 Task: Research Airbnb options in Lempäälä, Finland from 9th December, 2023 to 16th December, 2023 for 2 adults, 1 child.2 bedrooms having 2 beds and 1 bathroom. Property type can be flat. Look for 4 properties as per requirement.
Action: Mouse moved to (430, 69)
Screenshot: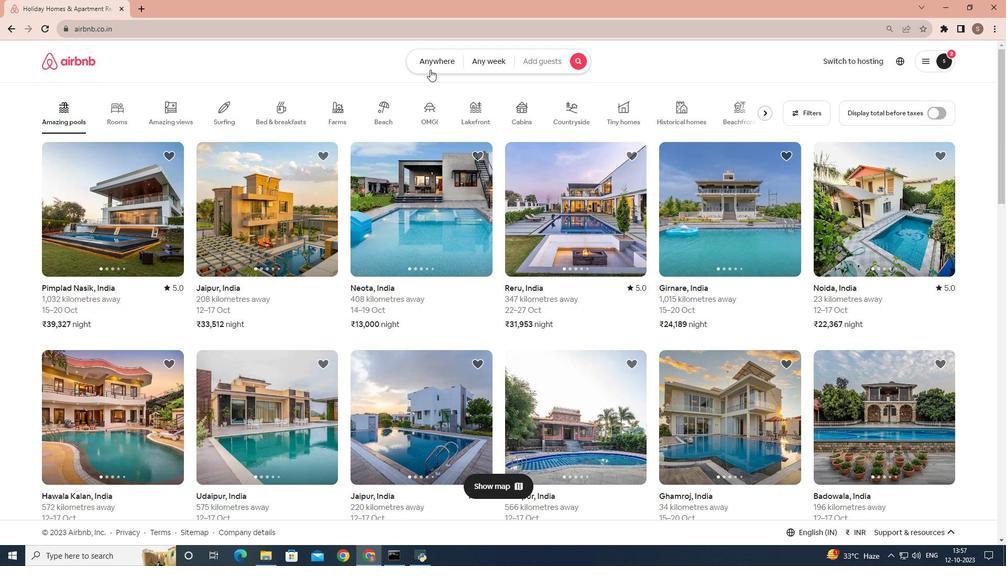 
Action: Mouse pressed left at (430, 69)
Screenshot: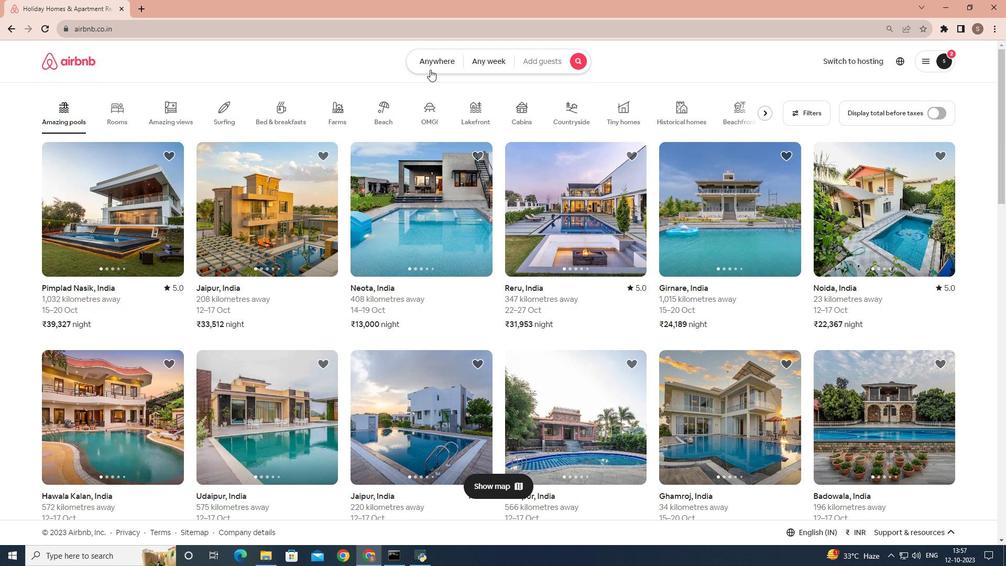 
Action: Mouse moved to (373, 100)
Screenshot: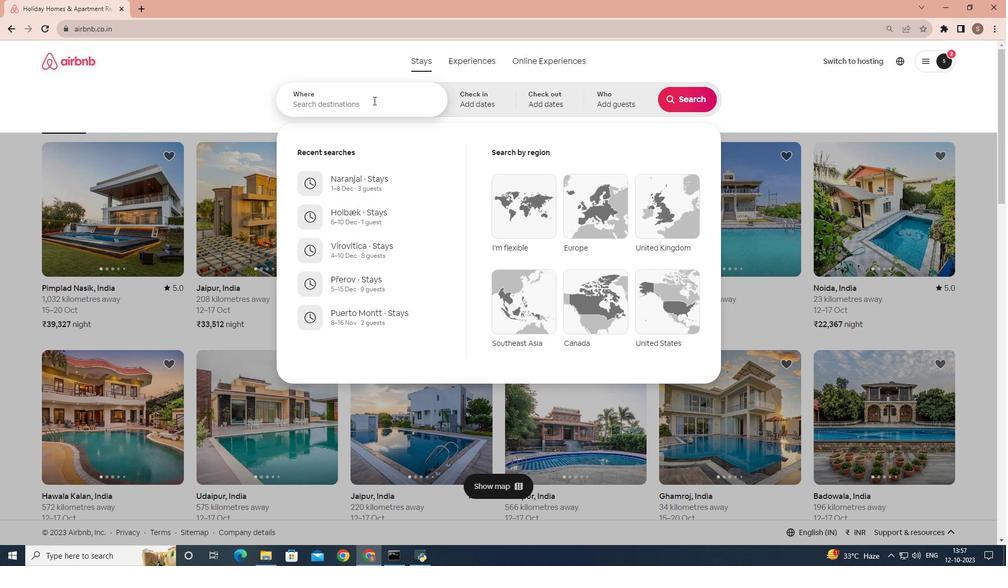 
Action: Mouse pressed left at (373, 100)
Screenshot: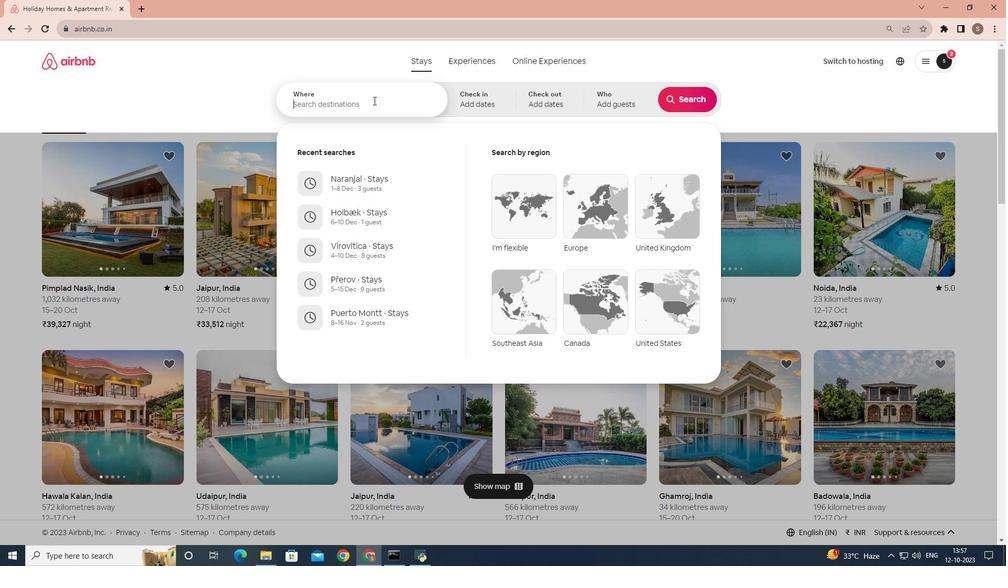 
Action: Key pressed <Key.shift>Lempaala,<Key.space><Key.shift>Finland
Screenshot: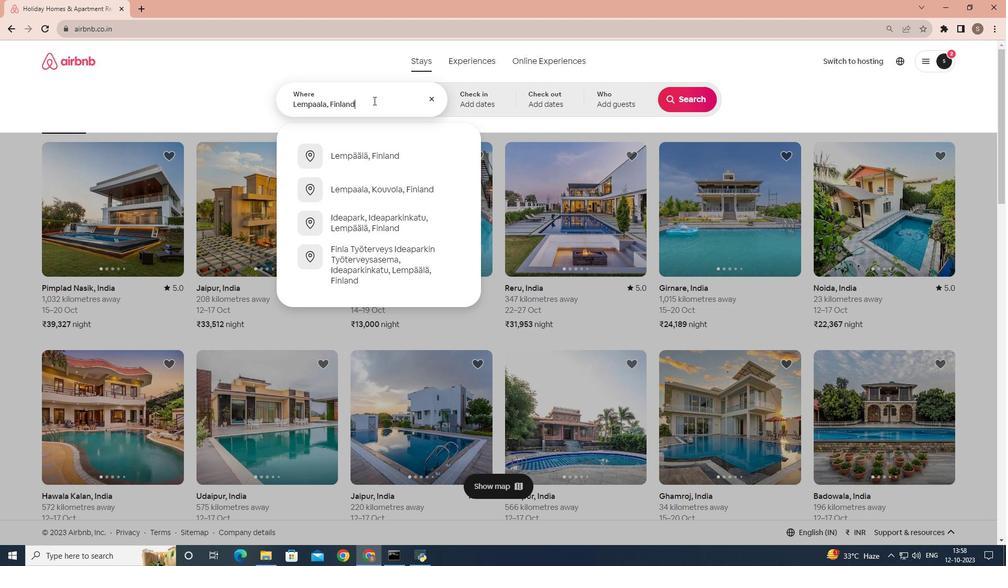 
Action: Mouse moved to (374, 149)
Screenshot: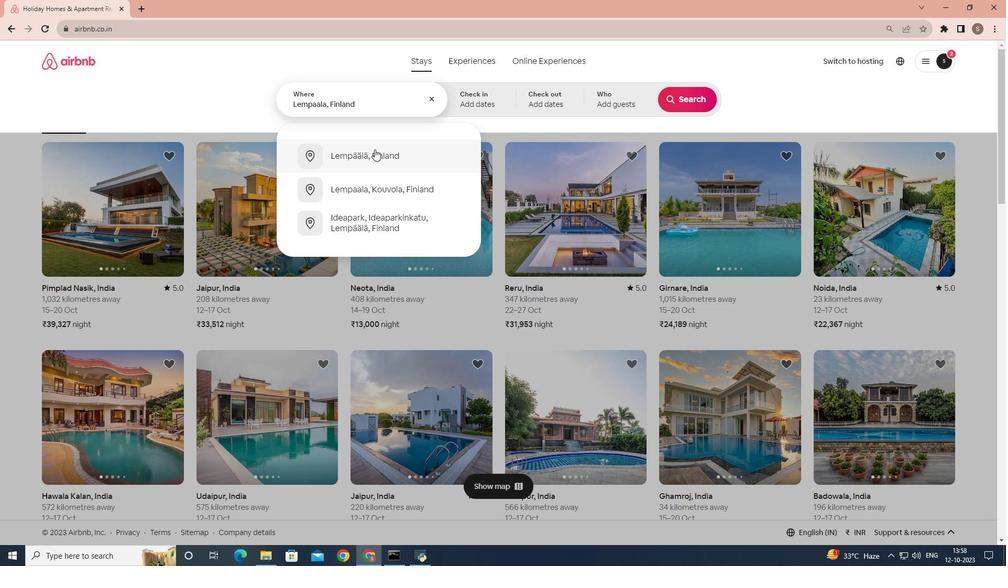 
Action: Mouse pressed left at (374, 149)
Screenshot: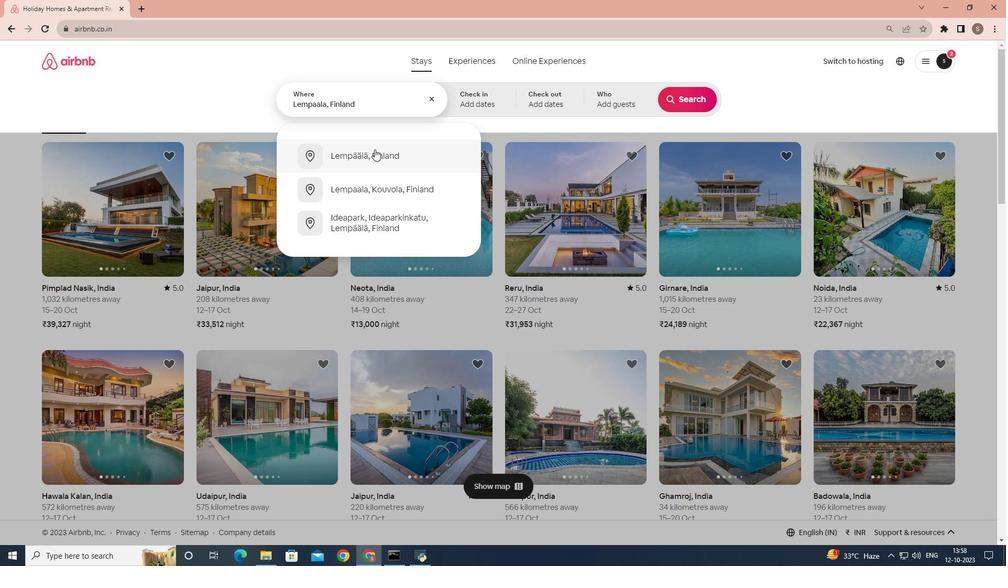 
Action: Mouse moved to (685, 186)
Screenshot: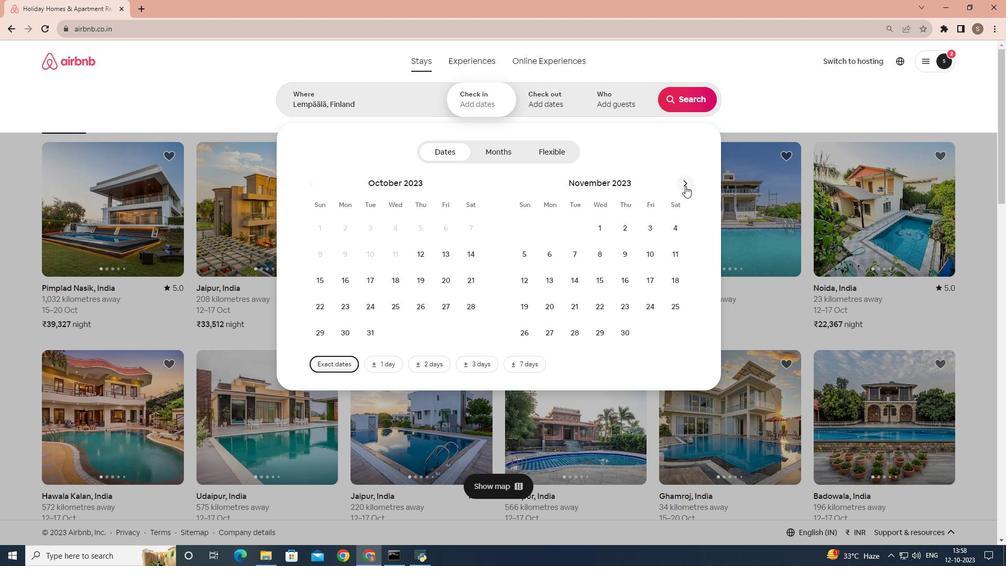 
Action: Mouse pressed left at (685, 186)
Screenshot: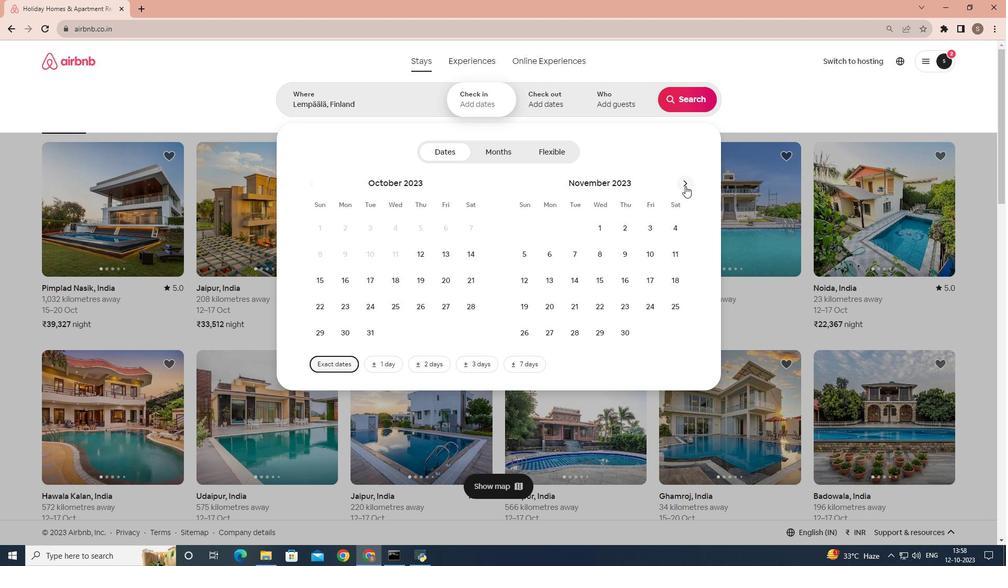 
Action: Mouse moved to (671, 256)
Screenshot: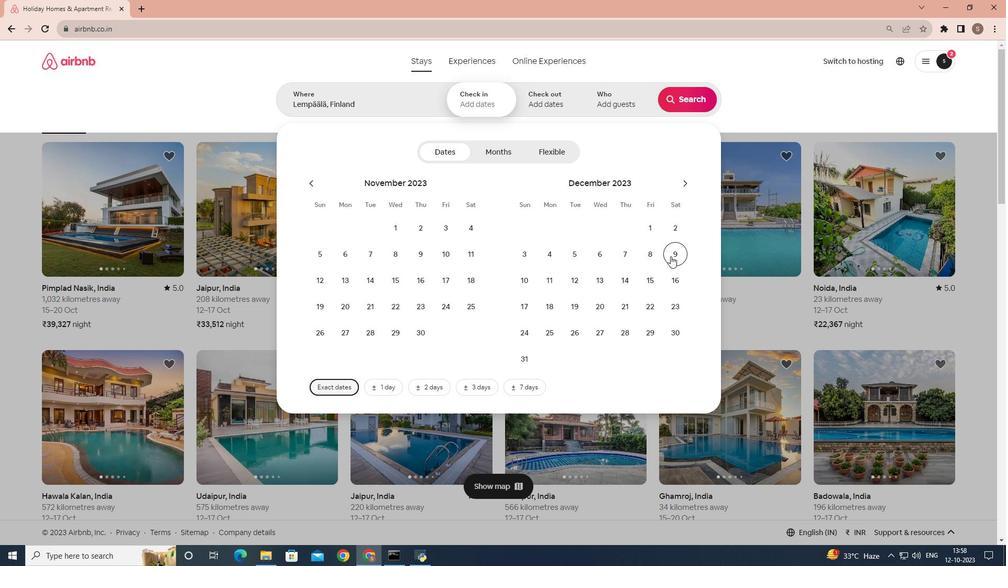 
Action: Mouse pressed left at (671, 256)
Screenshot: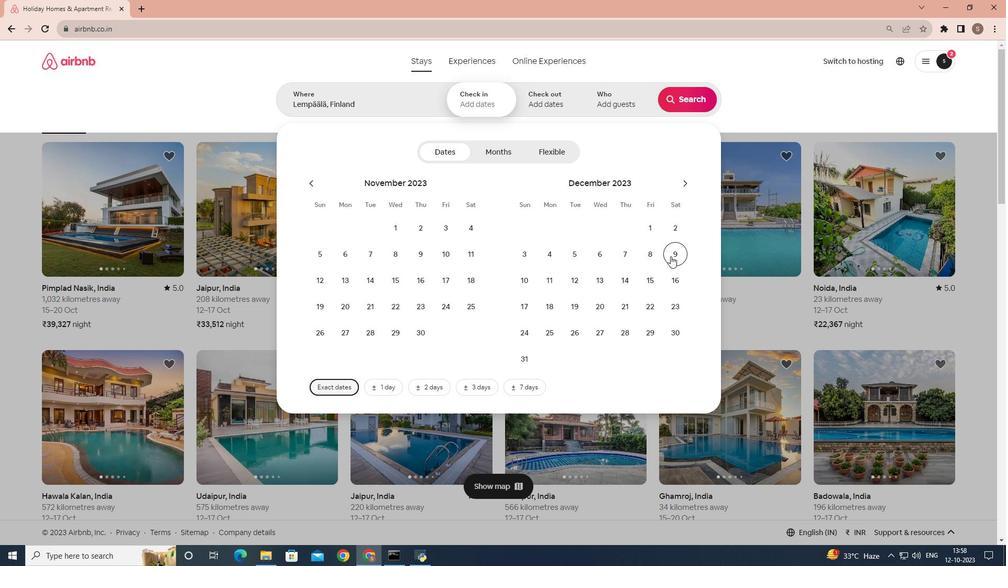 
Action: Mouse moved to (672, 281)
Screenshot: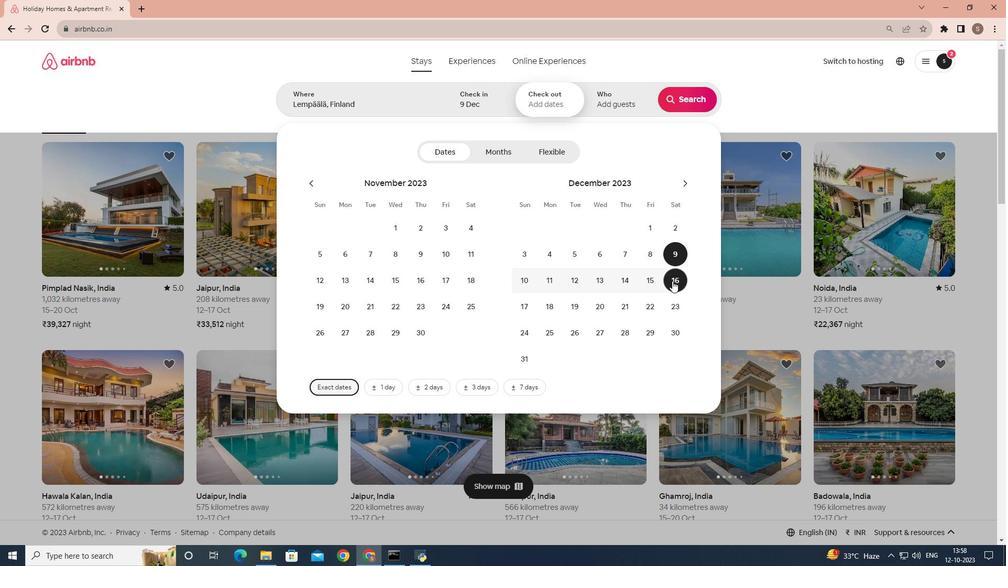 
Action: Mouse pressed left at (672, 281)
Screenshot: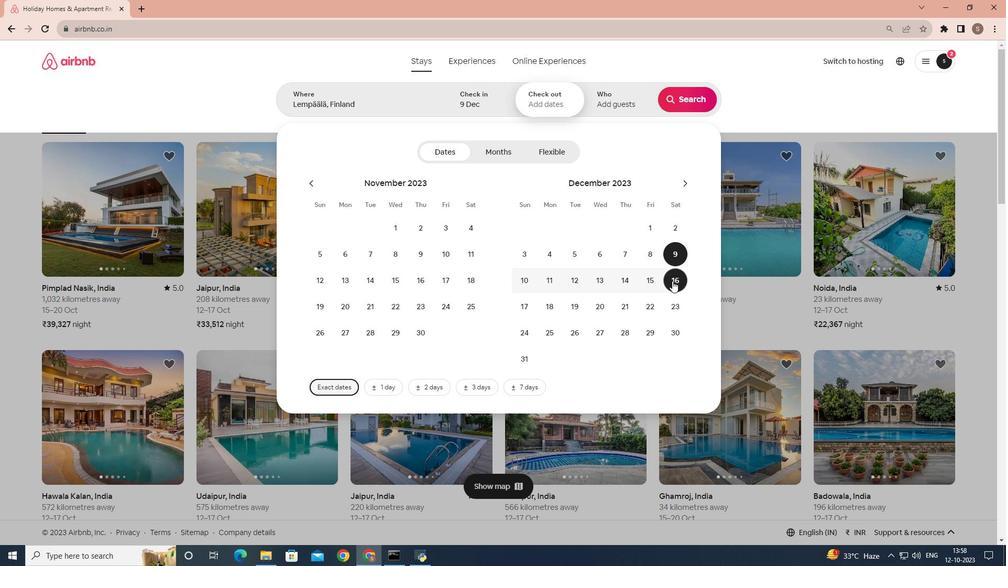 
Action: Mouse moved to (607, 95)
Screenshot: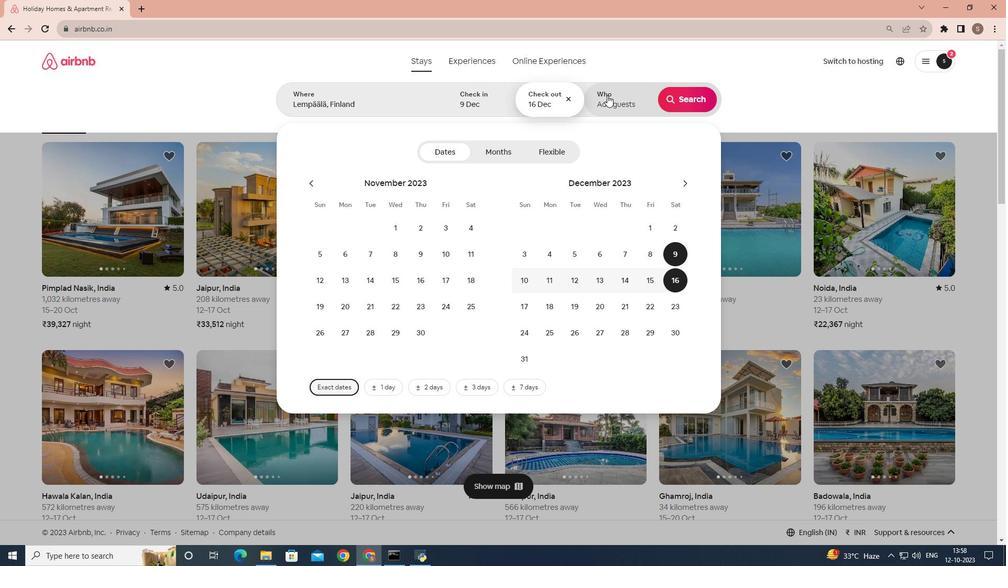 
Action: Mouse pressed left at (607, 95)
Screenshot: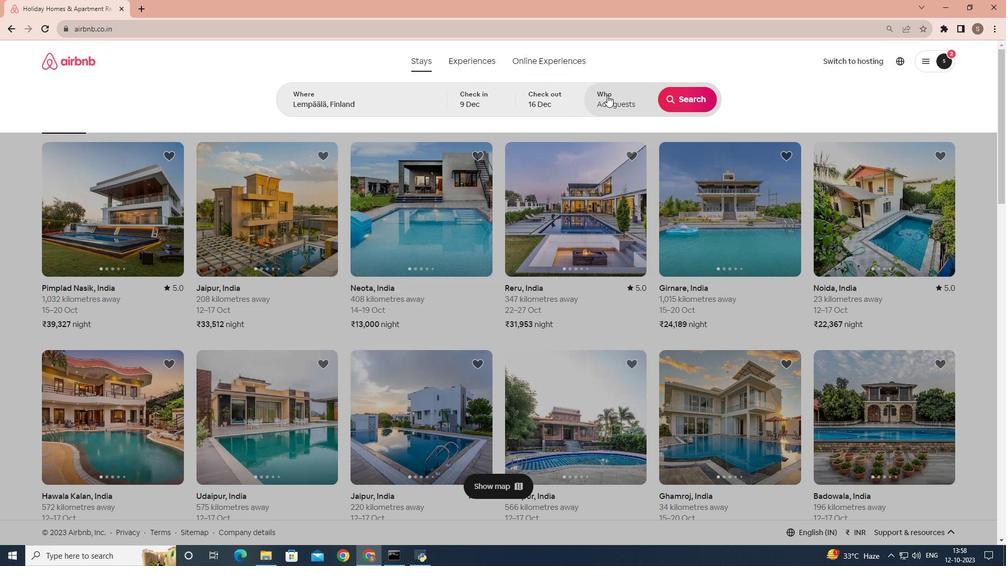 
Action: Mouse moved to (686, 149)
Screenshot: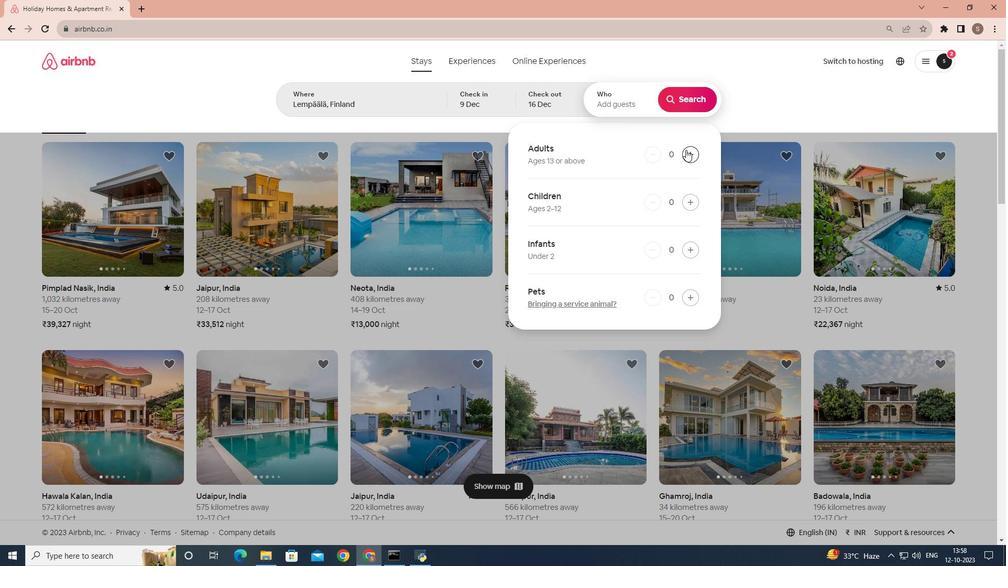 
Action: Mouse pressed left at (686, 149)
Screenshot: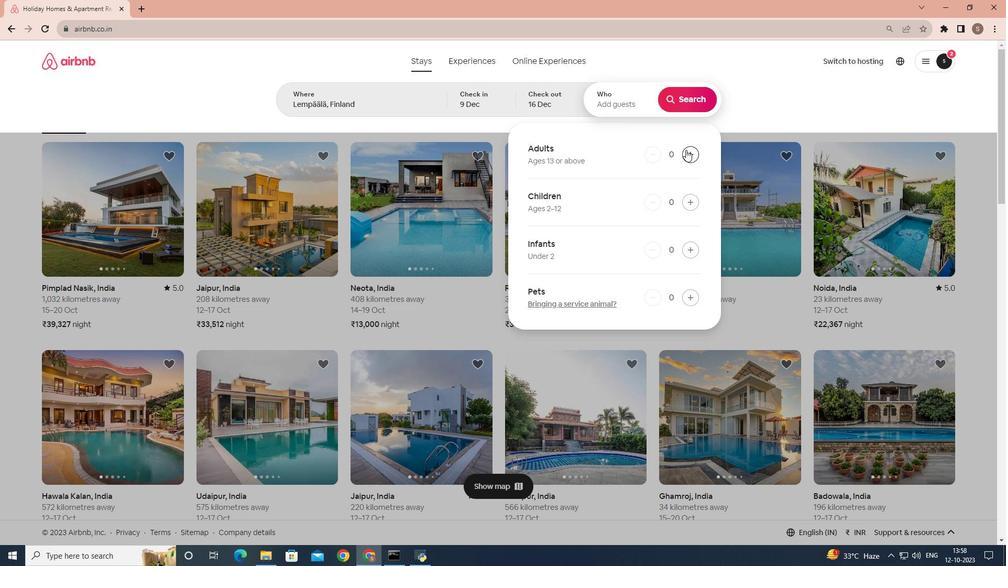 
Action: Mouse moved to (687, 149)
Screenshot: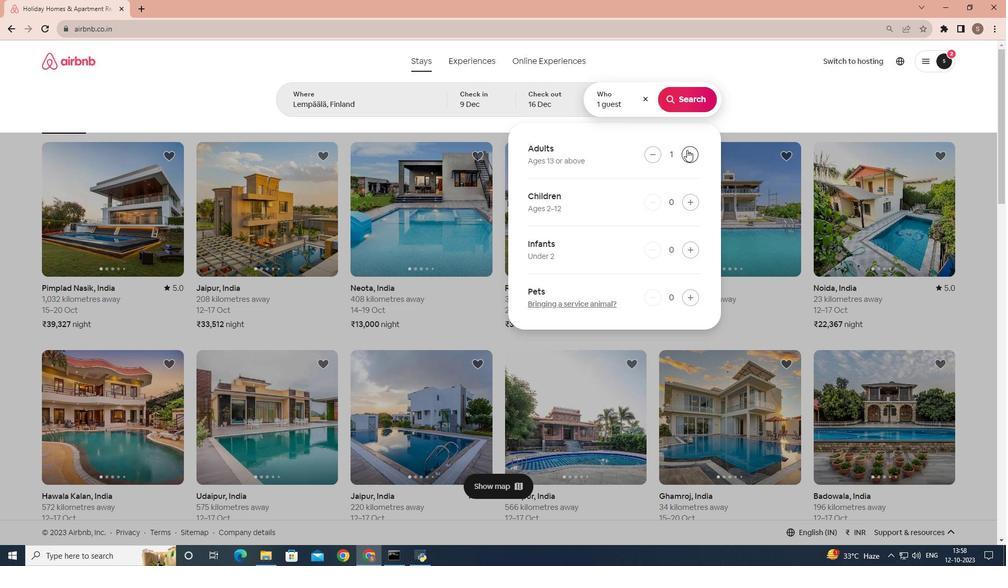 
Action: Mouse pressed left at (687, 149)
Screenshot: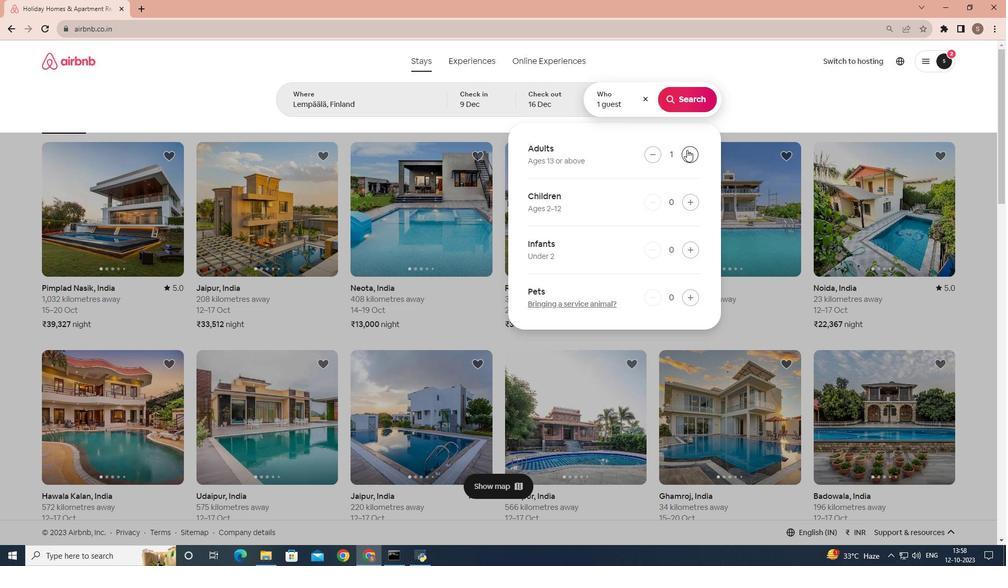 
Action: Mouse moved to (691, 202)
Screenshot: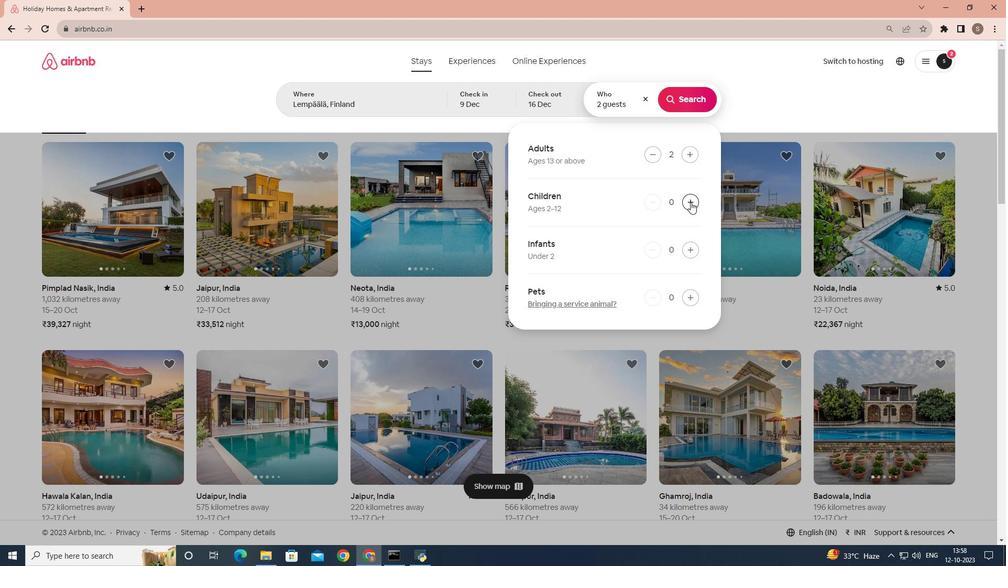 
Action: Mouse pressed left at (691, 202)
Screenshot: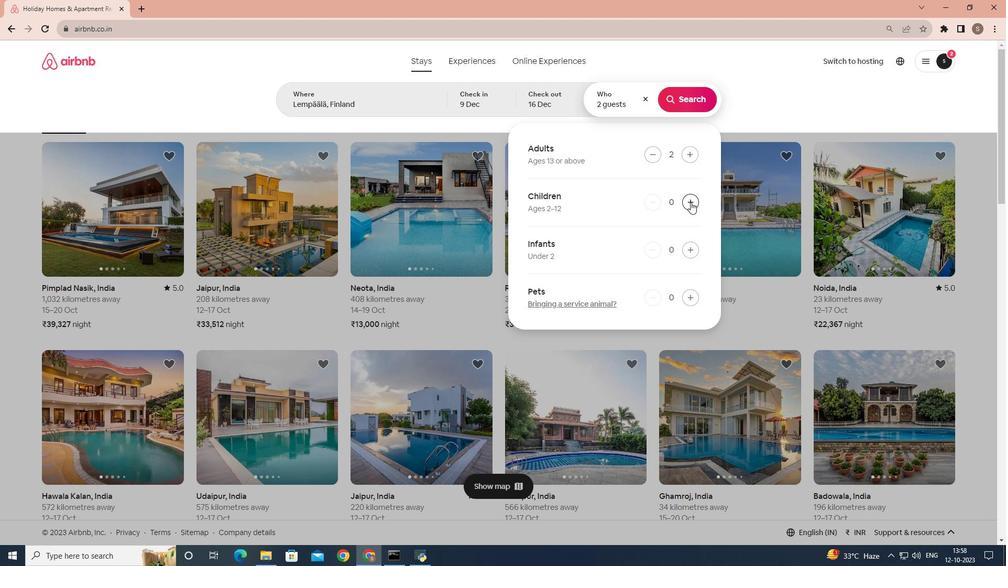
Action: Mouse moved to (688, 102)
Screenshot: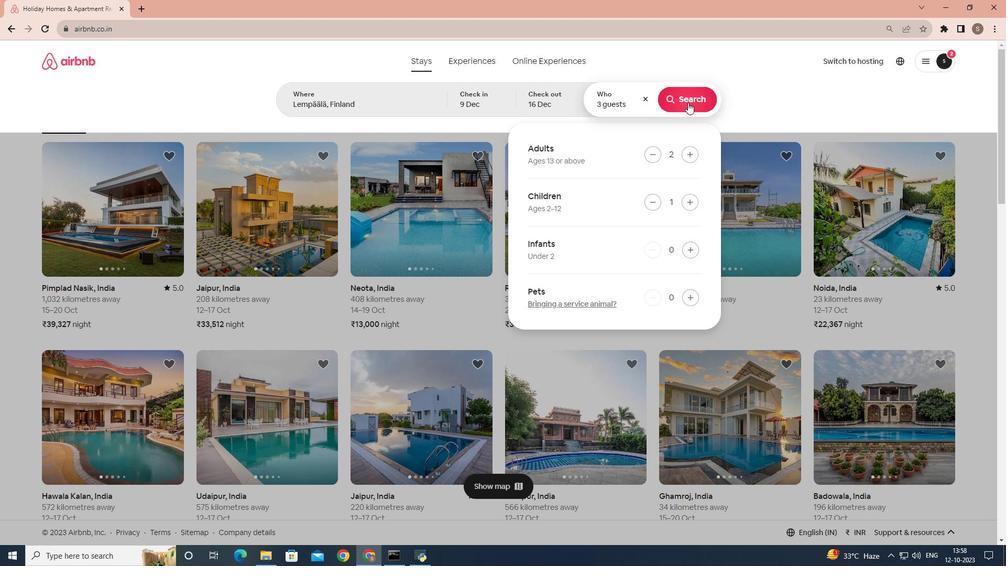 
Action: Mouse pressed left at (688, 102)
Screenshot: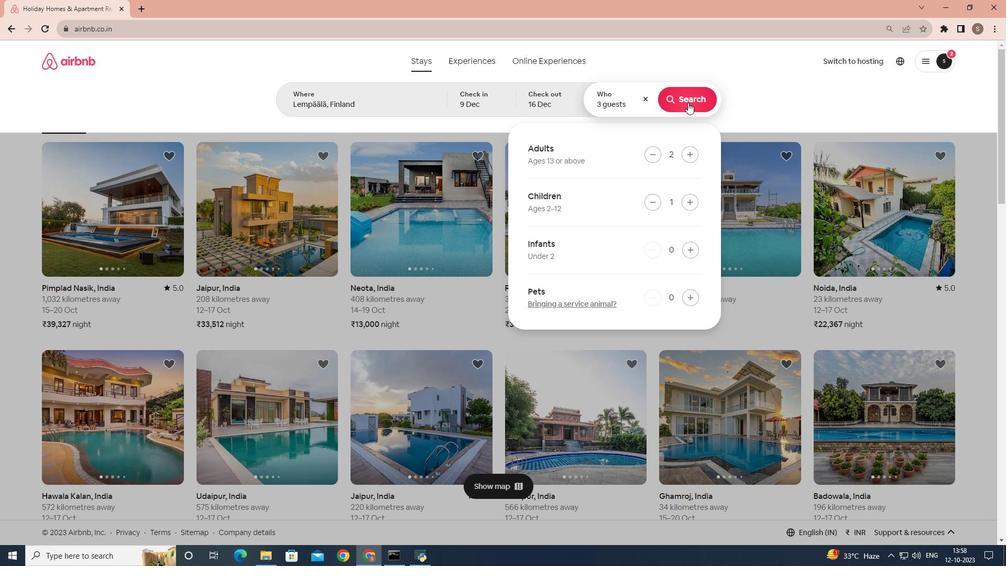 
Action: Mouse moved to (825, 102)
Screenshot: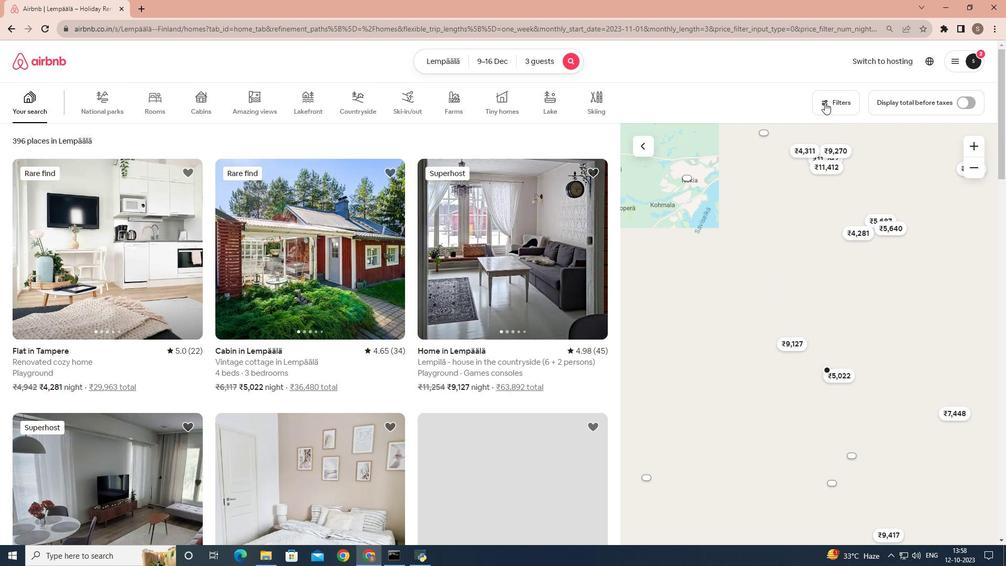 
Action: Mouse pressed left at (825, 102)
Screenshot: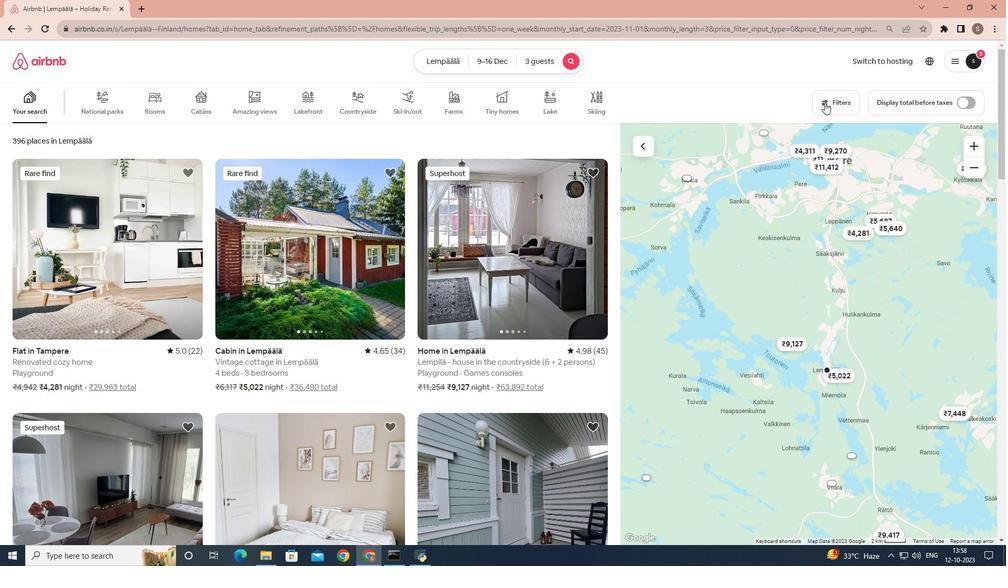
Action: Mouse moved to (559, 349)
Screenshot: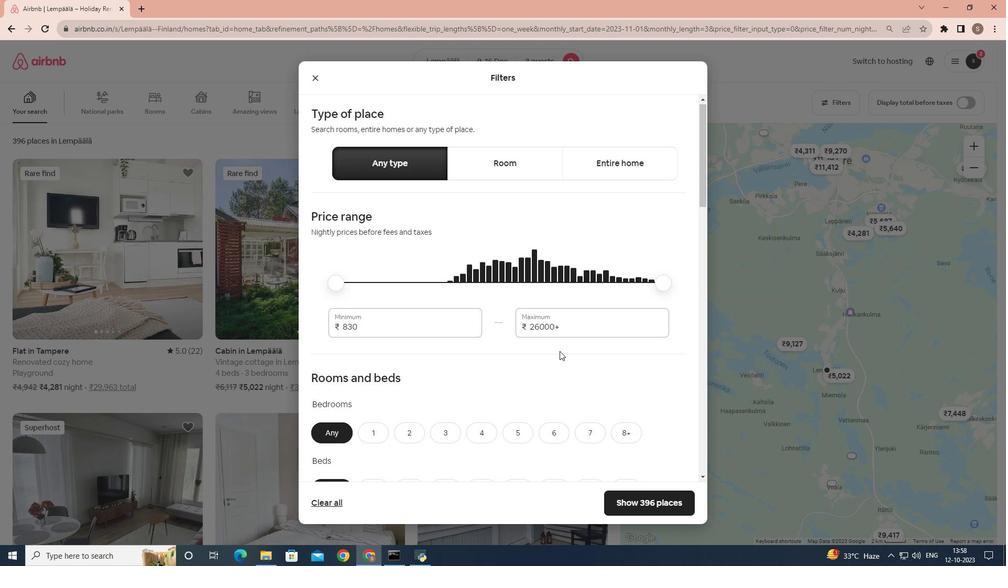 
Action: Mouse scrolled (559, 348) with delta (0, 0)
Screenshot: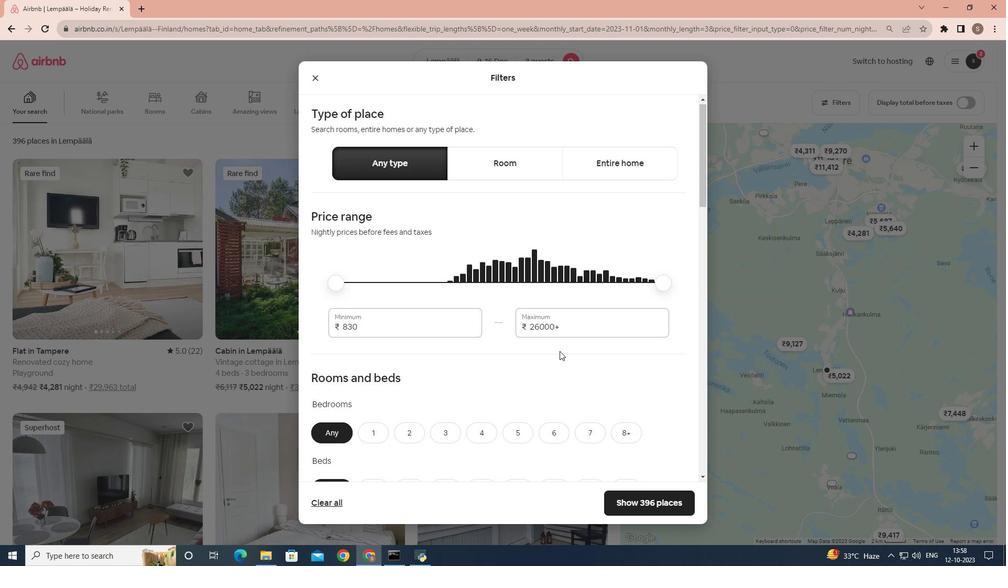 
Action: Mouse moved to (439, 368)
Screenshot: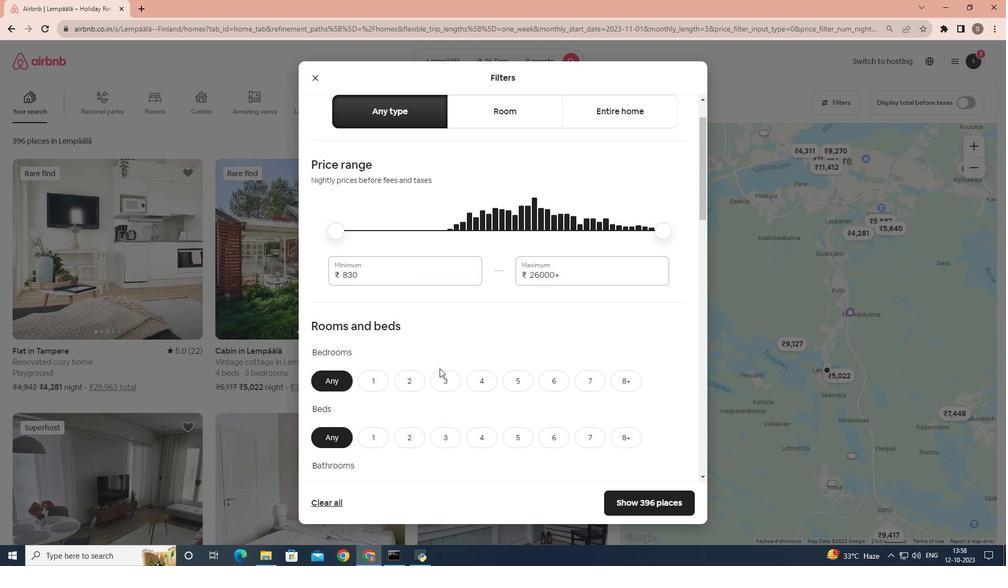 
Action: Mouse scrolled (439, 368) with delta (0, 0)
Screenshot: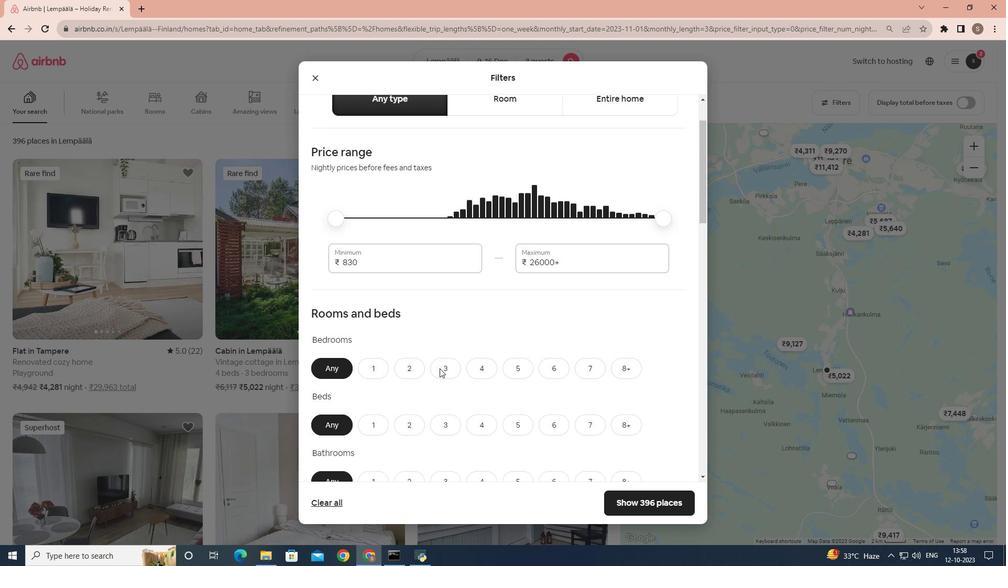 
Action: Mouse moved to (410, 330)
Screenshot: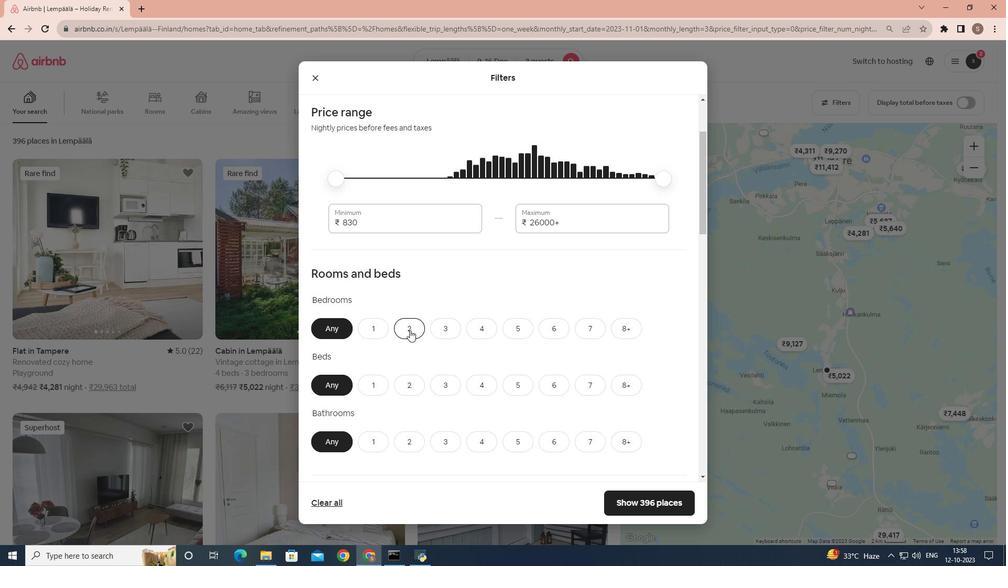 
Action: Mouse pressed left at (410, 330)
Screenshot: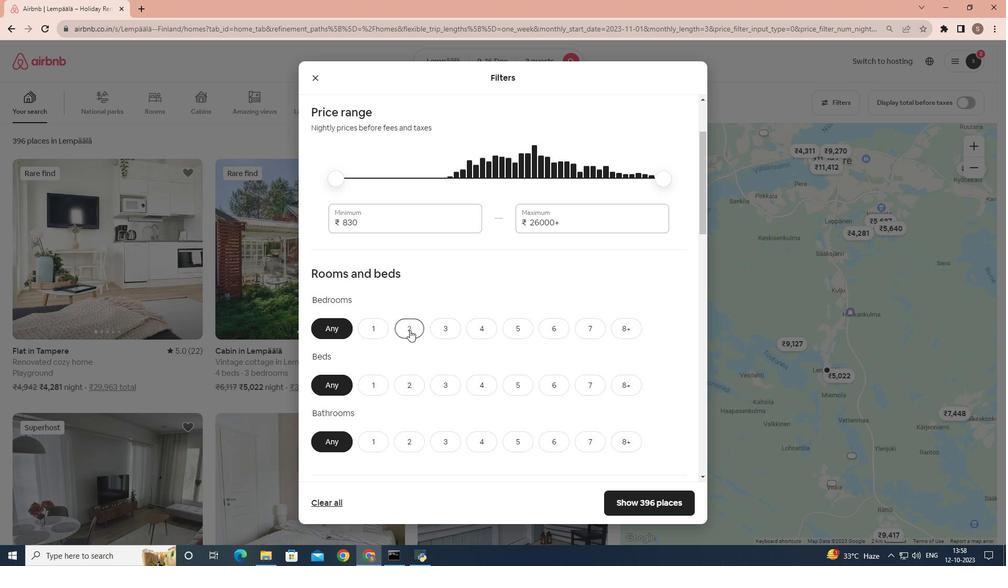 
Action: Mouse moved to (413, 389)
Screenshot: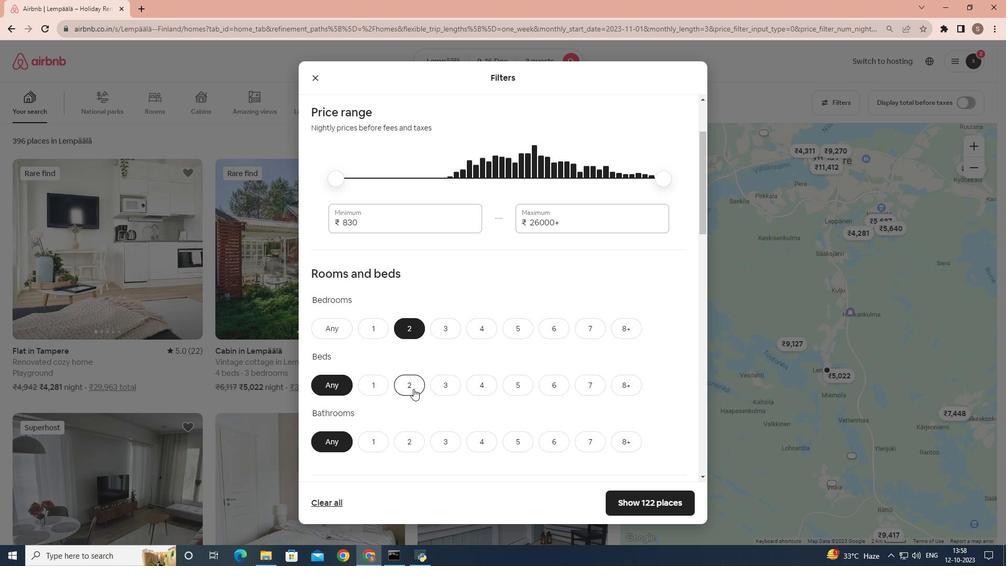 
Action: Mouse pressed left at (413, 389)
Screenshot: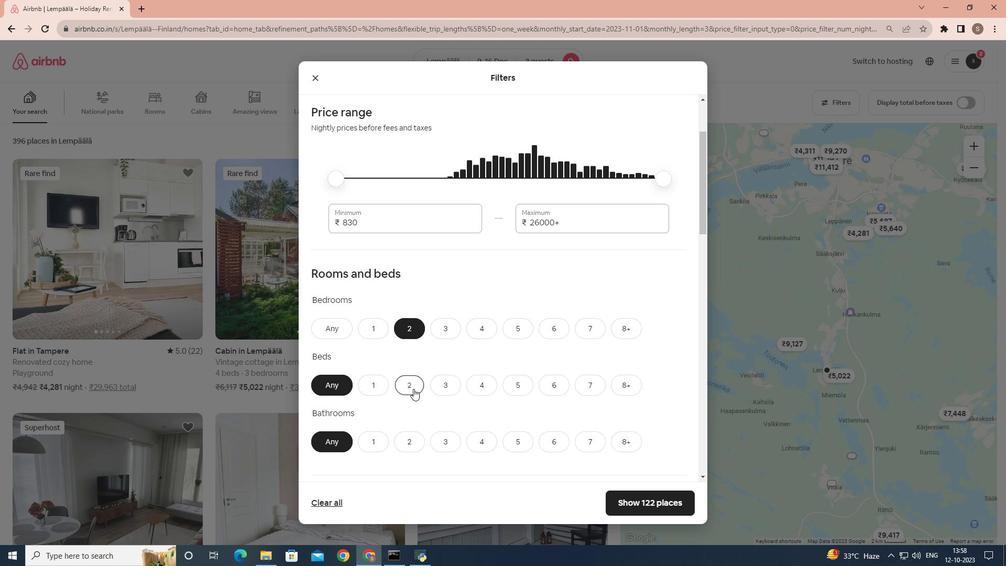 
Action: Mouse moved to (376, 439)
Screenshot: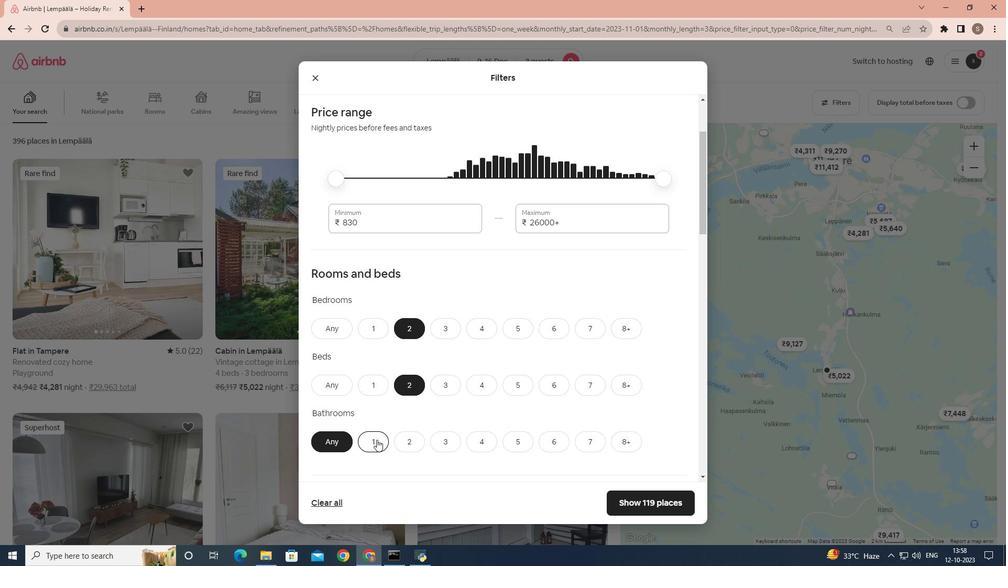 
Action: Mouse pressed left at (376, 439)
Screenshot: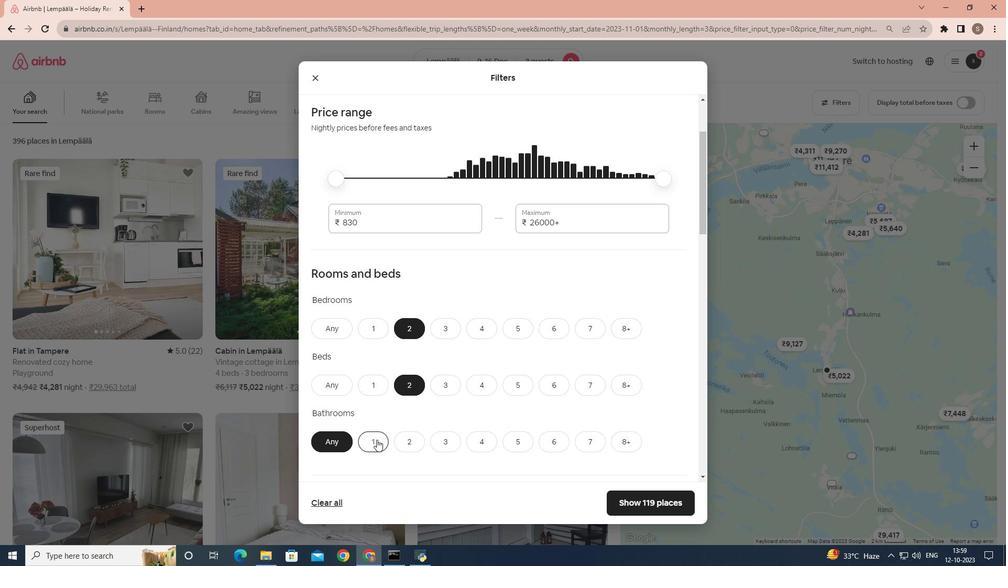 
Action: Mouse moved to (500, 411)
Screenshot: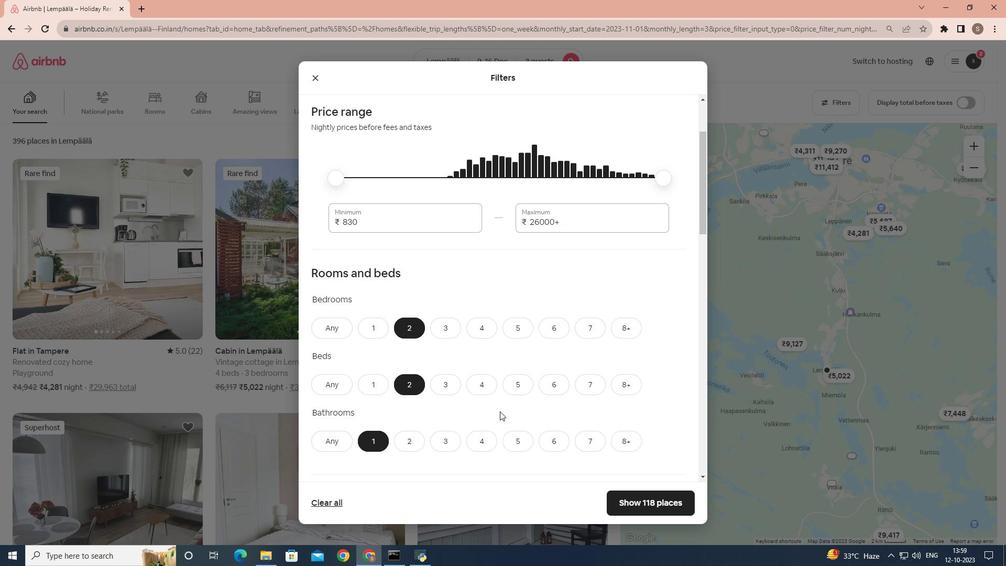 
Action: Mouse scrolled (500, 411) with delta (0, 0)
Screenshot: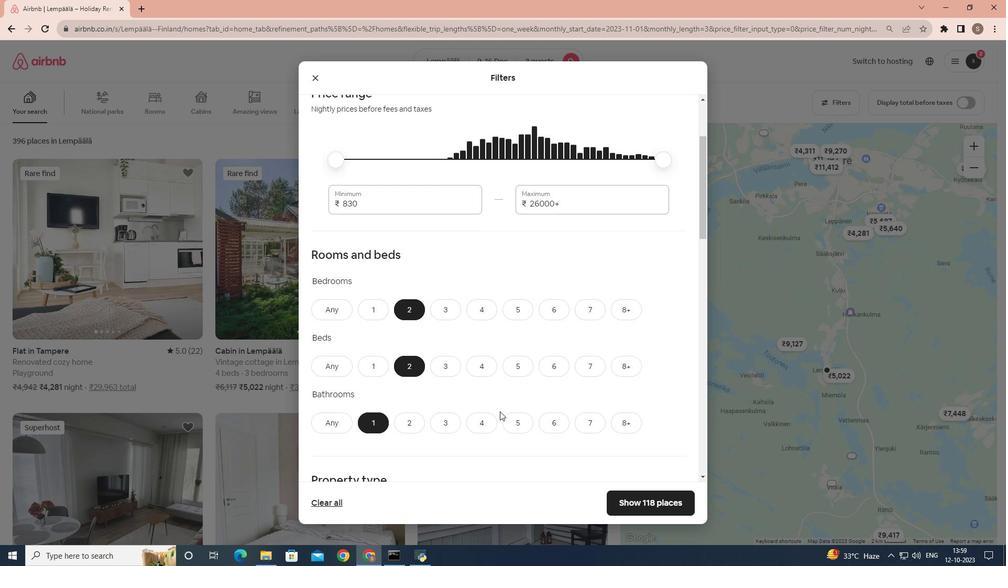 
Action: Mouse moved to (484, 446)
Screenshot: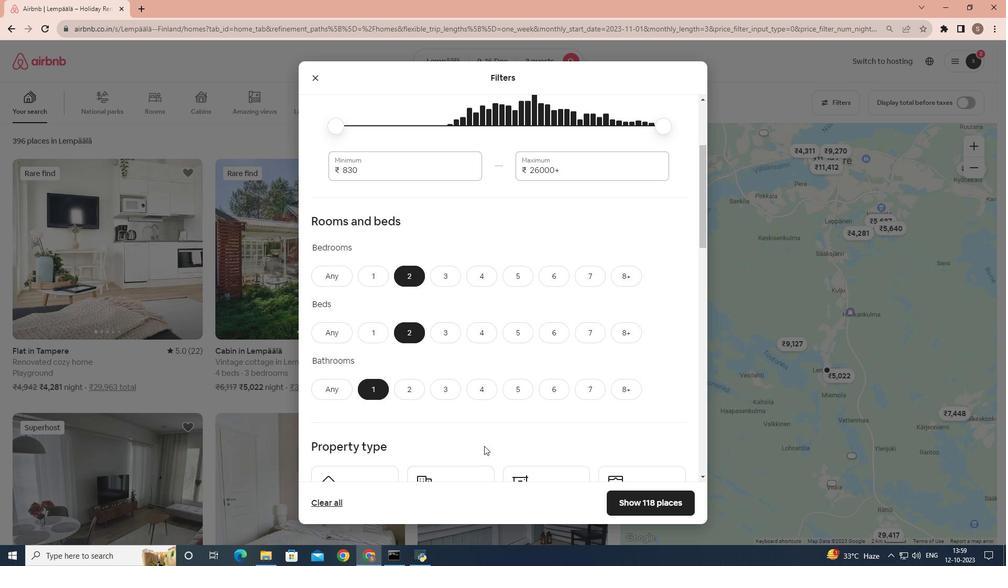 
Action: Mouse scrolled (484, 445) with delta (0, 0)
Screenshot: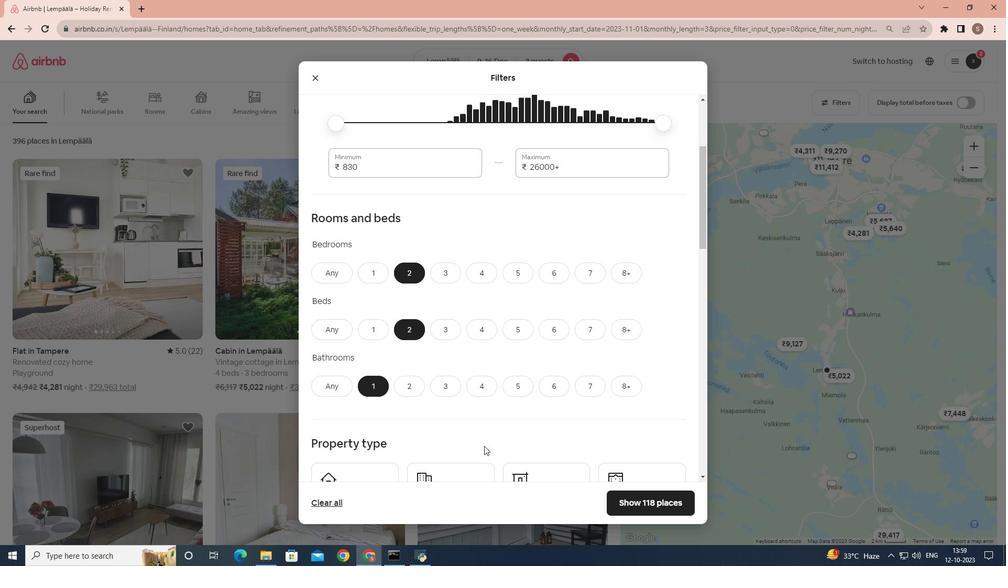 
Action: Mouse scrolled (484, 445) with delta (0, 0)
Screenshot: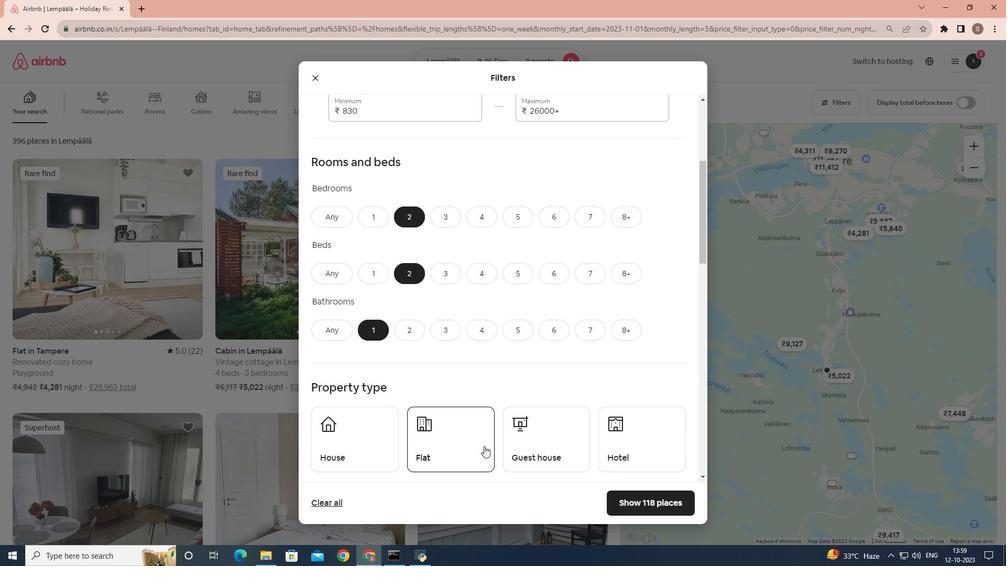 
Action: Mouse scrolled (484, 445) with delta (0, 0)
Screenshot: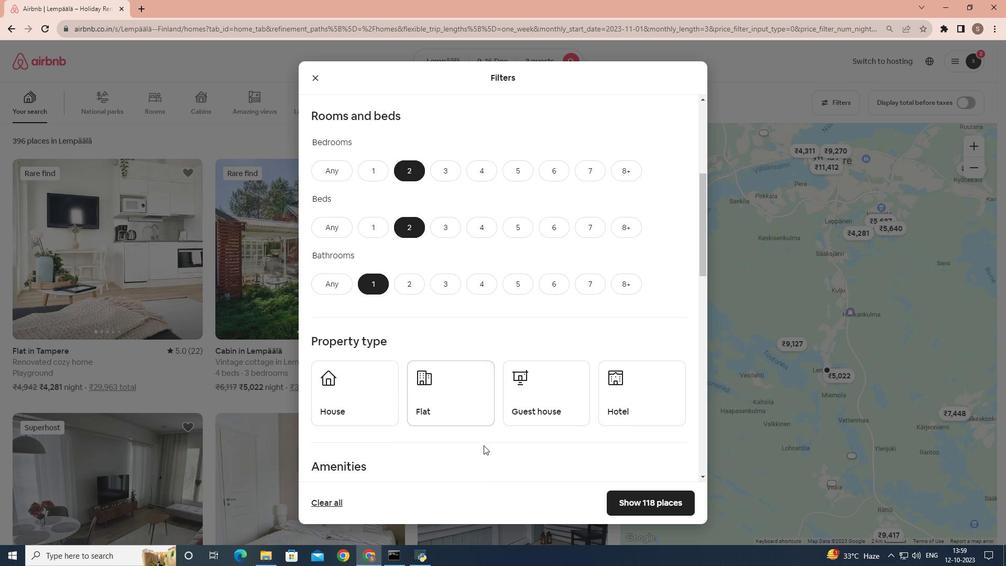 
Action: Mouse moved to (437, 356)
Screenshot: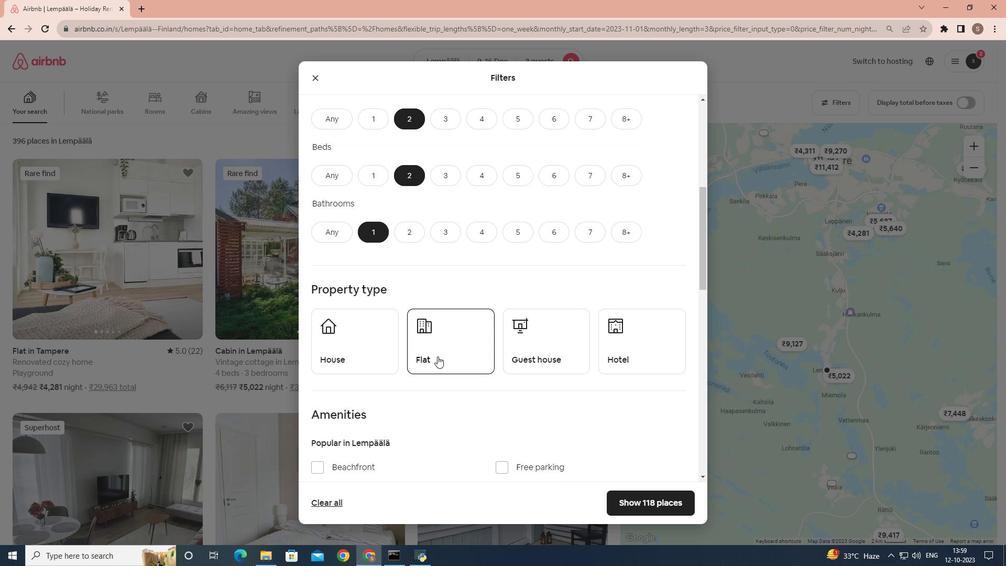 
Action: Mouse pressed left at (437, 356)
Screenshot: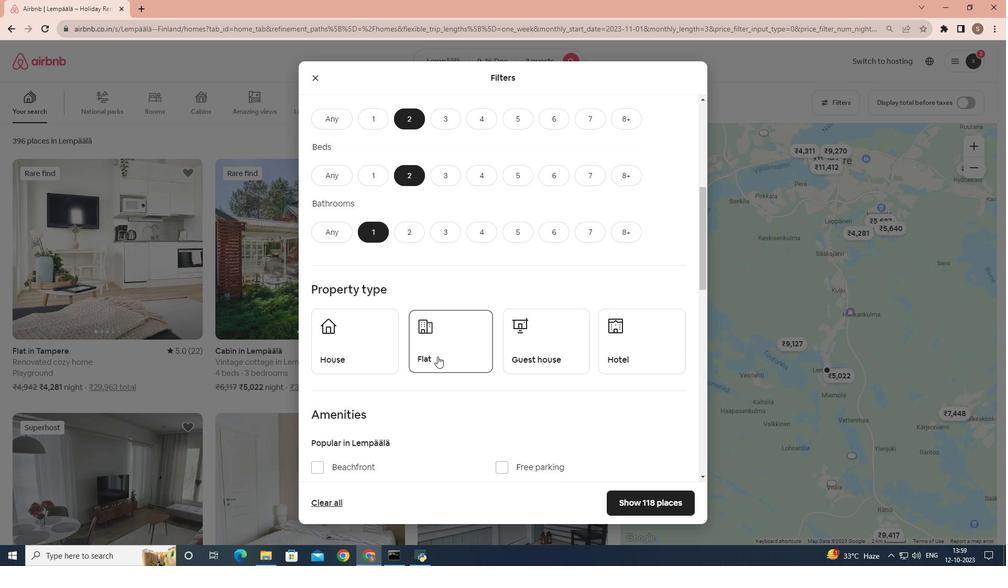
Action: Mouse moved to (497, 386)
Screenshot: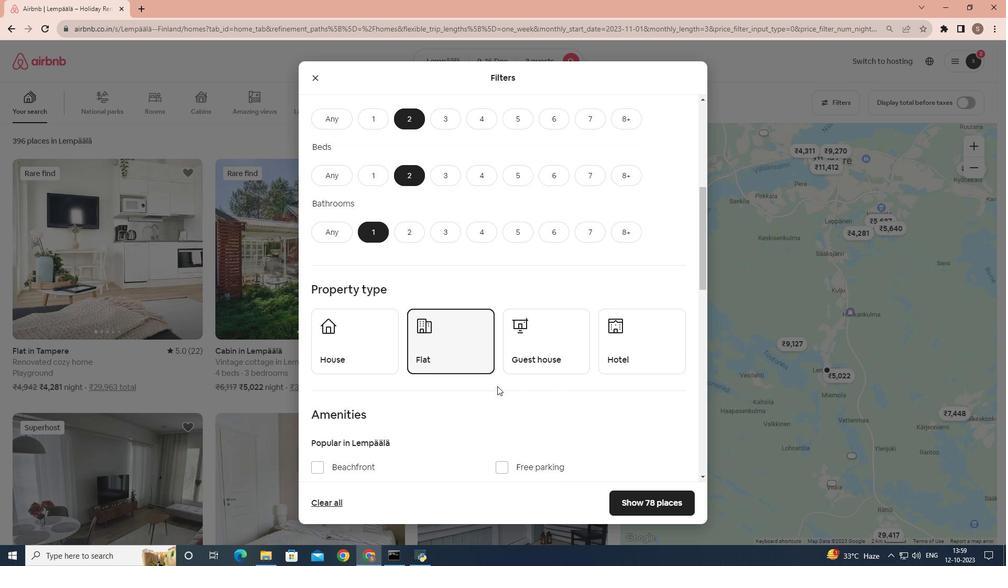 
Action: Mouse scrolled (497, 385) with delta (0, 0)
Screenshot: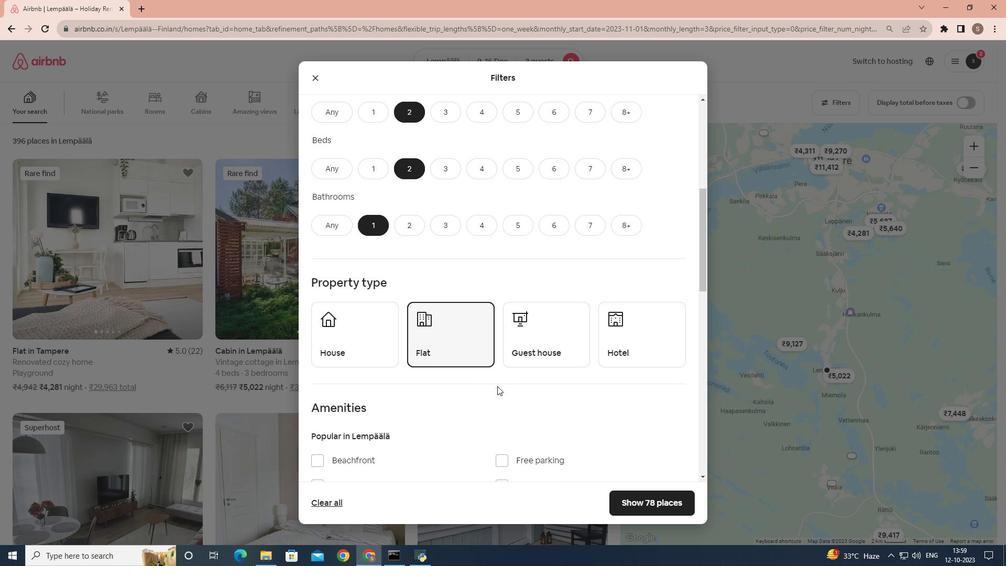 
Action: Mouse moved to (639, 510)
Screenshot: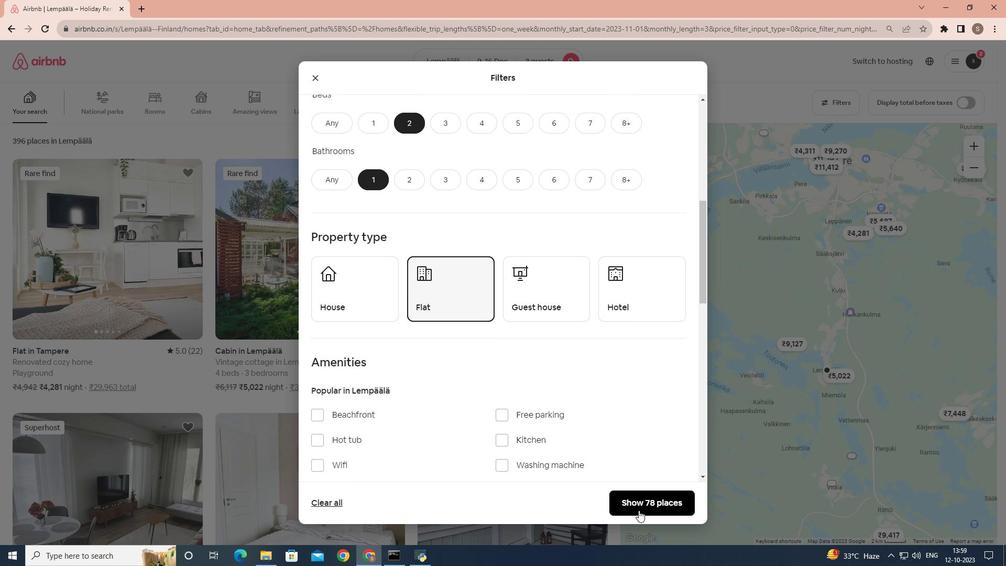 
Action: Mouse pressed left at (639, 510)
Screenshot: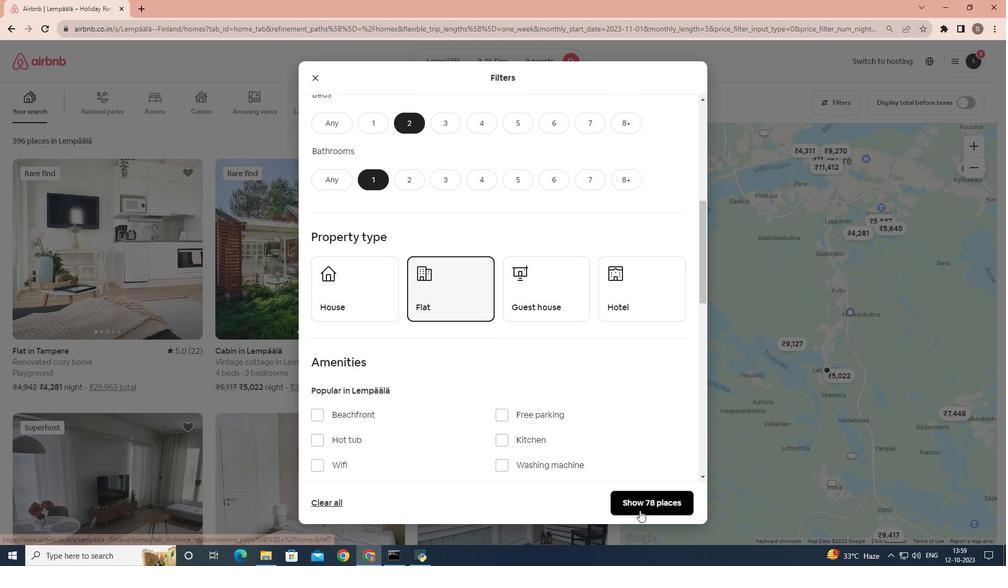 
Action: Mouse moved to (640, 510)
Screenshot: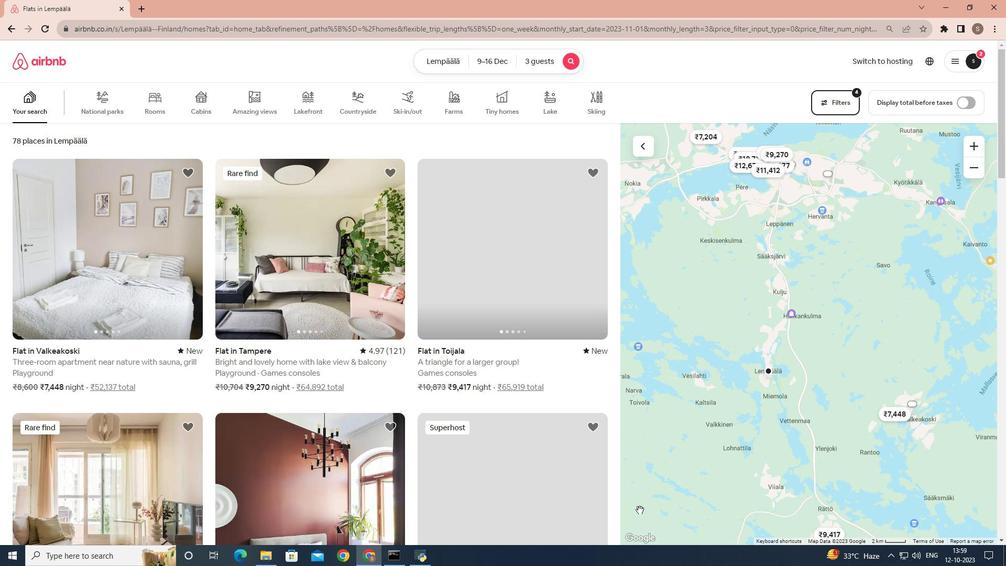 
Action: Mouse scrolled (640, 509) with delta (0, 0)
Screenshot: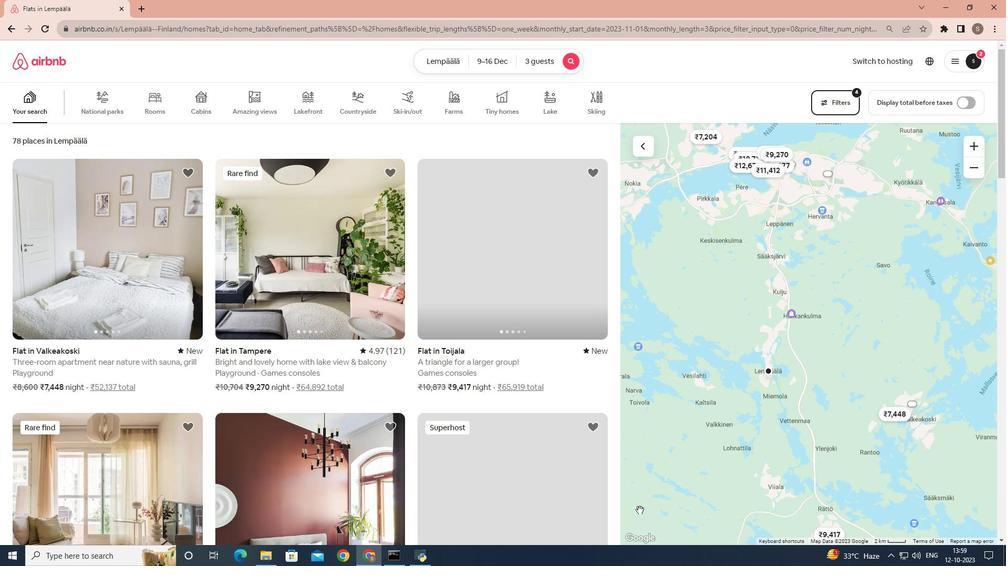 
Action: Mouse moved to (138, 257)
Screenshot: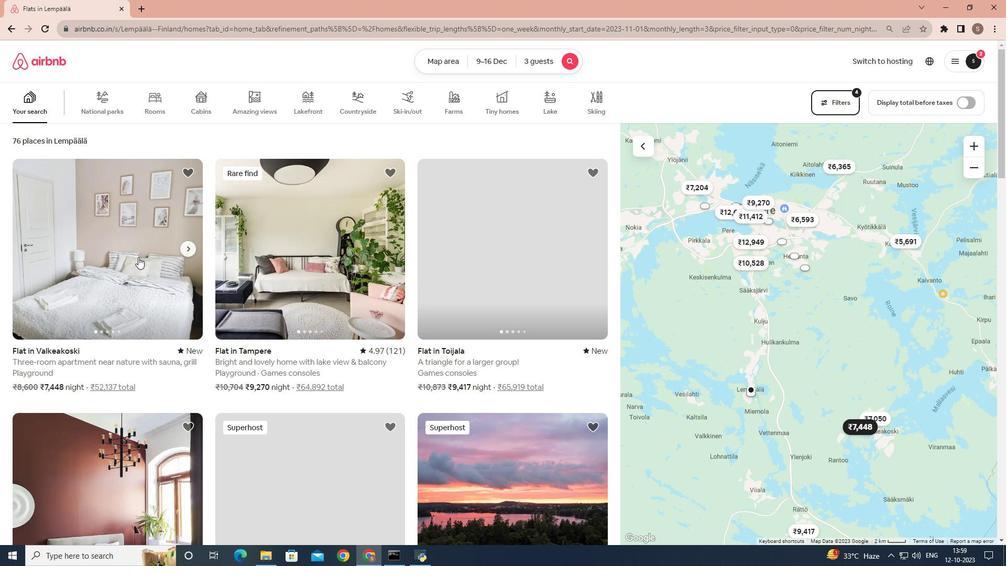 
Action: Mouse pressed left at (138, 257)
Screenshot: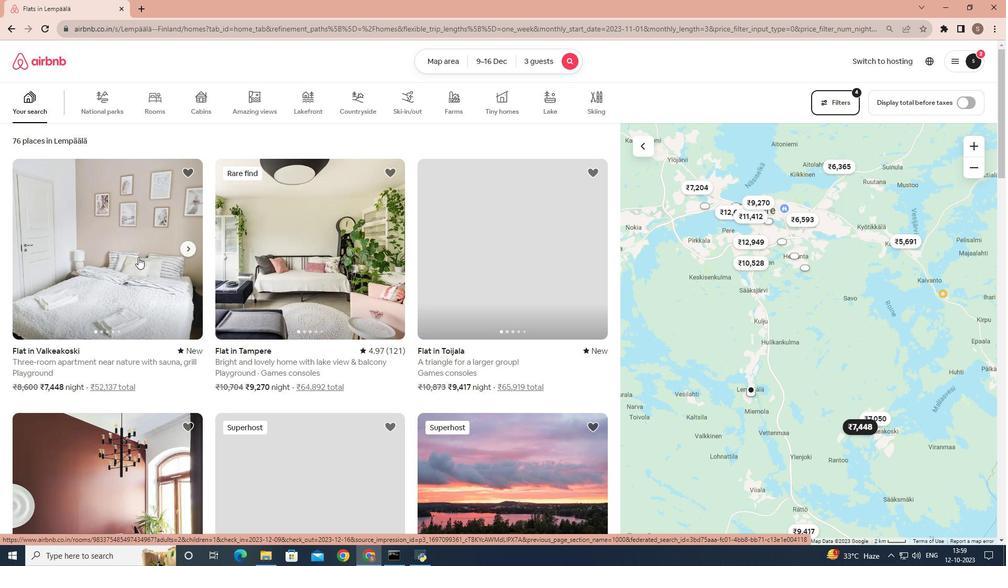 
Action: Mouse moved to (742, 386)
Screenshot: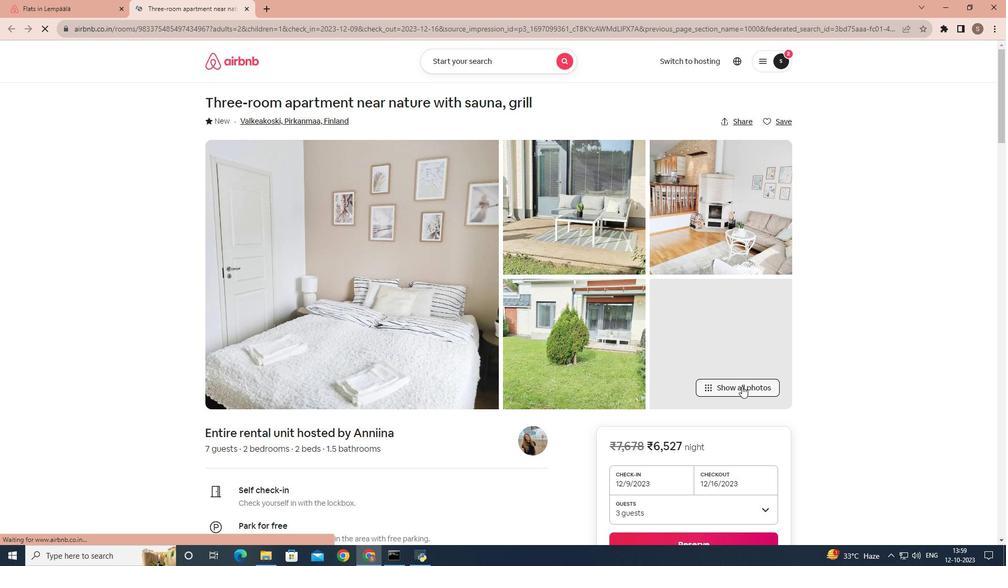 
Action: Mouse pressed left at (742, 386)
Screenshot: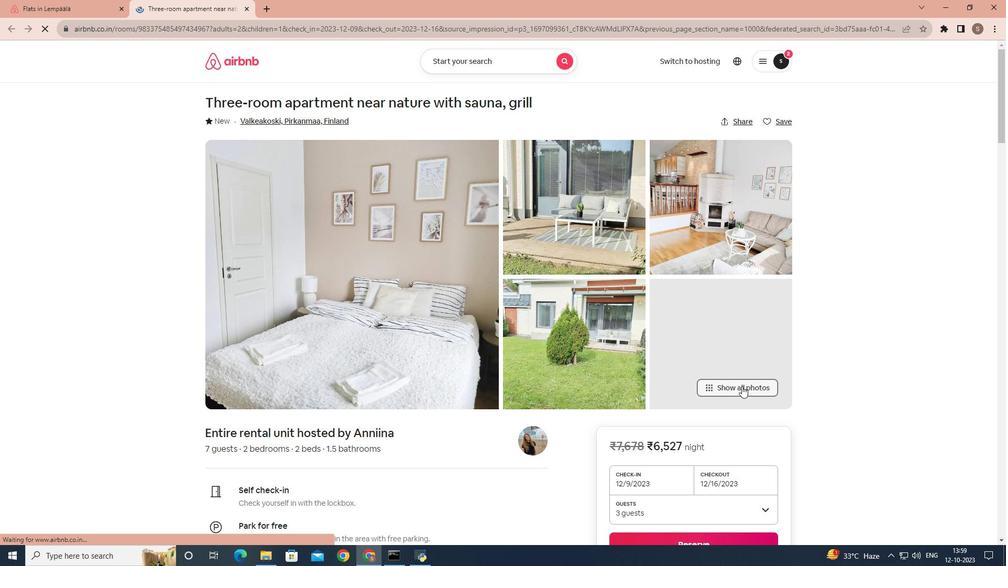 
Action: Mouse moved to (796, 378)
Screenshot: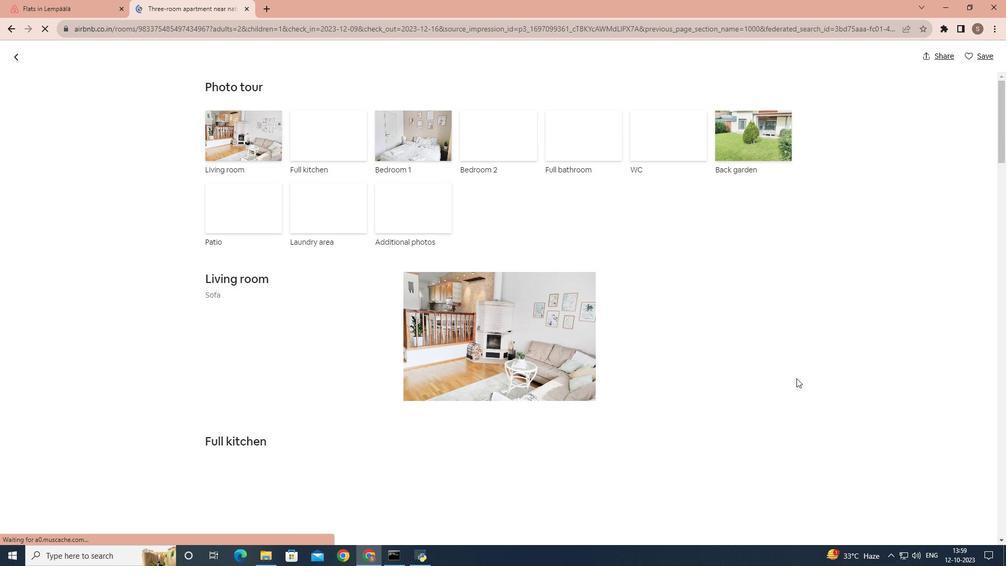 
Action: Mouse scrolled (796, 378) with delta (0, 0)
Screenshot: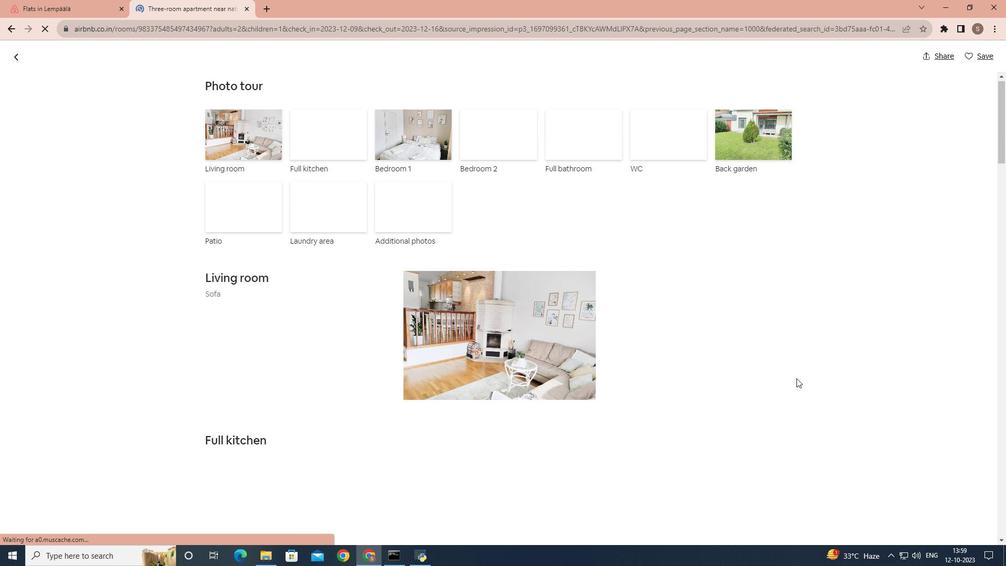 
Action: Mouse scrolled (796, 378) with delta (0, 0)
Screenshot: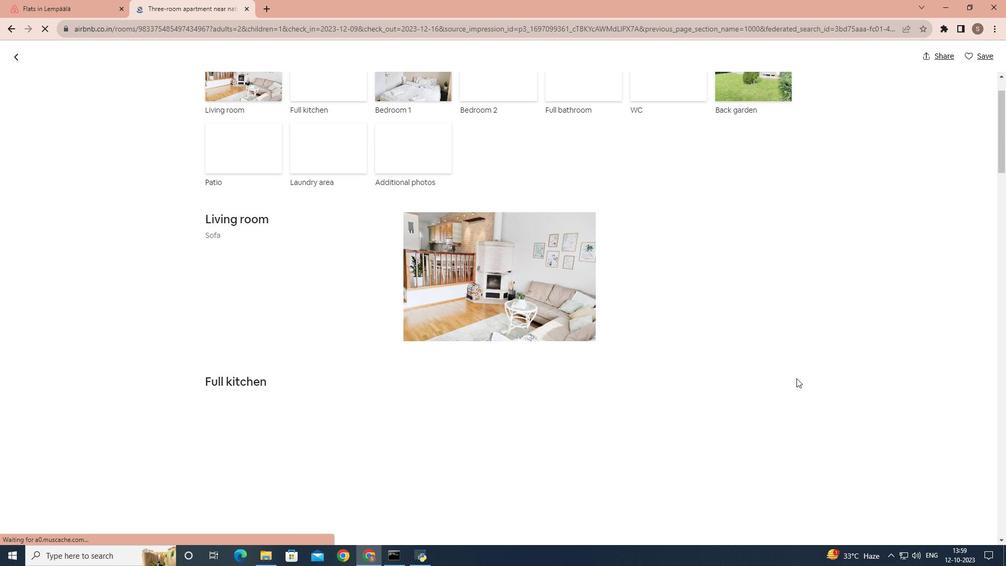 
Action: Mouse scrolled (796, 378) with delta (0, 0)
Screenshot: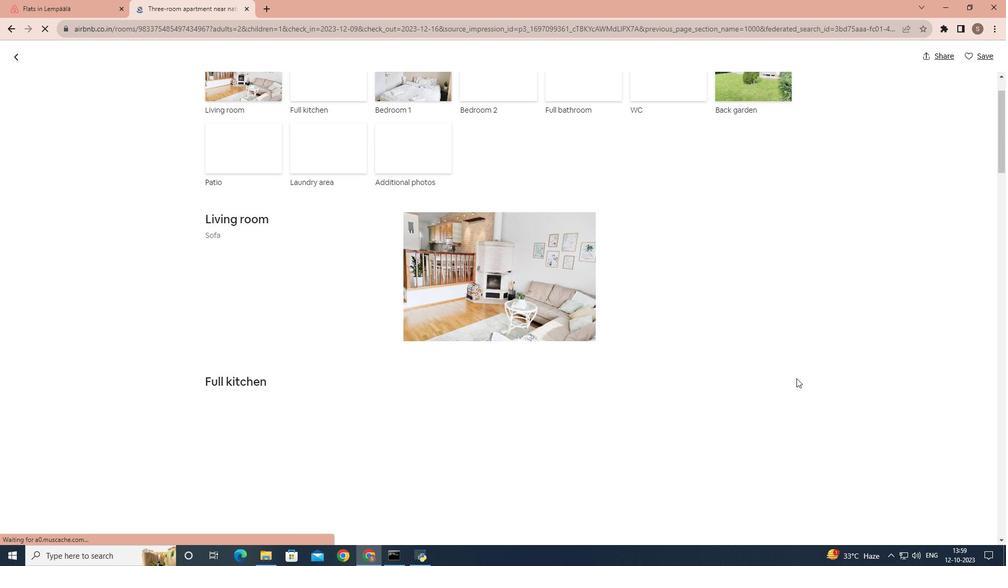 
Action: Mouse scrolled (796, 378) with delta (0, 0)
Screenshot: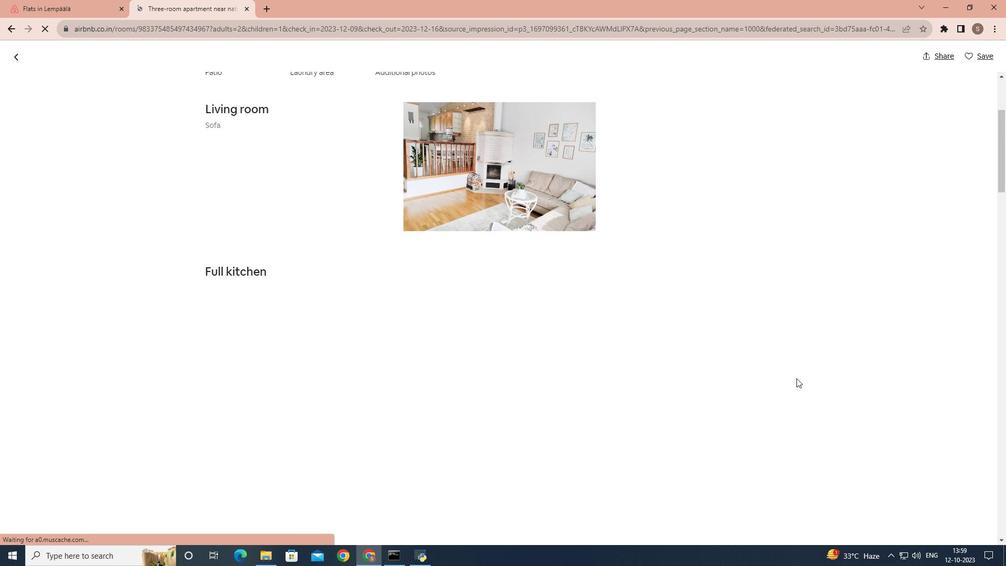 
Action: Mouse scrolled (796, 378) with delta (0, 0)
Screenshot: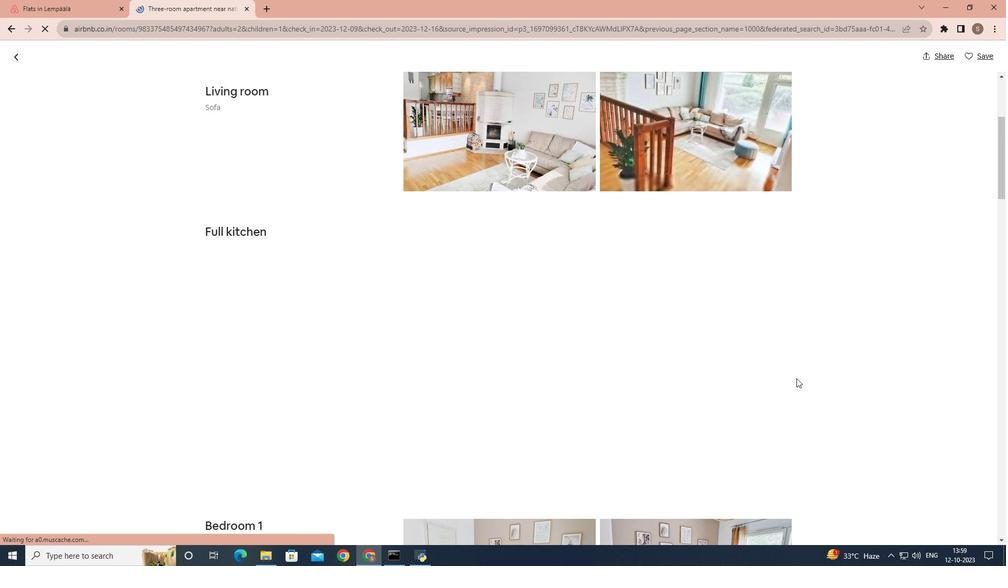 
Action: Mouse scrolled (796, 378) with delta (0, 0)
Screenshot: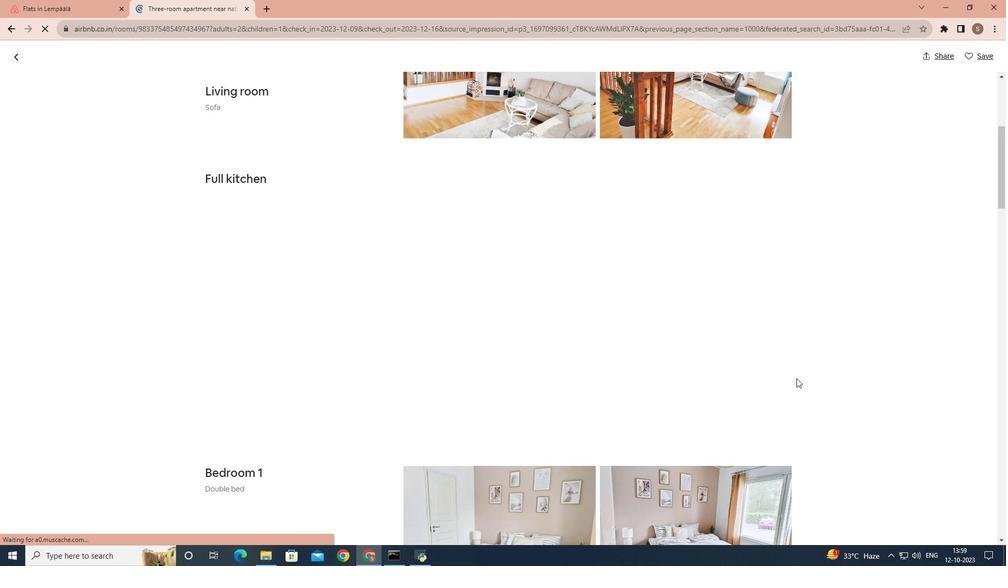 
Action: Mouse scrolled (796, 378) with delta (0, 0)
Screenshot: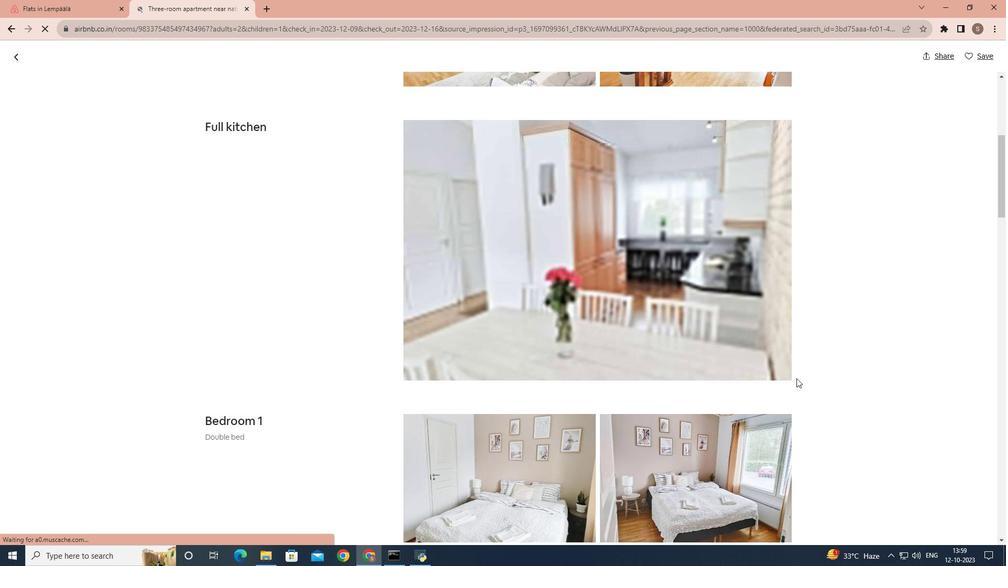 
Action: Mouse scrolled (796, 378) with delta (0, 0)
Screenshot: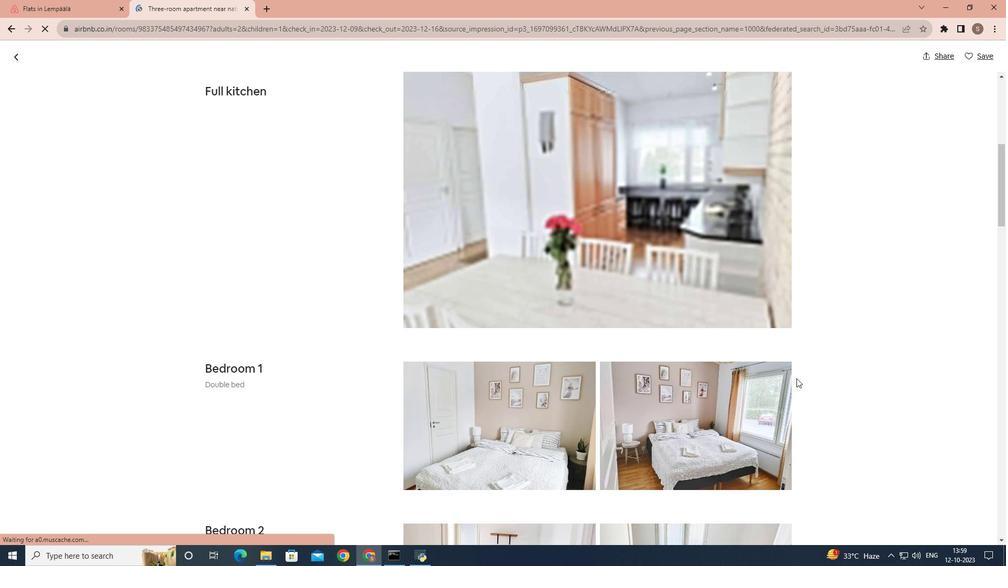 
Action: Mouse scrolled (796, 378) with delta (0, 0)
Screenshot: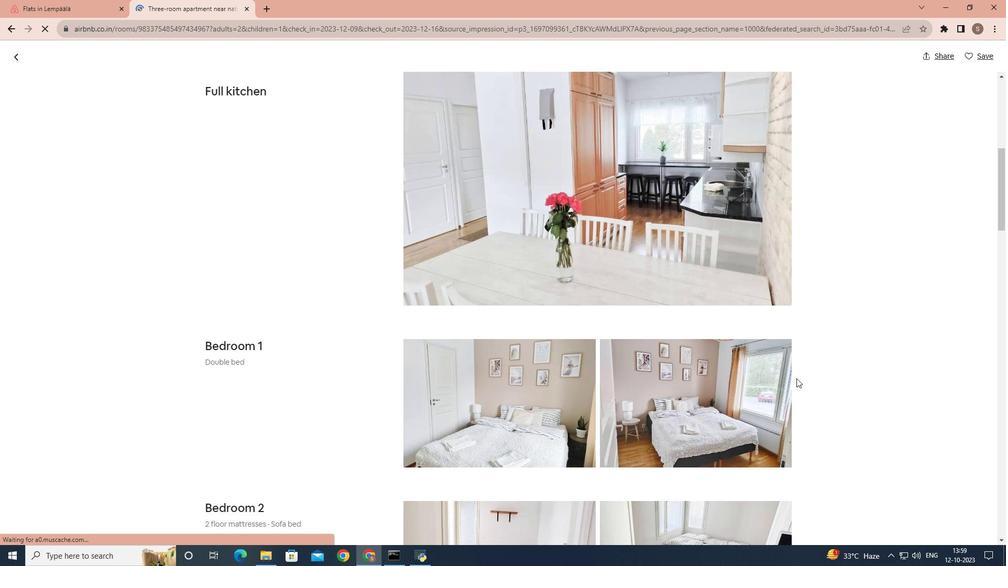 
Action: Mouse scrolled (796, 378) with delta (0, 0)
Screenshot: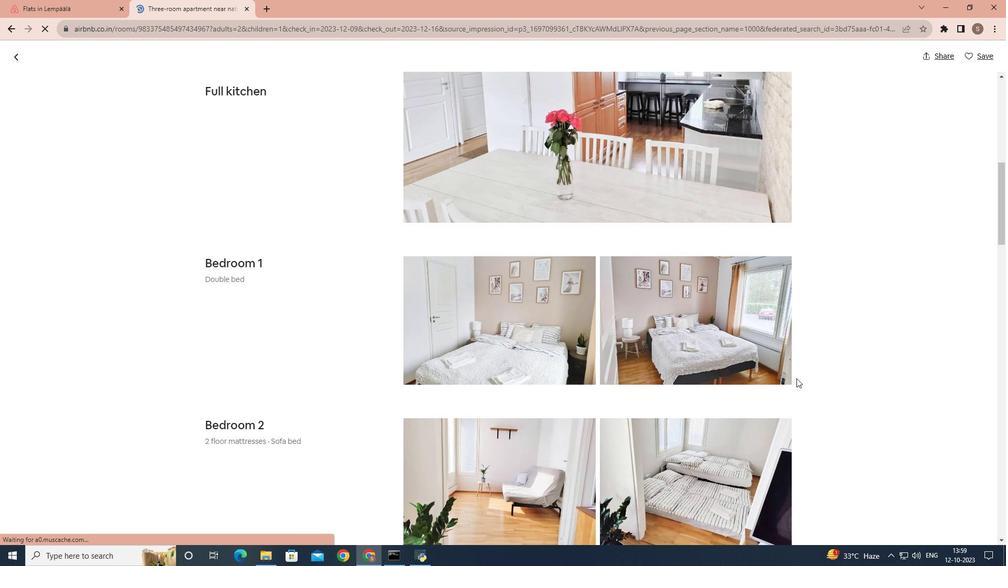 
Action: Mouse scrolled (796, 378) with delta (0, 0)
Screenshot: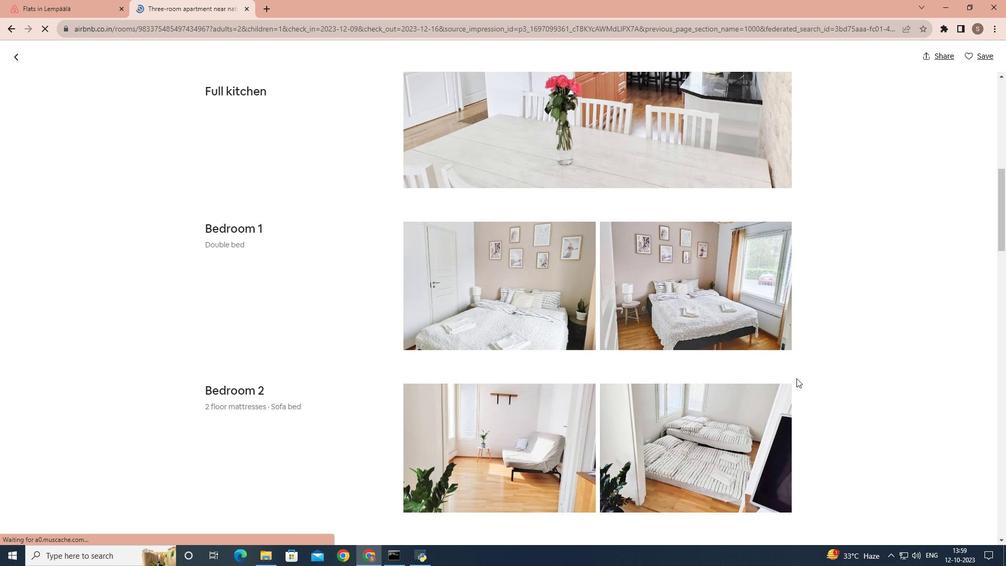 
Action: Mouse scrolled (796, 378) with delta (0, 0)
Screenshot: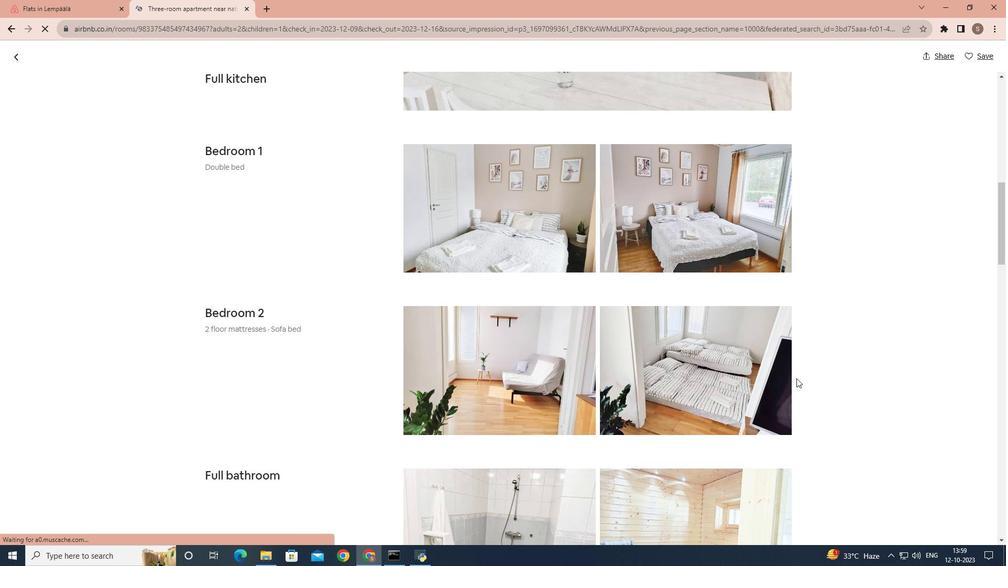 
Action: Mouse scrolled (796, 378) with delta (0, 0)
Screenshot: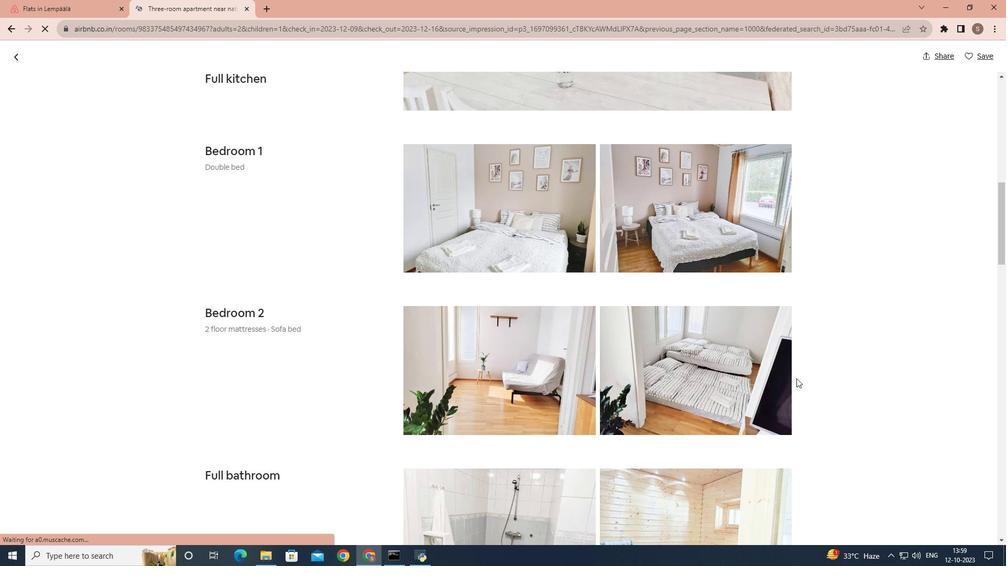 
Action: Mouse scrolled (796, 378) with delta (0, 0)
Screenshot: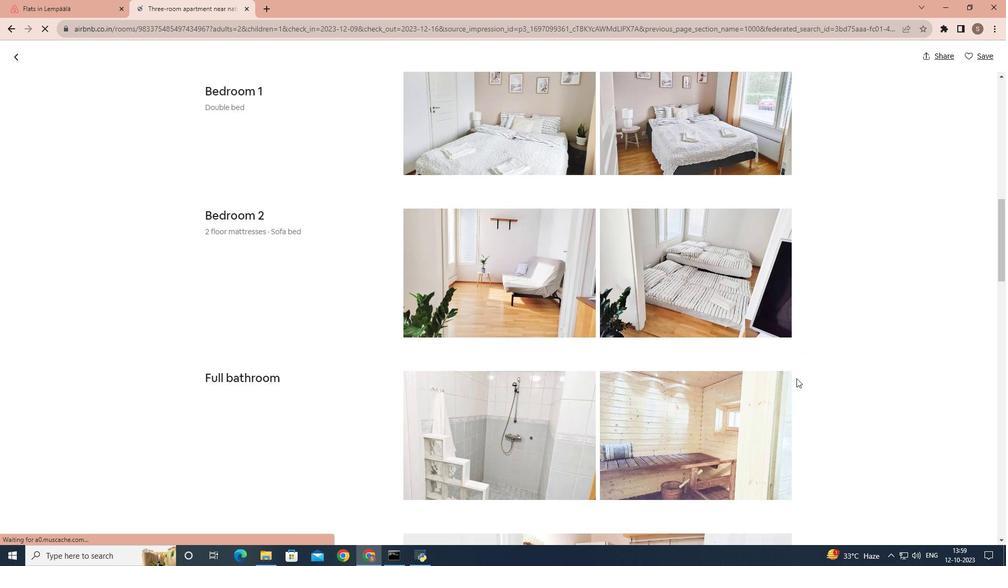 
Action: Mouse scrolled (796, 378) with delta (0, 0)
Screenshot: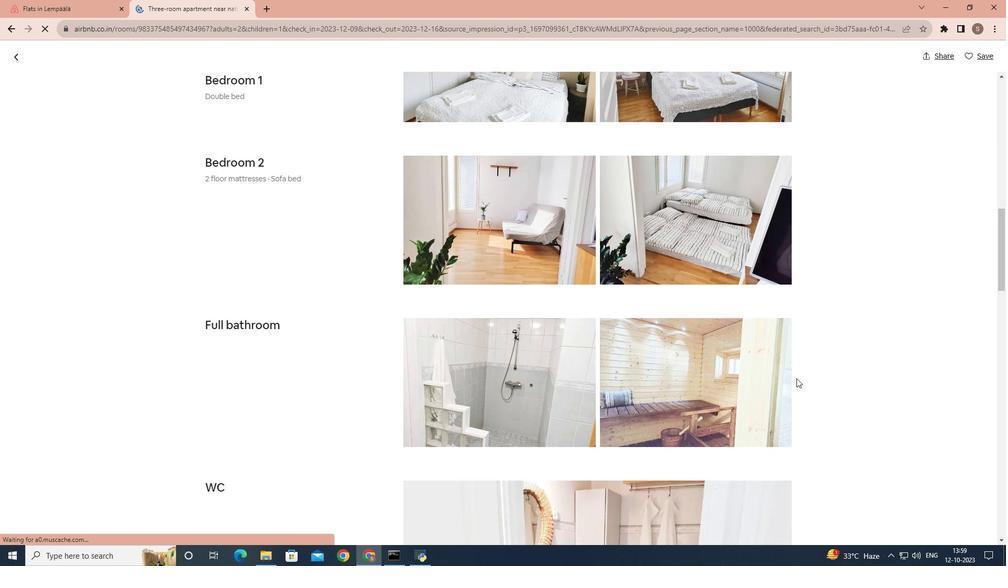 
Action: Mouse scrolled (796, 378) with delta (0, 0)
Screenshot: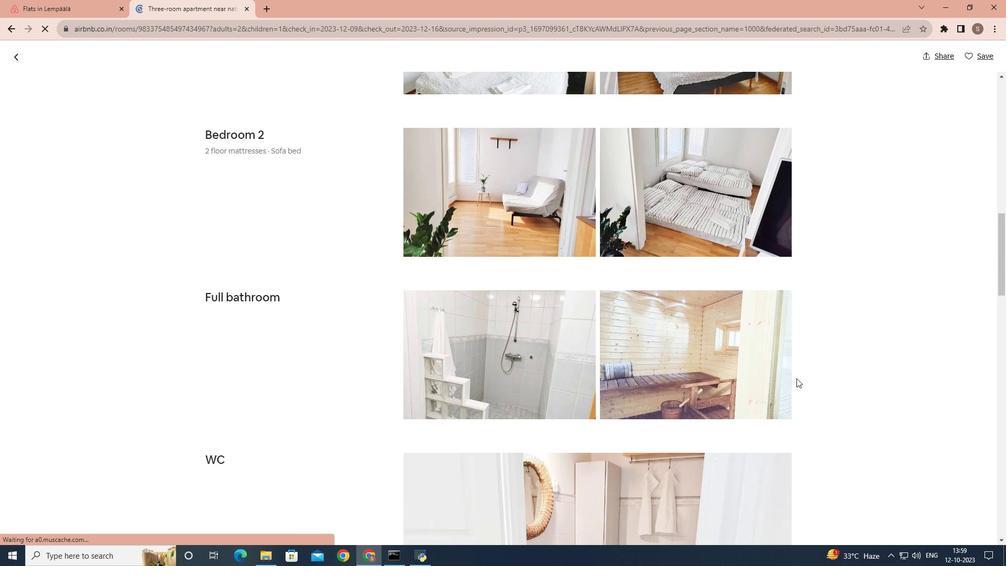 
Action: Mouse scrolled (796, 378) with delta (0, 0)
Screenshot: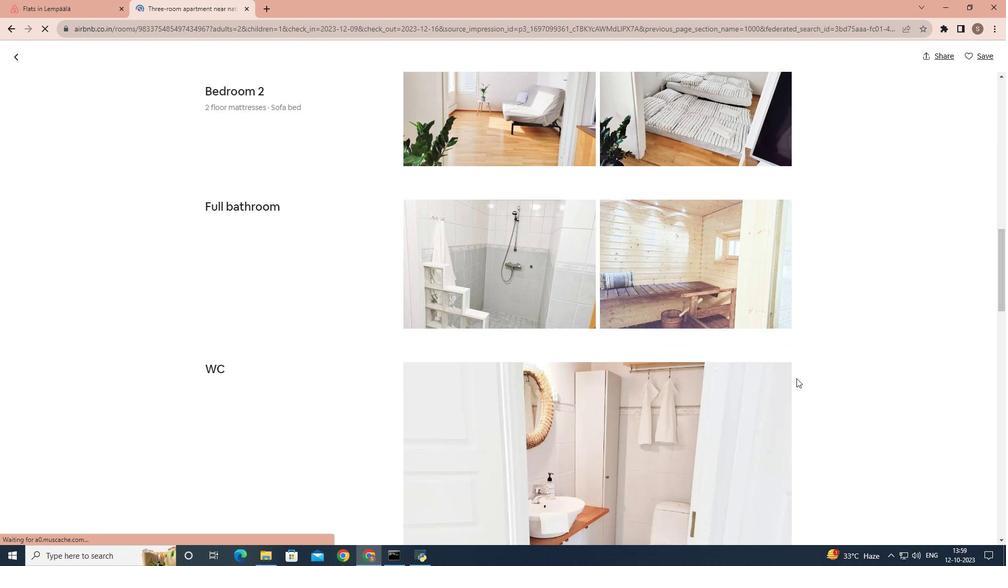 
Action: Mouse scrolled (796, 378) with delta (0, 0)
Screenshot: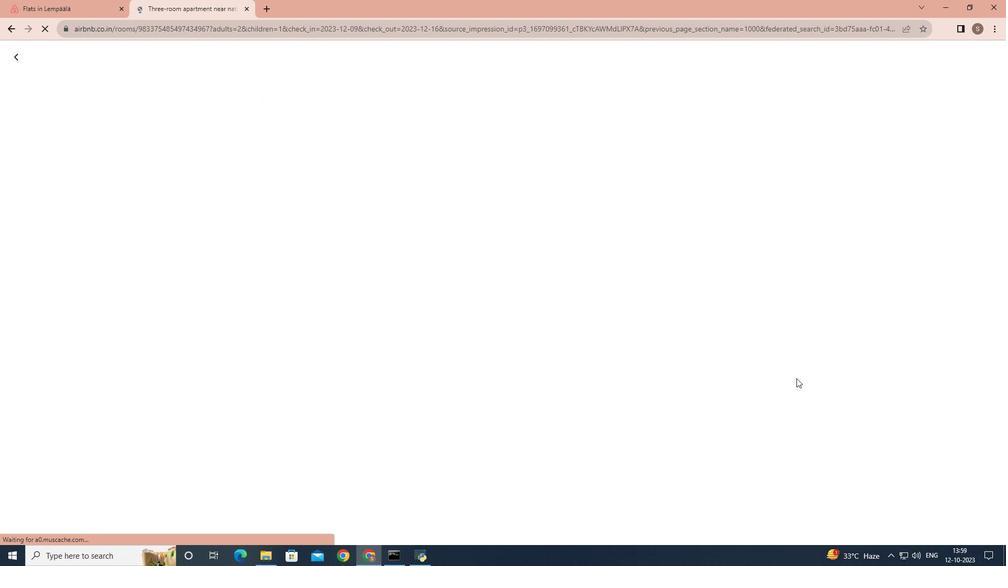 
Action: Mouse scrolled (796, 378) with delta (0, 0)
Screenshot: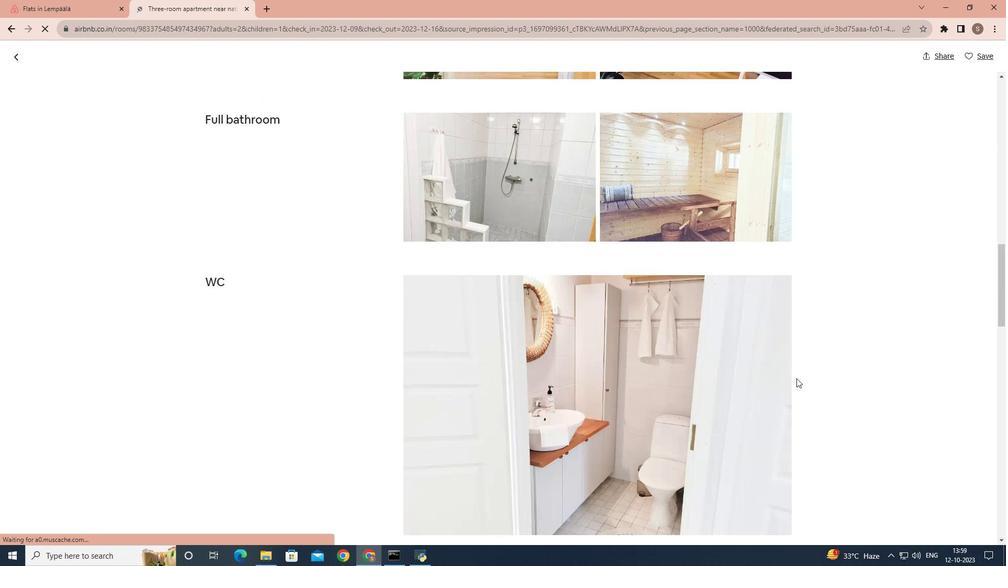 
Action: Mouse scrolled (796, 378) with delta (0, 0)
Screenshot: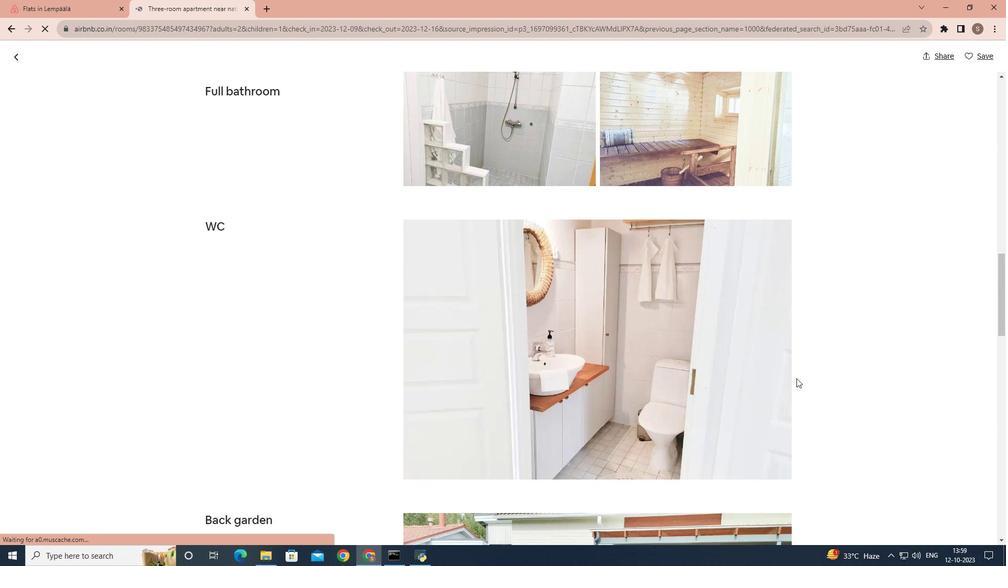 
Action: Mouse scrolled (796, 378) with delta (0, 0)
Screenshot: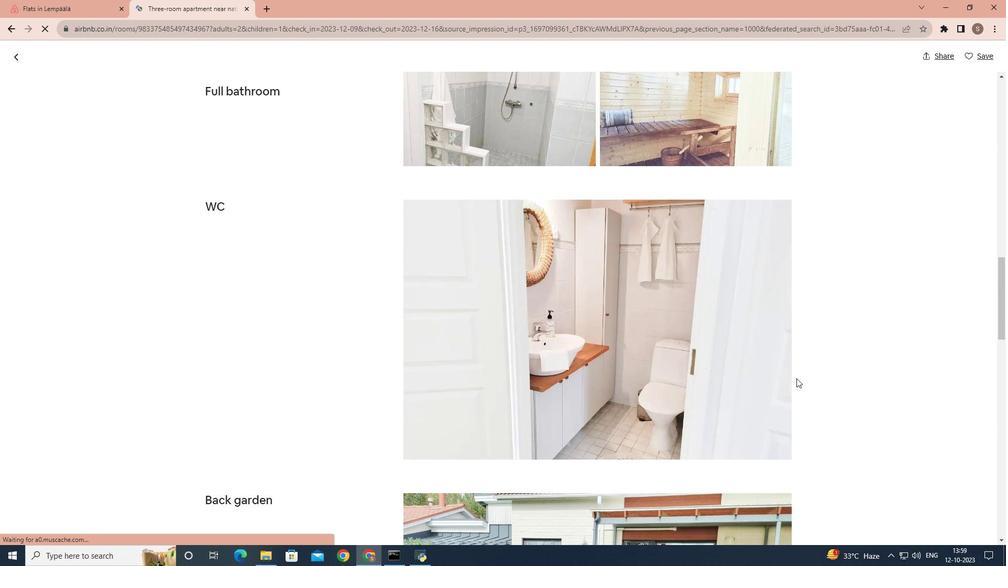 
Action: Mouse scrolled (796, 378) with delta (0, 0)
Screenshot: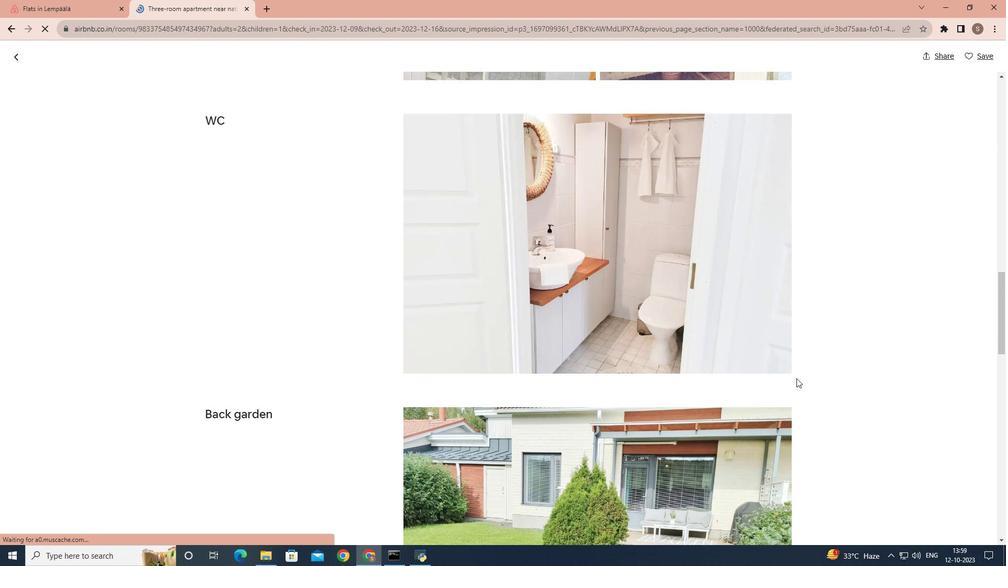 
Action: Mouse scrolled (796, 378) with delta (0, 0)
Screenshot: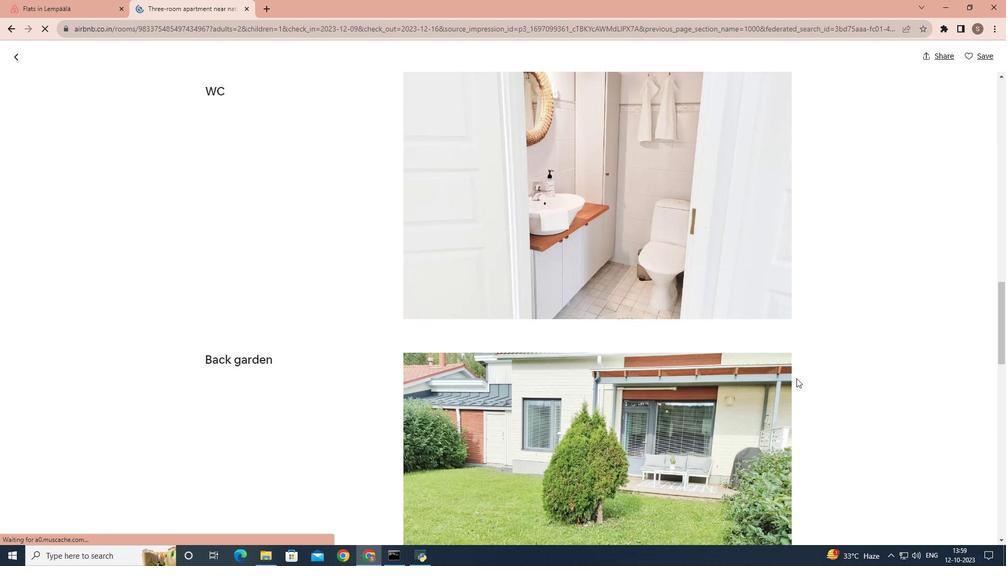 
Action: Mouse scrolled (796, 378) with delta (0, 0)
Screenshot: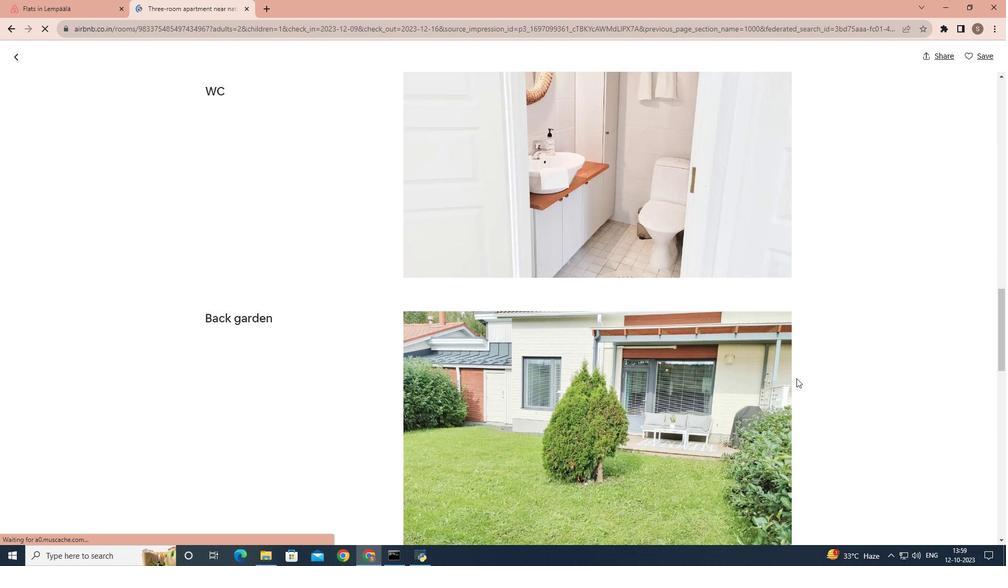 
Action: Mouse scrolled (796, 378) with delta (0, 0)
Screenshot: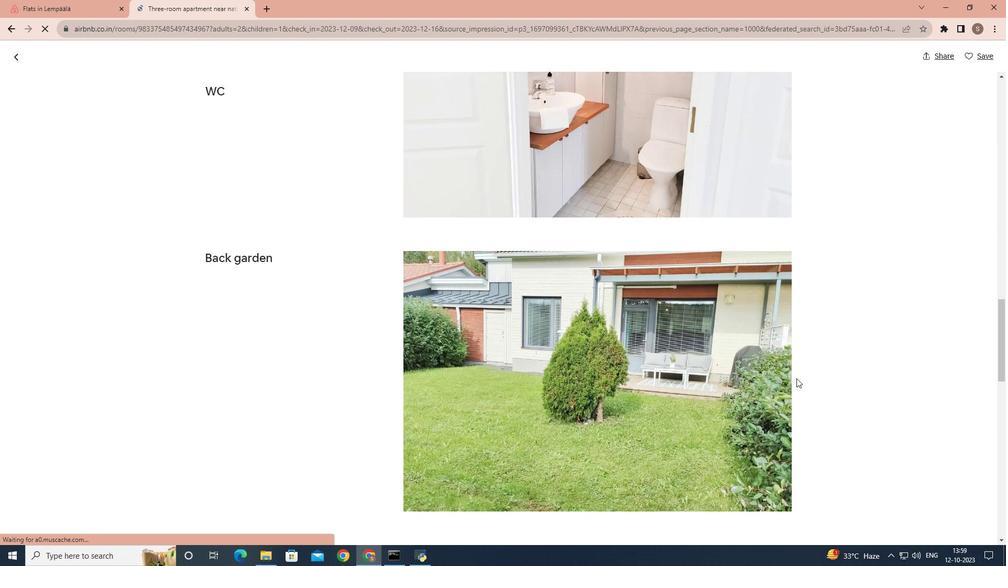 
Action: Mouse scrolled (796, 378) with delta (0, 0)
Screenshot: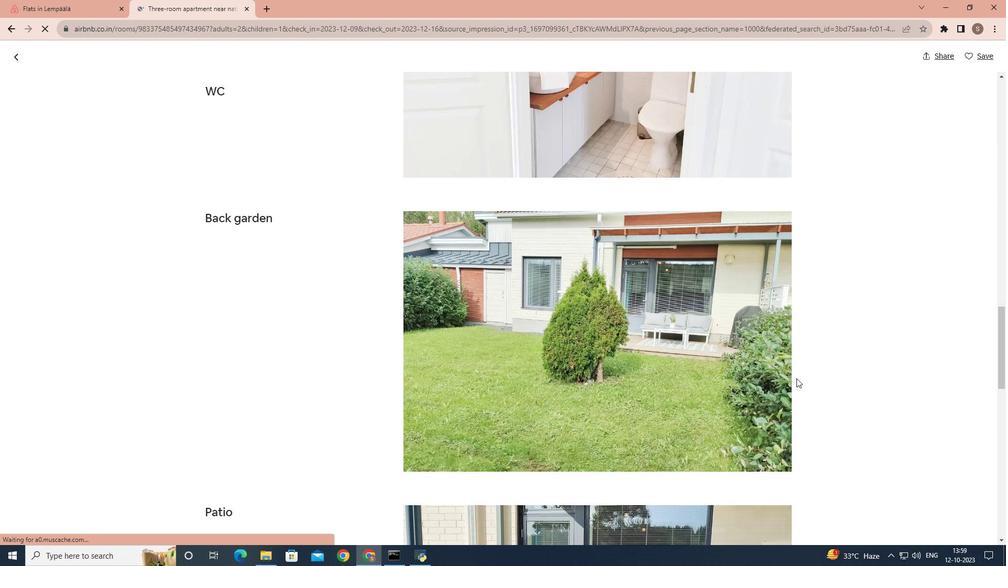 
Action: Mouse scrolled (796, 378) with delta (0, 0)
Screenshot: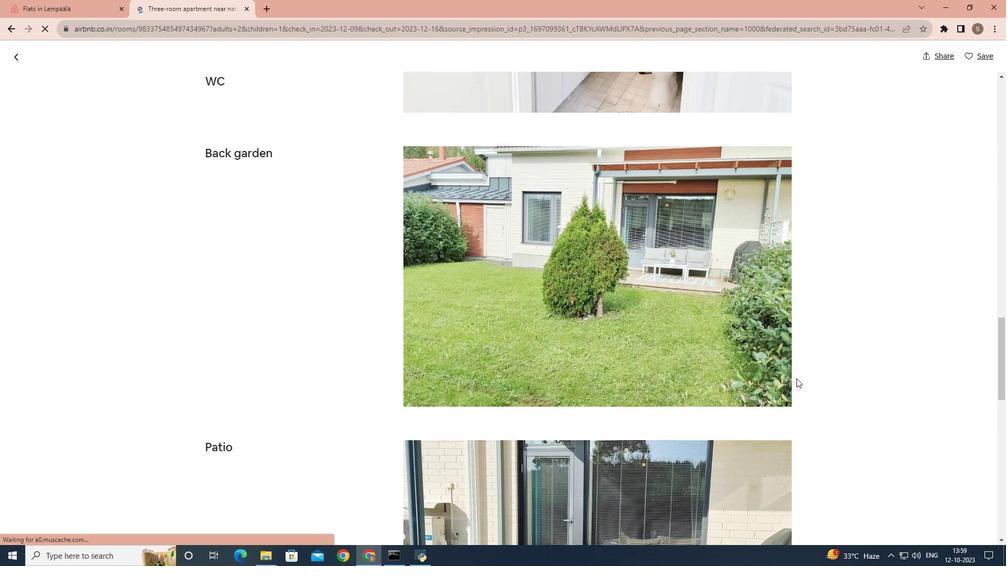 
Action: Mouse scrolled (796, 378) with delta (0, 0)
Screenshot: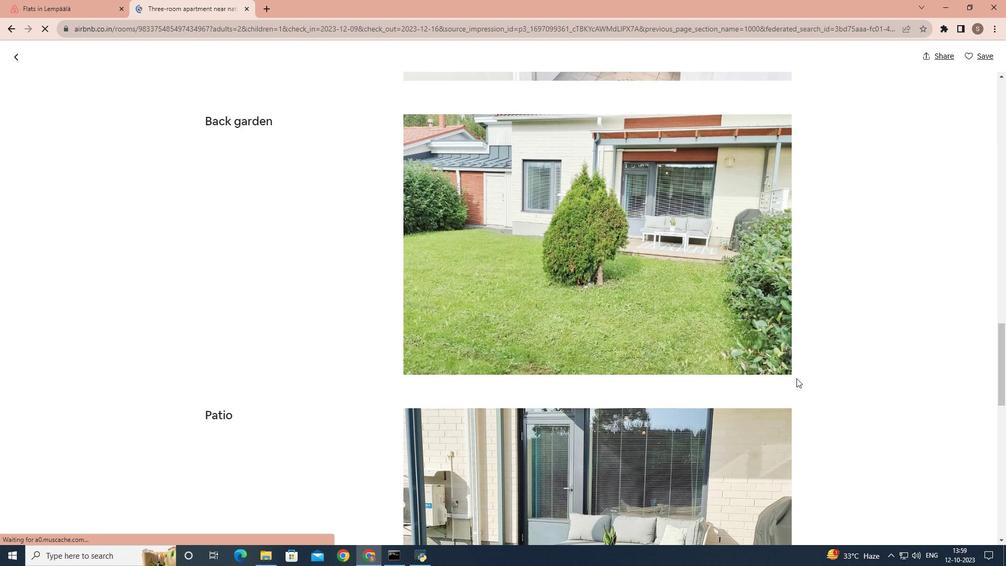 
Action: Mouse scrolled (796, 378) with delta (0, 0)
Screenshot: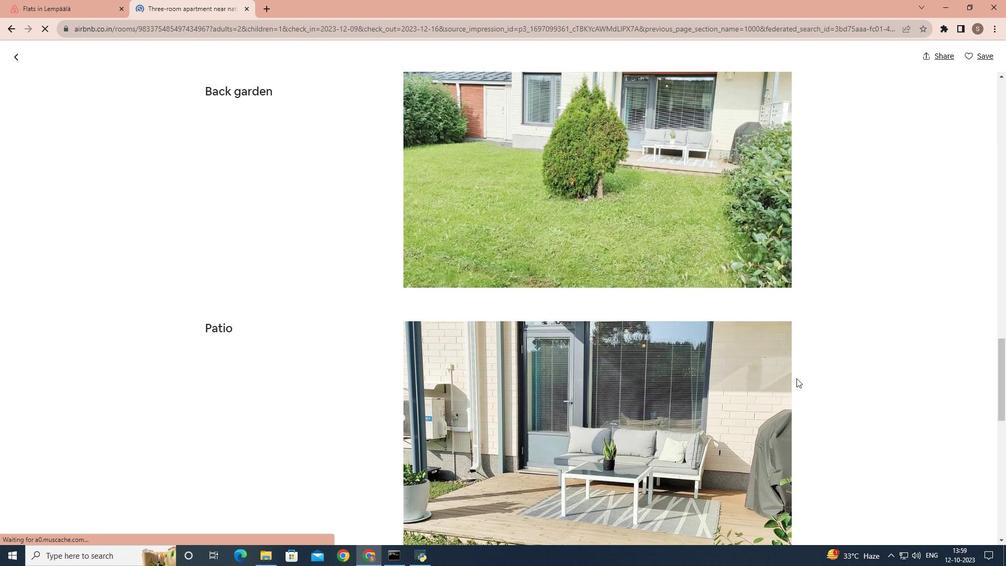 
Action: Mouse scrolled (796, 378) with delta (0, 0)
Screenshot: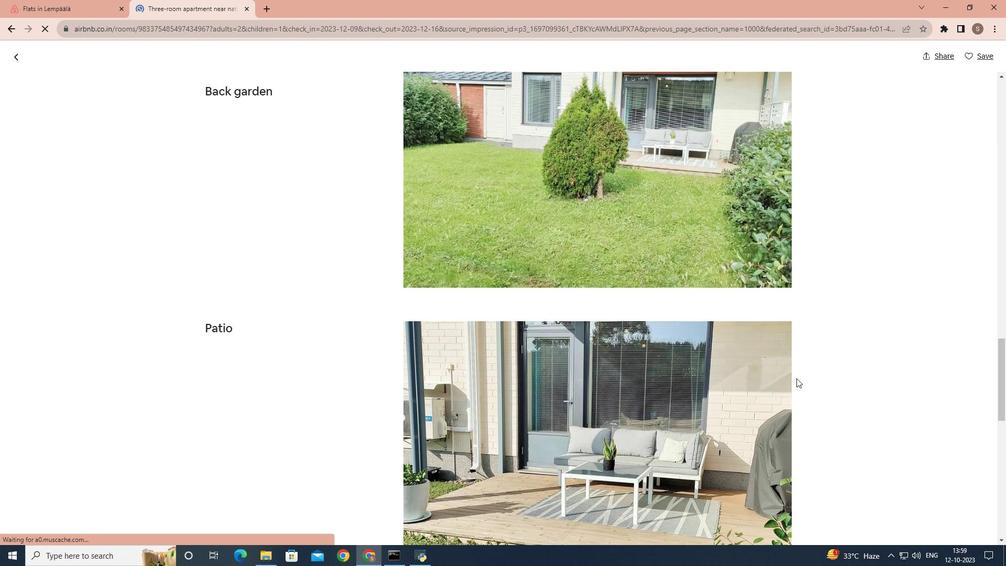 
Action: Mouse scrolled (796, 378) with delta (0, 0)
Screenshot: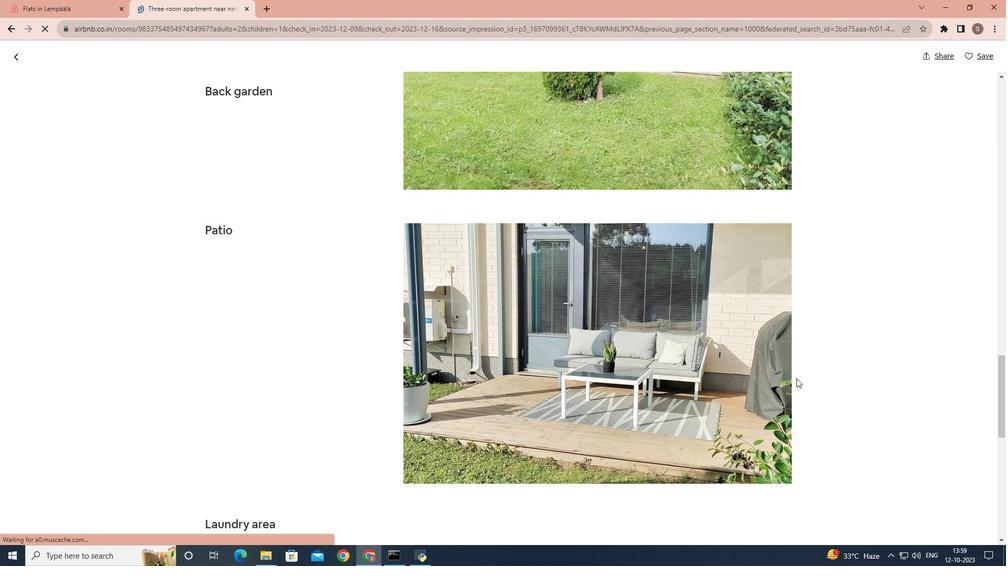 
Action: Mouse scrolled (796, 378) with delta (0, 0)
Screenshot: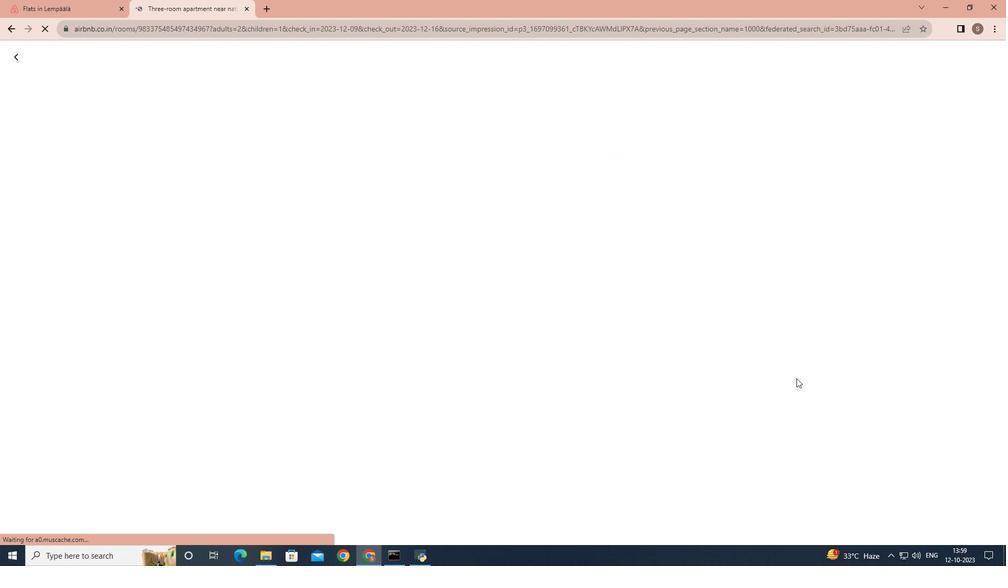 
Action: Mouse scrolled (796, 378) with delta (0, 0)
Screenshot: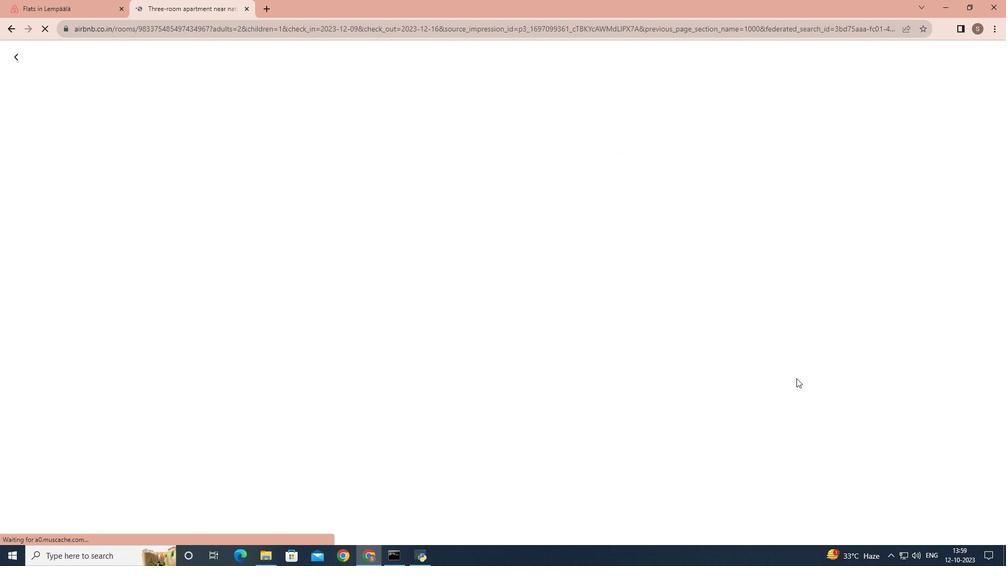 
Action: Mouse scrolled (796, 378) with delta (0, 0)
Screenshot: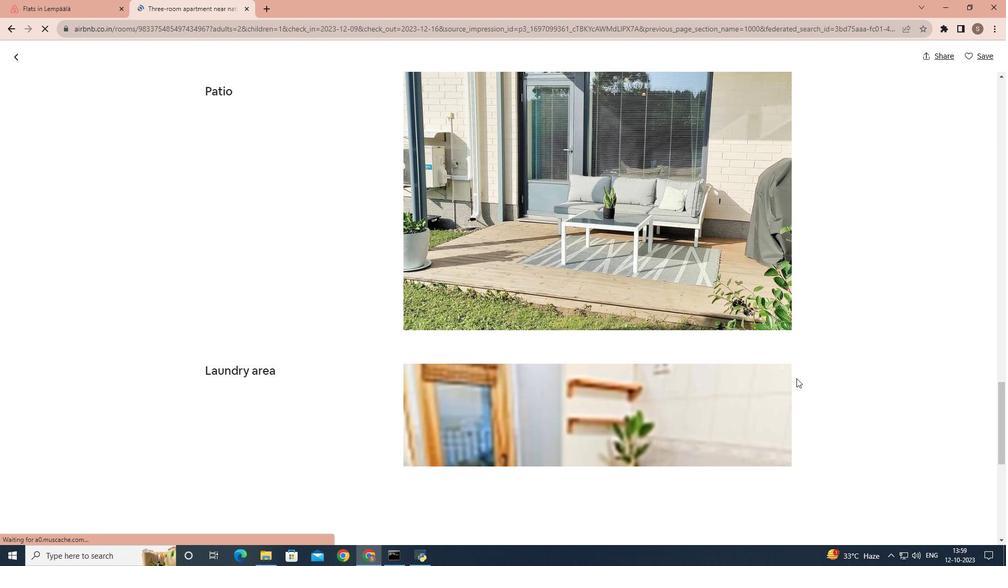 
Action: Mouse scrolled (796, 378) with delta (0, 0)
Screenshot: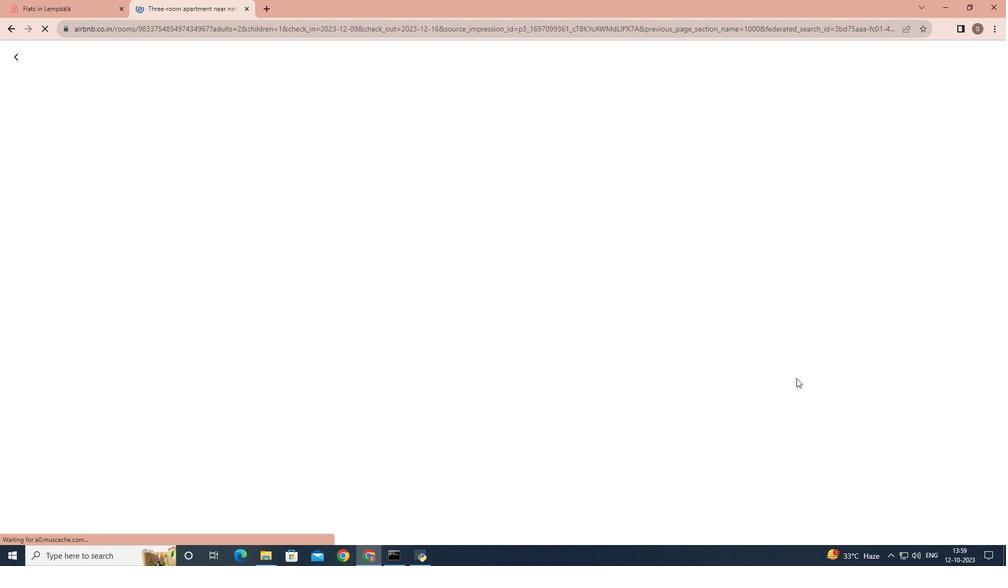 
Action: Mouse scrolled (796, 378) with delta (0, 0)
Screenshot: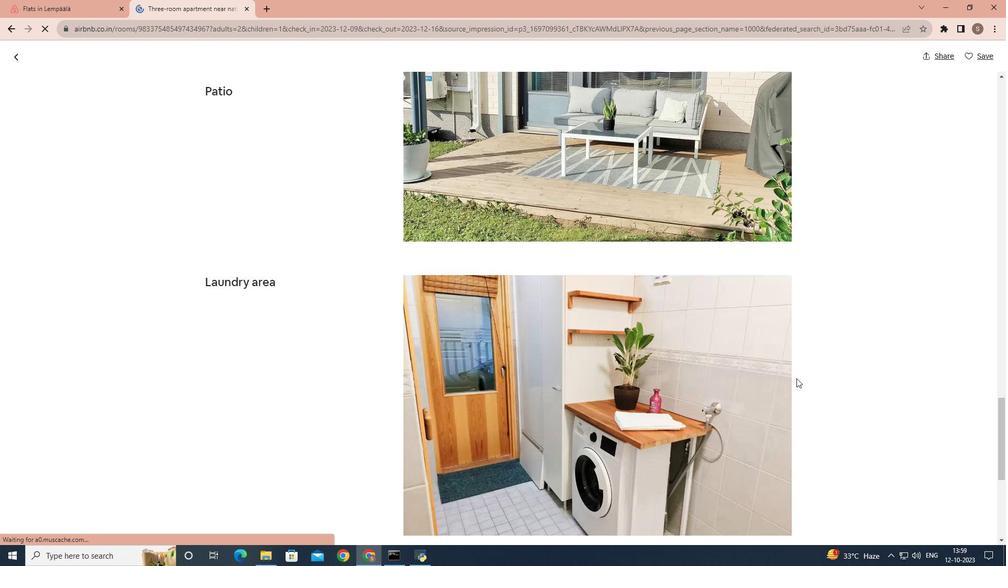 
Action: Mouse scrolled (796, 378) with delta (0, 0)
Screenshot: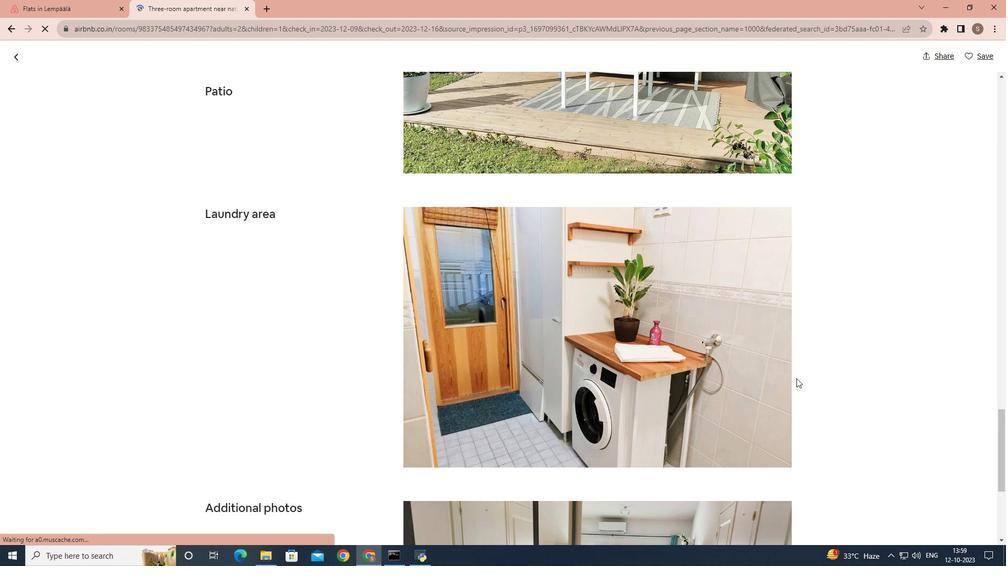 
Action: Mouse scrolled (796, 378) with delta (0, 0)
Screenshot: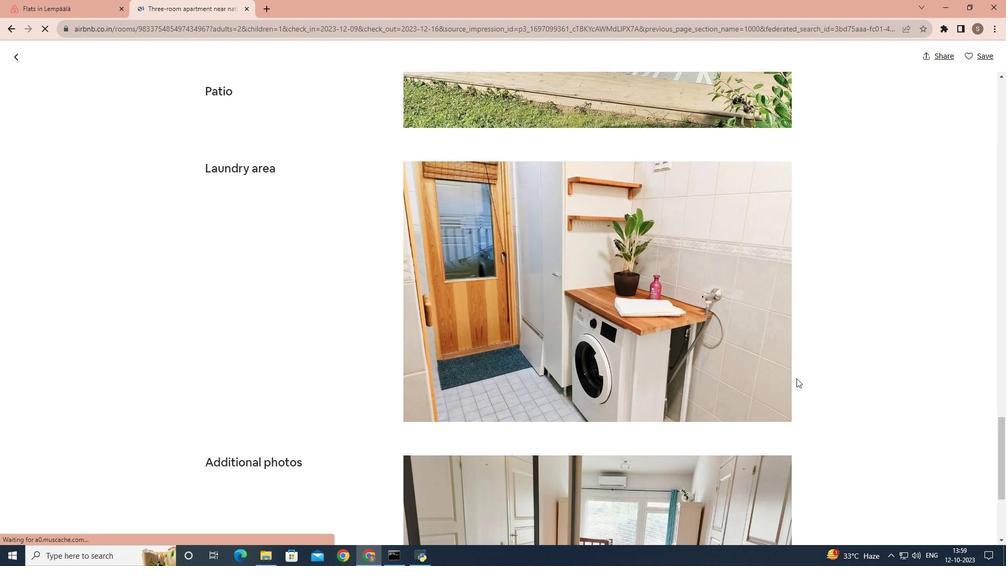 
Action: Mouse scrolled (796, 378) with delta (0, 0)
Screenshot: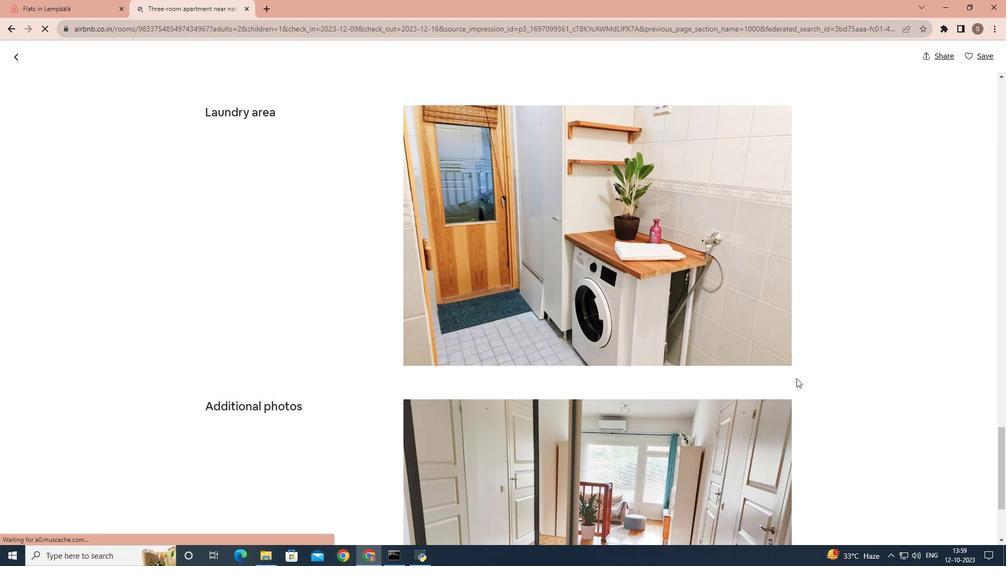 
Action: Mouse scrolled (796, 378) with delta (0, 0)
Screenshot: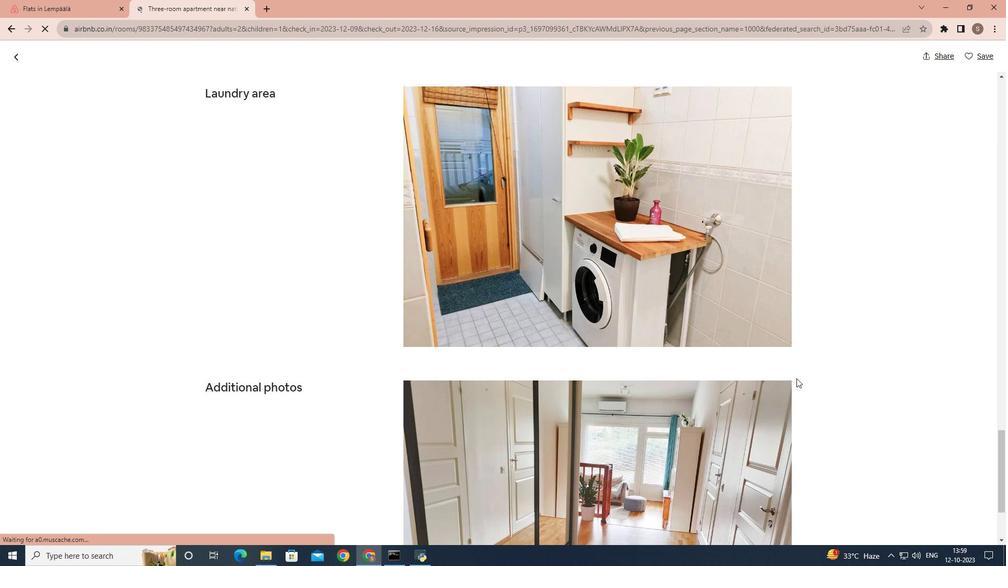 
Action: Mouse scrolled (796, 378) with delta (0, 0)
Screenshot: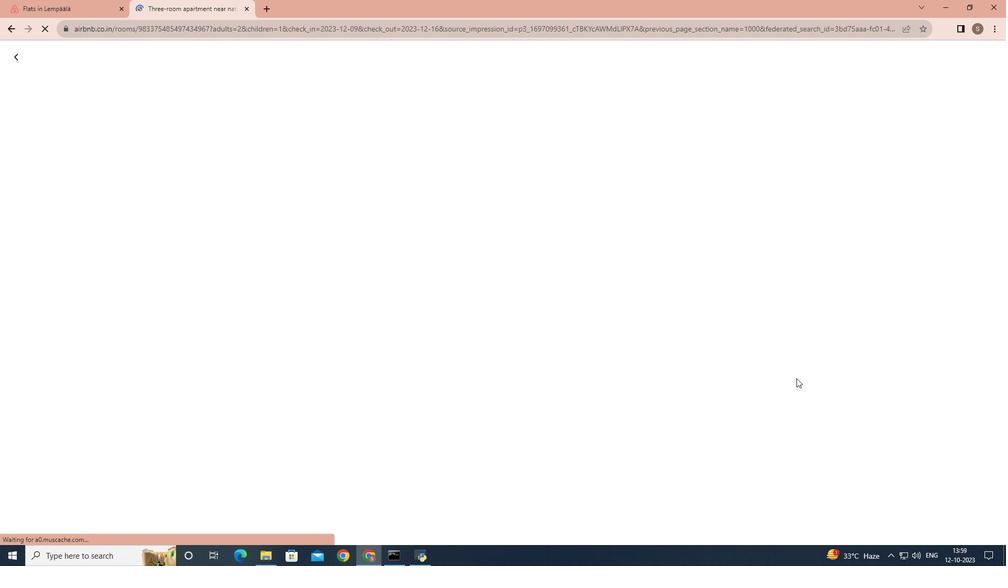 
Action: Mouse scrolled (796, 378) with delta (0, 0)
Screenshot: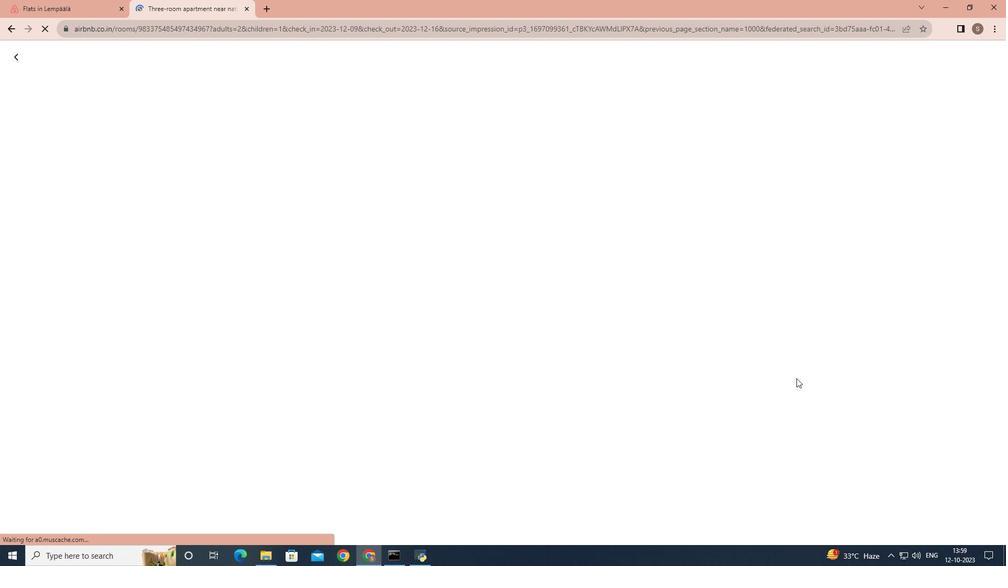
Action: Mouse scrolled (796, 378) with delta (0, 0)
Screenshot: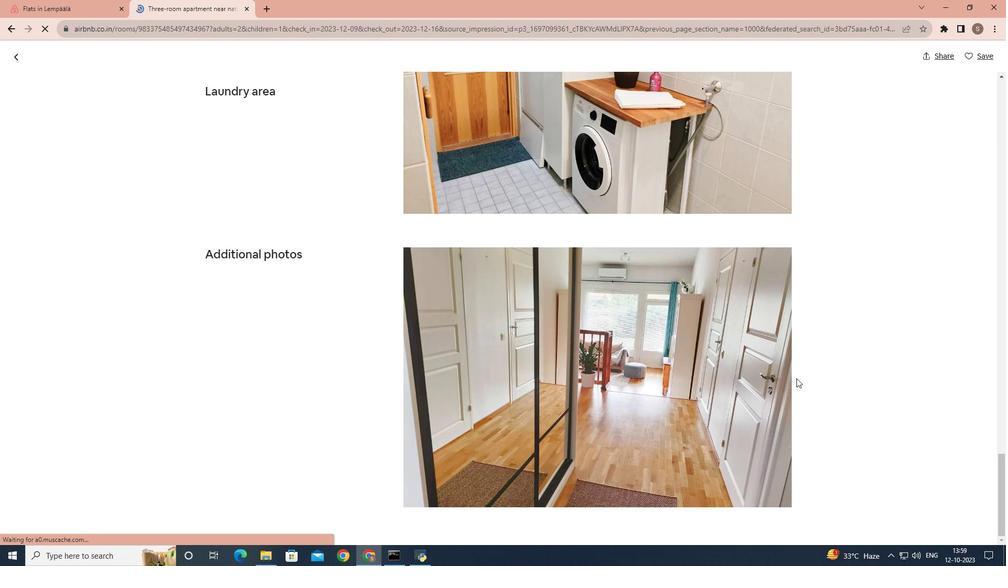 
Action: Mouse scrolled (796, 378) with delta (0, 0)
Screenshot: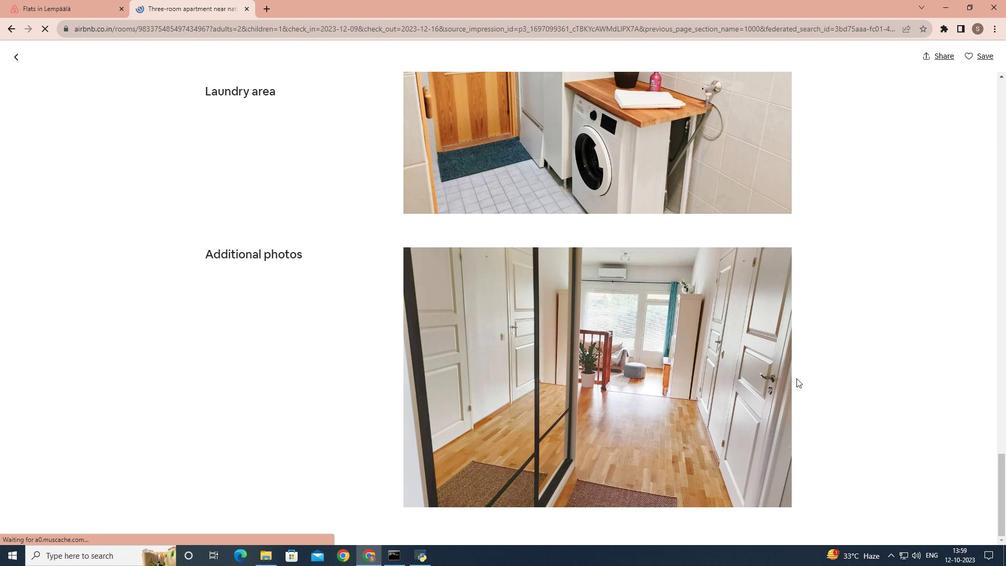 
Action: Mouse scrolled (796, 378) with delta (0, 0)
Screenshot: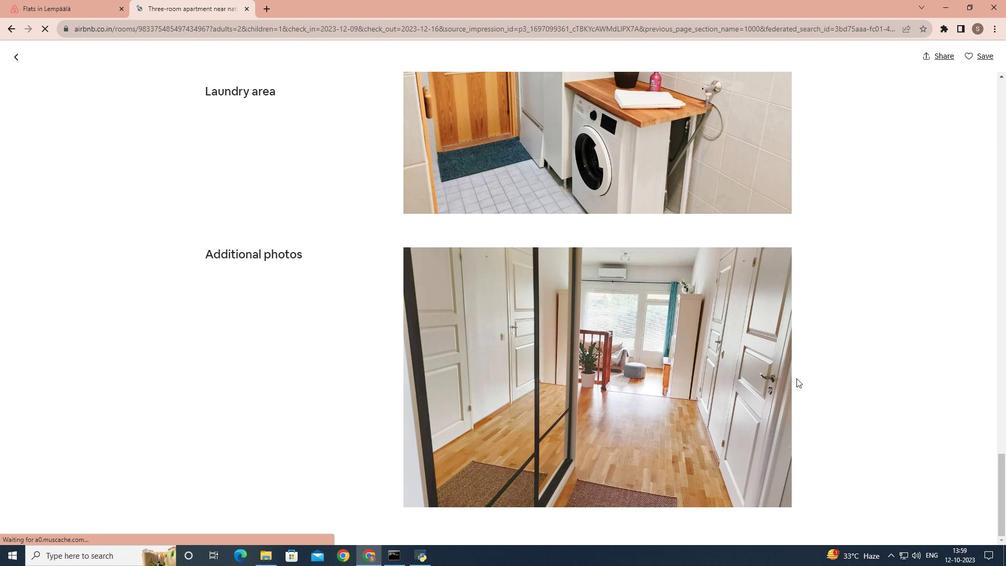 
Action: Mouse scrolled (796, 378) with delta (0, 0)
Screenshot: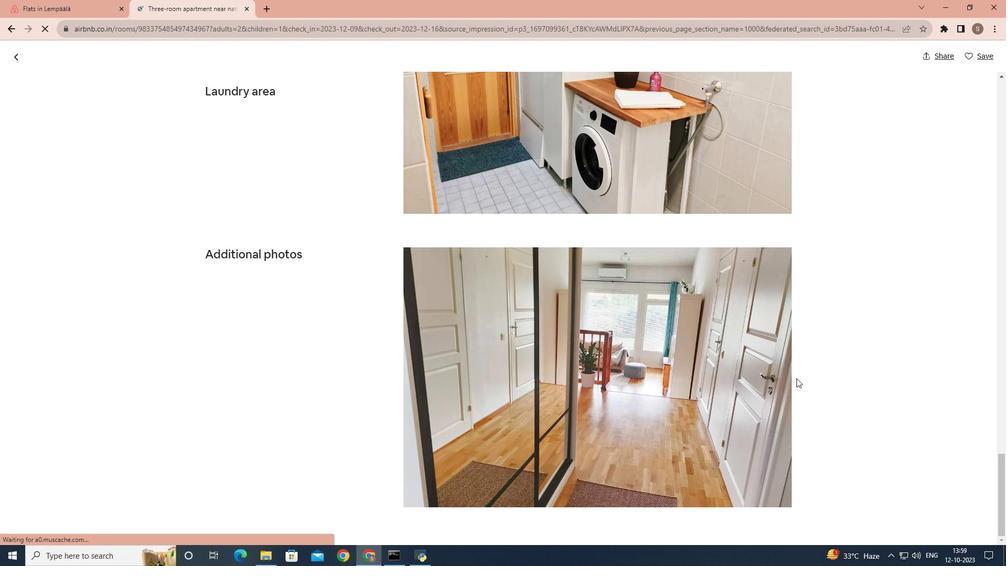 
Action: Mouse scrolled (796, 378) with delta (0, 0)
Screenshot: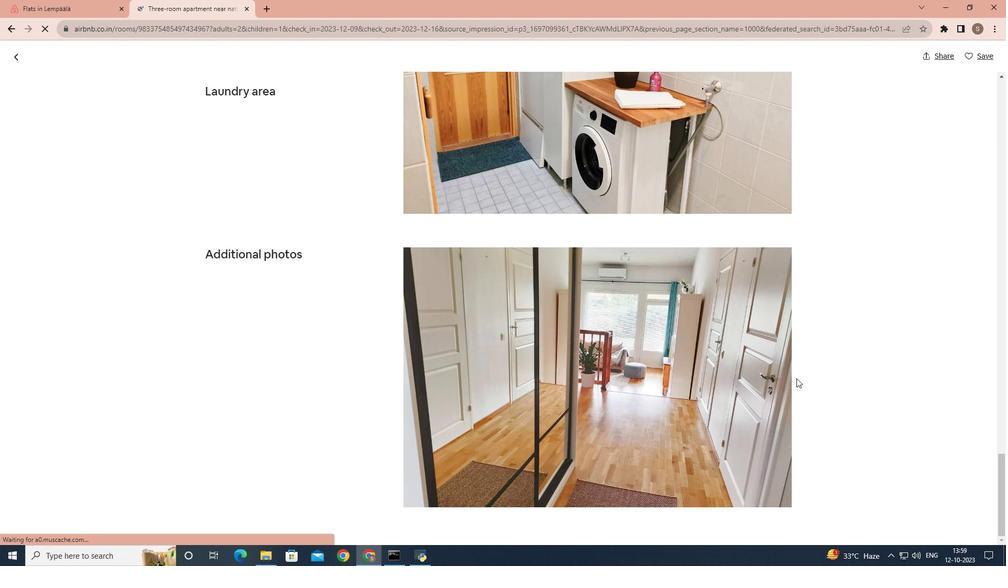 
Action: Mouse scrolled (796, 378) with delta (0, 0)
Screenshot: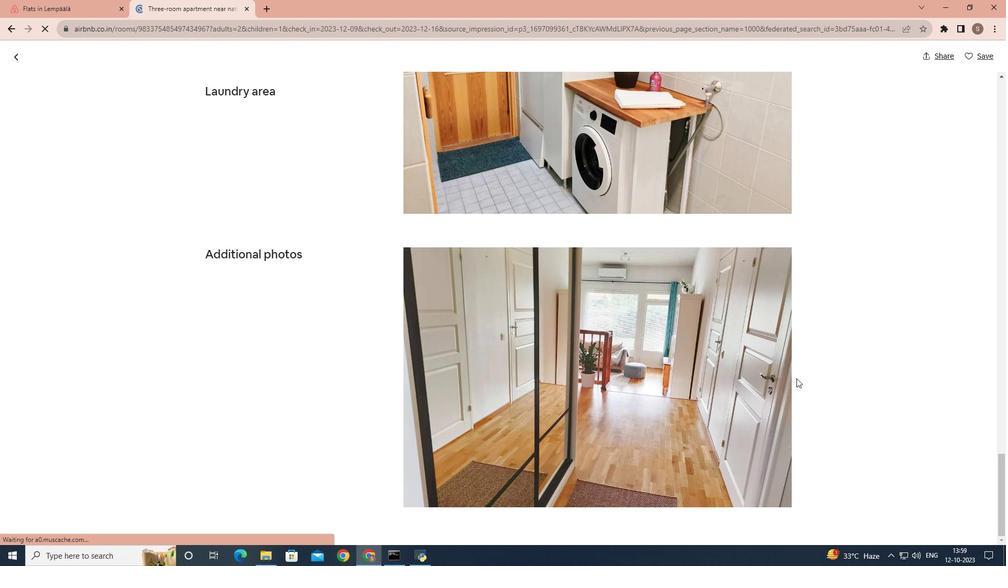 
Action: Mouse scrolled (796, 378) with delta (0, 0)
Screenshot: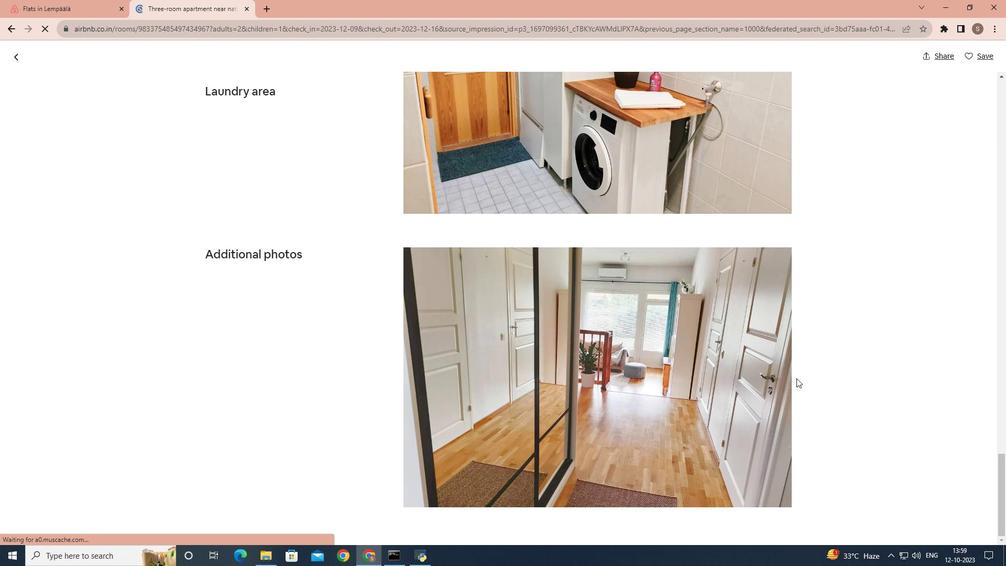 
Action: Mouse moved to (16, 50)
Screenshot: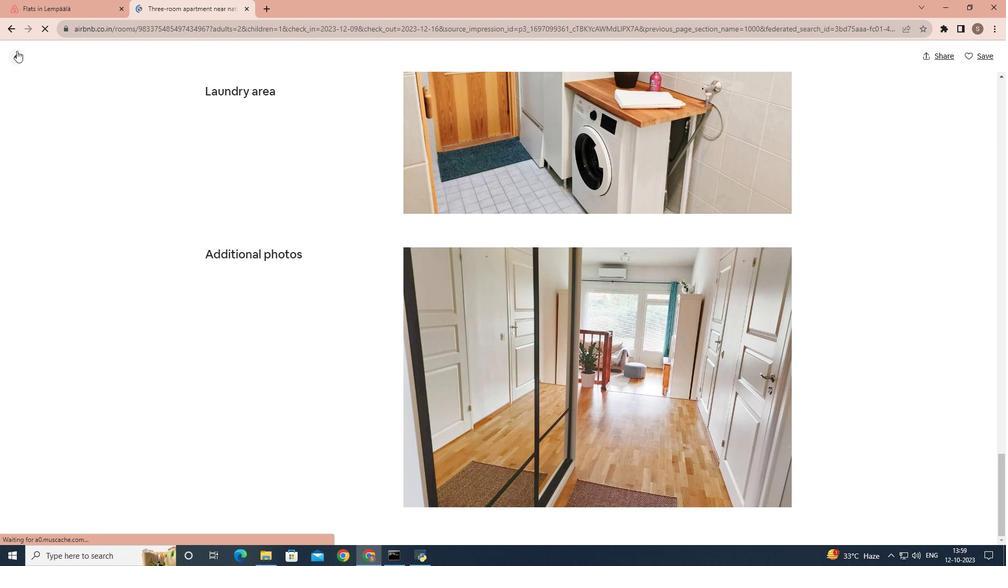 
Action: Mouse pressed left at (16, 50)
Screenshot: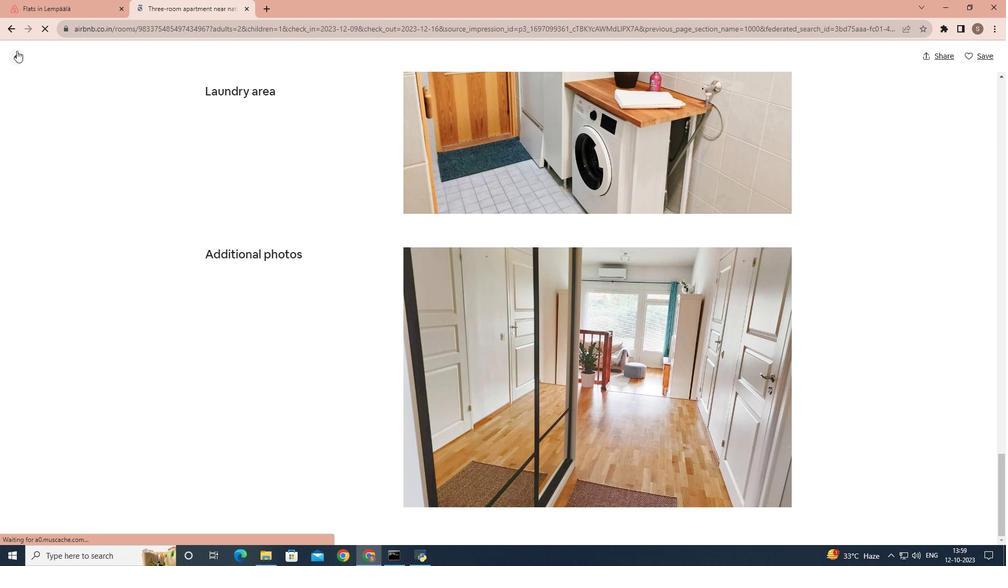 
Action: Mouse moved to (451, 270)
Screenshot: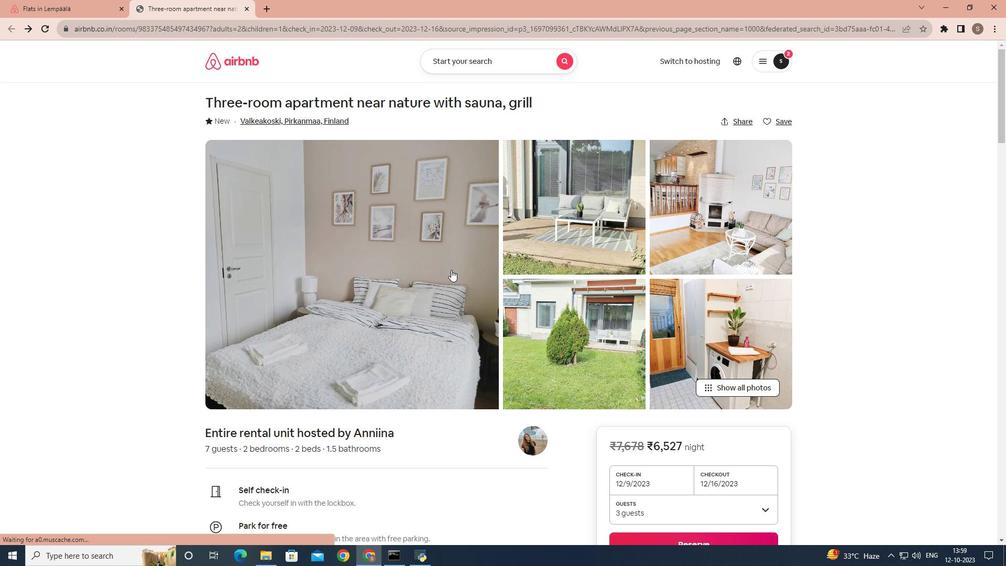 
Action: Mouse scrolled (451, 269) with delta (0, 0)
Screenshot: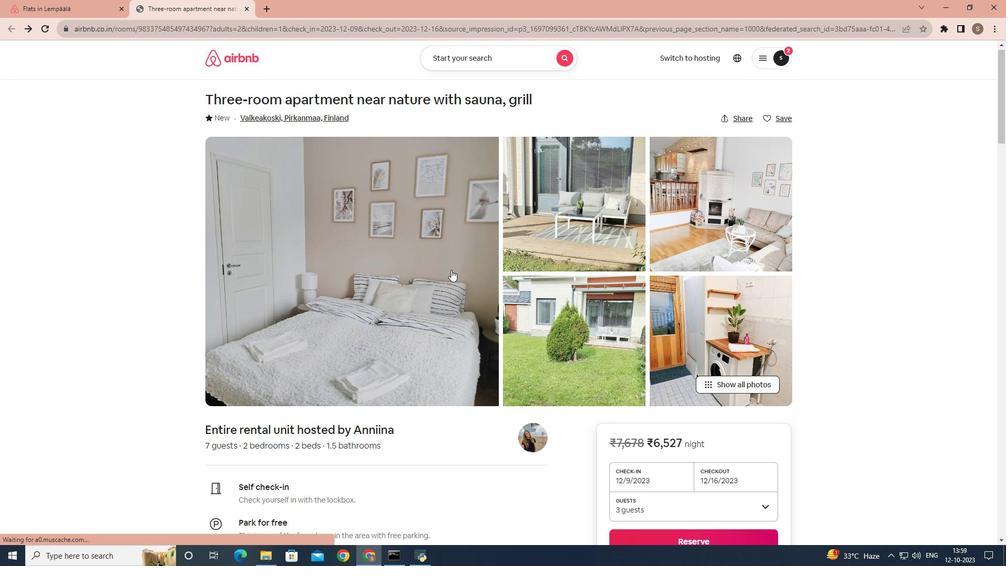 
Action: Mouse scrolled (451, 269) with delta (0, 0)
Screenshot: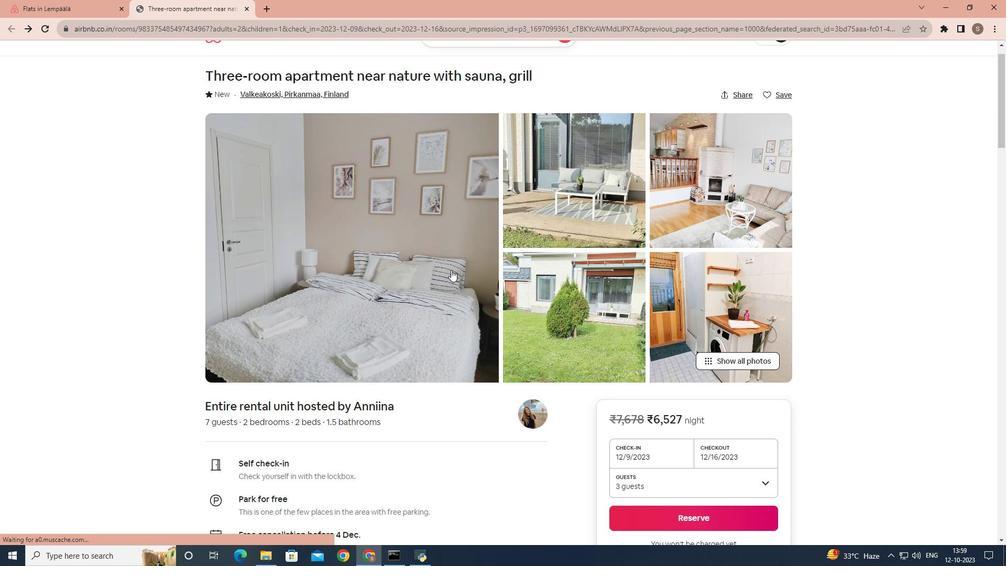 
Action: Mouse scrolled (451, 269) with delta (0, 0)
Screenshot: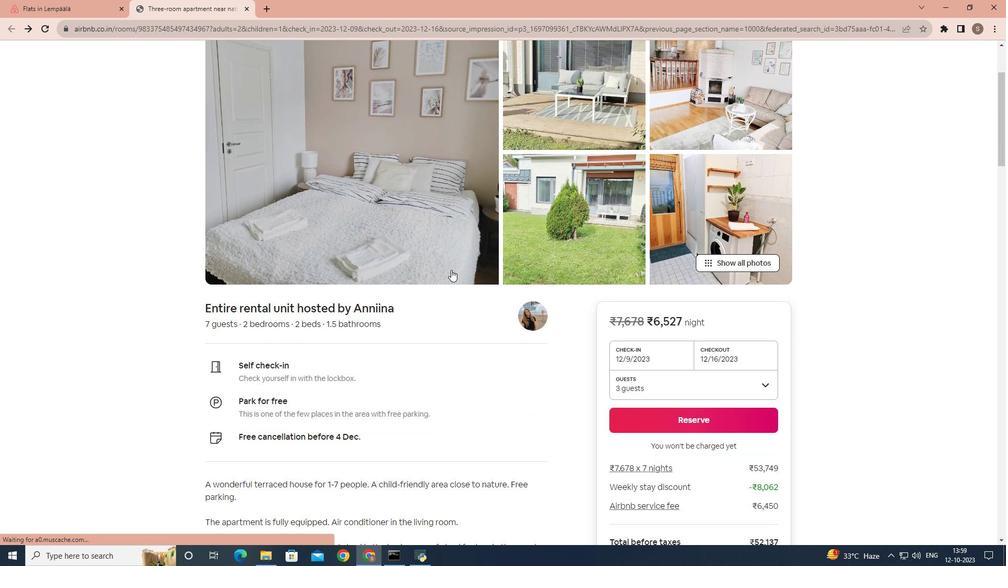 
Action: Mouse scrolled (451, 269) with delta (0, 0)
Screenshot: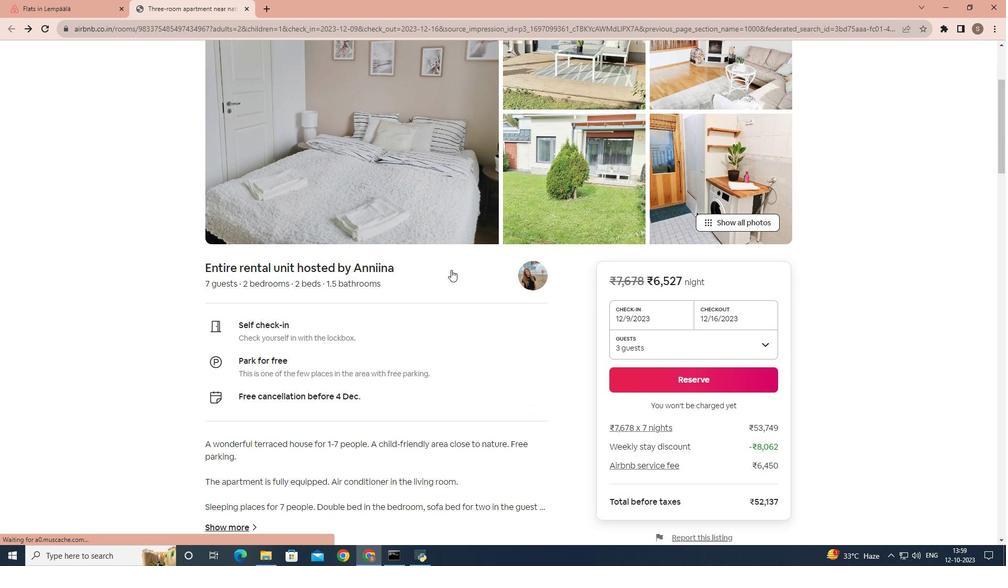 
Action: Mouse scrolled (451, 269) with delta (0, 0)
Screenshot: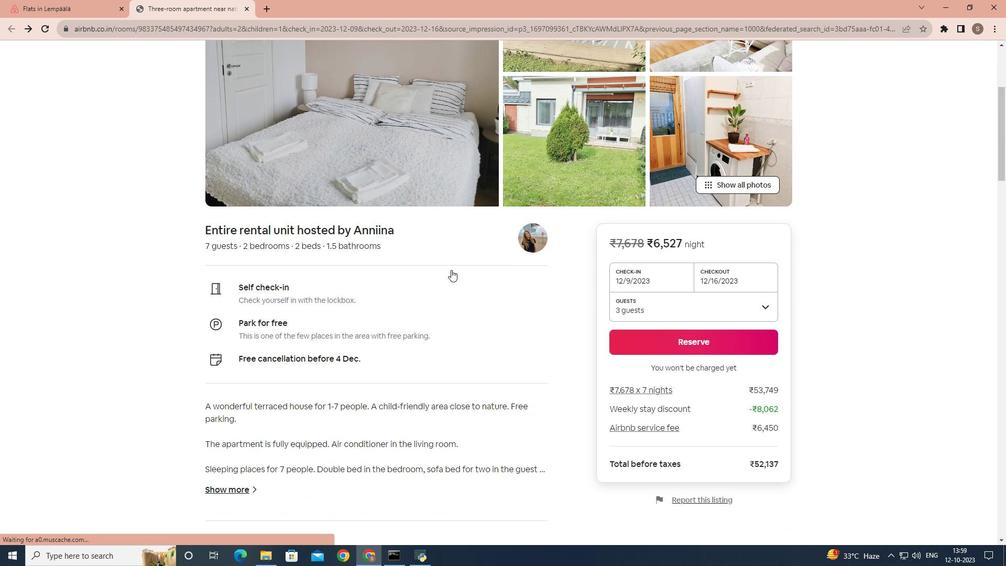 
Action: Mouse scrolled (451, 269) with delta (0, 0)
Screenshot: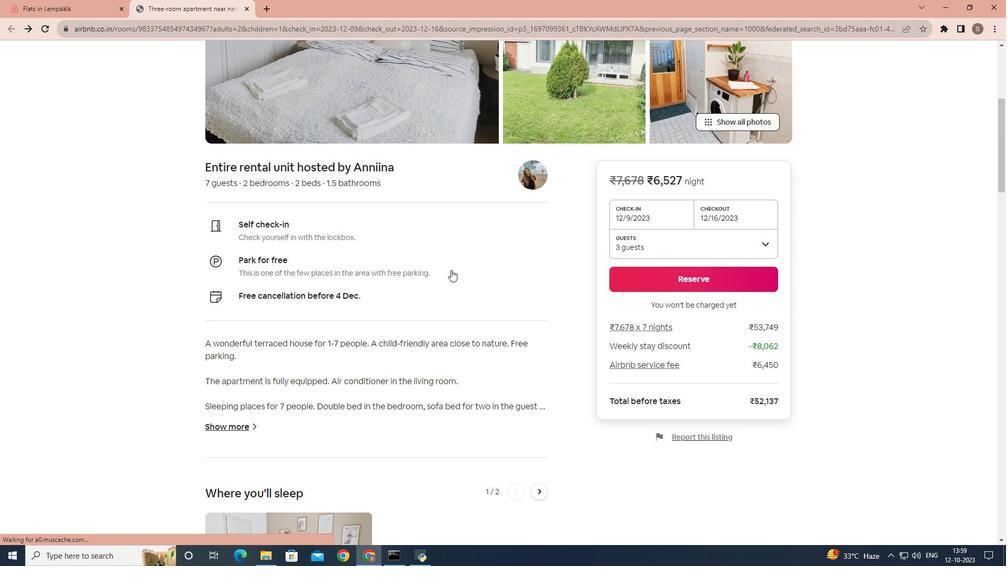 
Action: Mouse scrolled (451, 269) with delta (0, 0)
Screenshot: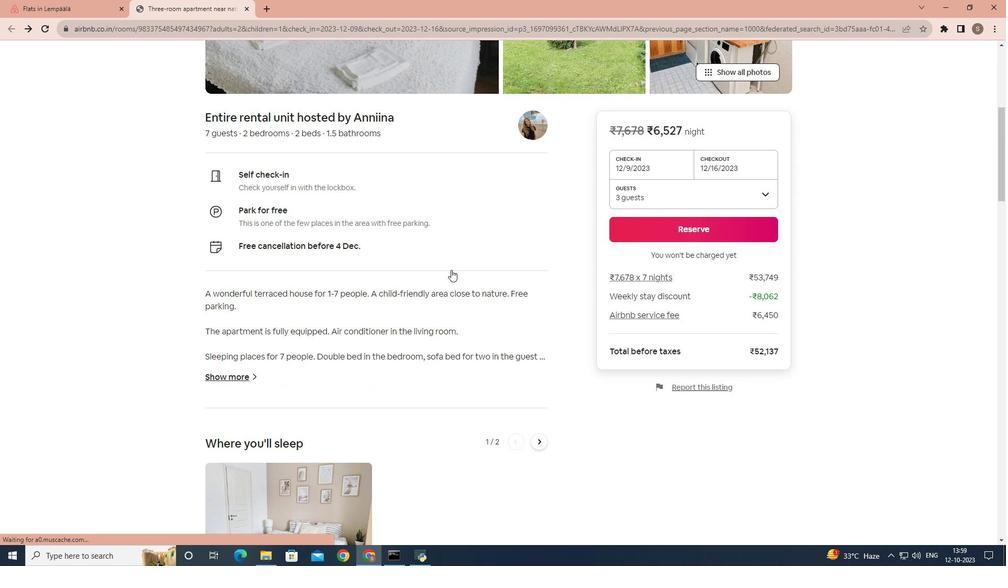 
Action: Mouse scrolled (451, 269) with delta (0, 0)
Screenshot: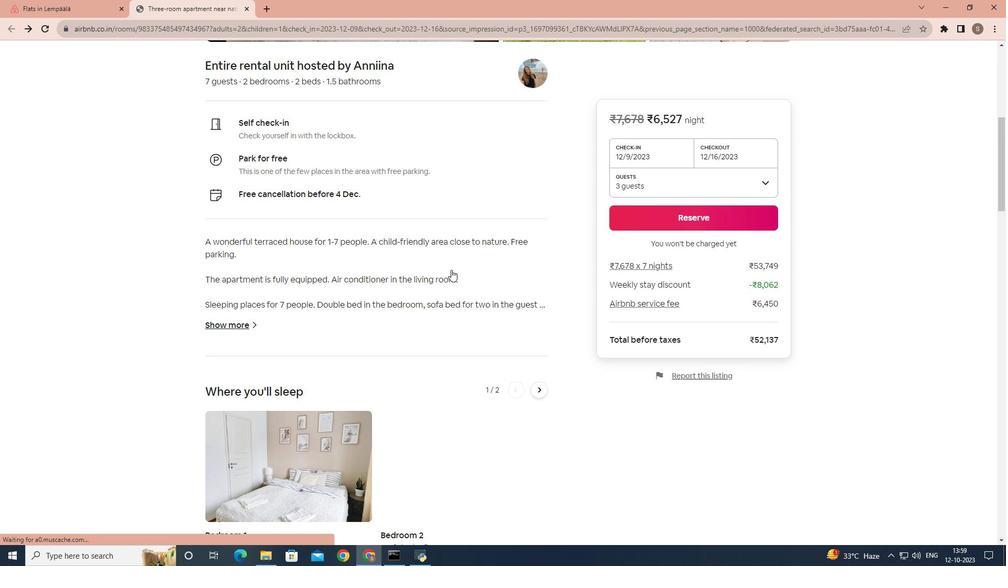 
Action: Mouse moved to (225, 274)
Screenshot: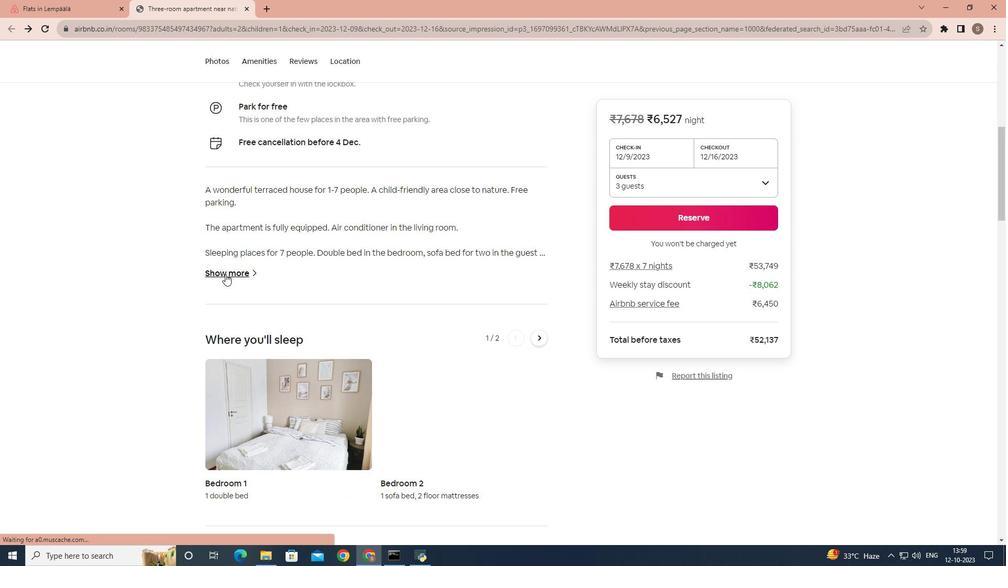 
Action: Mouse pressed left at (225, 274)
Screenshot: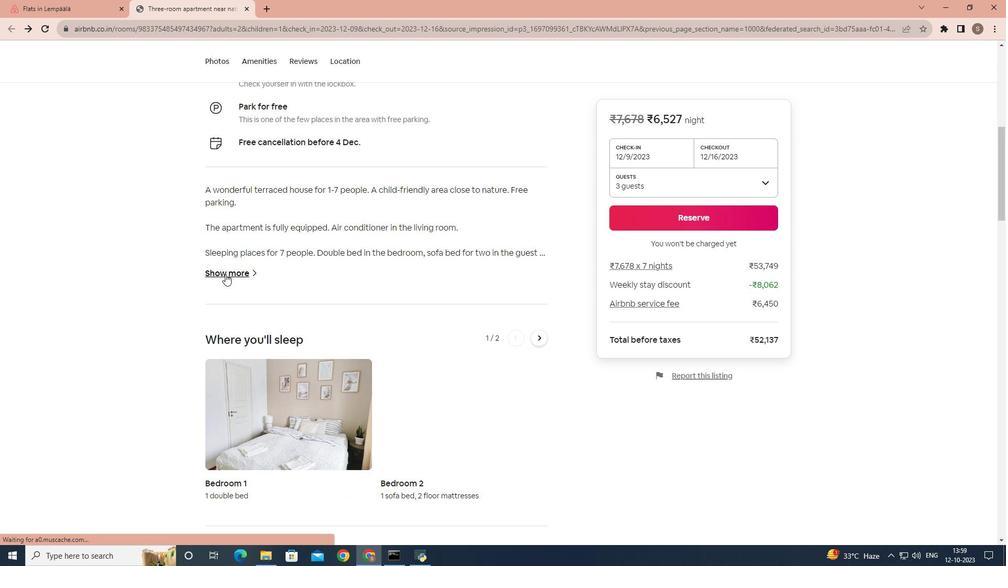 
Action: Mouse moved to (366, 274)
Screenshot: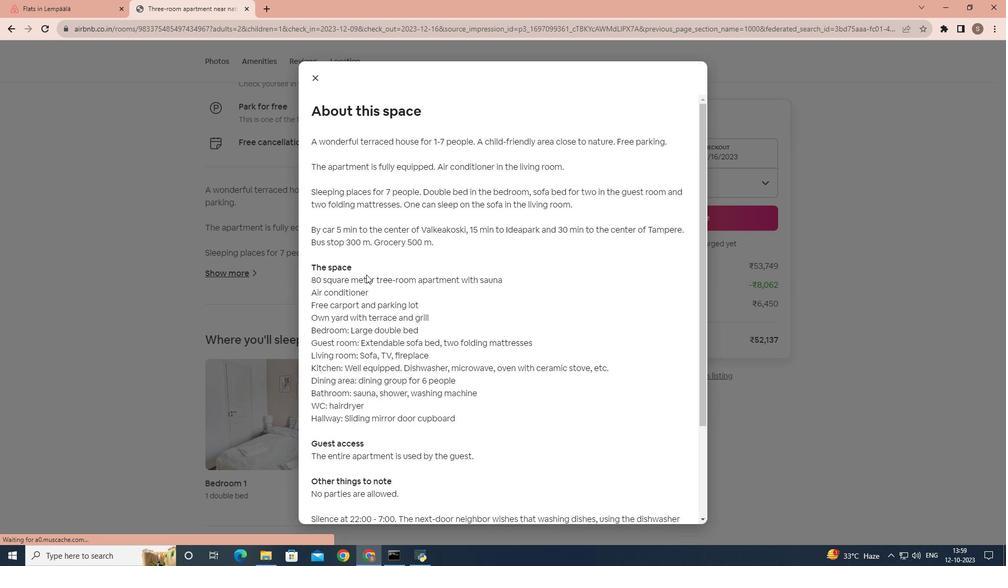 
Action: Mouse scrolled (366, 274) with delta (0, 0)
Screenshot: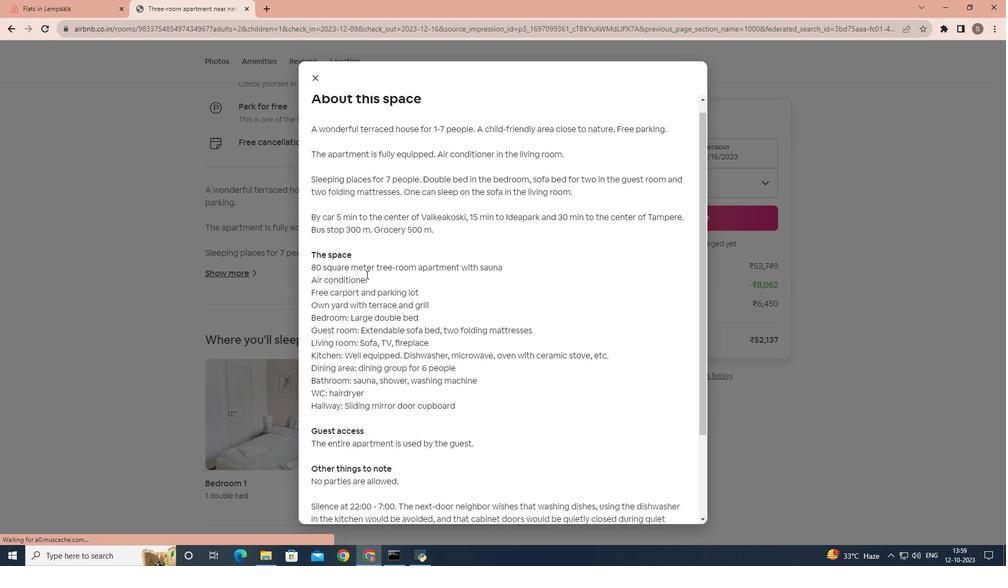 
Action: Mouse scrolled (366, 274) with delta (0, 0)
Screenshot: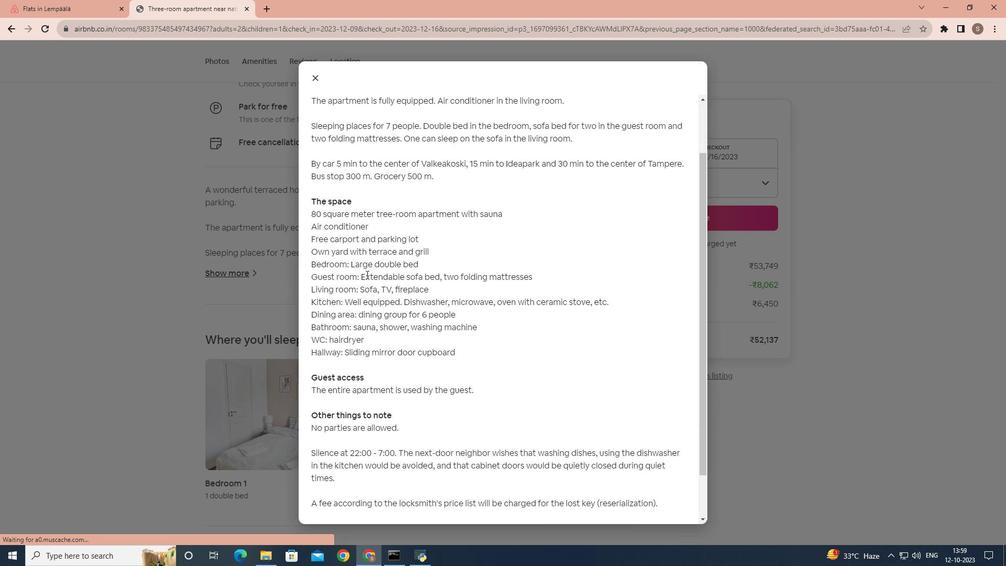 
Action: Mouse scrolled (366, 274) with delta (0, 0)
Screenshot: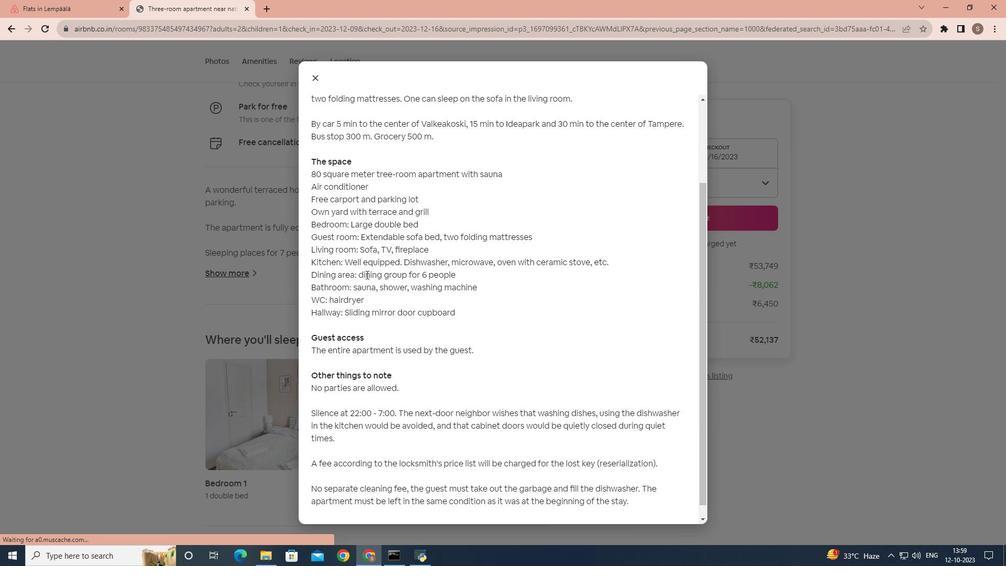 
Action: Mouse scrolled (366, 274) with delta (0, 0)
Screenshot: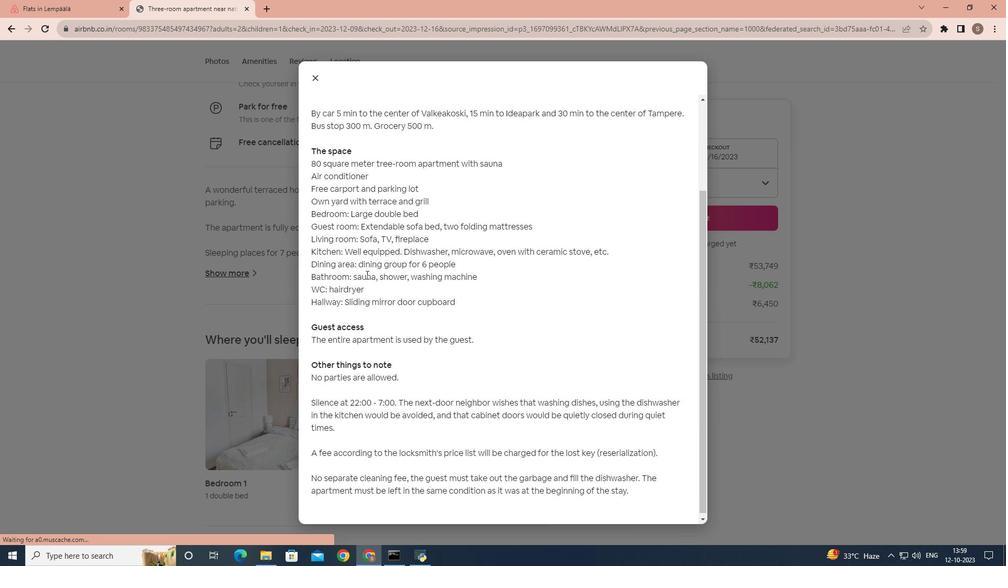 
Action: Mouse scrolled (366, 274) with delta (0, 0)
Screenshot: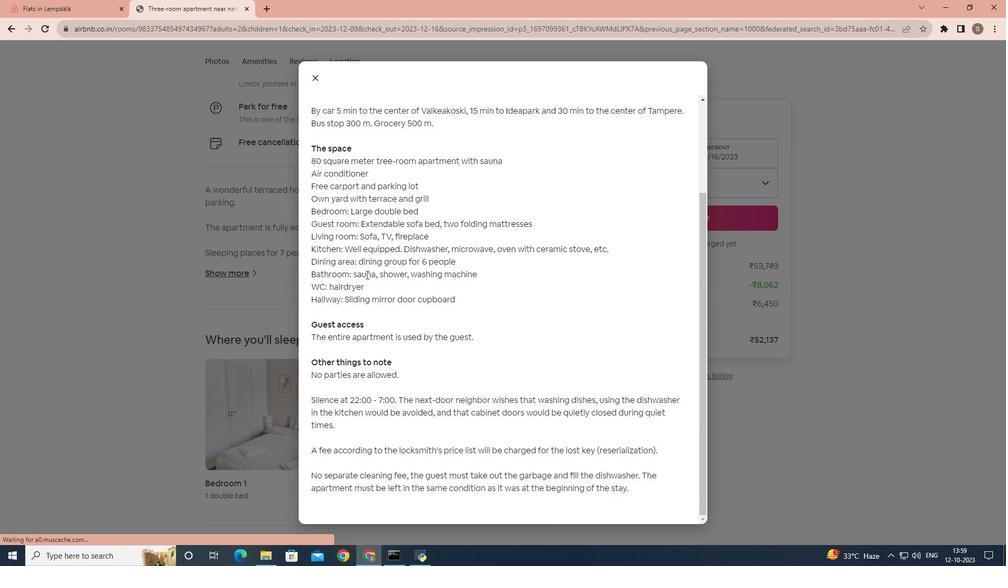 
Action: Mouse scrolled (366, 274) with delta (0, 0)
Screenshot: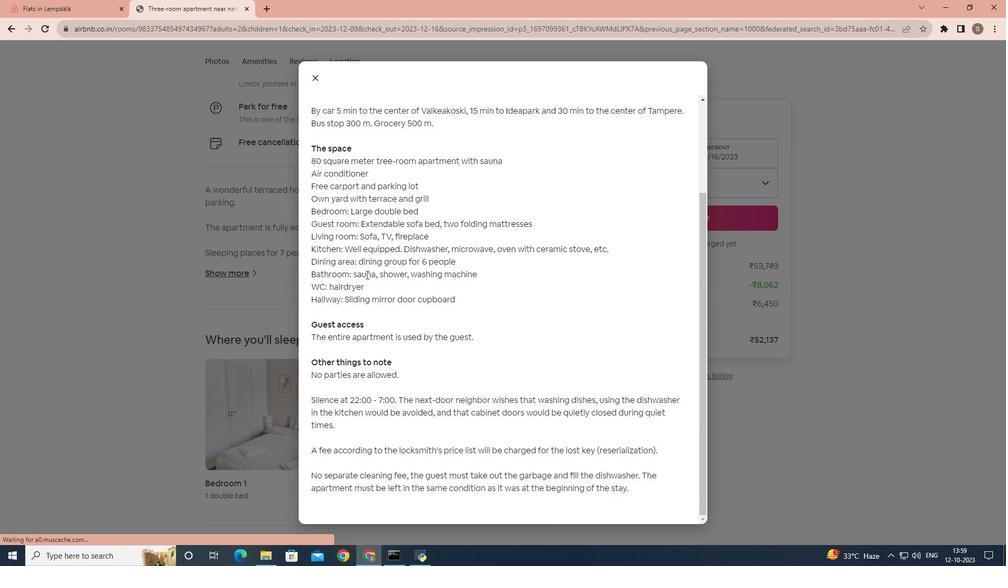 
Action: Mouse moved to (314, 78)
Screenshot: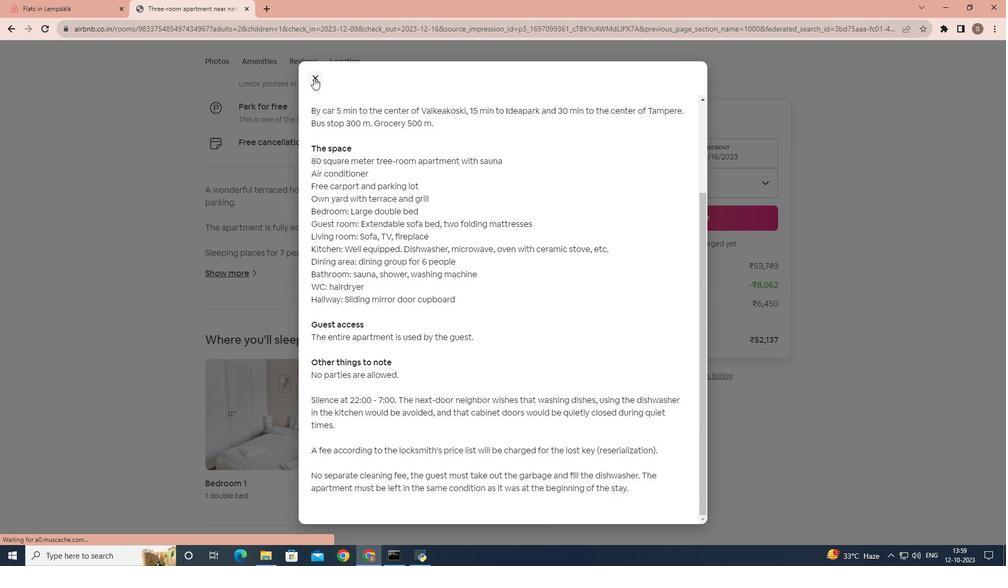
Action: Mouse pressed left at (314, 78)
Screenshot: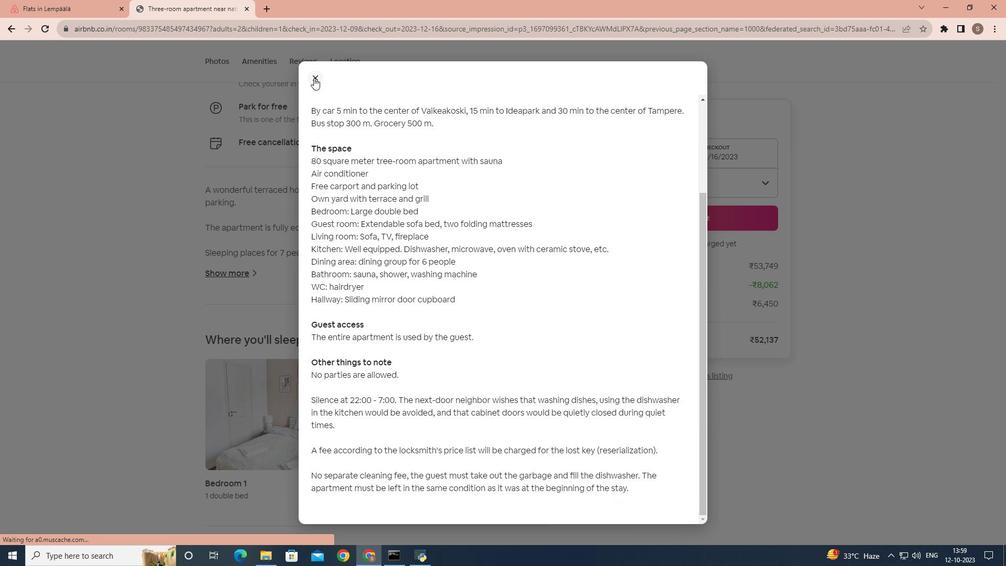 
Action: Mouse moved to (334, 241)
Screenshot: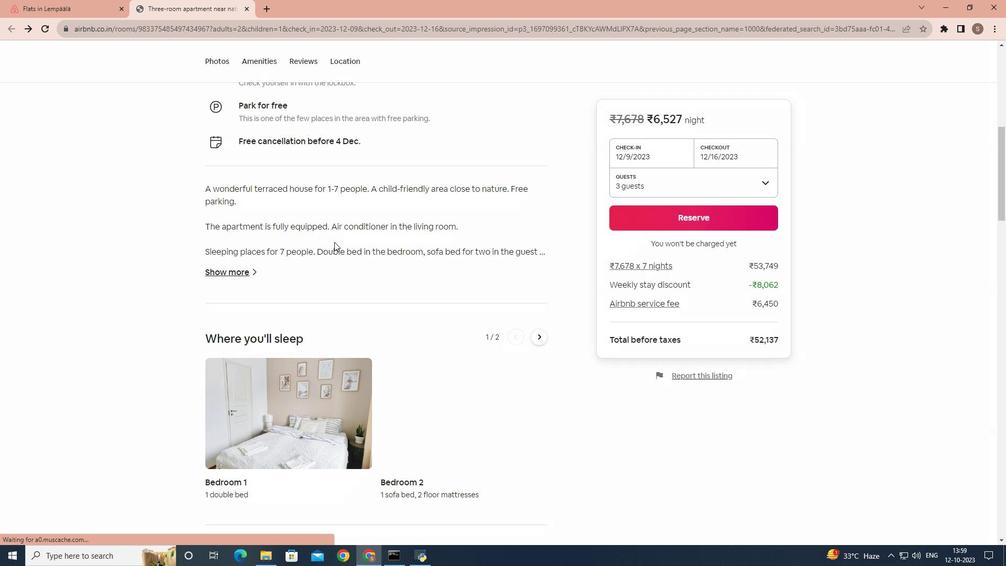 
Action: Mouse scrolled (334, 240) with delta (0, 0)
Screenshot: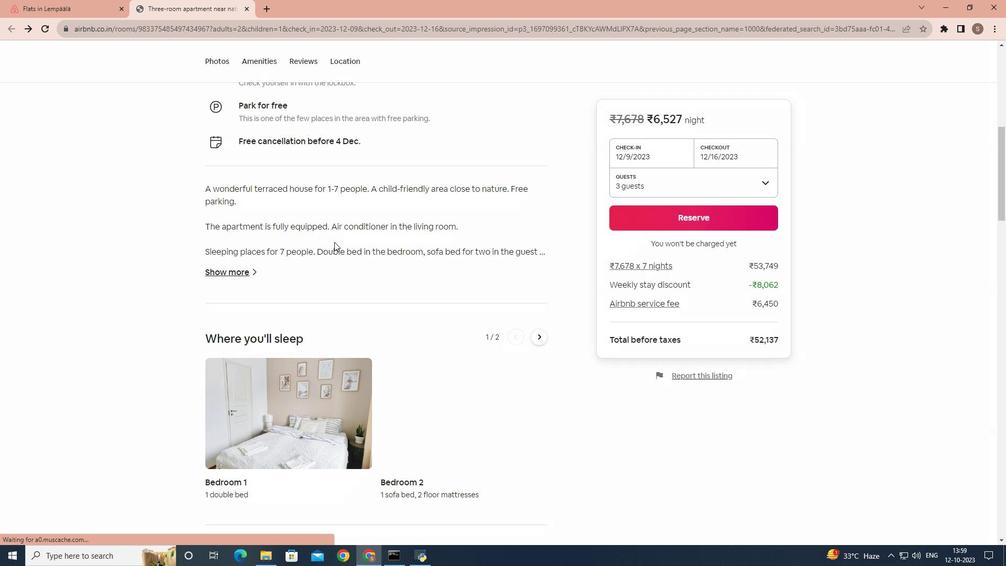 
Action: Mouse moved to (334, 241)
Screenshot: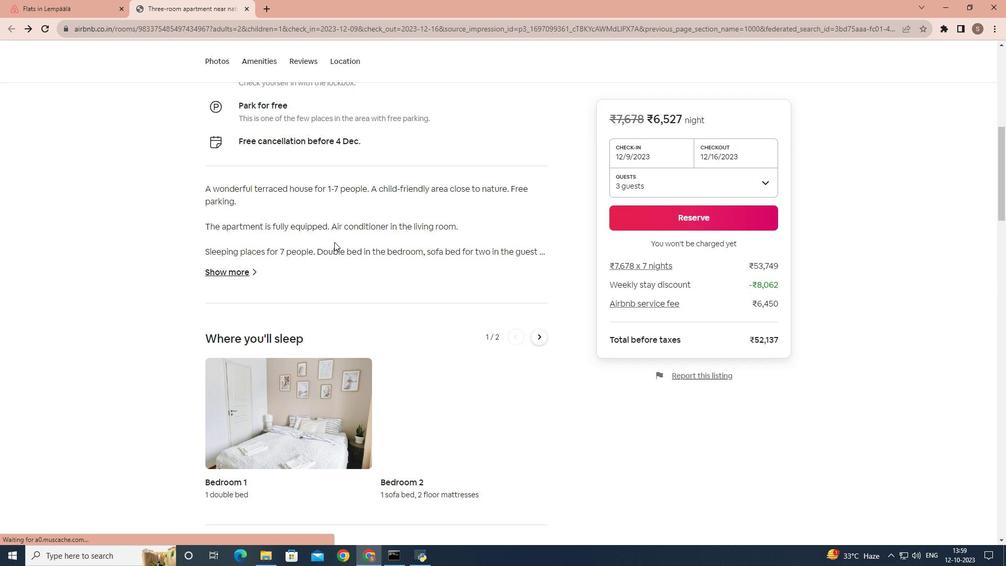 
Action: Mouse scrolled (334, 241) with delta (0, 0)
Screenshot: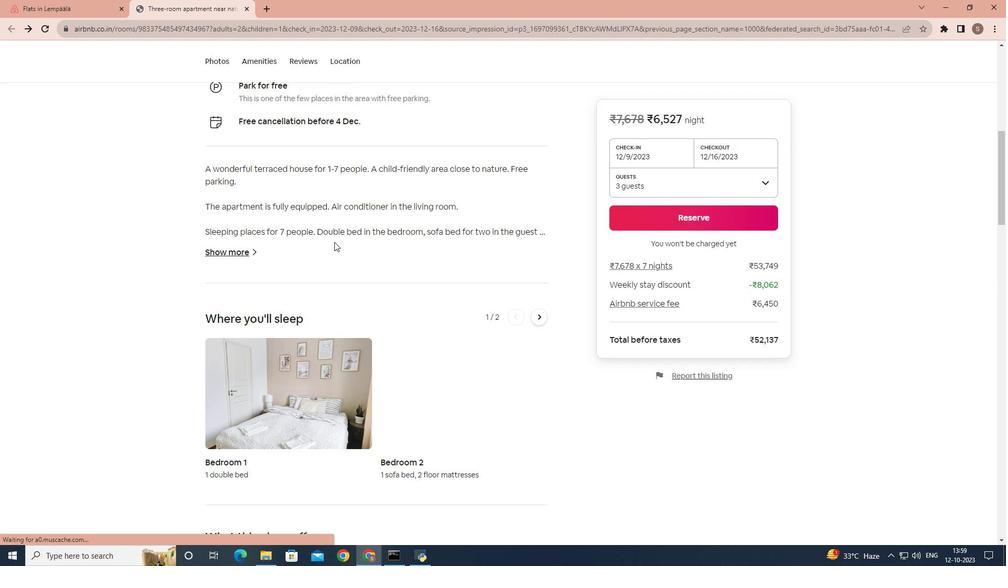 
Action: Mouse moved to (334, 242)
Screenshot: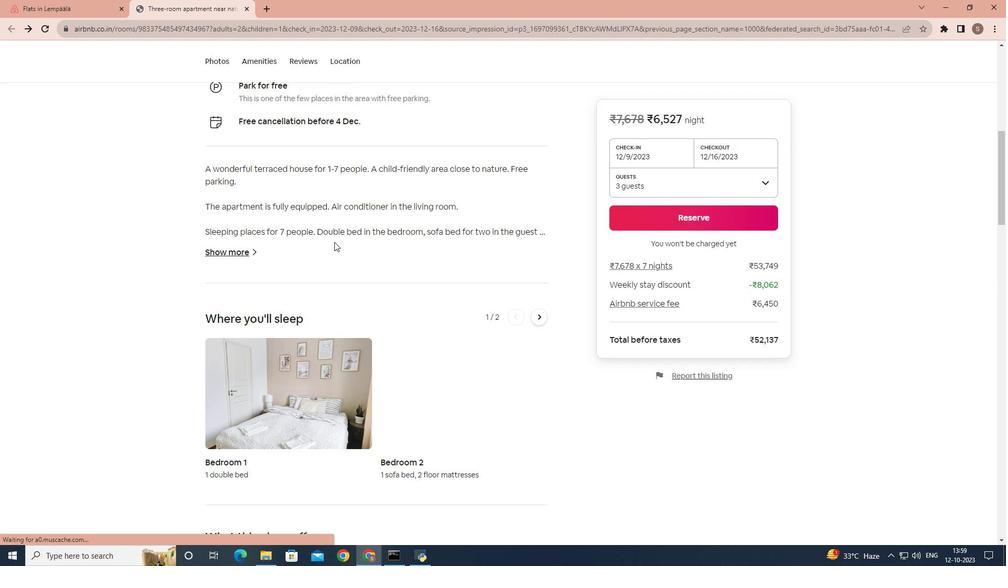 
Action: Mouse scrolled (334, 241) with delta (0, 0)
Screenshot: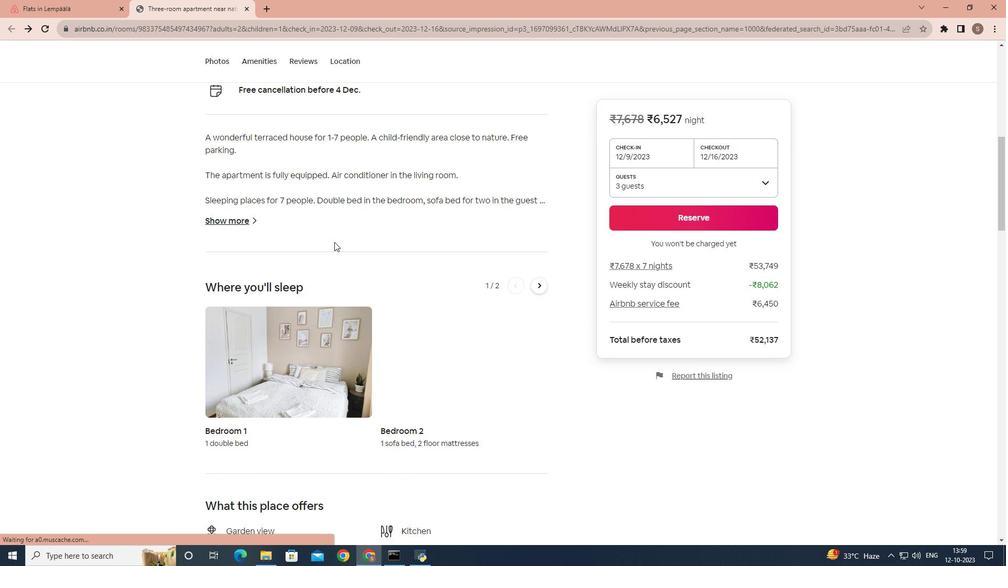 
Action: Mouse scrolled (334, 241) with delta (0, 0)
Screenshot: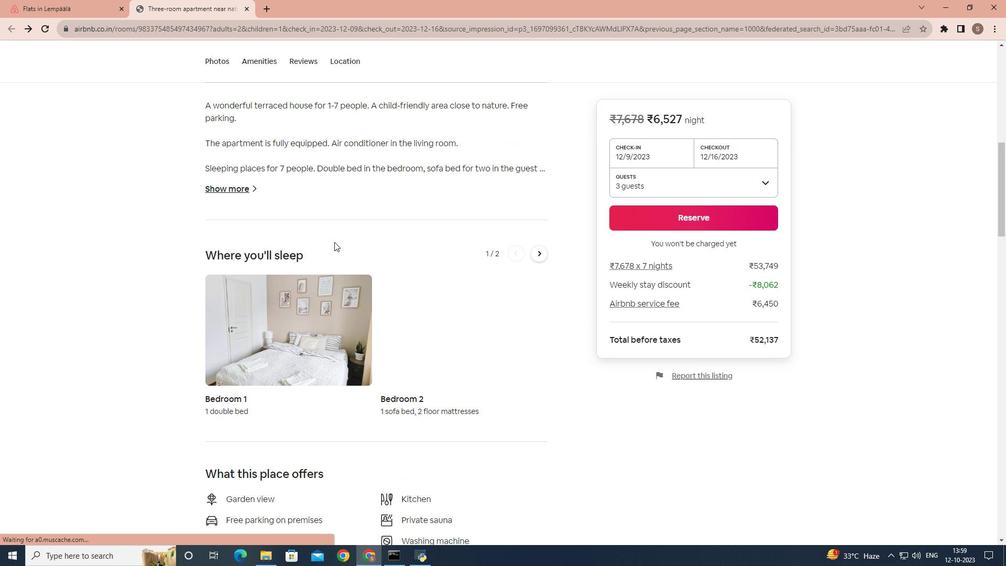 
Action: Mouse scrolled (334, 241) with delta (0, 0)
Screenshot: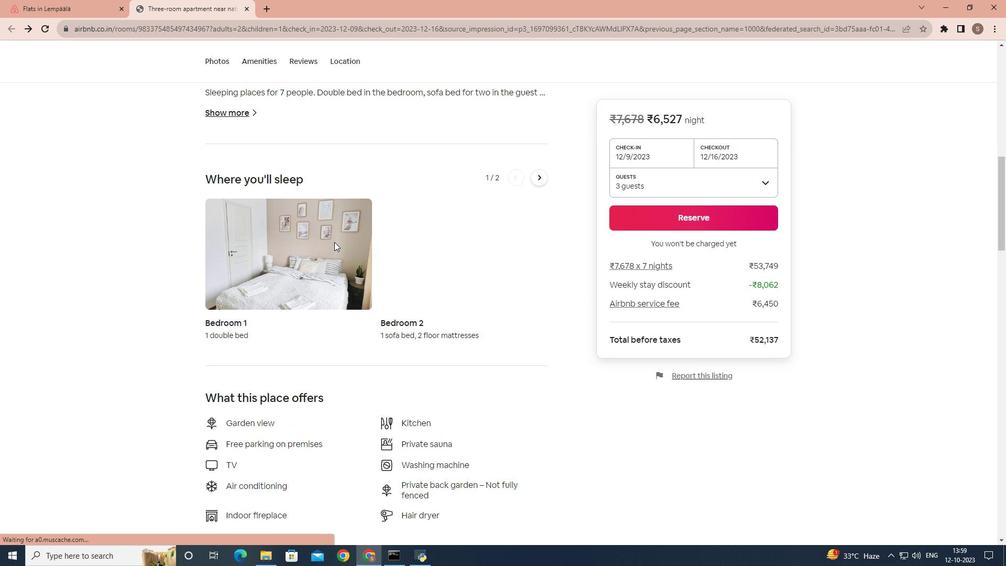 
Action: Mouse scrolled (334, 241) with delta (0, 0)
Screenshot: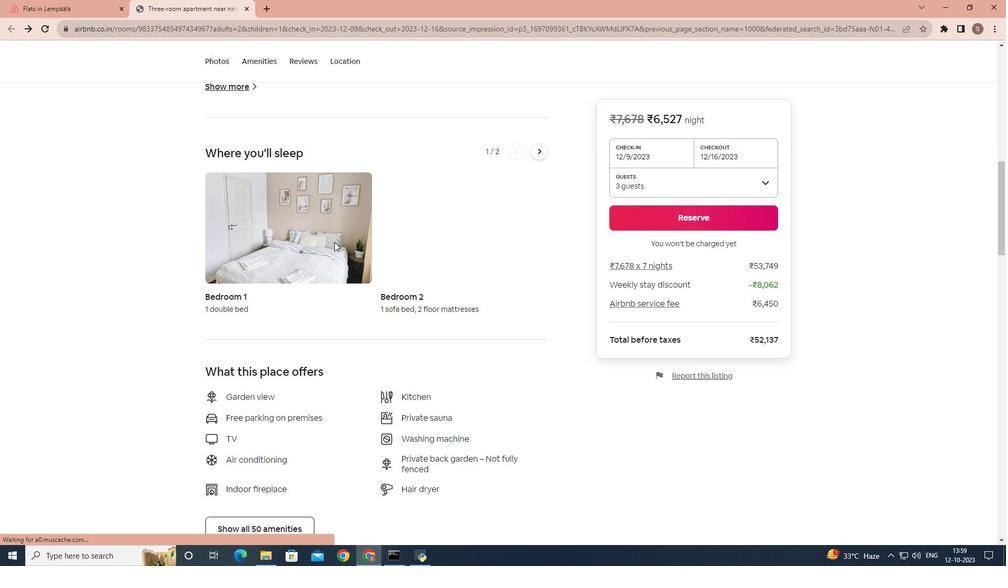 
Action: Mouse scrolled (334, 241) with delta (0, 0)
Screenshot: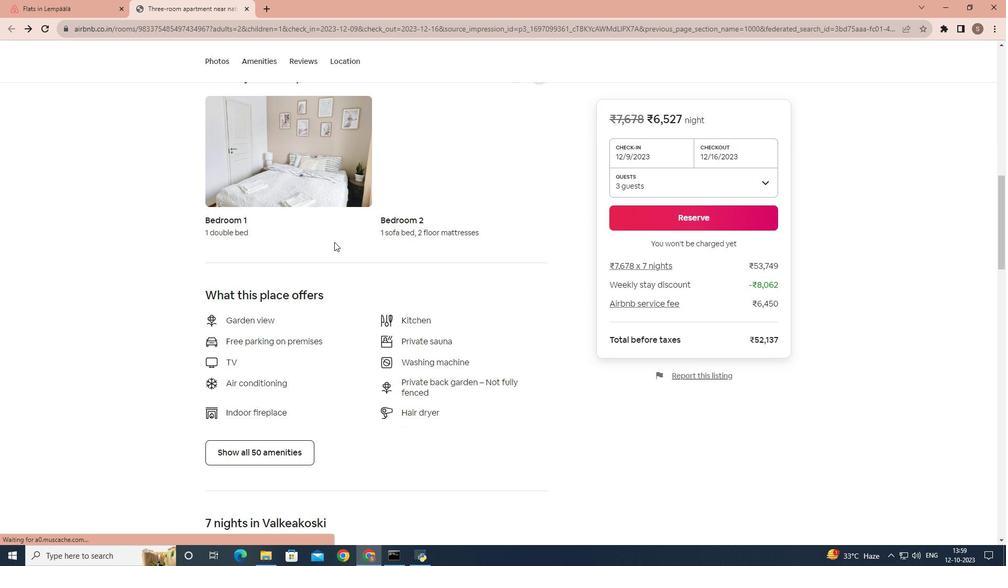 
Action: Mouse scrolled (334, 241) with delta (0, 0)
Screenshot: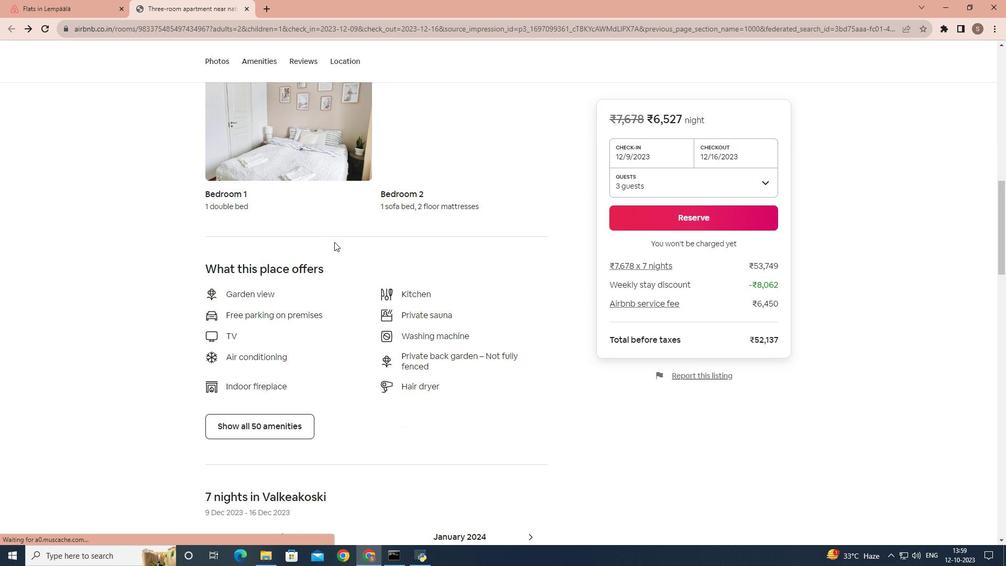 
Action: Mouse moved to (334, 247)
Screenshot: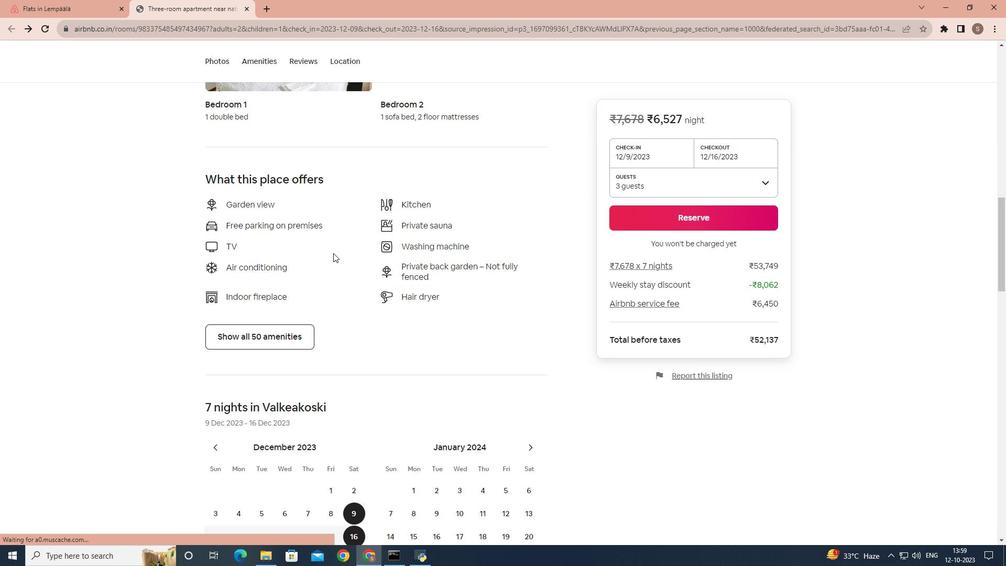 
Action: Mouse scrolled (334, 246) with delta (0, 0)
Screenshot: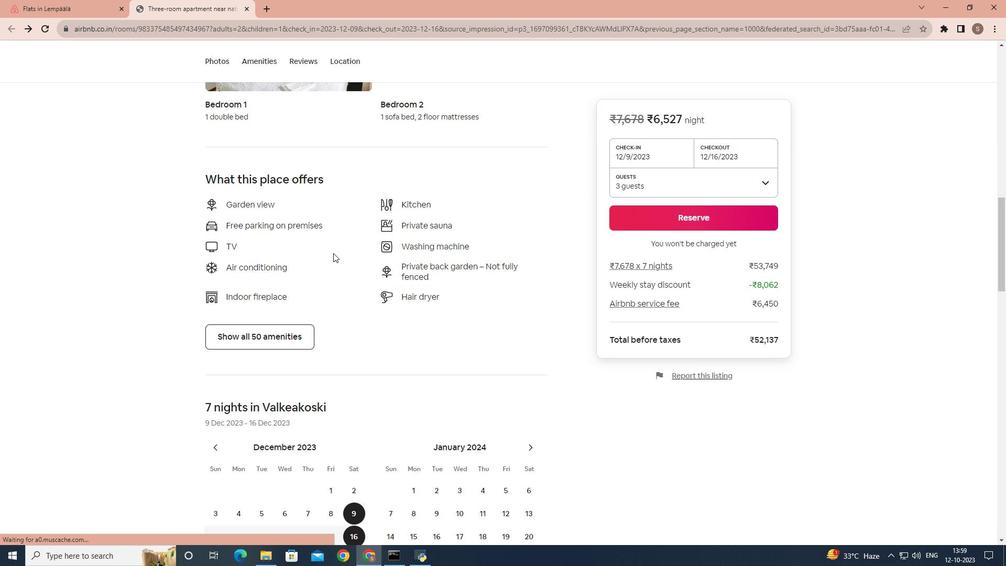 
Action: Mouse moved to (333, 253)
Screenshot: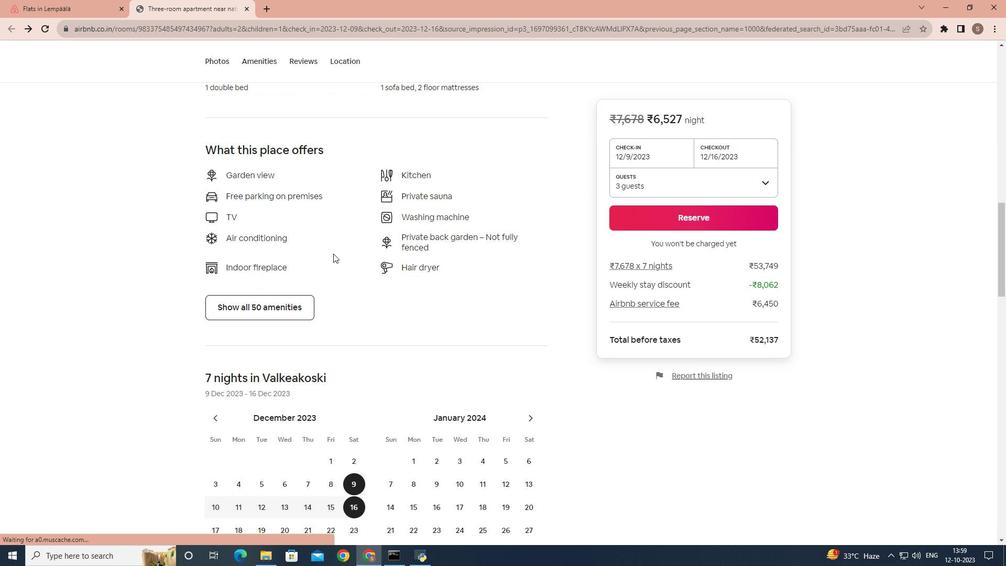 
Action: Mouse scrolled (333, 253) with delta (0, 0)
Screenshot: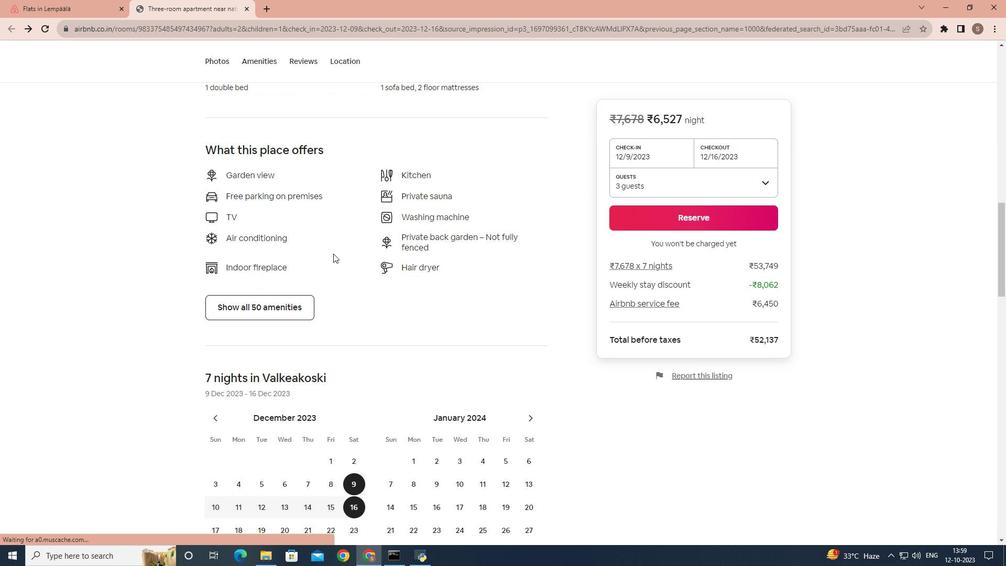
Action: Mouse moved to (296, 244)
Screenshot: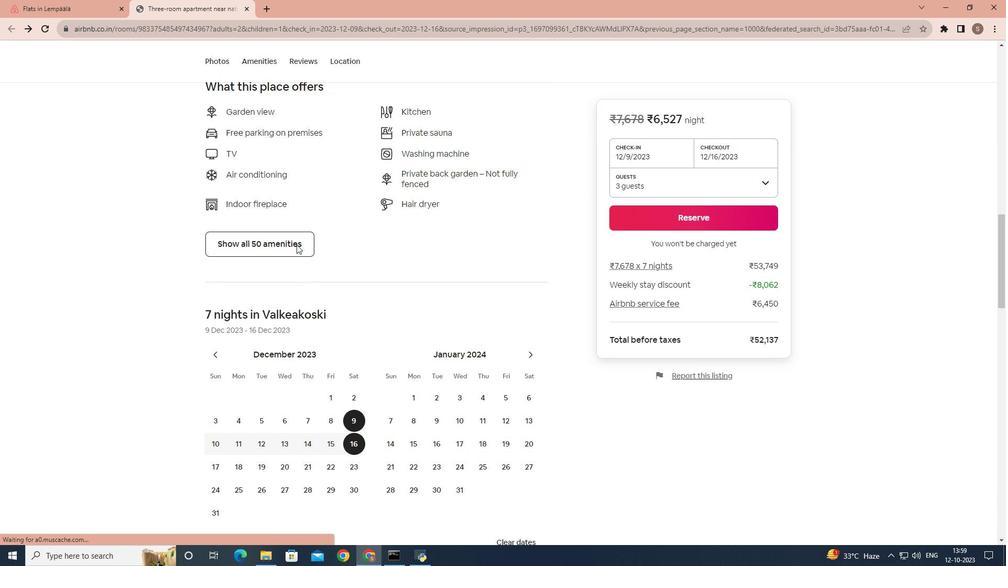 
Action: Mouse pressed left at (296, 244)
Screenshot: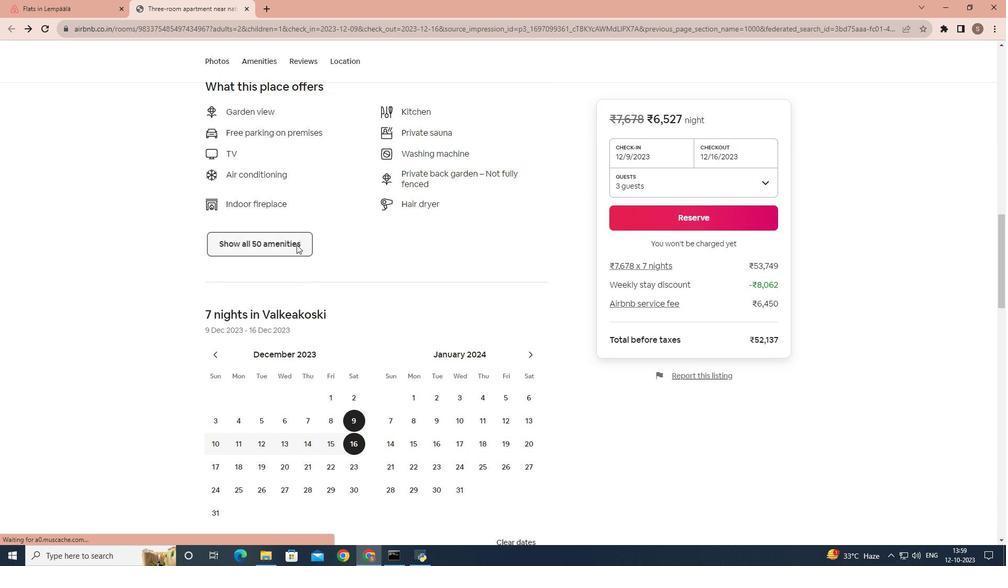 
Action: Mouse moved to (411, 253)
Screenshot: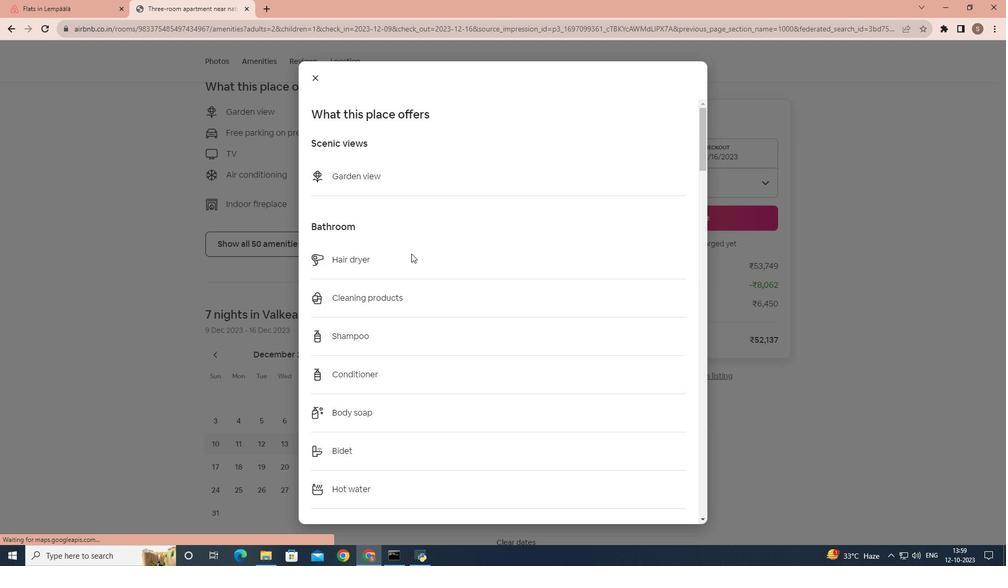 
Action: Mouse scrolled (411, 253) with delta (0, 0)
Screenshot: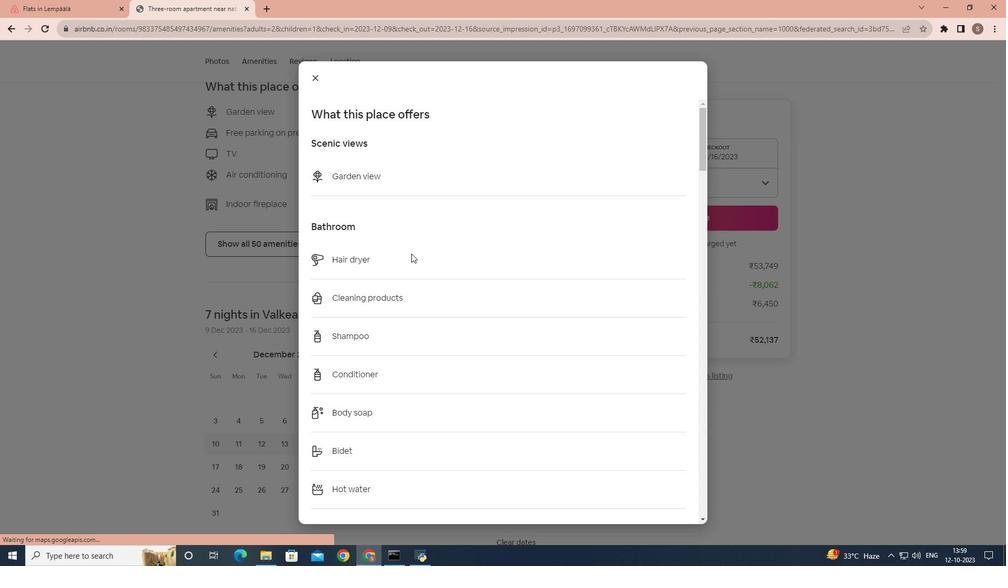 
Action: Mouse scrolled (411, 253) with delta (0, 0)
Screenshot: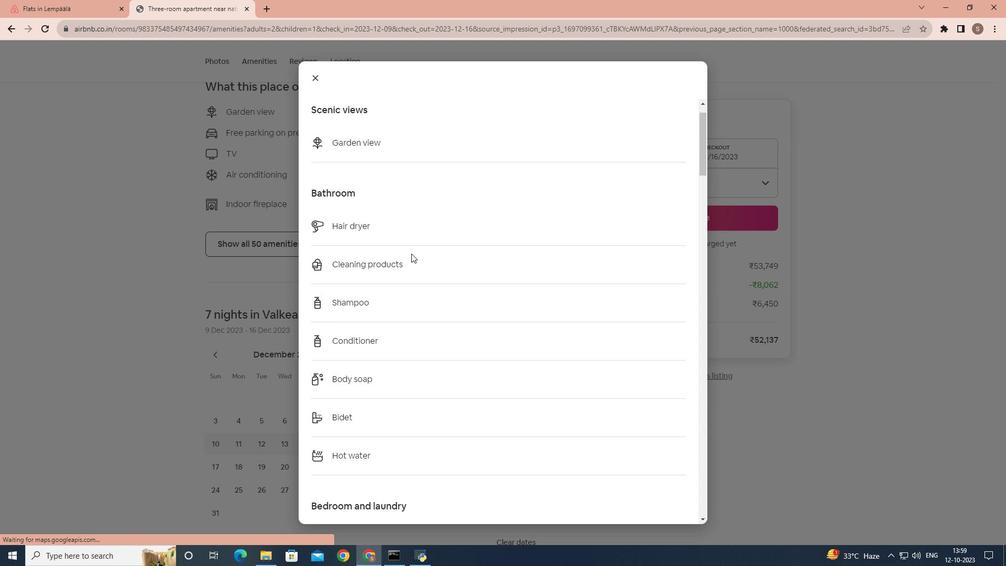 
Action: Mouse scrolled (411, 253) with delta (0, 0)
Screenshot: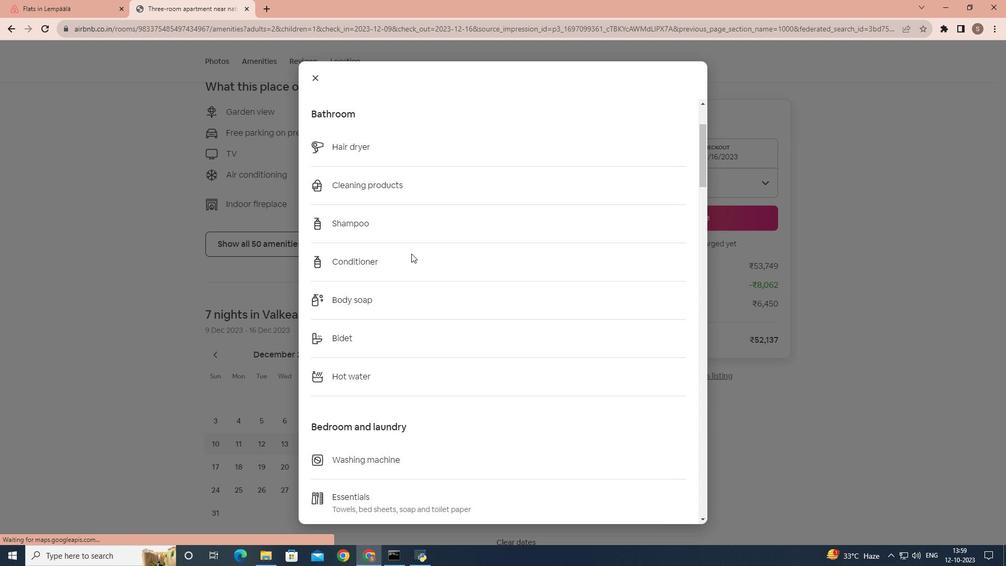 
Action: Mouse scrolled (411, 253) with delta (0, 0)
Screenshot: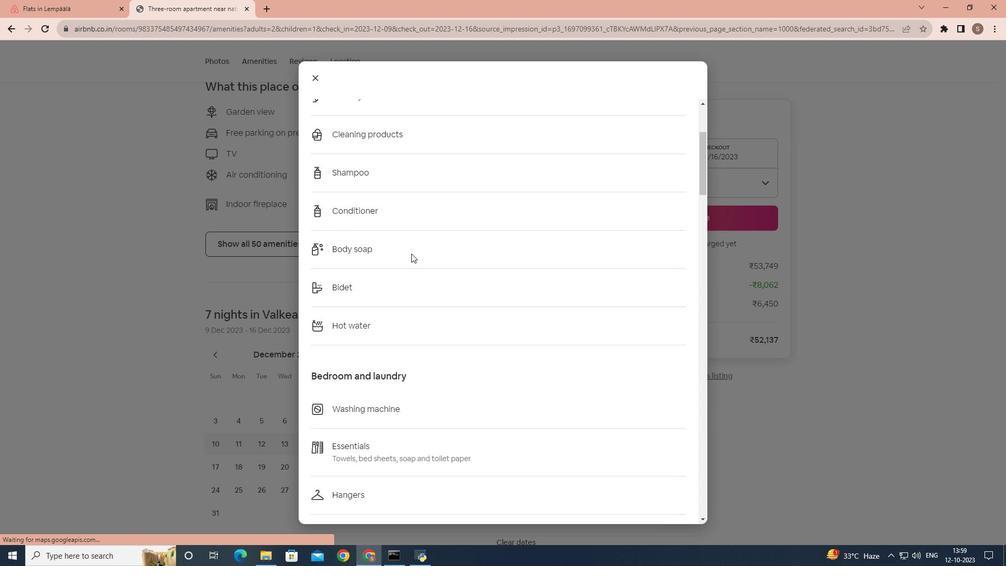
Action: Mouse scrolled (411, 253) with delta (0, 0)
Screenshot: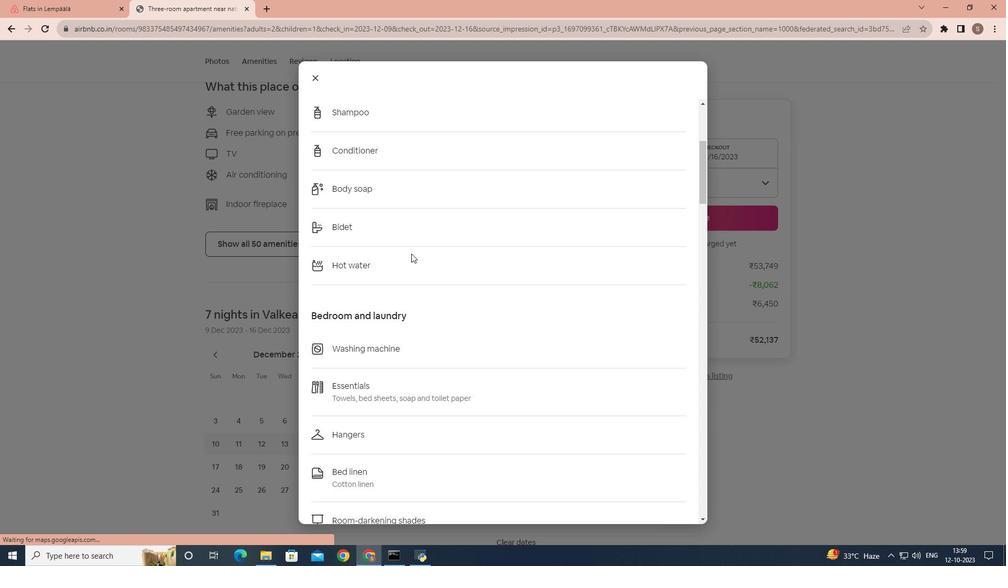 
Action: Mouse scrolled (411, 253) with delta (0, 0)
Screenshot: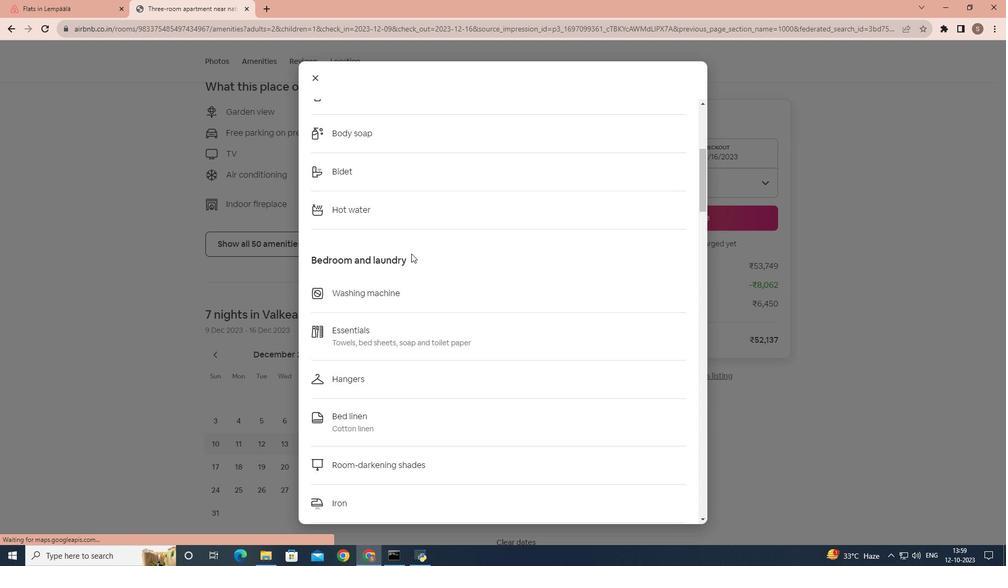 
Action: Mouse scrolled (411, 253) with delta (0, 0)
Screenshot: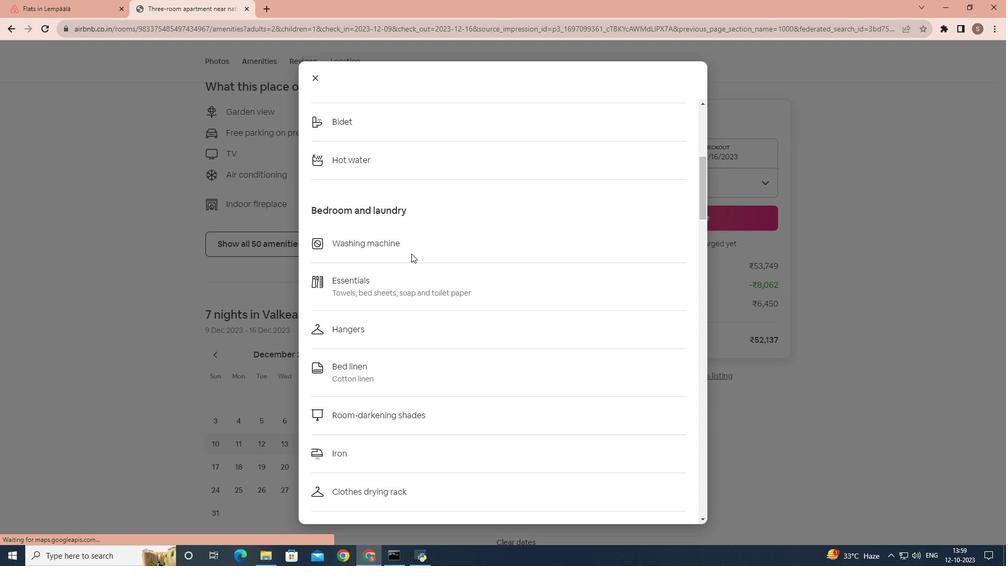 
Action: Mouse scrolled (411, 253) with delta (0, 0)
Screenshot: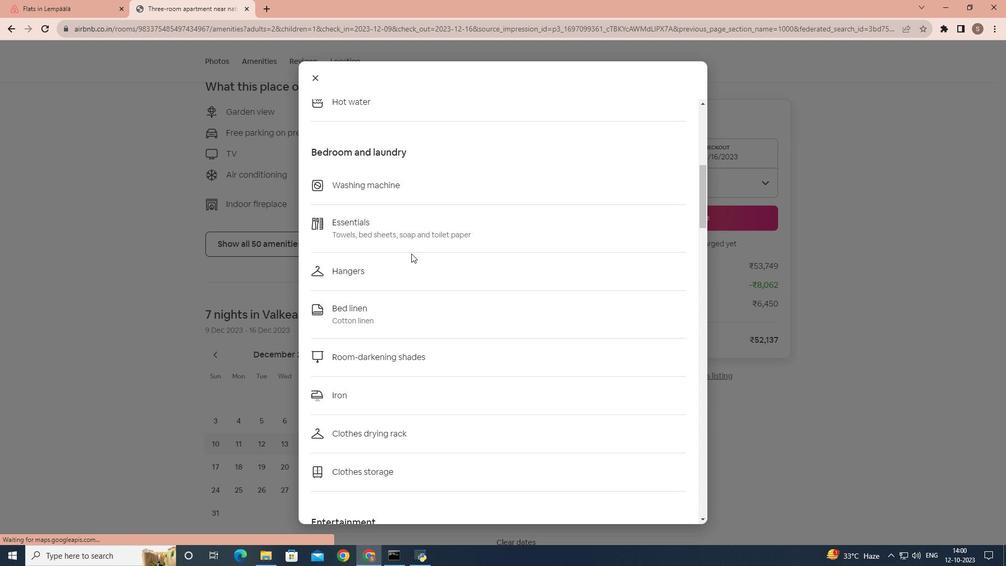 
Action: Mouse scrolled (411, 253) with delta (0, 0)
Screenshot: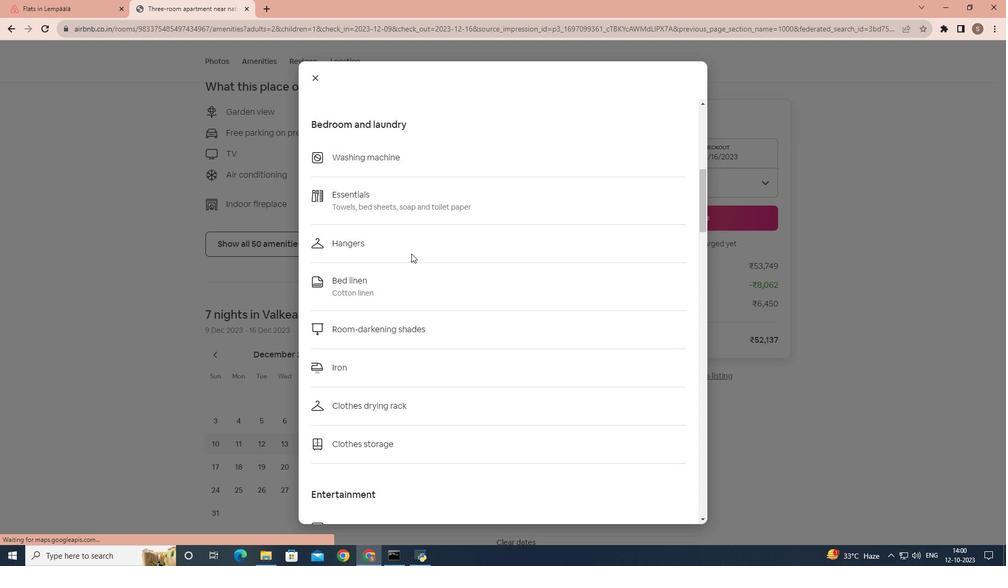 
Action: Mouse scrolled (411, 253) with delta (0, 0)
Screenshot: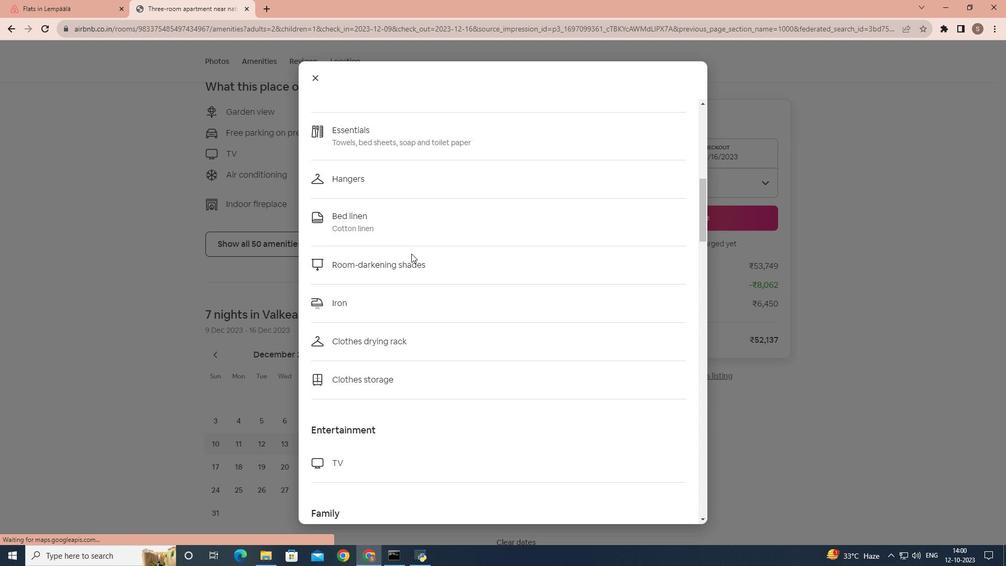 
Action: Mouse scrolled (411, 253) with delta (0, 0)
Screenshot: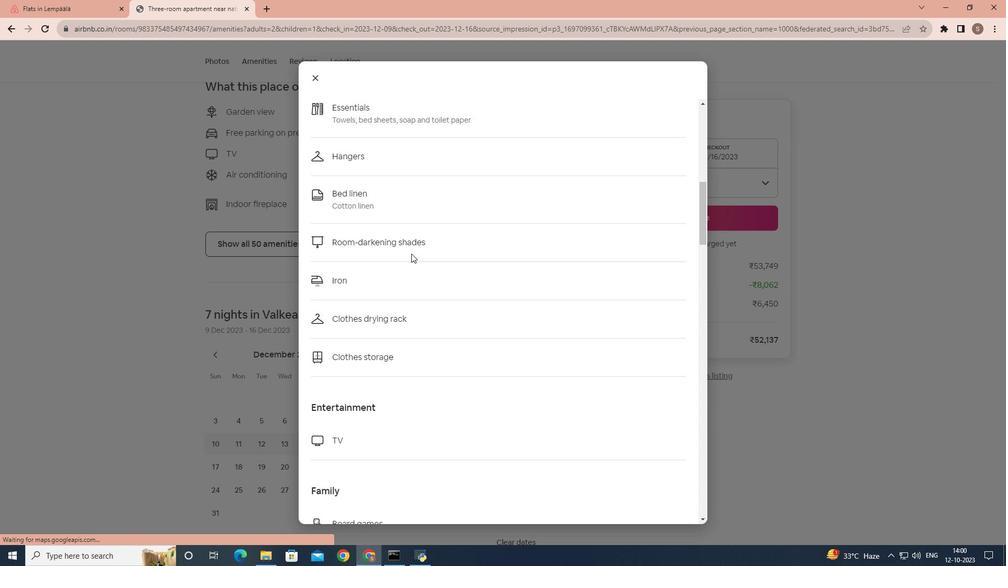 
Action: Mouse scrolled (411, 253) with delta (0, 0)
Screenshot: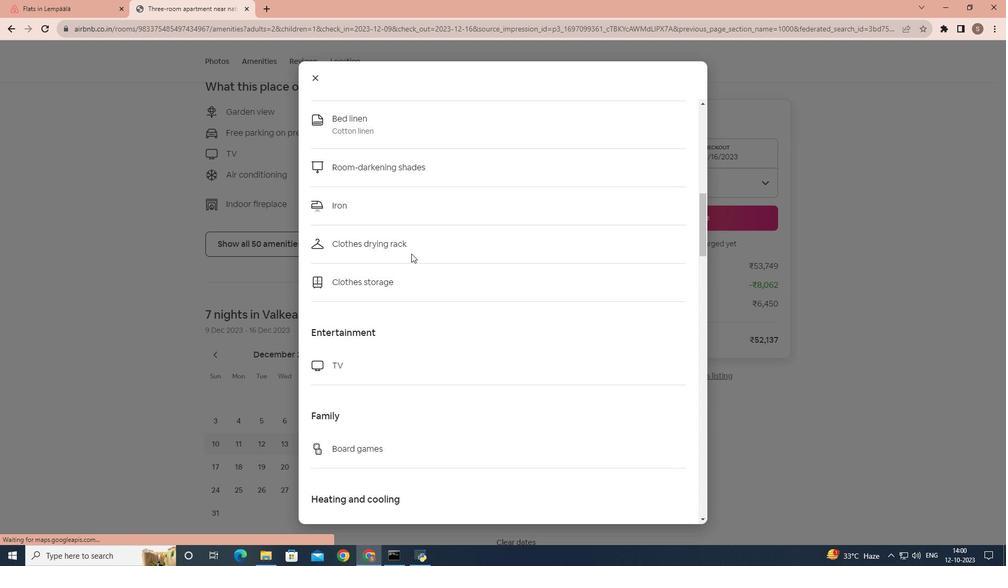 
Action: Mouse scrolled (411, 253) with delta (0, 0)
Screenshot: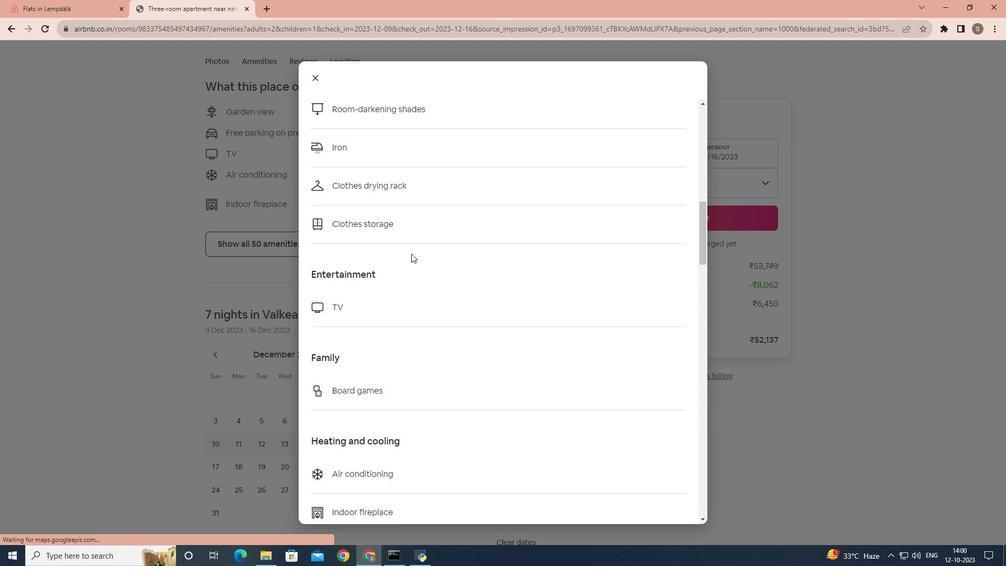 
Action: Mouse scrolled (411, 253) with delta (0, 0)
Screenshot: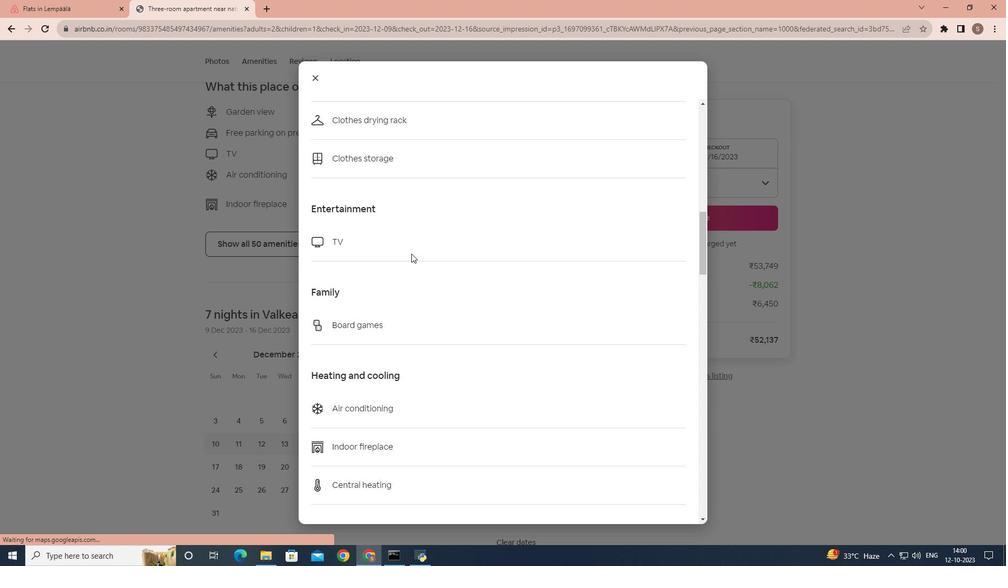 
Action: Mouse scrolled (411, 253) with delta (0, 0)
Screenshot: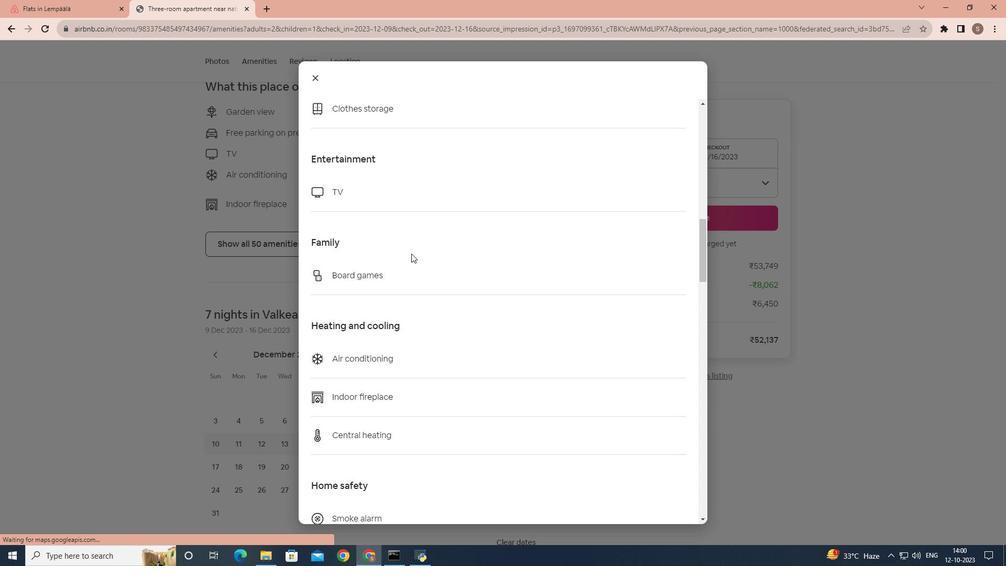 
Action: Mouse scrolled (411, 253) with delta (0, 0)
Screenshot: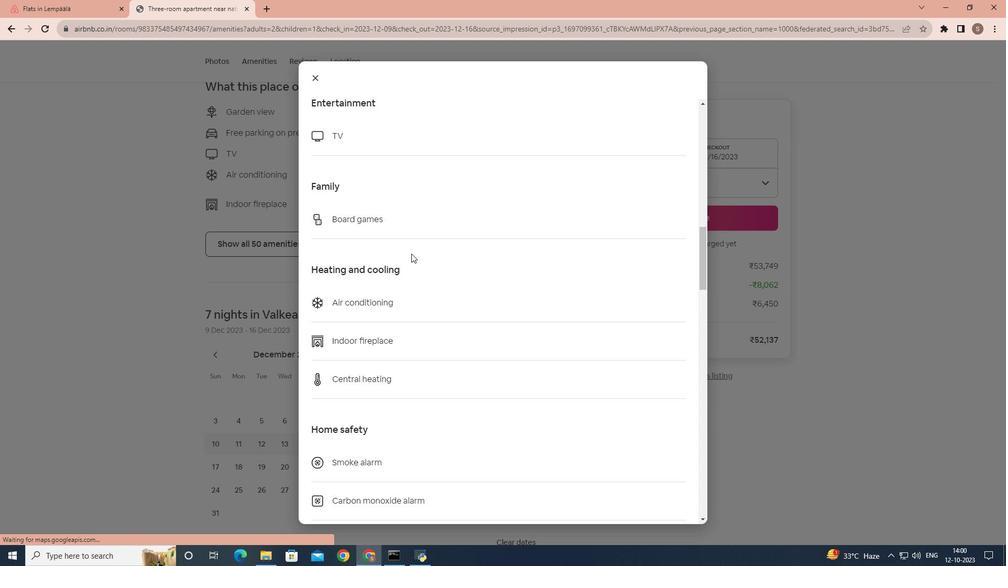 
Action: Mouse scrolled (411, 253) with delta (0, 0)
Screenshot: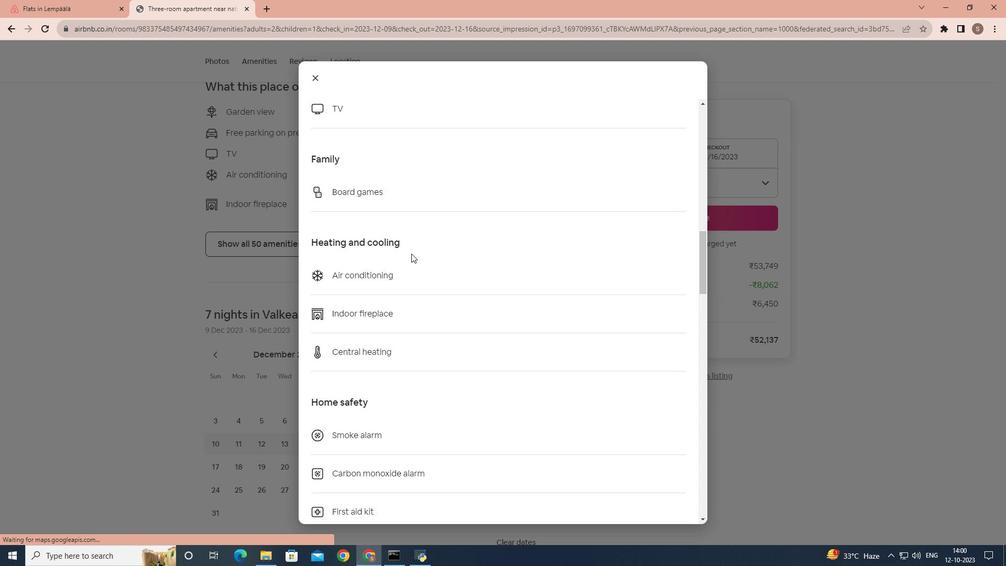 
Action: Mouse scrolled (411, 253) with delta (0, 0)
Screenshot: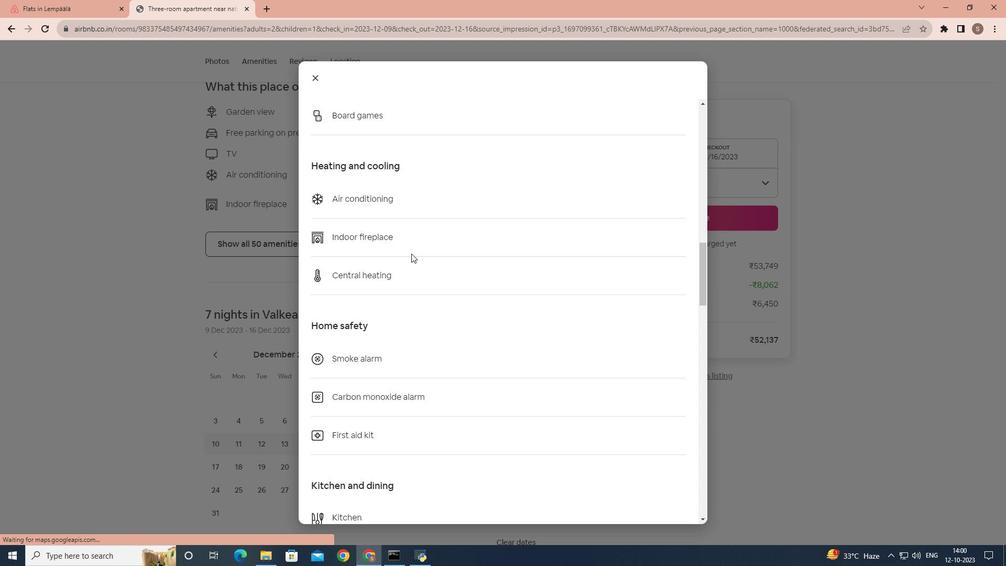 
Action: Mouse scrolled (411, 253) with delta (0, 0)
Screenshot: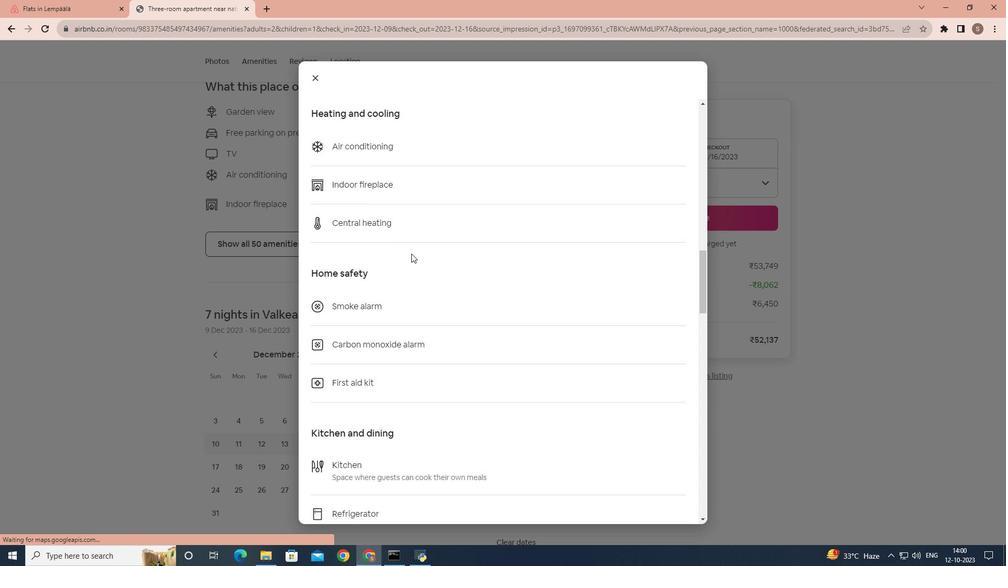 
Action: Mouse scrolled (411, 253) with delta (0, 0)
Screenshot: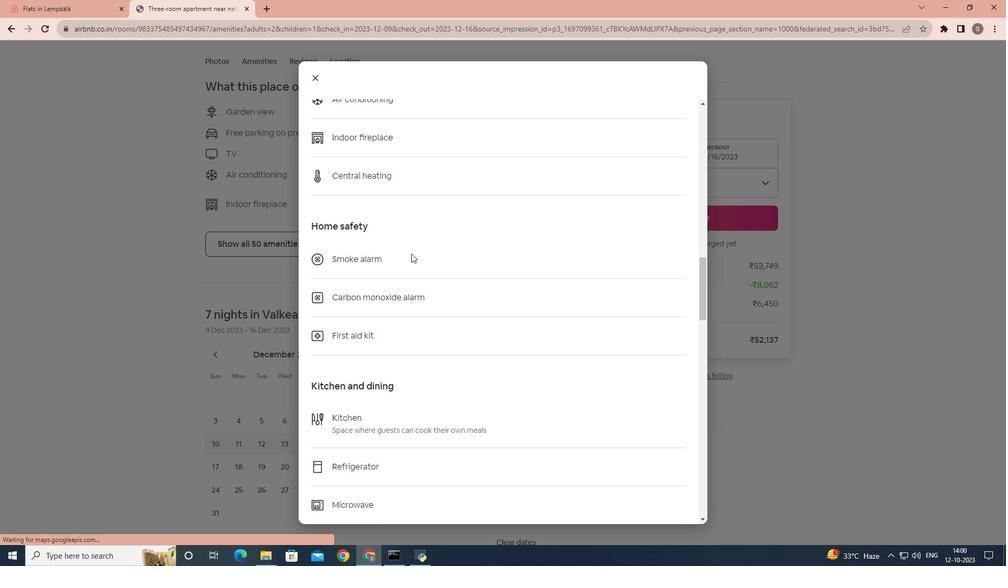 
Action: Mouse scrolled (411, 253) with delta (0, 0)
Screenshot: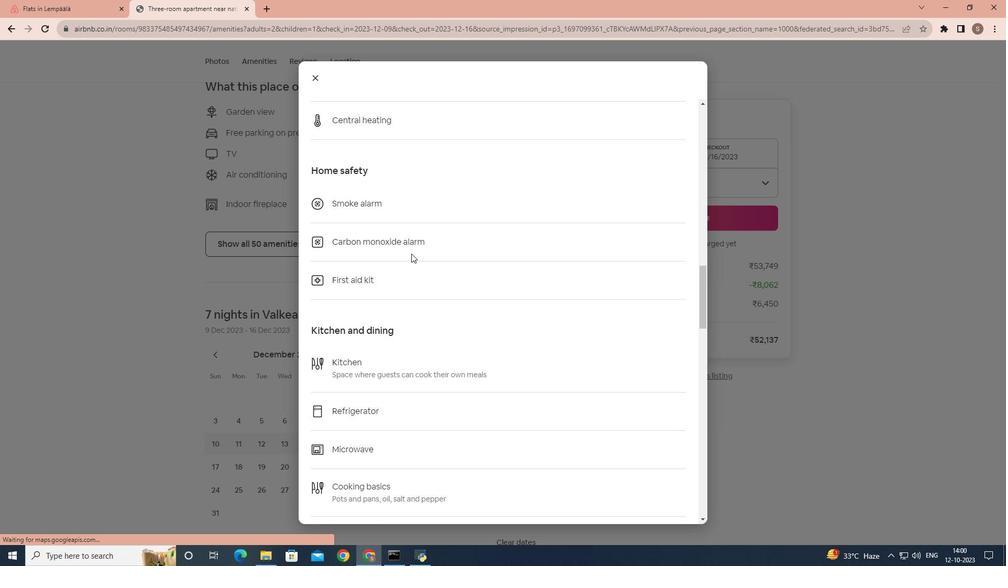 
Action: Mouse scrolled (411, 253) with delta (0, 0)
Screenshot: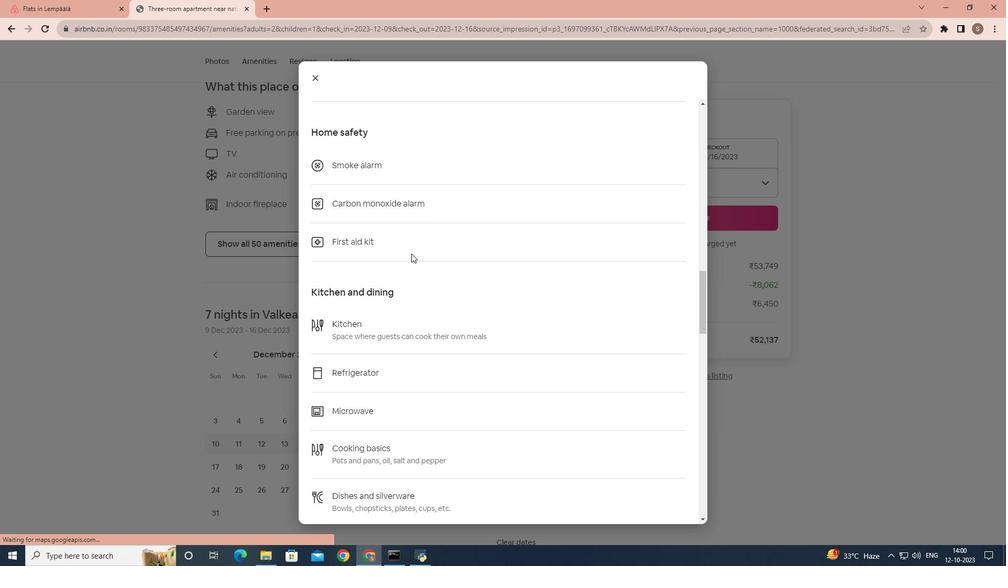
Action: Mouse scrolled (411, 253) with delta (0, 0)
Screenshot: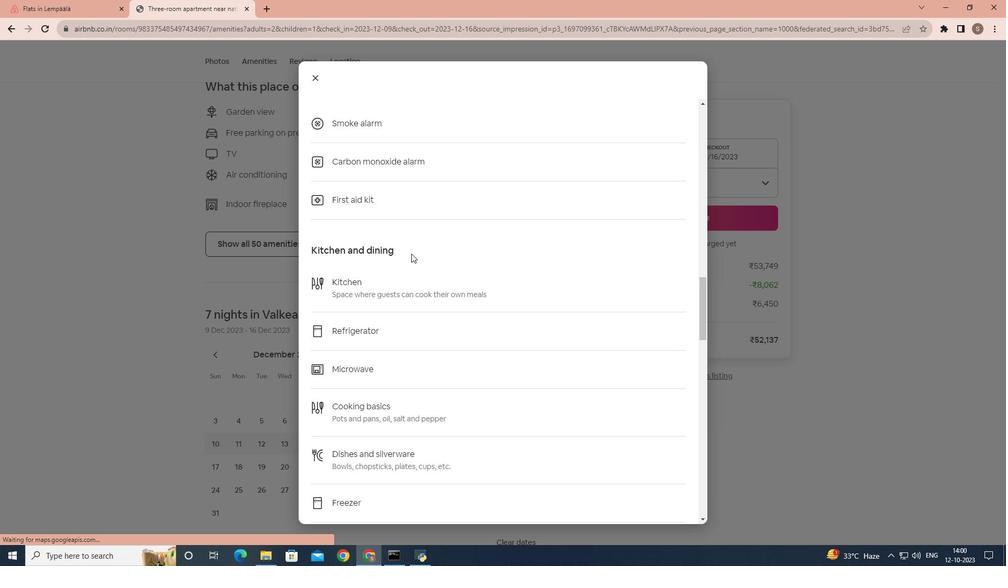 
Action: Mouse scrolled (411, 253) with delta (0, 0)
Screenshot: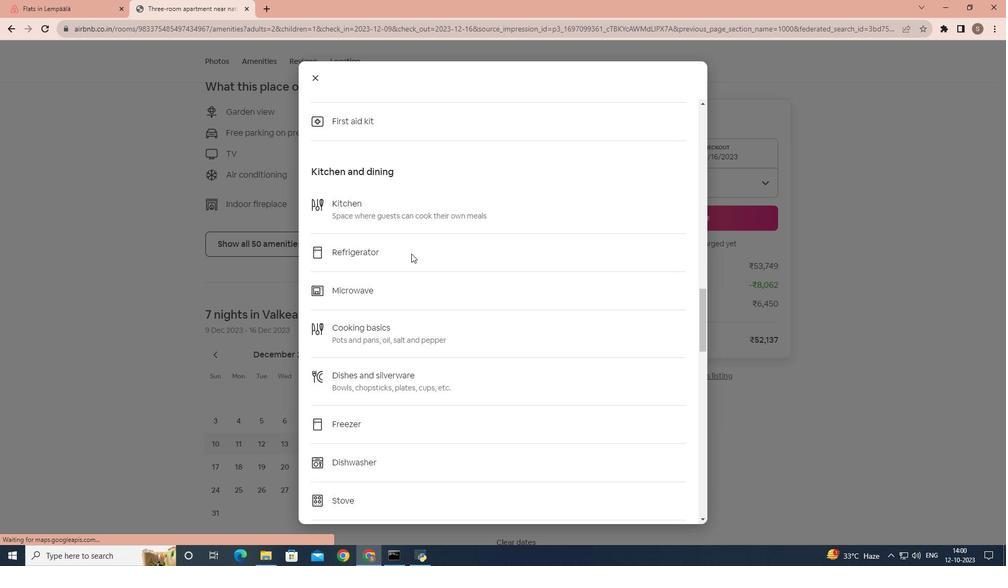 
Action: Mouse scrolled (411, 253) with delta (0, 0)
Screenshot: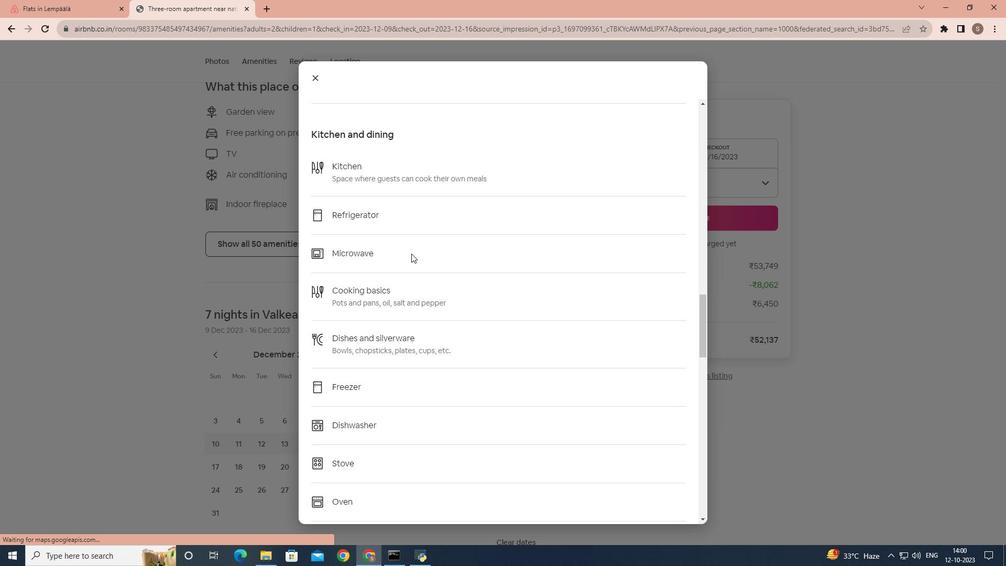 
Action: Mouse scrolled (411, 253) with delta (0, 0)
Screenshot: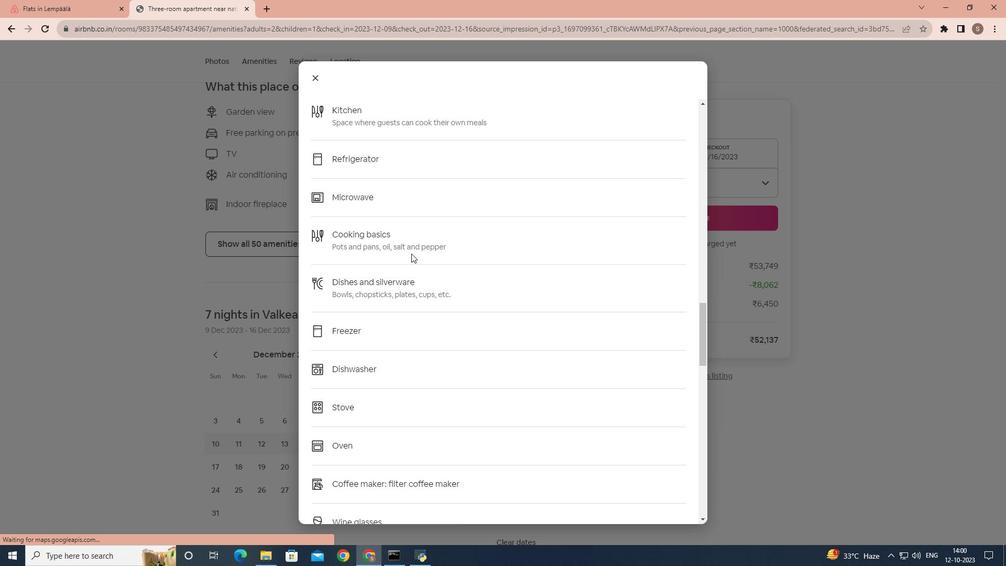 
Action: Mouse scrolled (411, 253) with delta (0, 0)
Screenshot: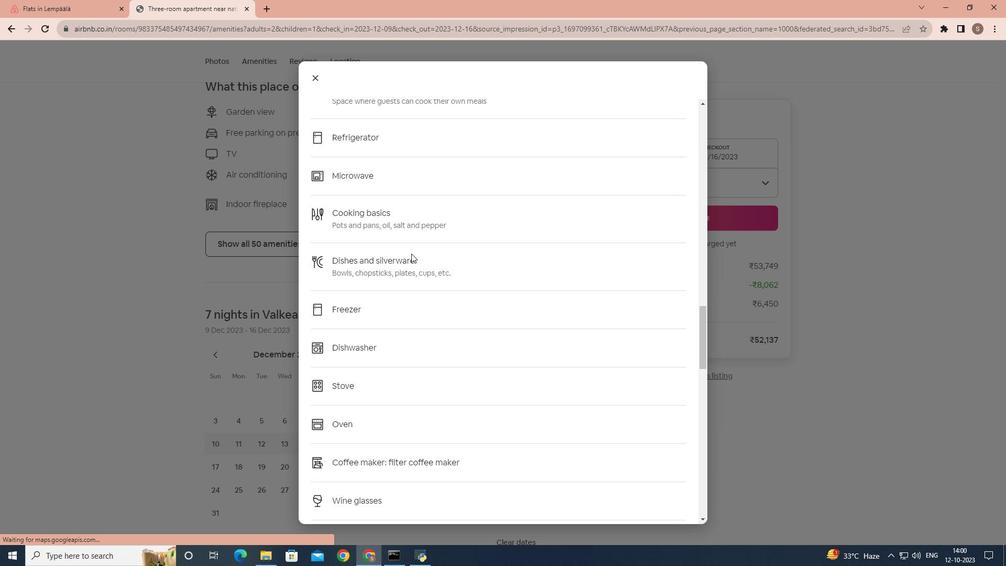 
Action: Mouse scrolled (411, 253) with delta (0, 0)
Screenshot: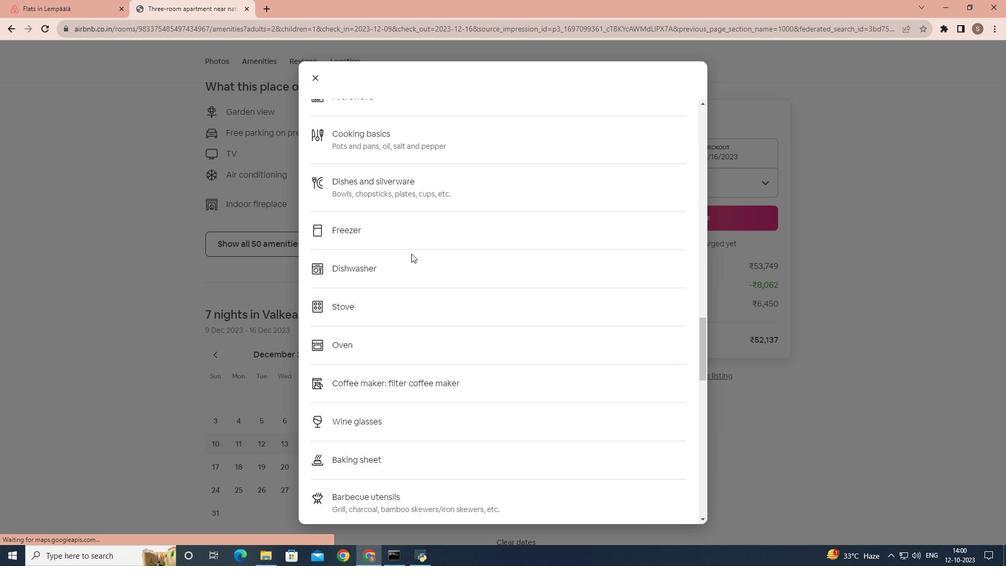 
Action: Mouse scrolled (411, 253) with delta (0, 0)
Screenshot: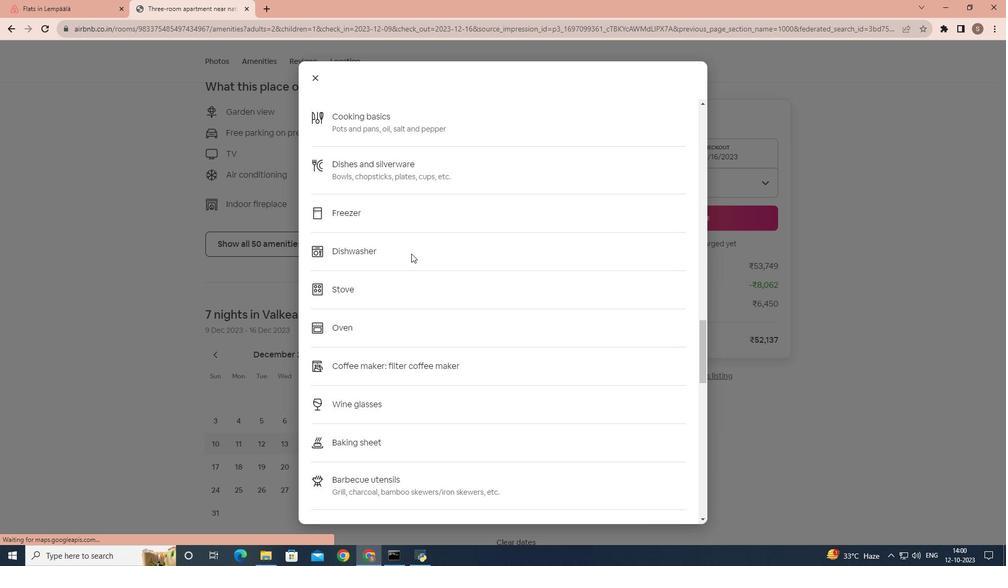 
Action: Mouse scrolled (411, 253) with delta (0, 0)
Screenshot: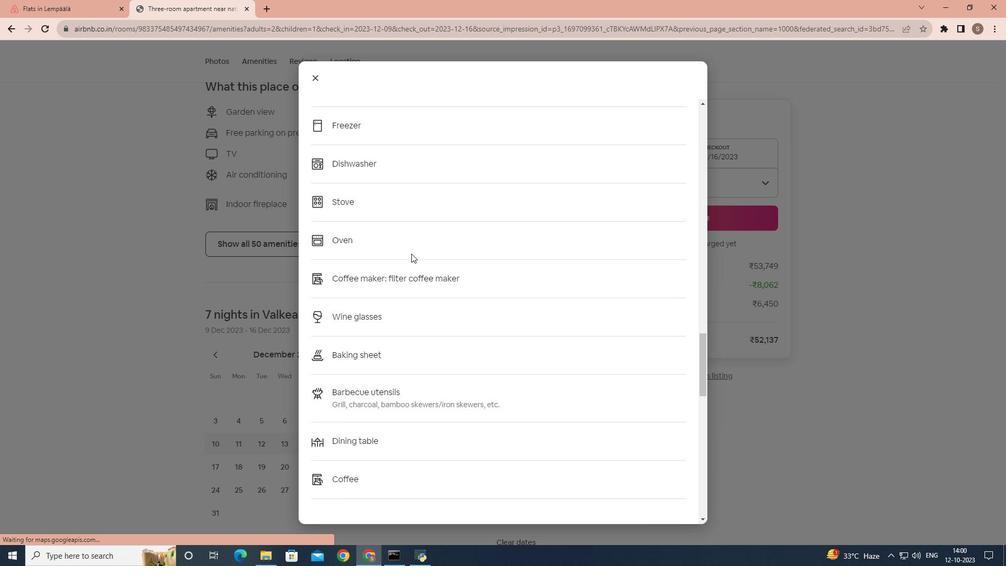 
Action: Mouse scrolled (411, 253) with delta (0, 0)
Screenshot: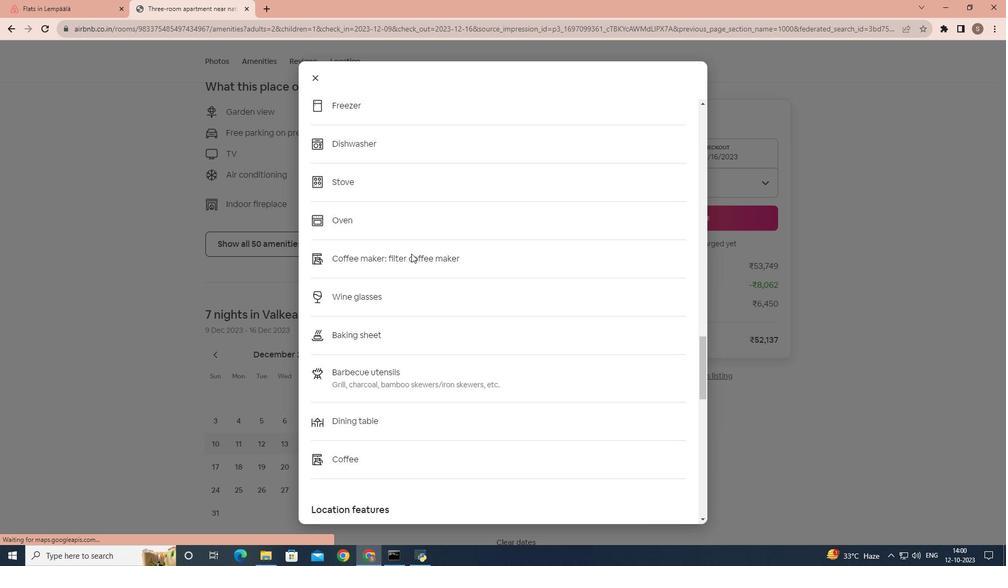 
Action: Mouse scrolled (411, 253) with delta (0, 0)
Screenshot: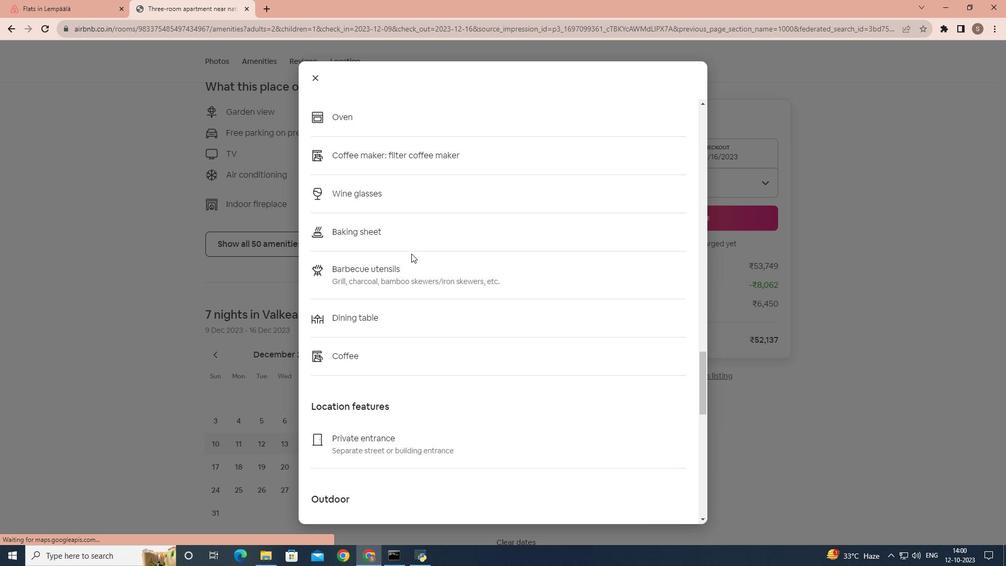 
Action: Mouse scrolled (411, 253) with delta (0, 0)
Screenshot: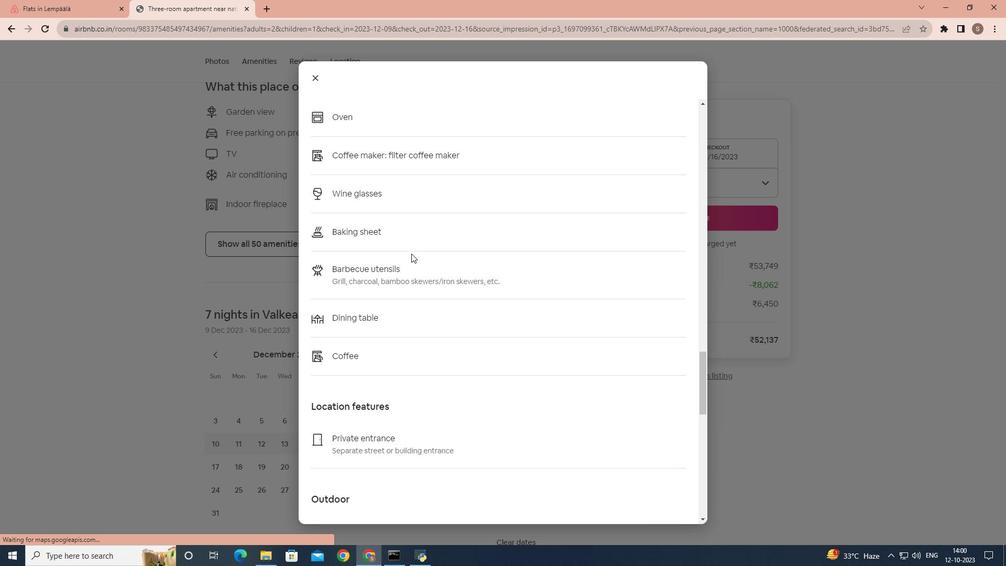 
Action: Mouse scrolled (411, 253) with delta (0, 0)
Screenshot: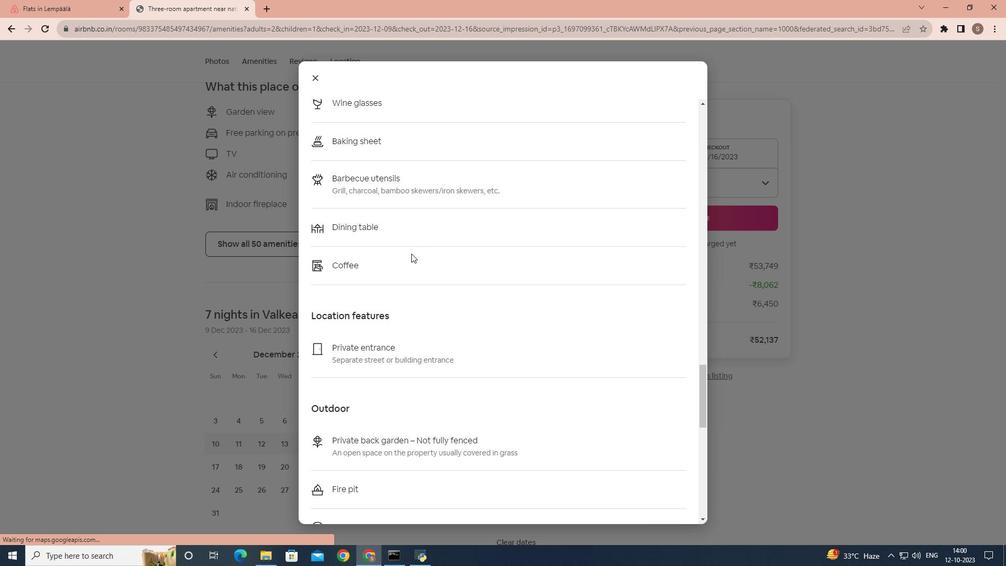 
Action: Mouse scrolled (411, 253) with delta (0, 0)
Screenshot: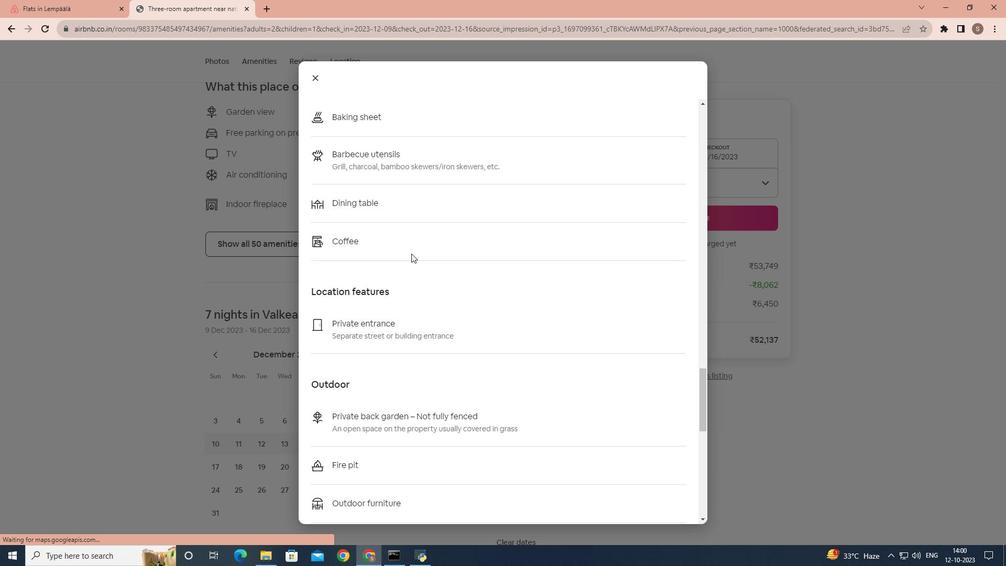 
Action: Mouse scrolled (411, 253) with delta (0, 0)
Screenshot: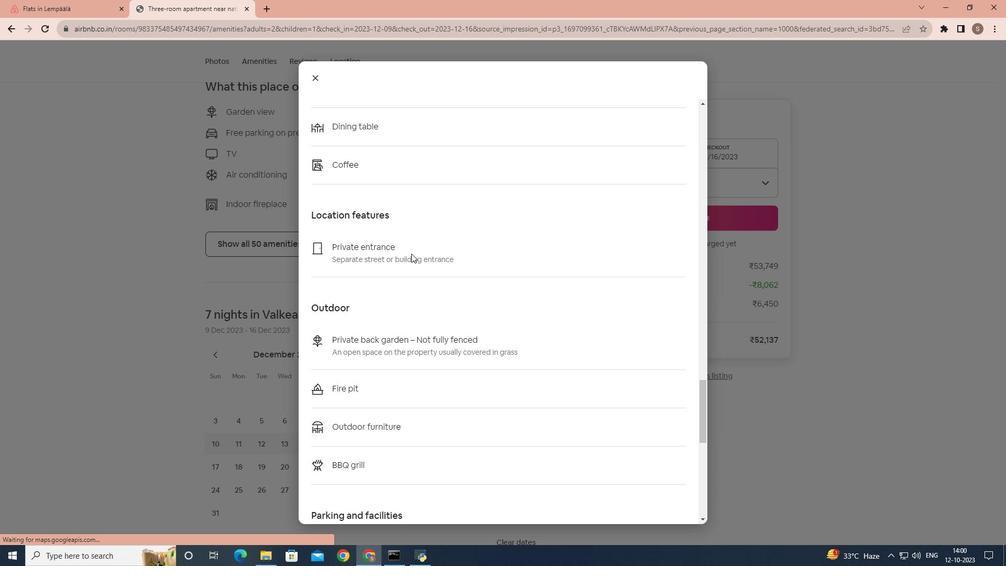 
Action: Mouse scrolled (411, 253) with delta (0, 0)
Screenshot: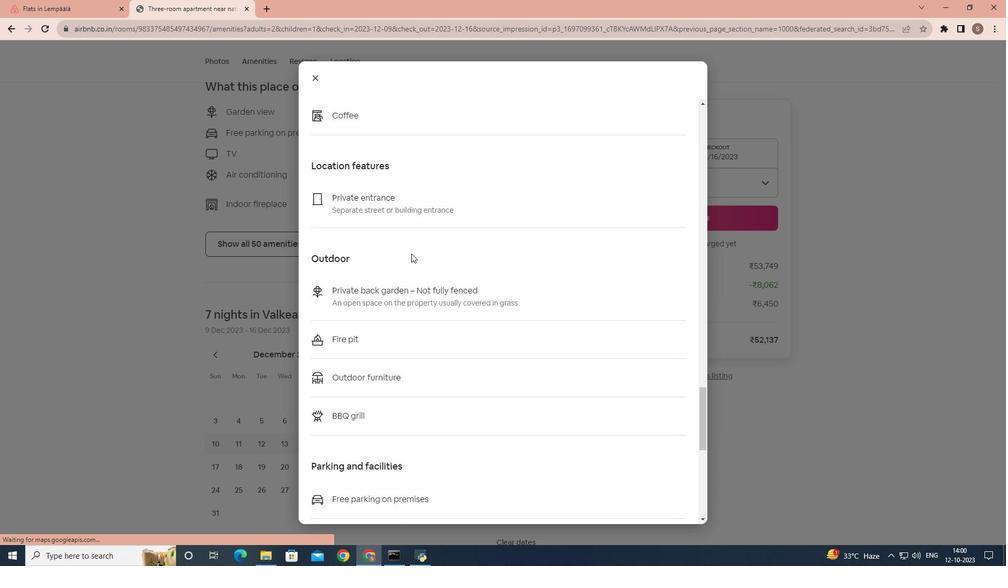 
Action: Mouse scrolled (411, 253) with delta (0, 0)
Screenshot: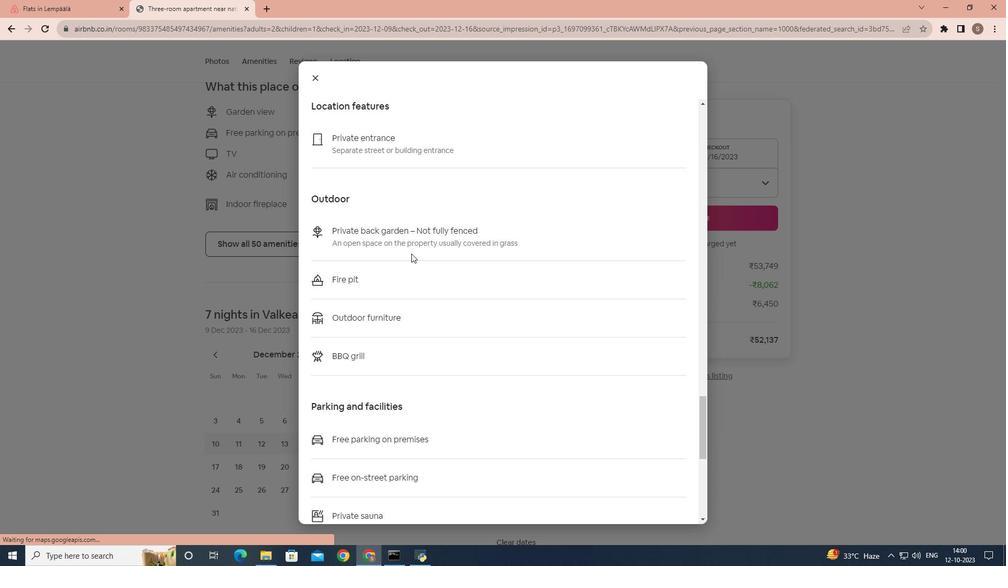 
Action: Mouse scrolled (411, 253) with delta (0, 0)
Screenshot: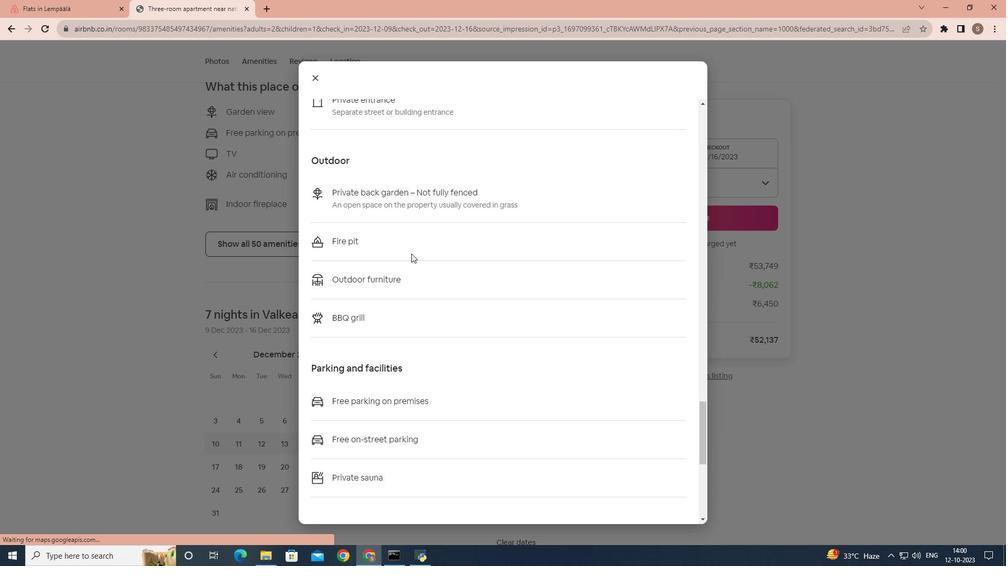 
Action: Mouse scrolled (411, 253) with delta (0, 0)
Screenshot: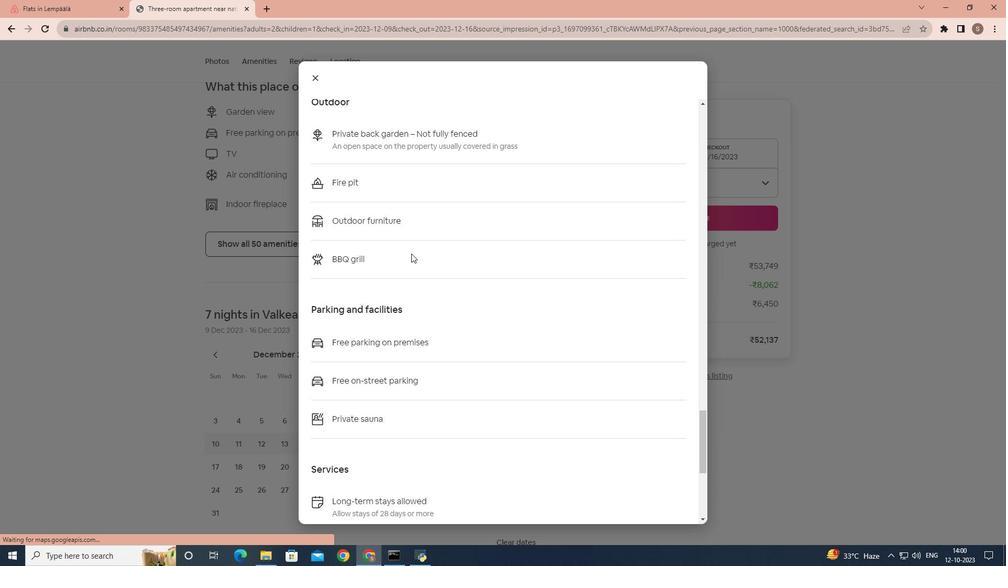 
Action: Mouse scrolled (411, 253) with delta (0, 0)
Screenshot: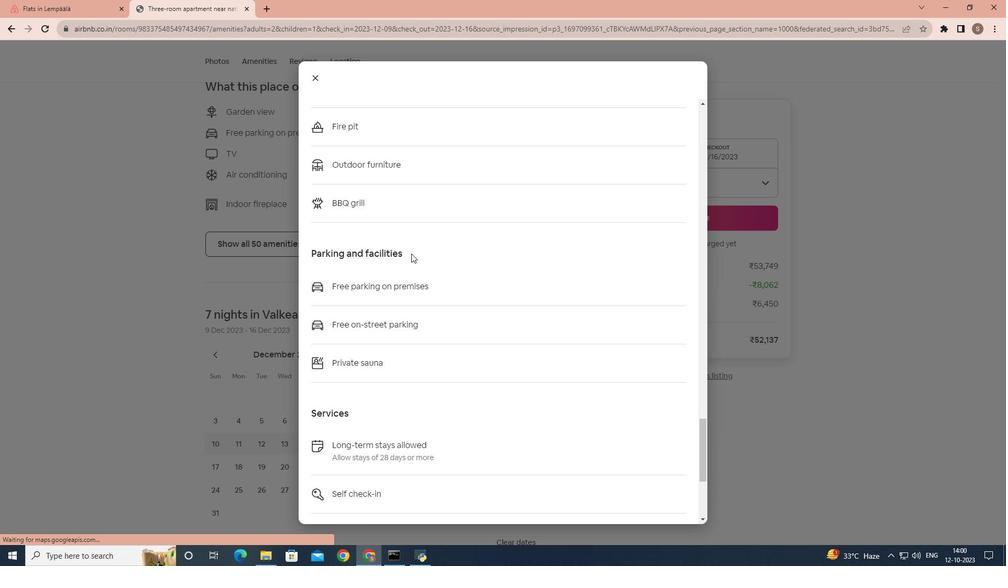
Action: Mouse scrolled (411, 253) with delta (0, 0)
Screenshot: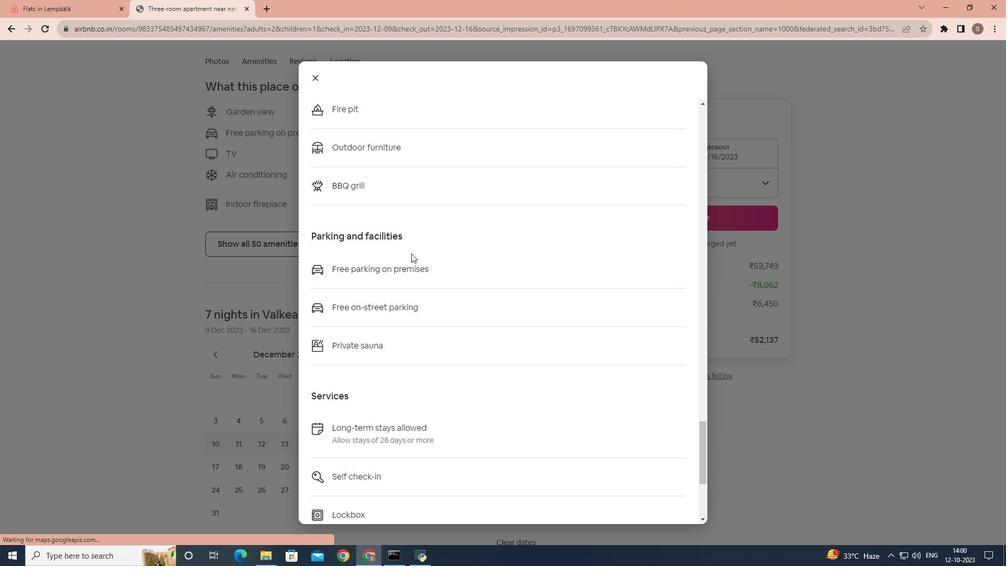 
Action: Mouse scrolled (411, 253) with delta (0, 0)
Screenshot: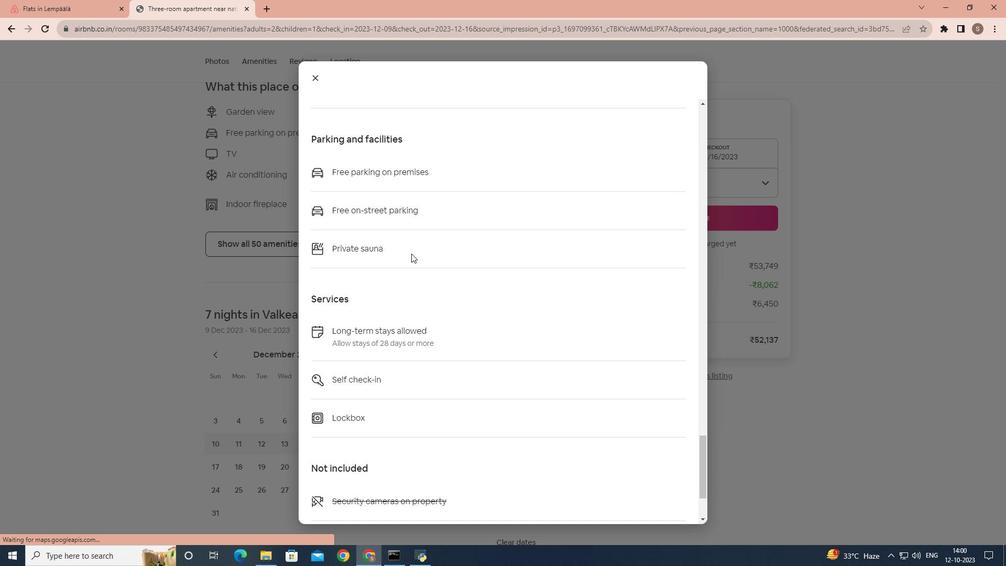 
Action: Mouse scrolled (411, 253) with delta (0, 0)
Screenshot: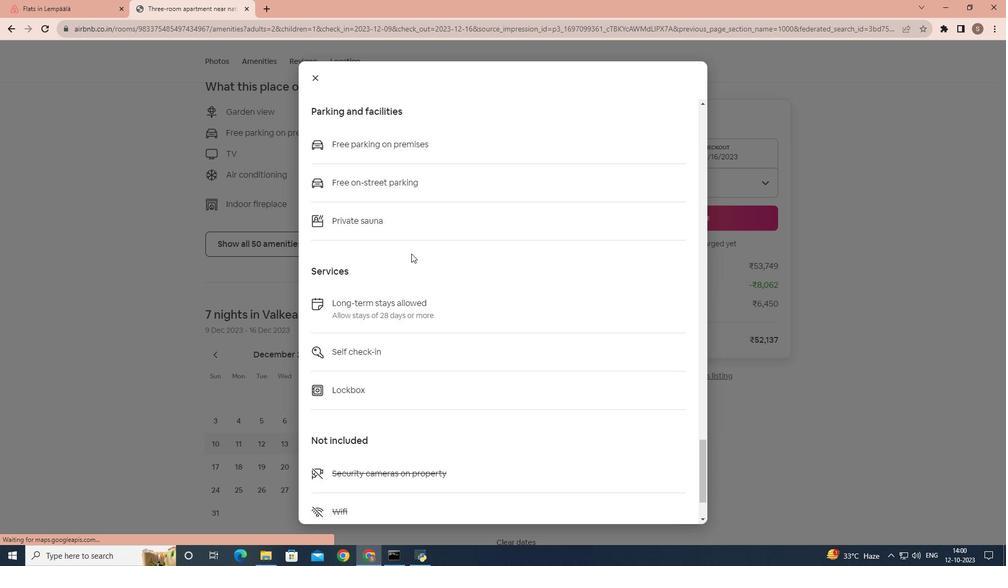 
Action: Mouse scrolled (411, 253) with delta (0, 0)
Screenshot: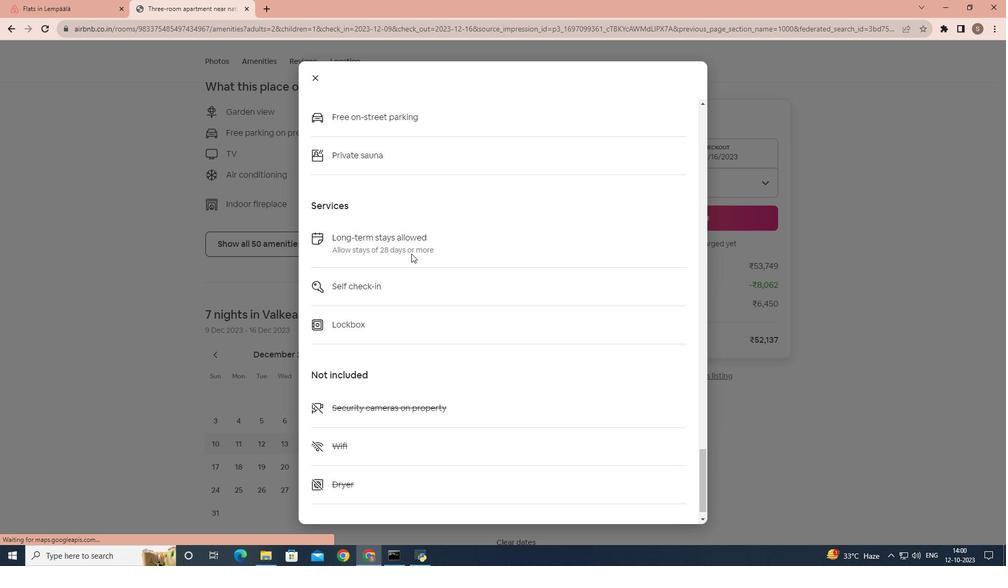 
Action: Mouse scrolled (411, 253) with delta (0, 0)
Screenshot: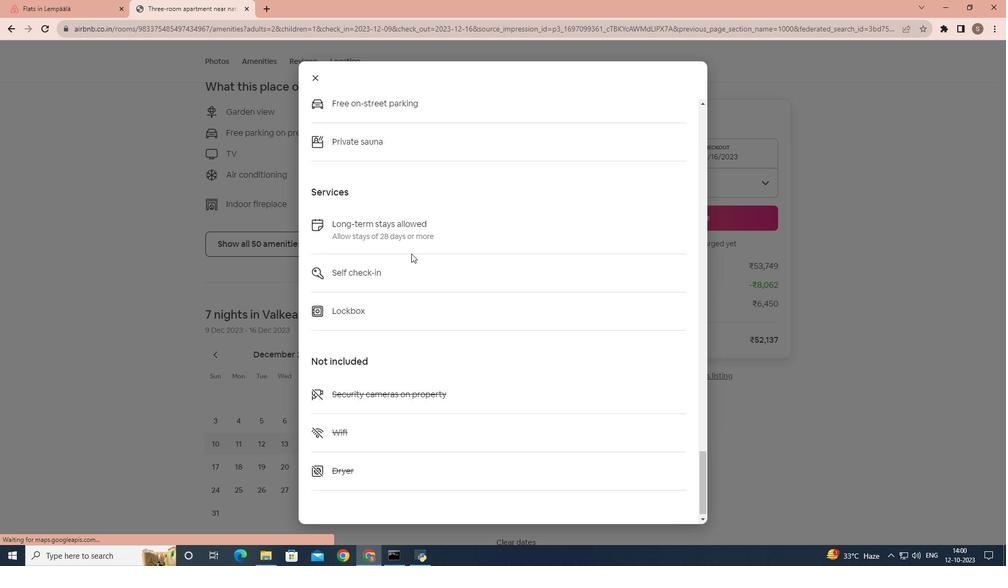 
Action: Mouse scrolled (411, 253) with delta (0, 0)
Screenshot: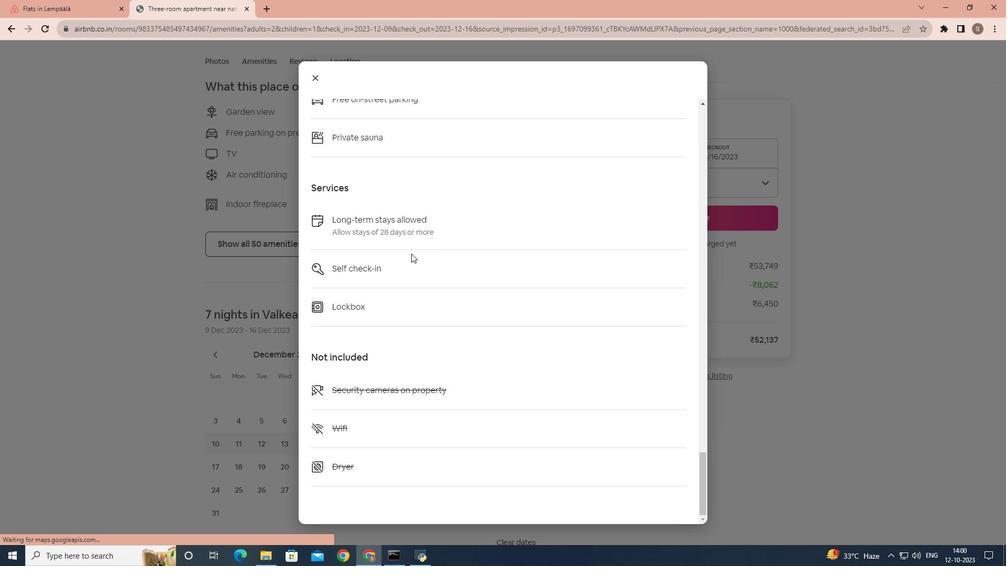 
Action: Mouse scrolled (411, 253) with delta (0, 0)
Screenshot: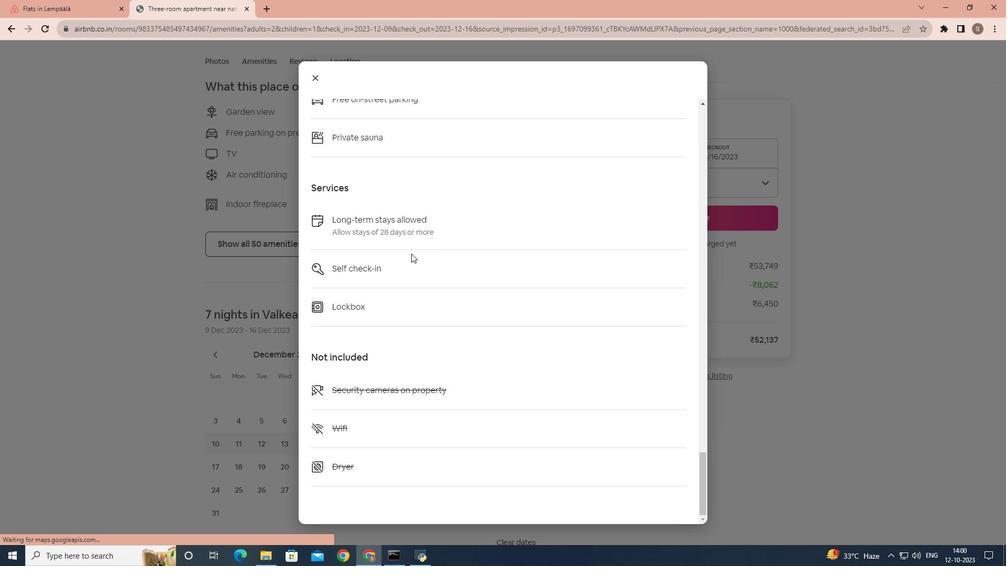 
Action: Mouse scrolled (411, 253) with delta (0, 0)
Screenshot: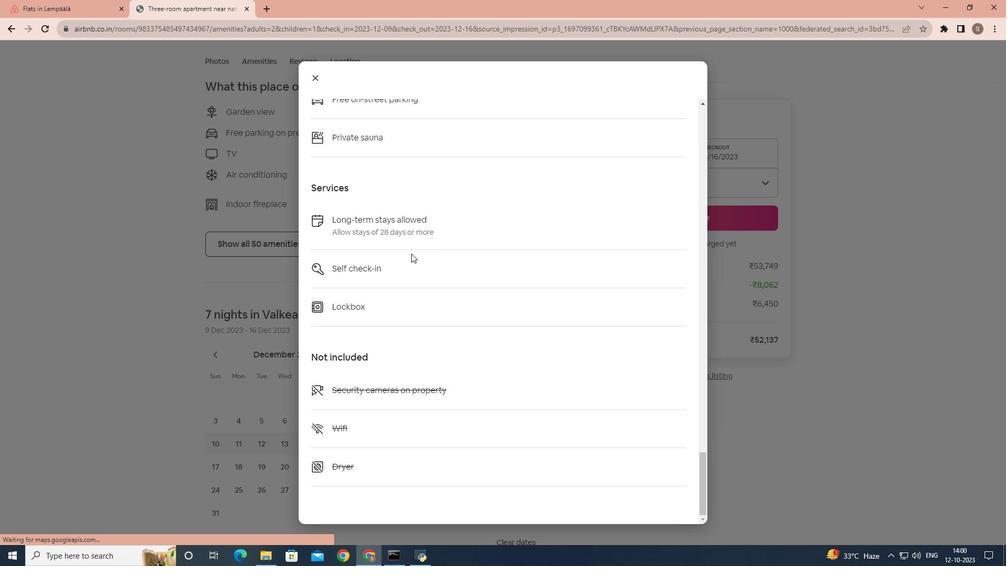 
Action: Mouse moved to (313, 79)
Screenshot: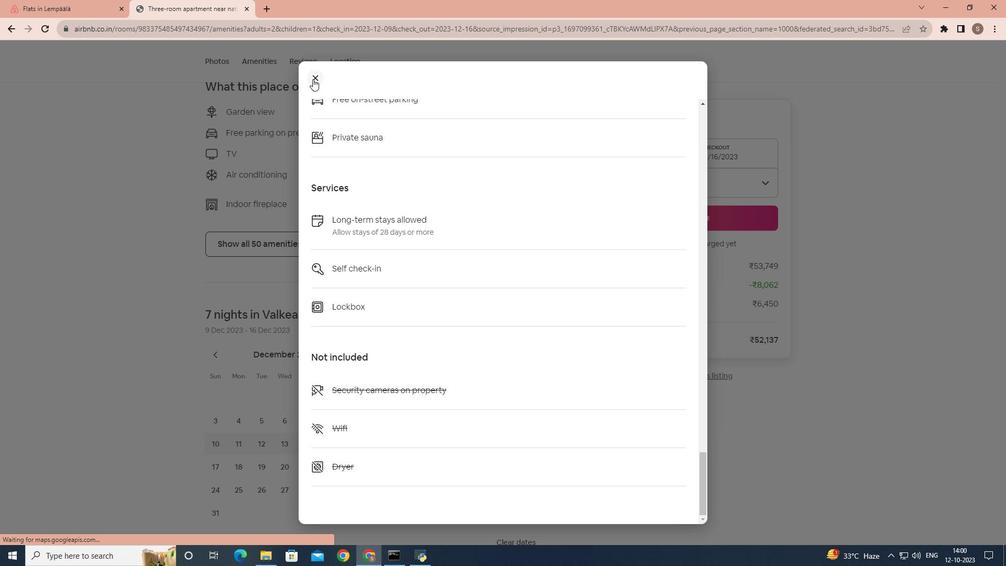 
Action: Mouse pressed left at (313, 79)
Screenshot: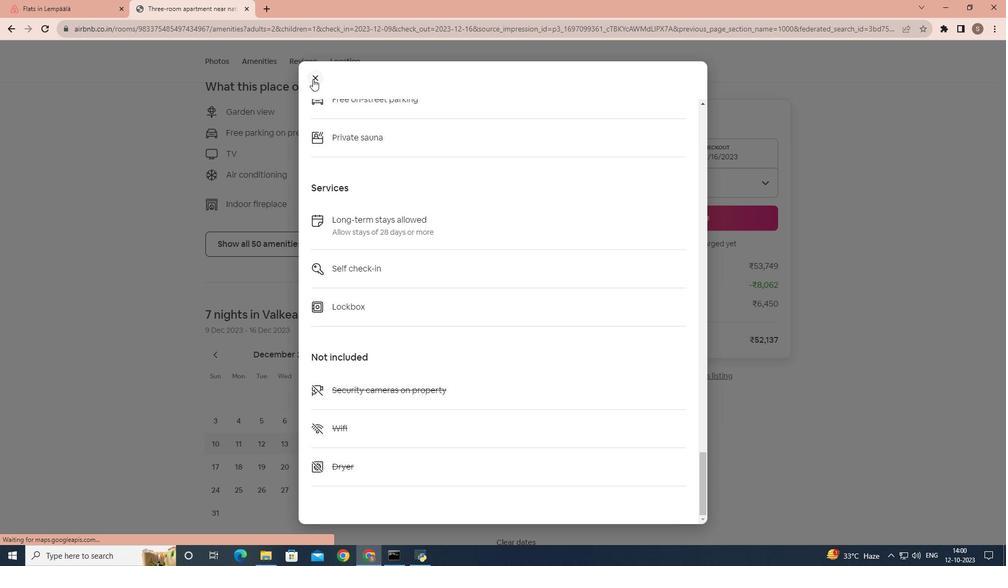 
Action: Mouse moved to (353, 222)
Screenshot: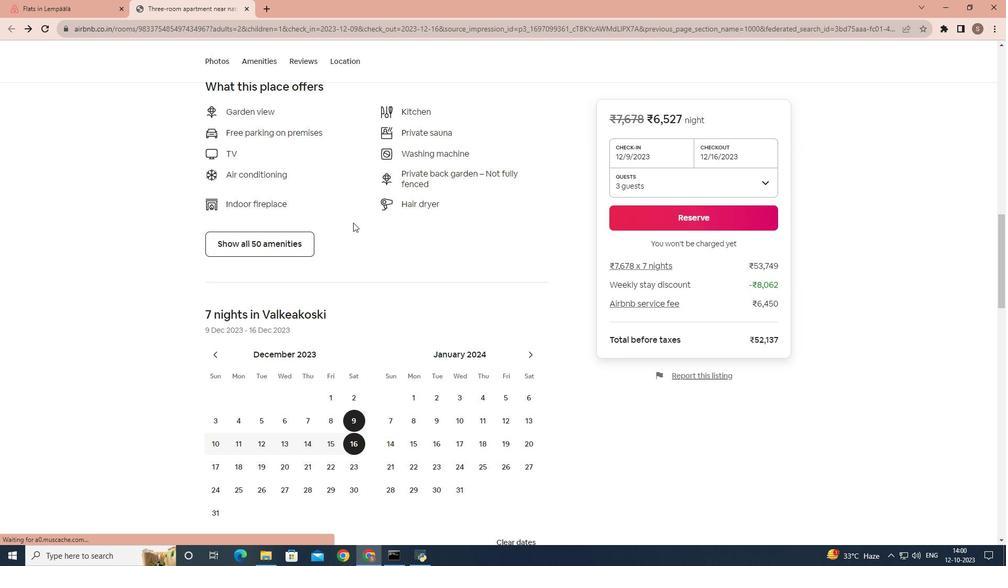 
Action: Mouse scrolled (353, 222) with delta (0, 0)
Screenshot: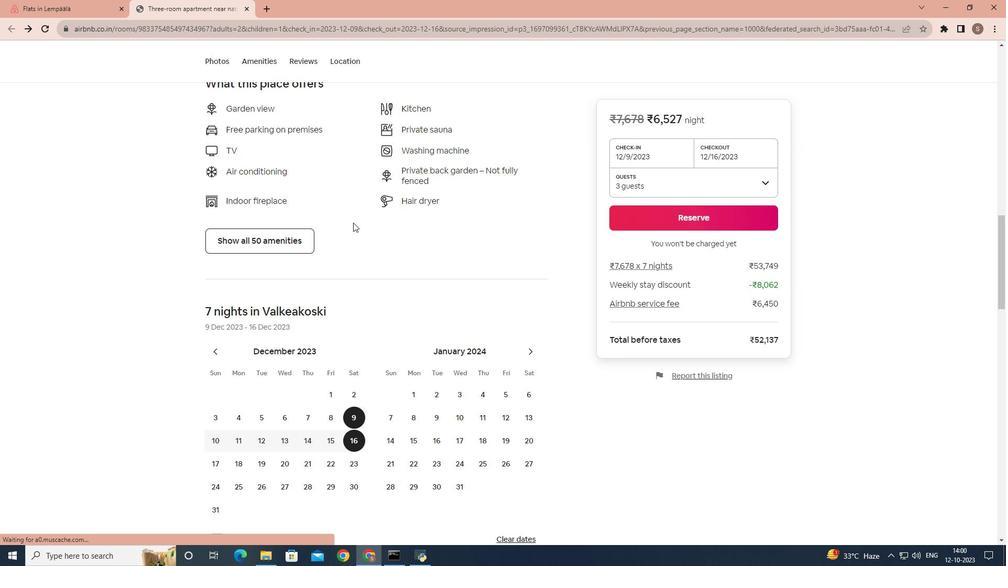 
Action: Mouse scrolled (353, 222) with delta (0, 0)
Screenshot: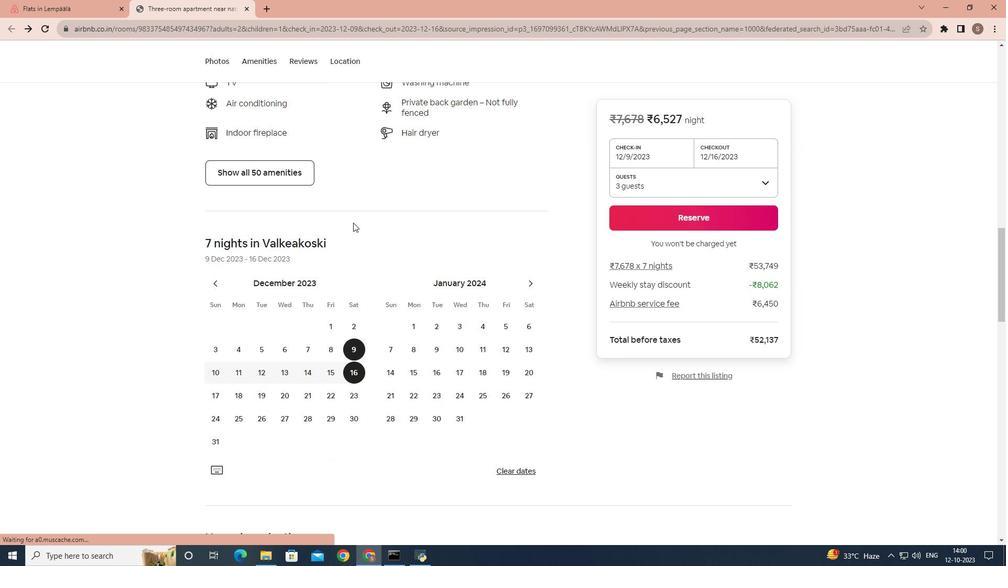
Action: Mouse scrolled (353, 222) with delta (0, 0)
Screenshot: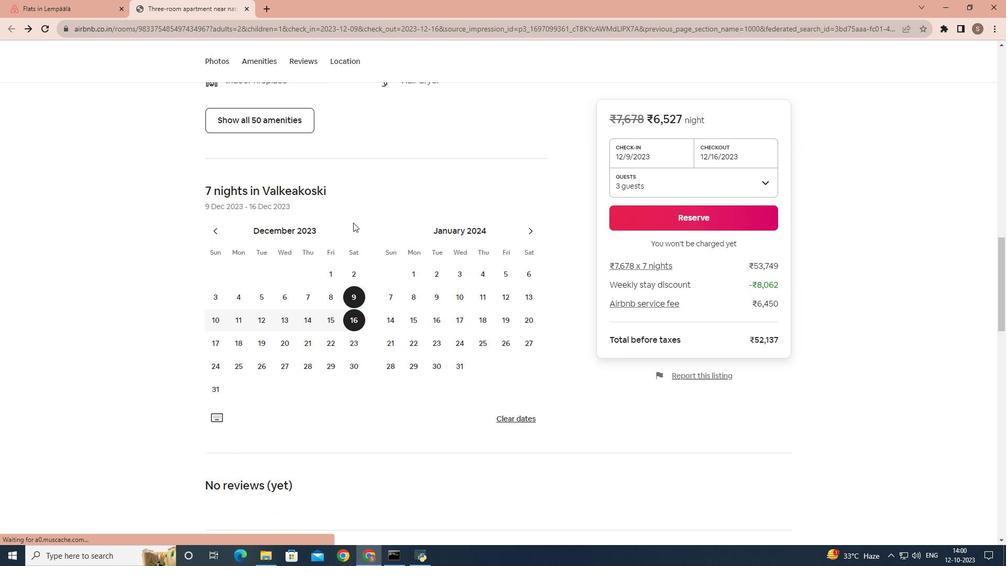 
Action: Mouse scrolled (353, 222) with delta (0, 0)
Screenshot: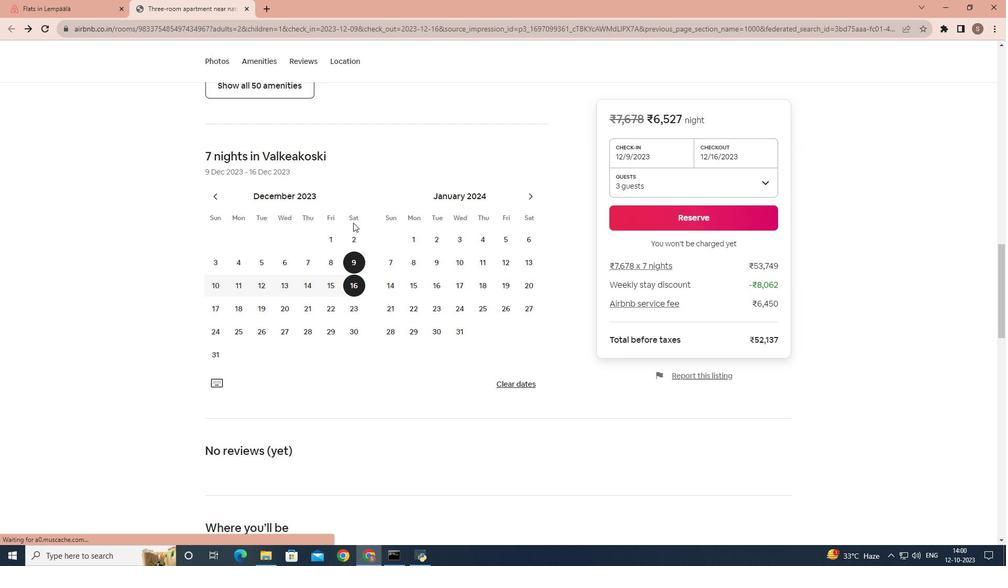 
Action: Mouse scrolled (353, 222) with delta (0, 0)
Screenshot: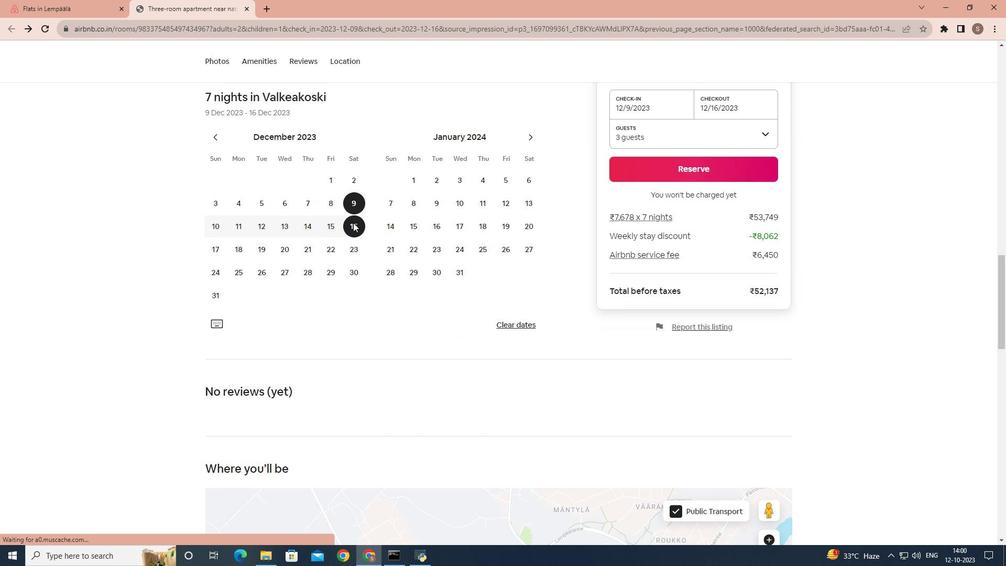 
Action: Mouse scrolled (353, 222) with delta (0, 0)
Screenshot: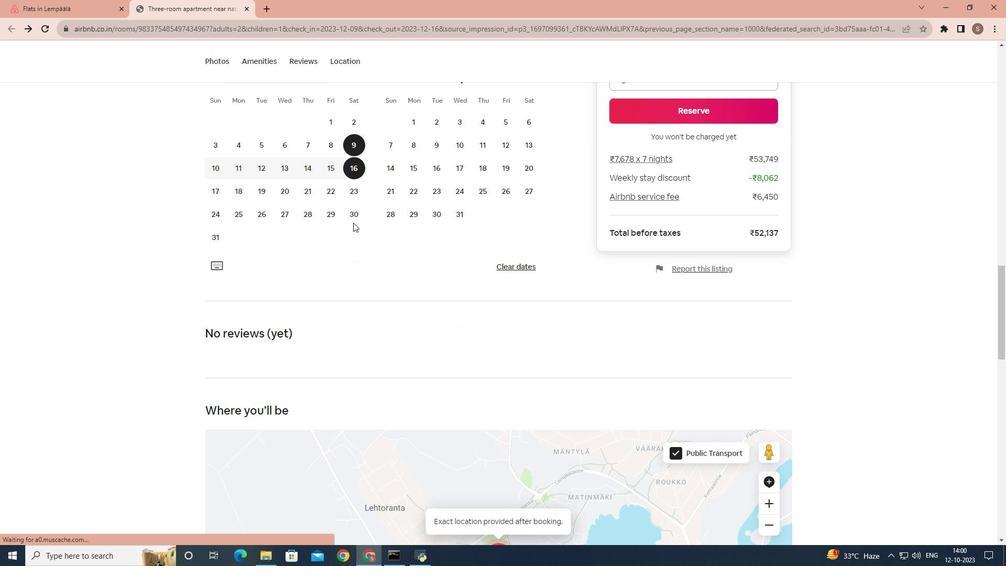 
Action: Mouse scrolled (353, 222) with delta (0, 0)
Screenshot: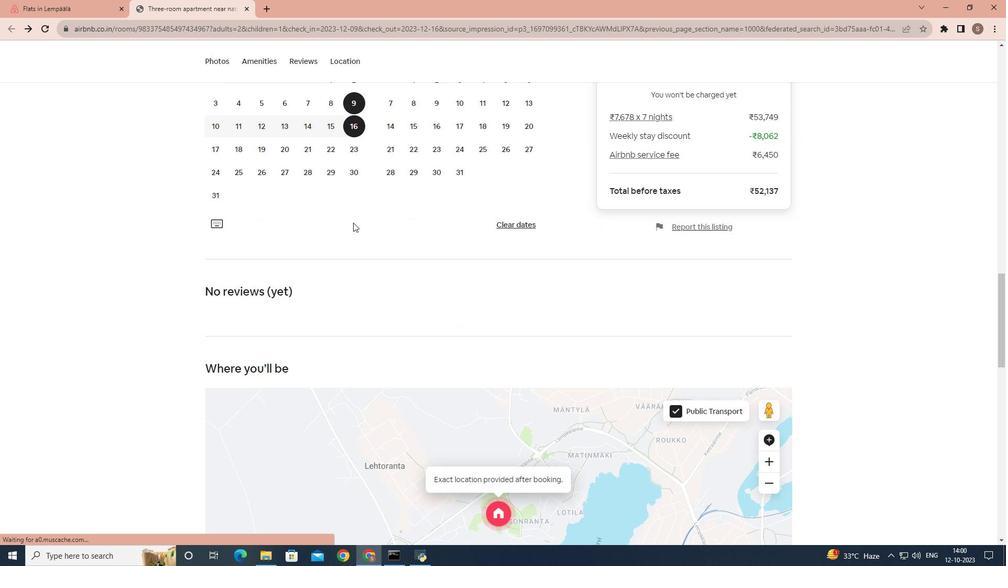 
Action: Mouse scrolled (353, 222) with delta (0, 0)
Screenshot: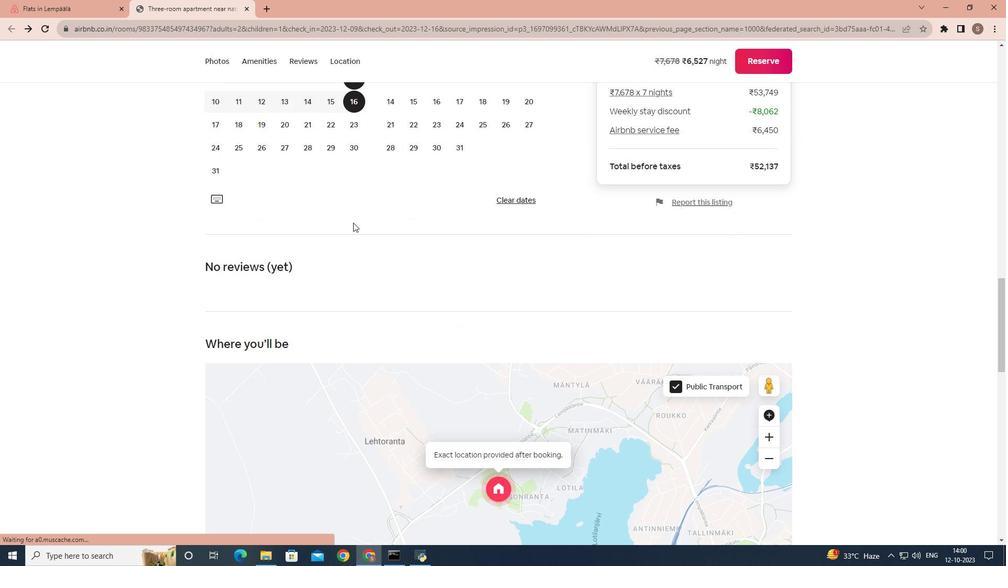 
Action: Mouse scrolled (353, 222) with delta (0, 0)
Screenshot: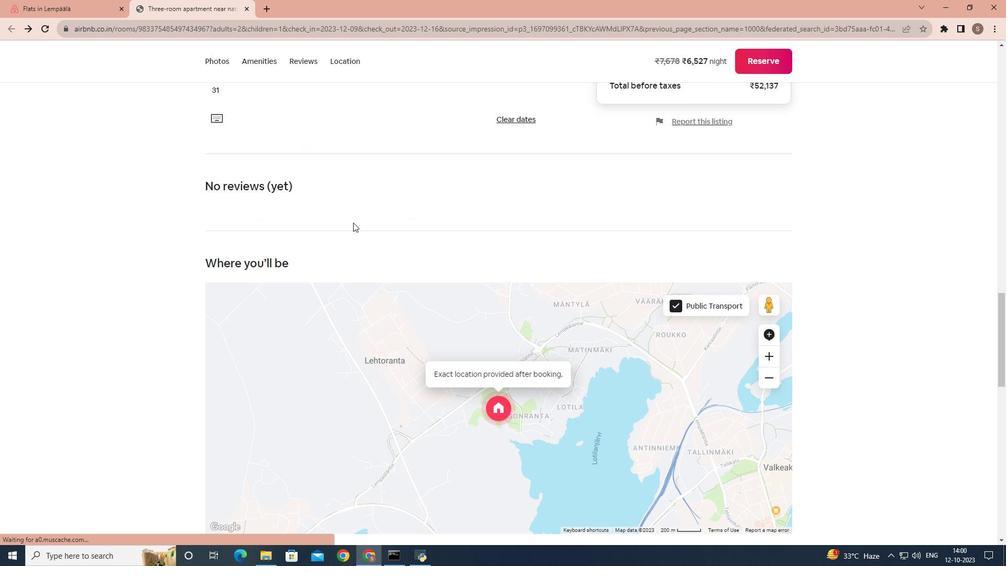 
Action: Mouse scrolled (353, 222) with delta (0, 0)
Screenshot: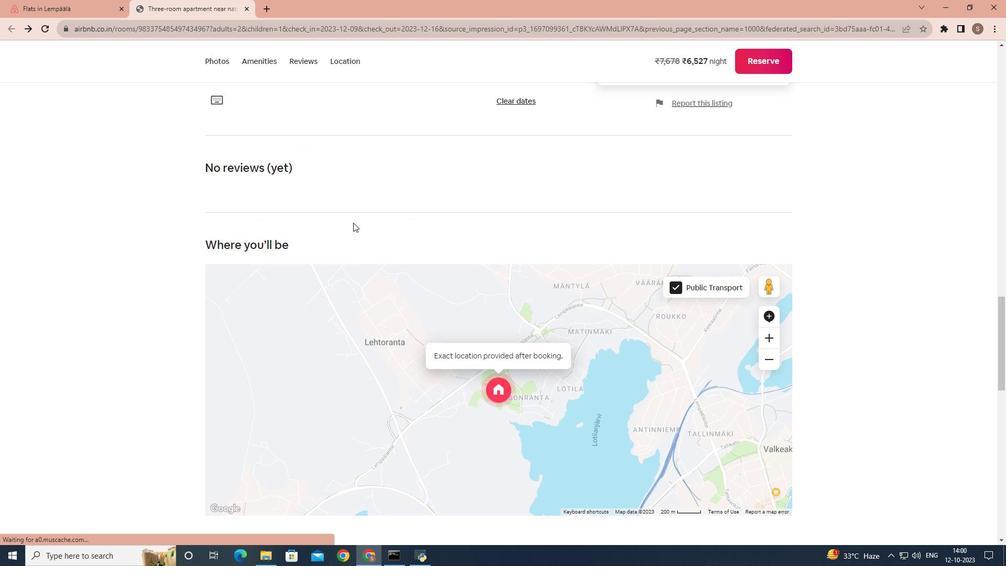 
Action: Mouse scrolled (353, 222) with delta (0, 0)
Screenshot: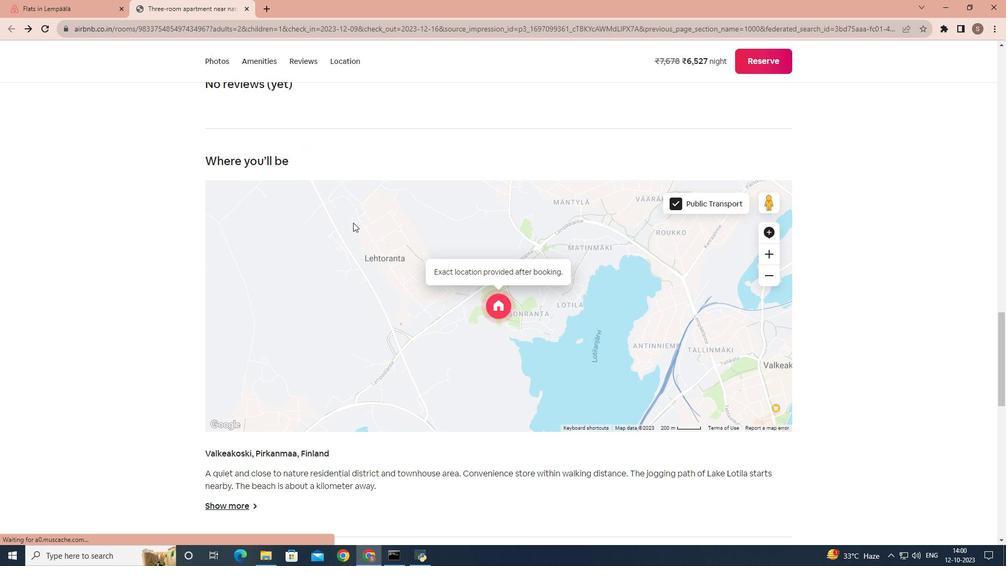 
Action: Mouse scrolled (353, 222) with delta (0, 0)
Screenshot: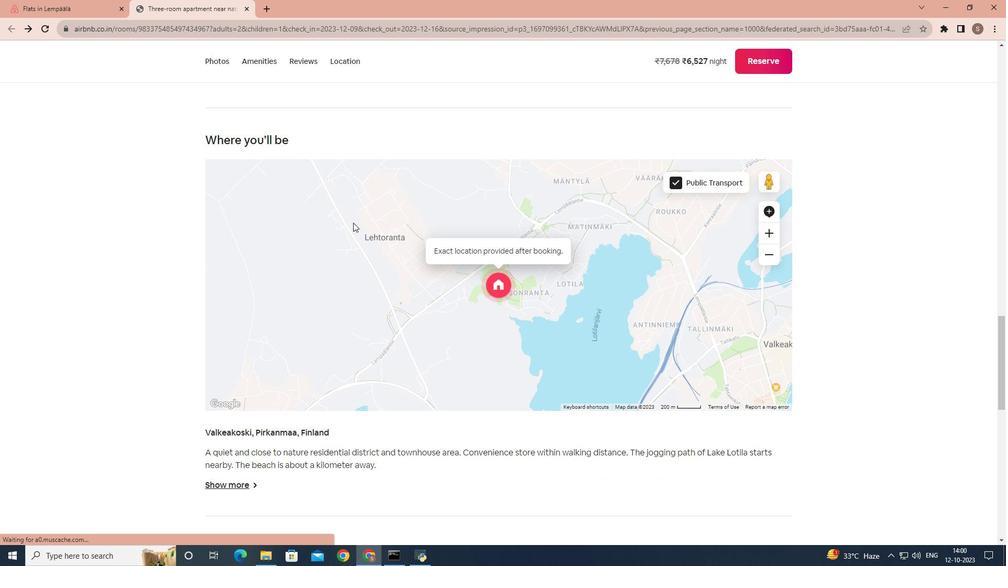 
Action: Mouse scrolled (353, 222) with delta (0, 0)
Screenshot: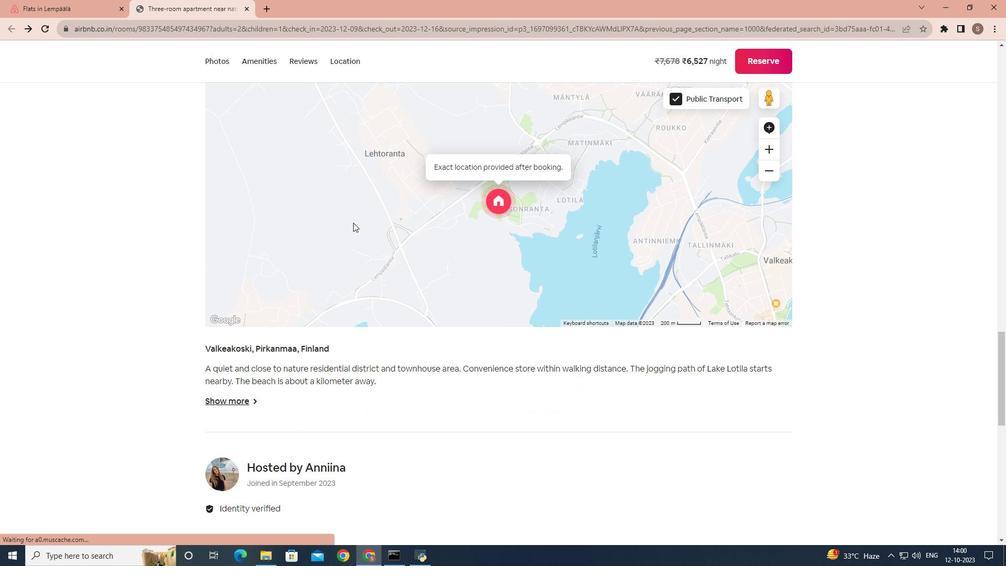 
Action: Mouse scrolled (353, 222) with delta (0, 0)
Screenshot: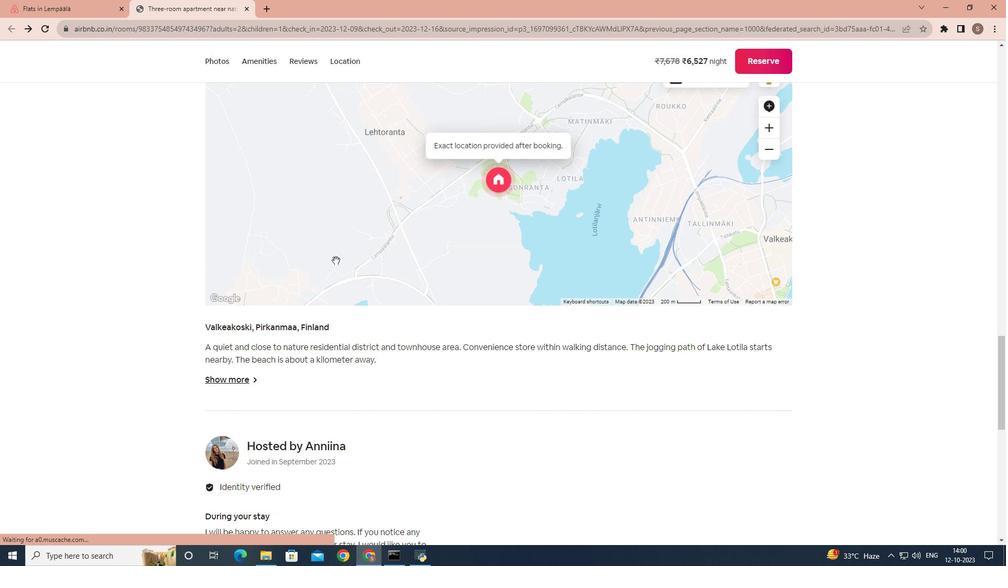 
Action: Mouse moved to (251, 296)
Screenshot: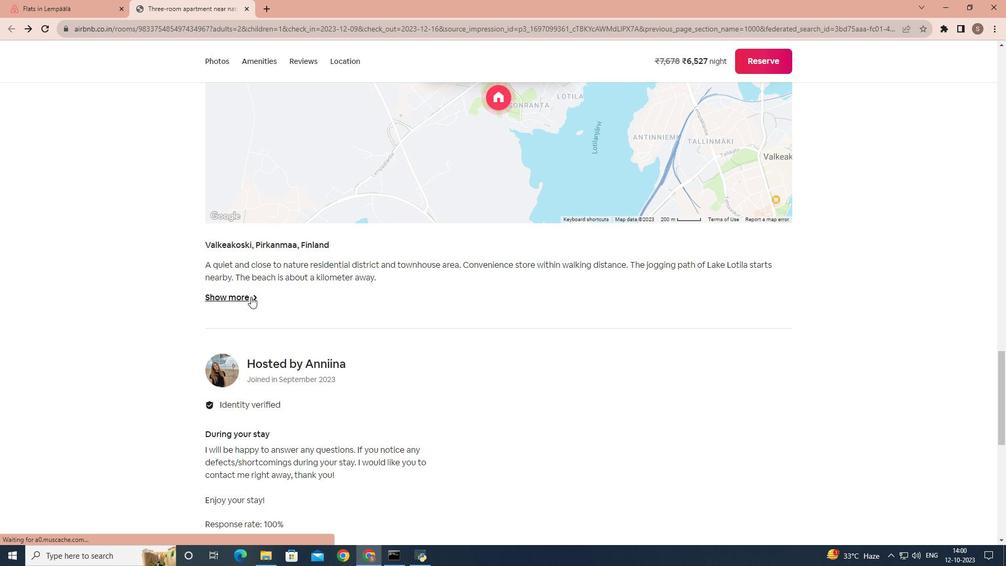 
Action: Mouse pressed left at (251, 296)
Screenshot: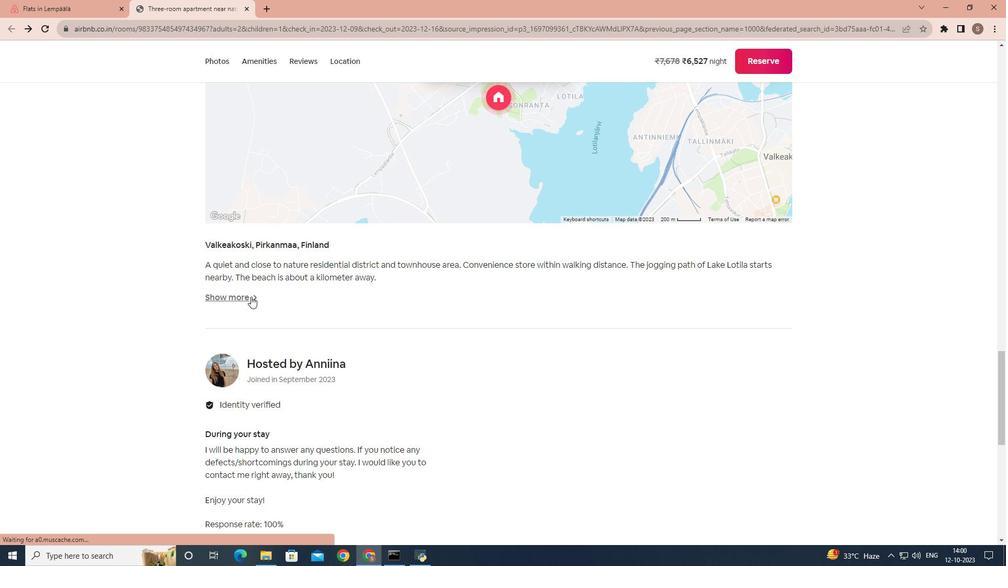 
Action: Mouse moved to (52, 181)
Screenshot: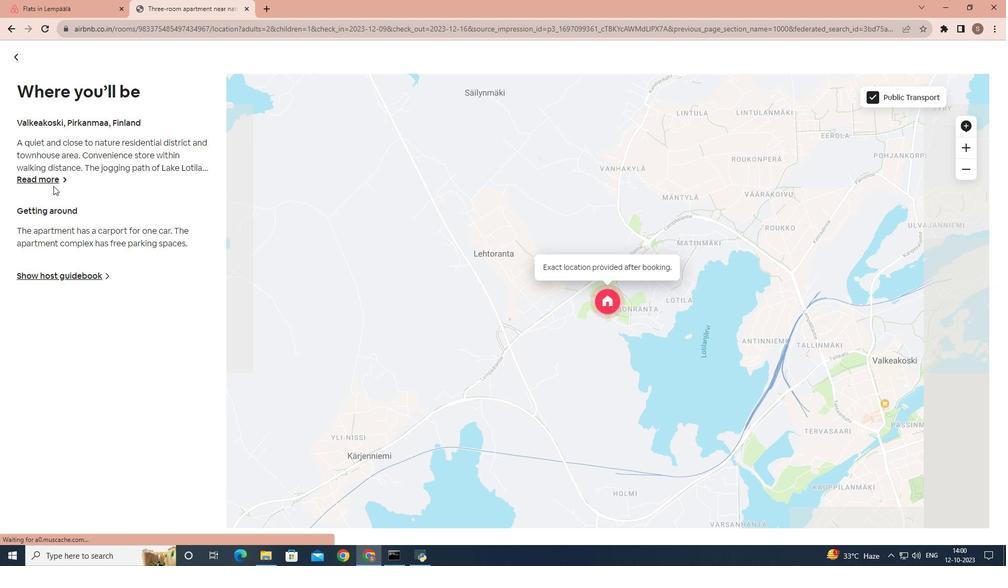 
Action: Mouse pressed left at (52, 181)
Screenshot: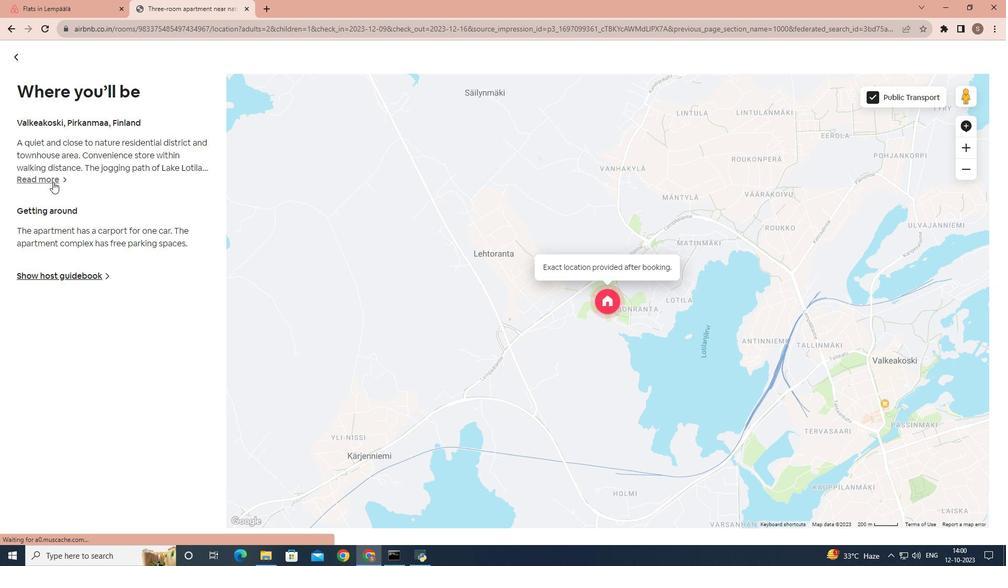 
Action: Mouse moved to (524, 263)
Screenshot: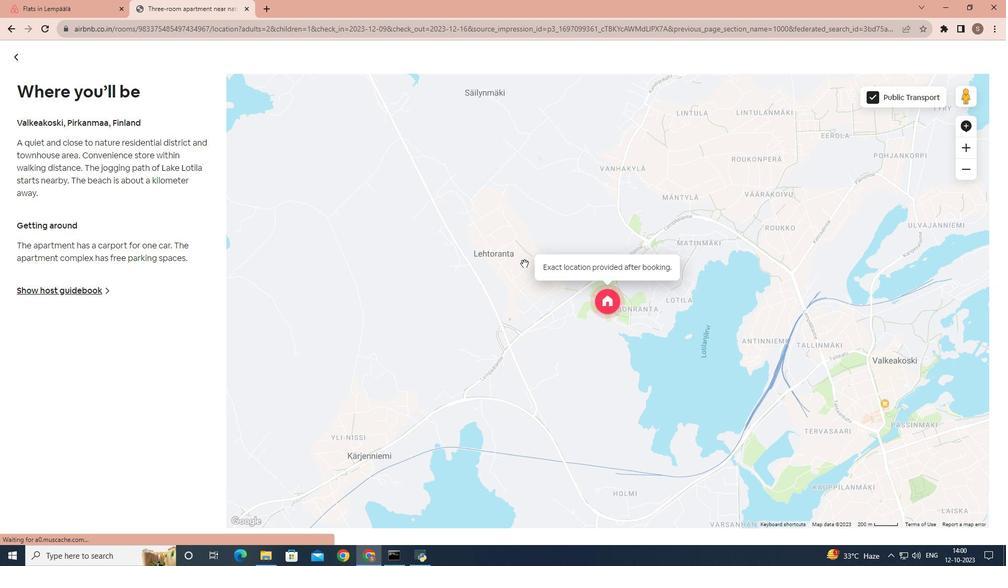 
Action: Mouse pressed left at (524, 263)
Screenshot: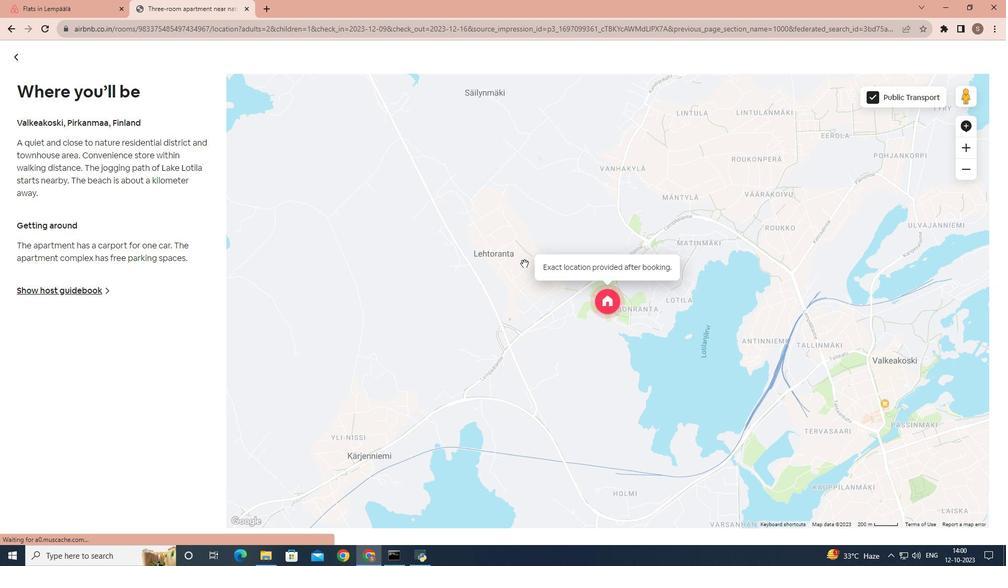 
Action: Mouse moved to (534, 222)
Screenshot: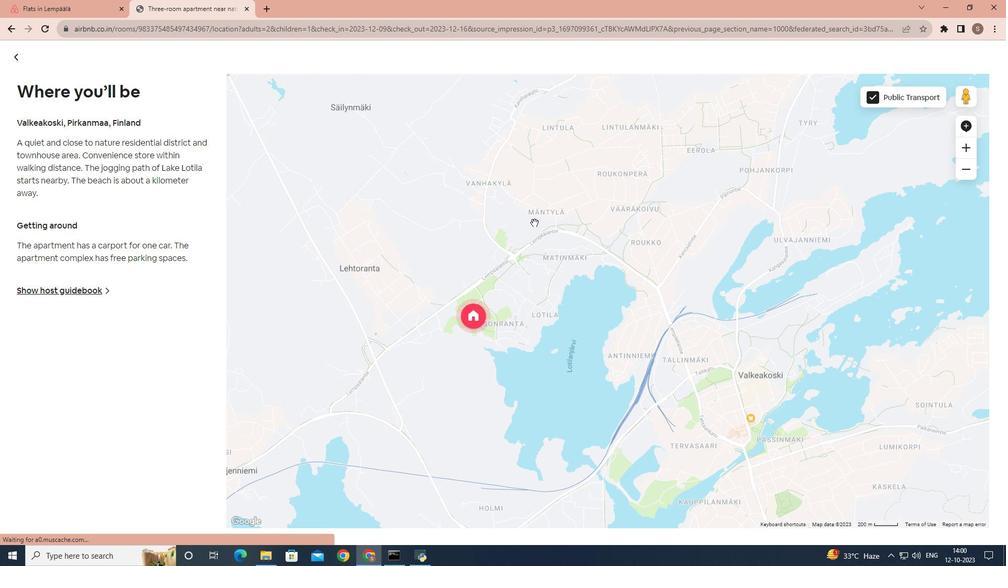 
Action: Mouse pressed left at (534, 222)
Screenshot: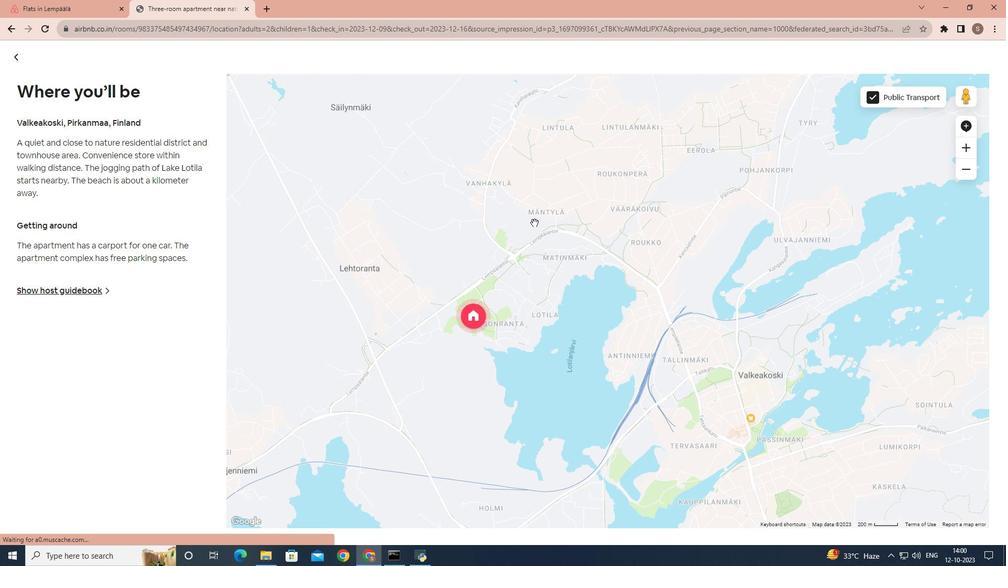 
Action: Mouse moved to (460, 263)
Screenshot: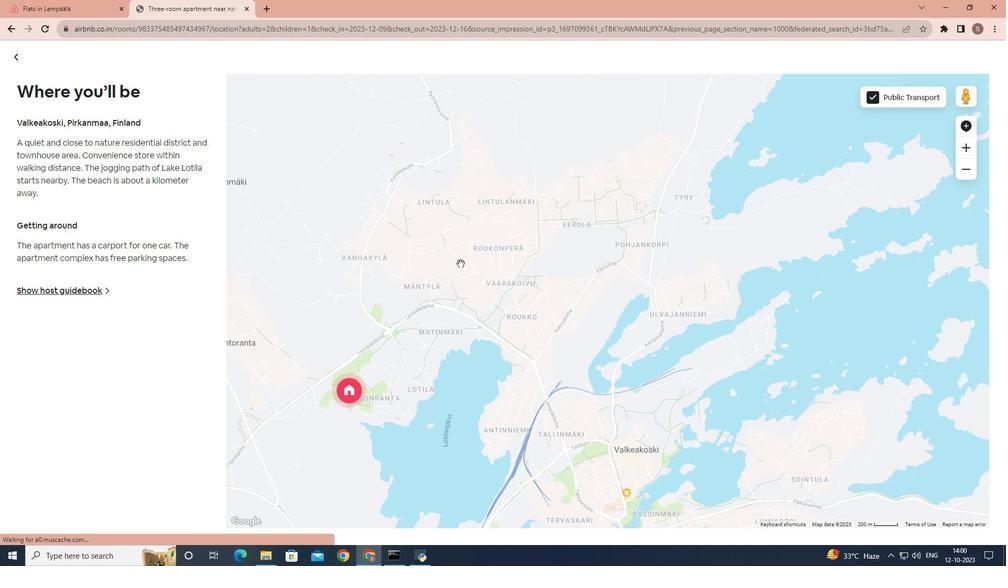 
Action: Mouse pressed left at (460, 263)
Screenshot: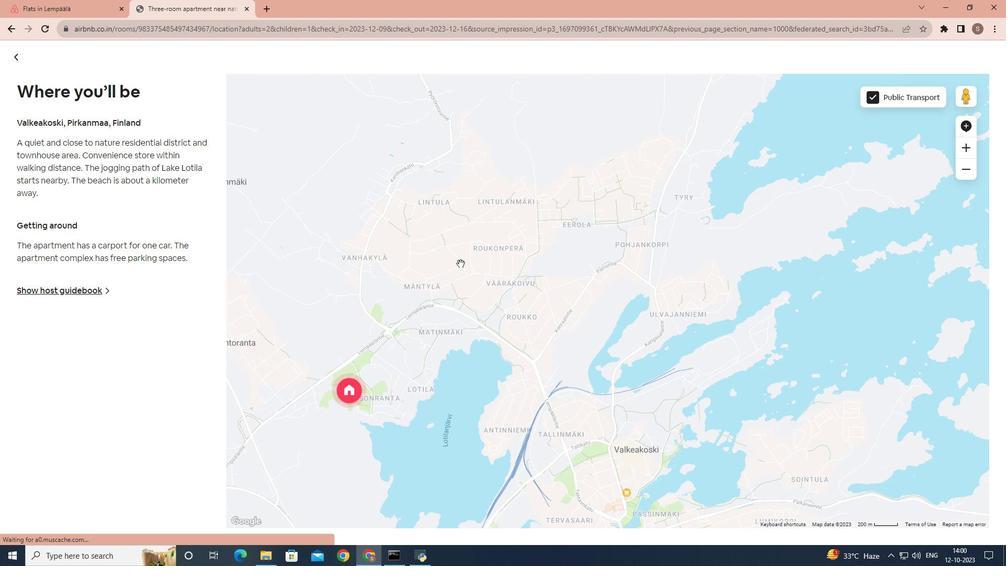
Action: Mouse moved to (361, 337)
Screenshot: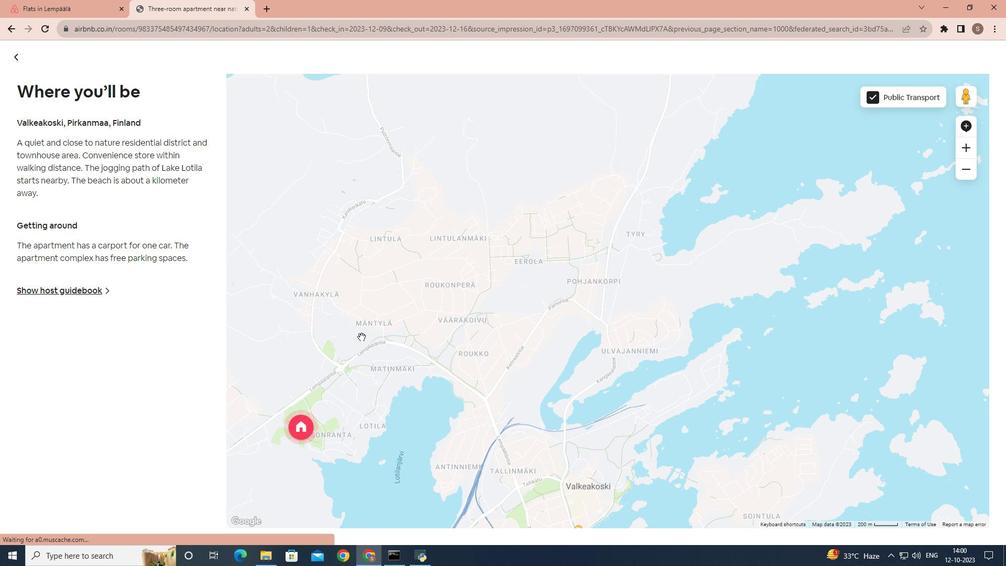 
Action: Mouse pressed left at (361, 337)
Screenshot: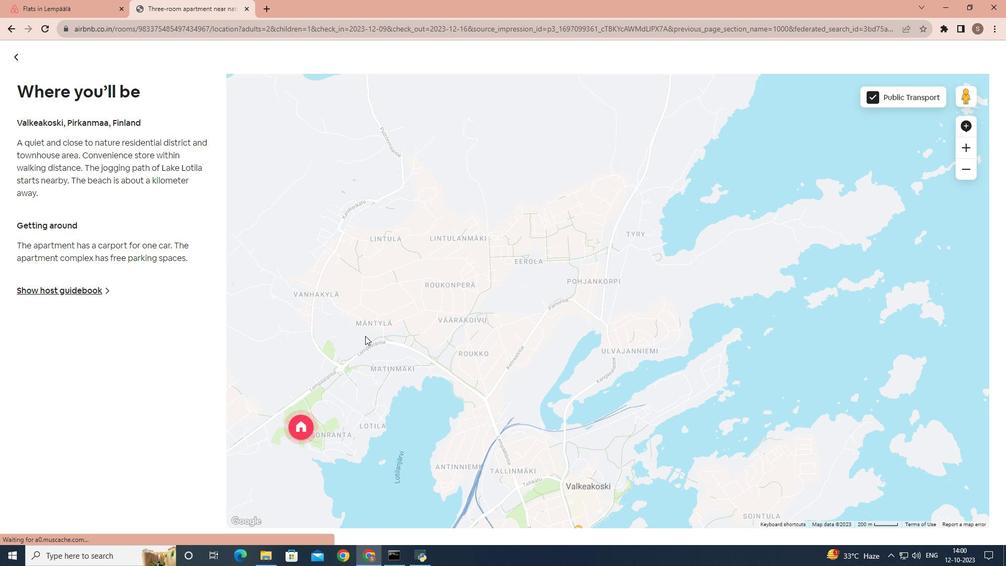 
Action: Mouse moved to (447, 261)
Screenshot: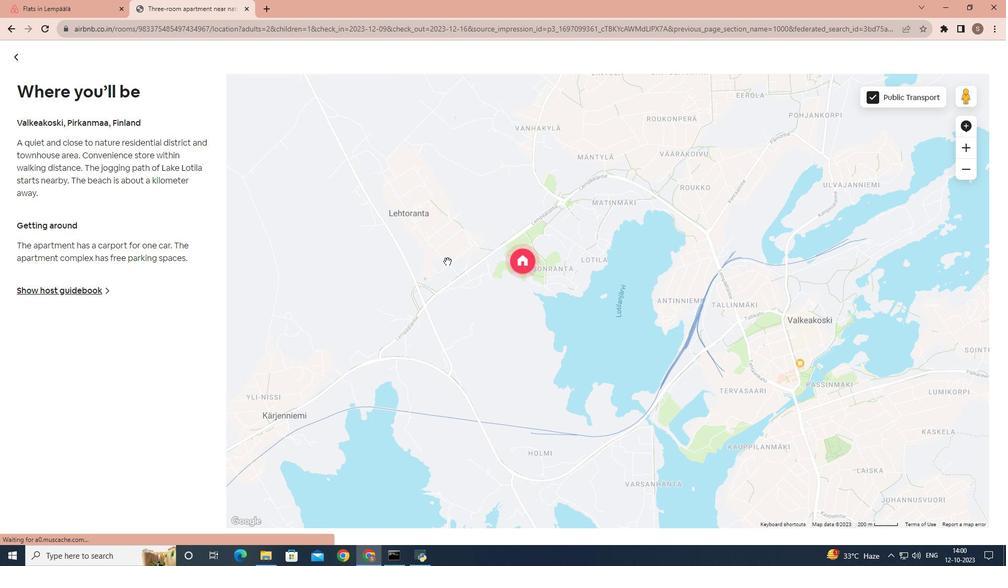 
Action: Mouse pressed left at (447, 261)
Screenshot: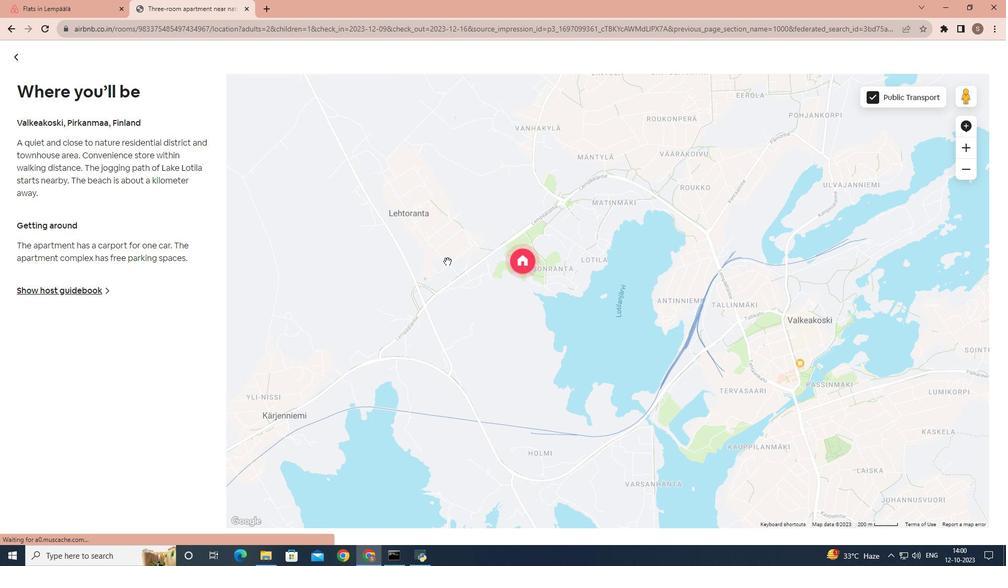
Action: Mouse moved to (420, 244)
Screenshot: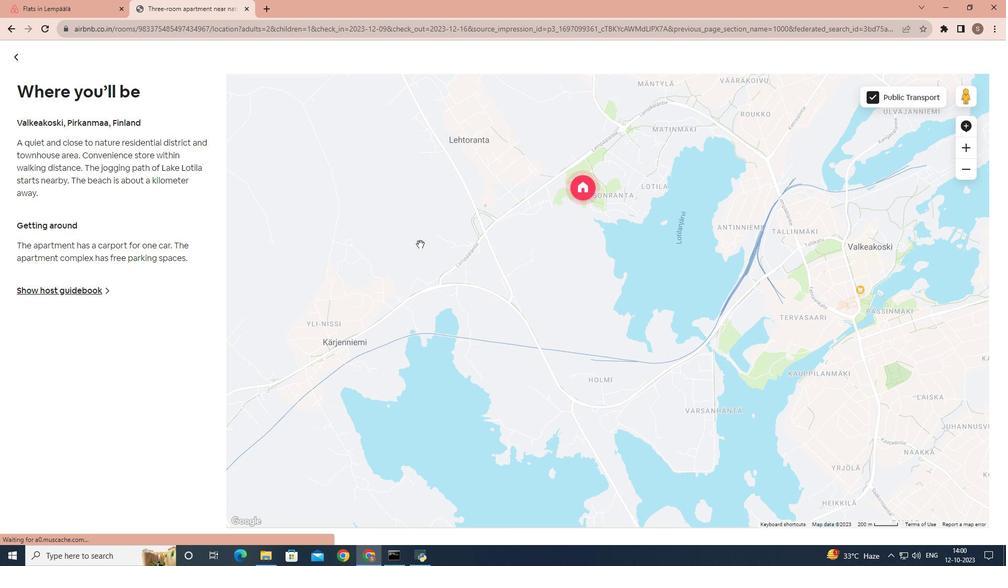 
Action: Mouse pressed left at (420, 244)
Screenshot: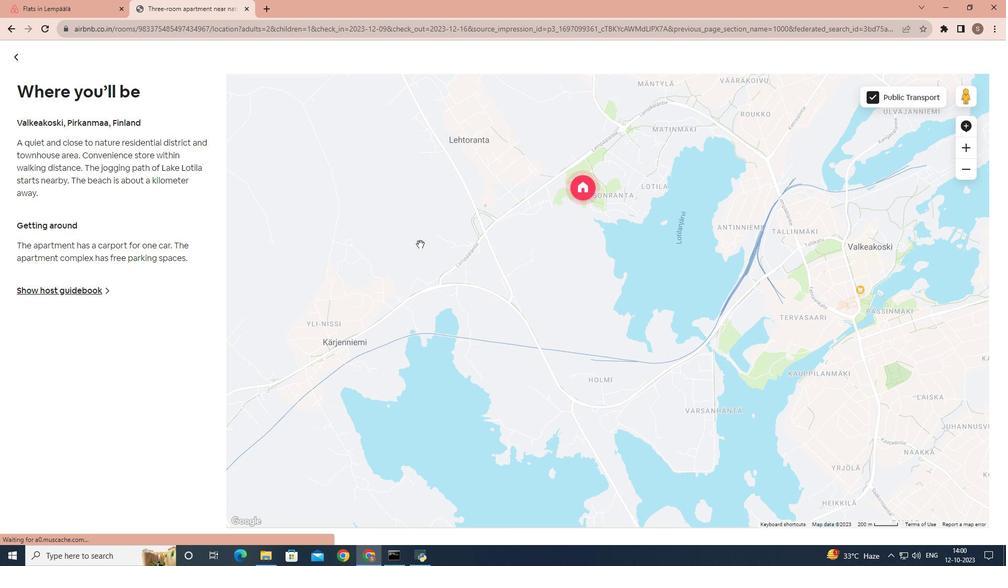 
Action: Mouse moved to (13, 55)
Screenshot: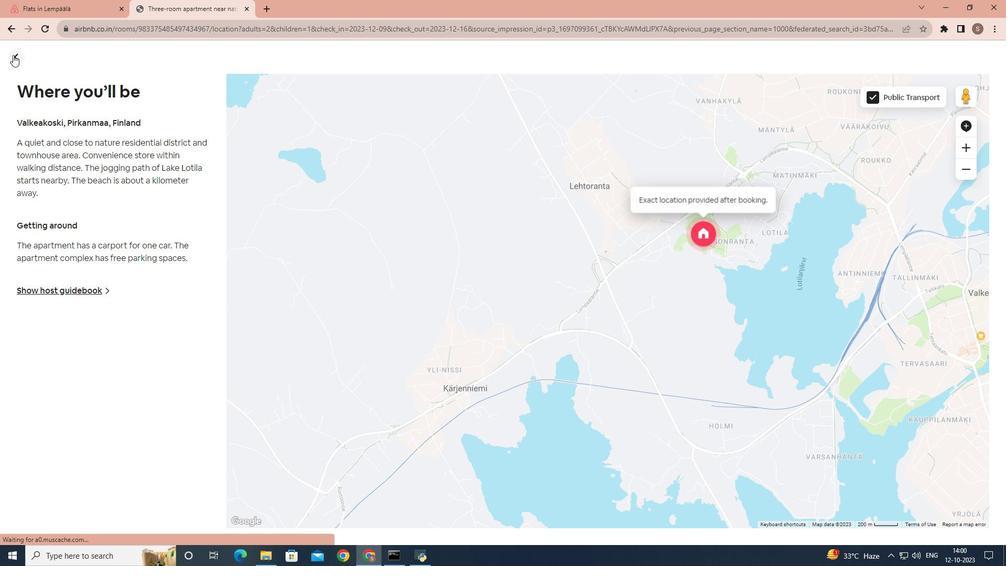 
Action: Mouse pressed left at (13, 55)
Screenshot: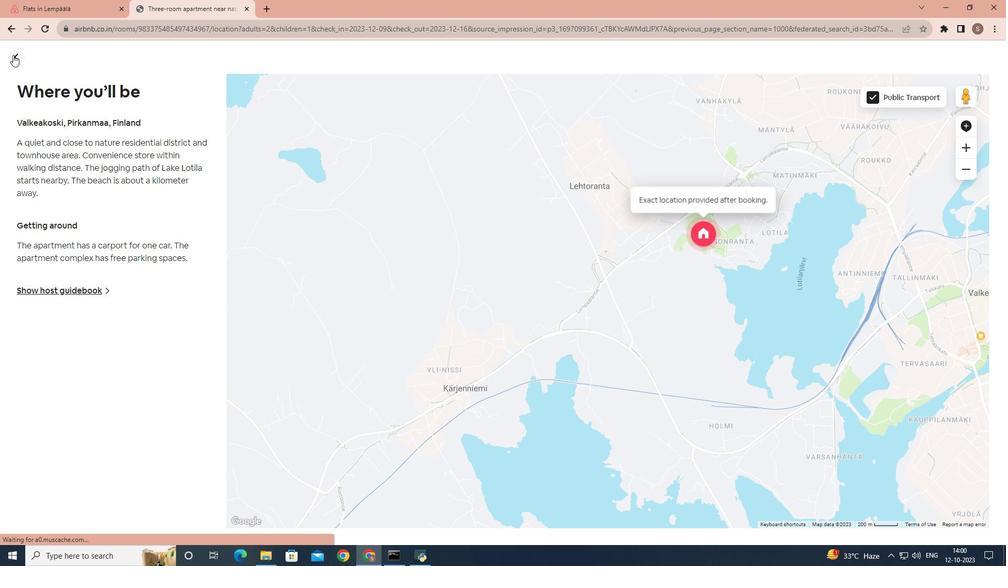 
Action: Mouse moved to (318, 285)
Screenshot: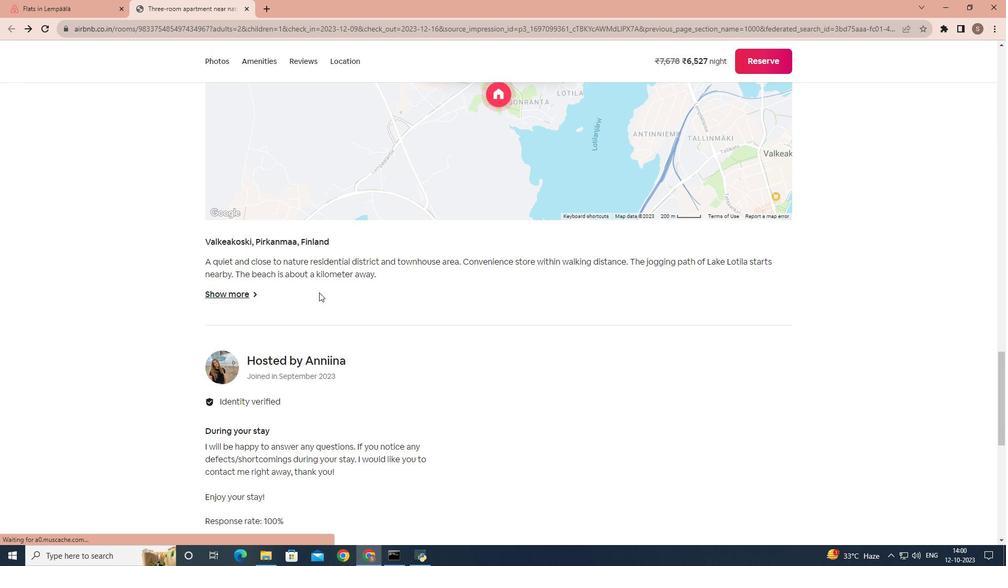 
Action: Mouse scrolled (318, 284) with delta (0, 0)
Screenshot: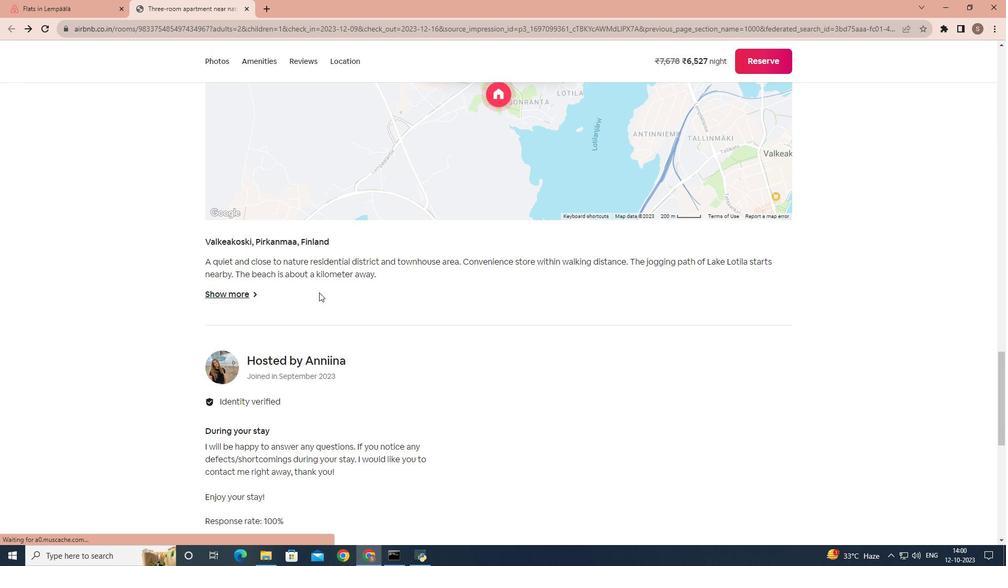 
Action: Mouse moved to (319, 292)
Screenshot: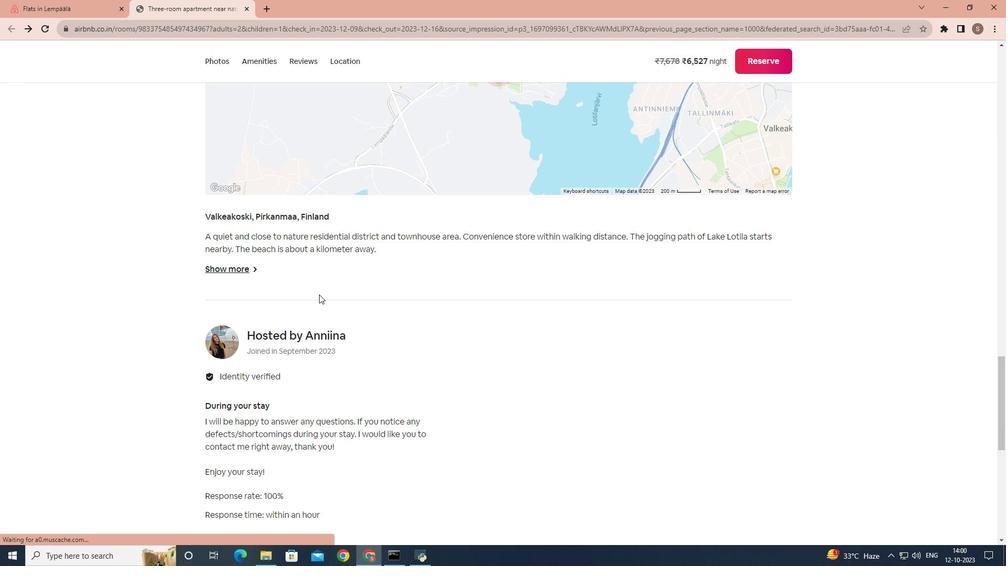 
Action: Mouse scrolled (319, 291) with delta (0, 0)
Screenshot: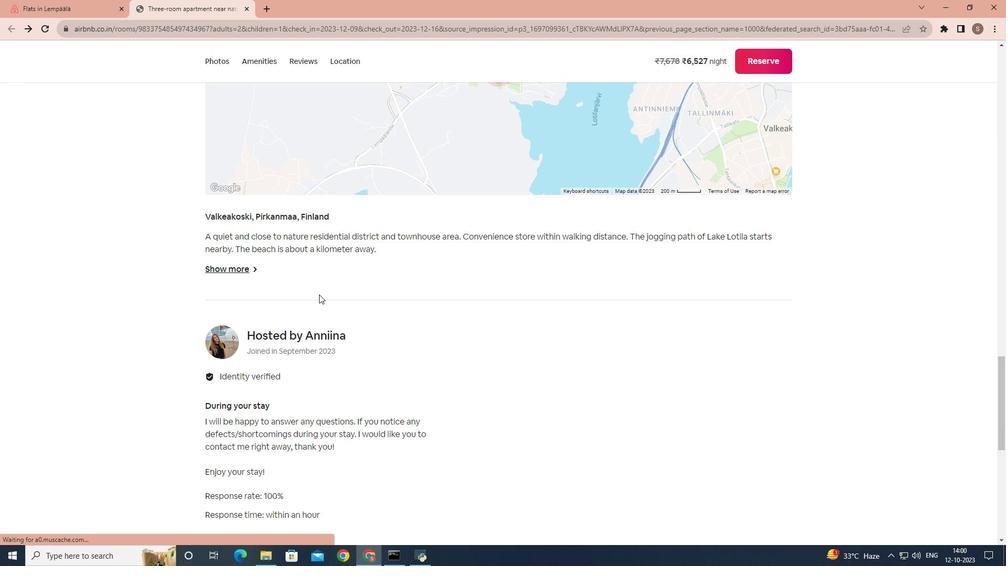 
Action: Mouse moved to (319, 294)
Screenshot: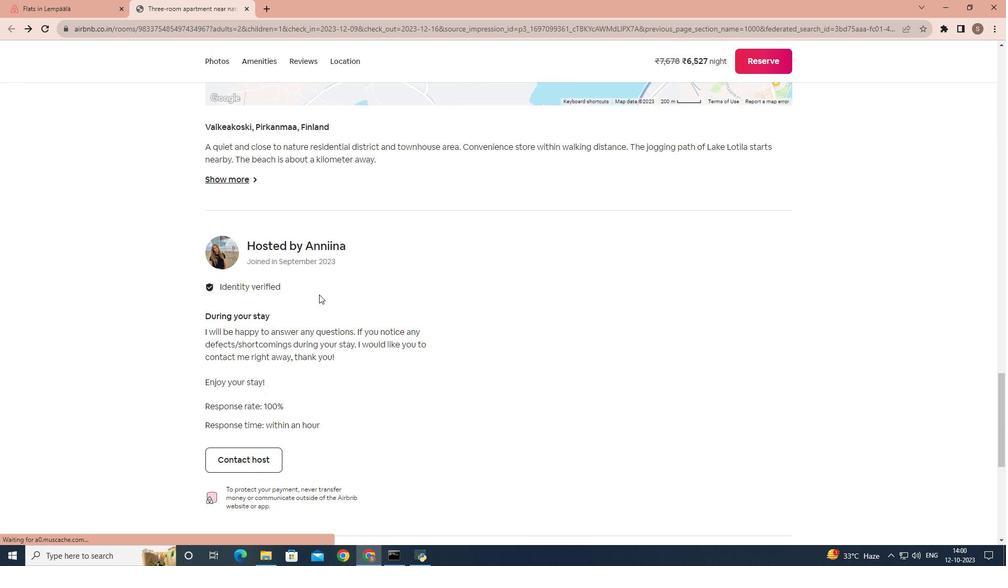 
Action: Mouse scrolled (319, 294) with delta (0, 0)
Screenshot: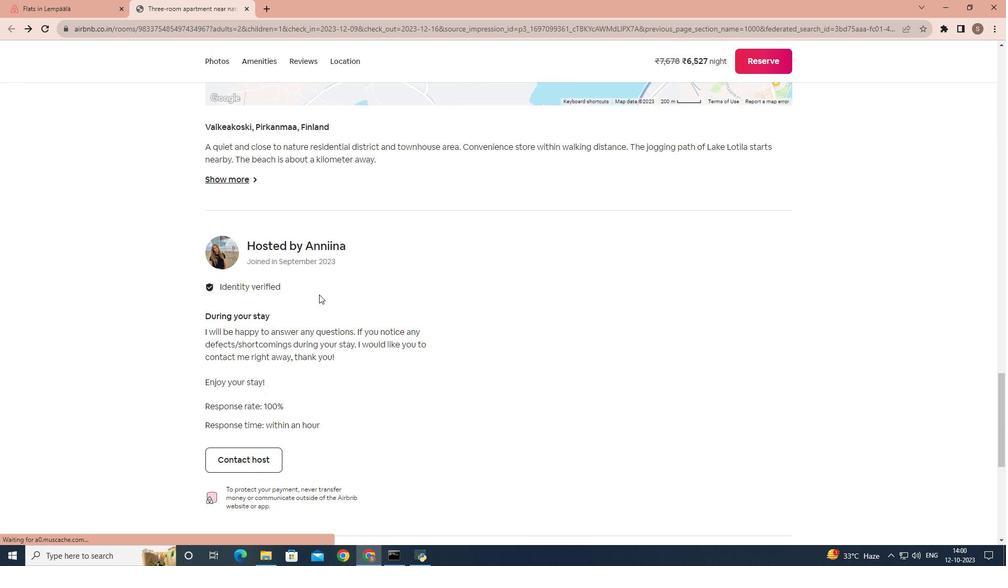 
Action: Mouse moved to (319, 298)
Screenshot: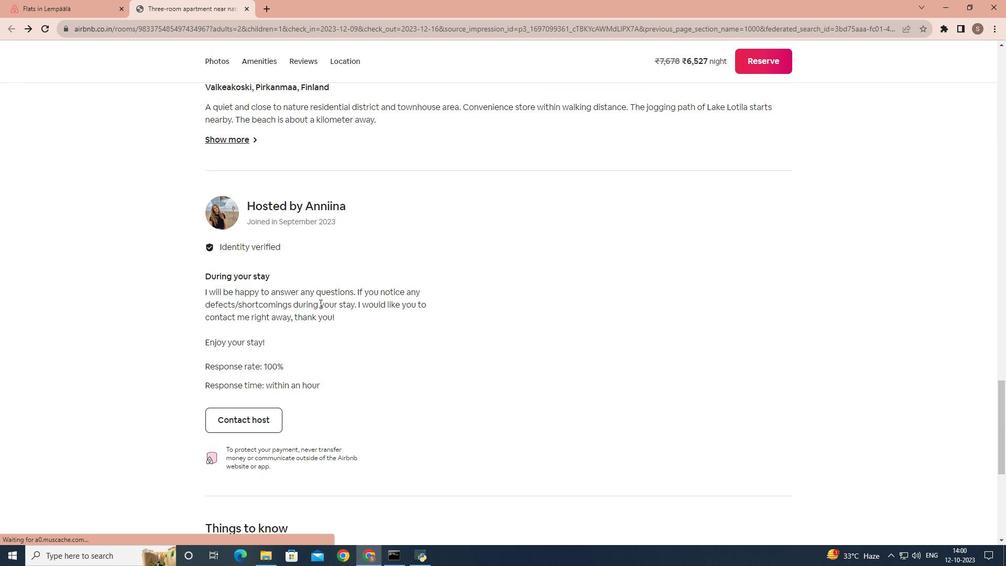 
Action: Mouse scrolled (319, 297) with delta (0, 0)
Screenshot: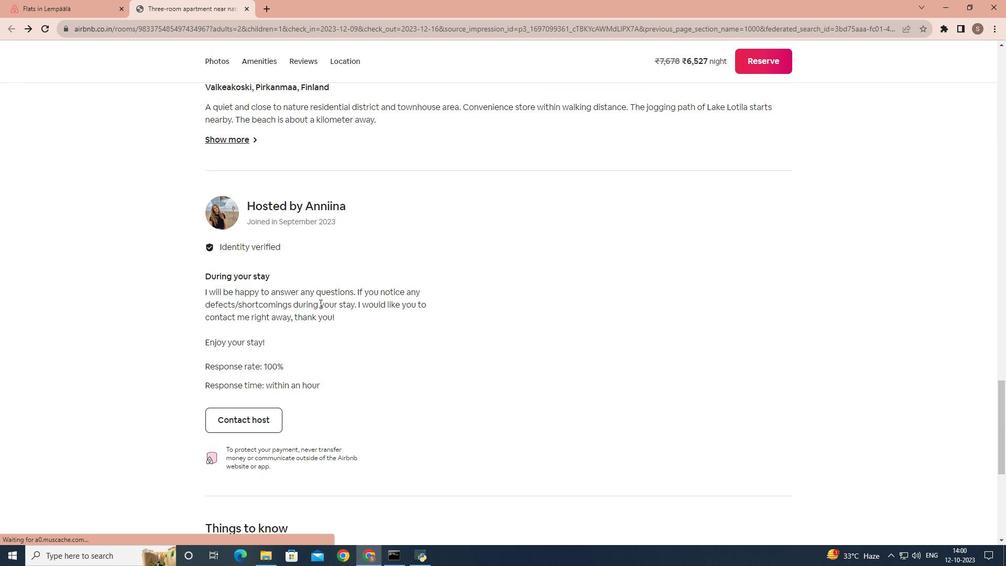 
Action: Mouse moved to (319, 308)
Screenshot: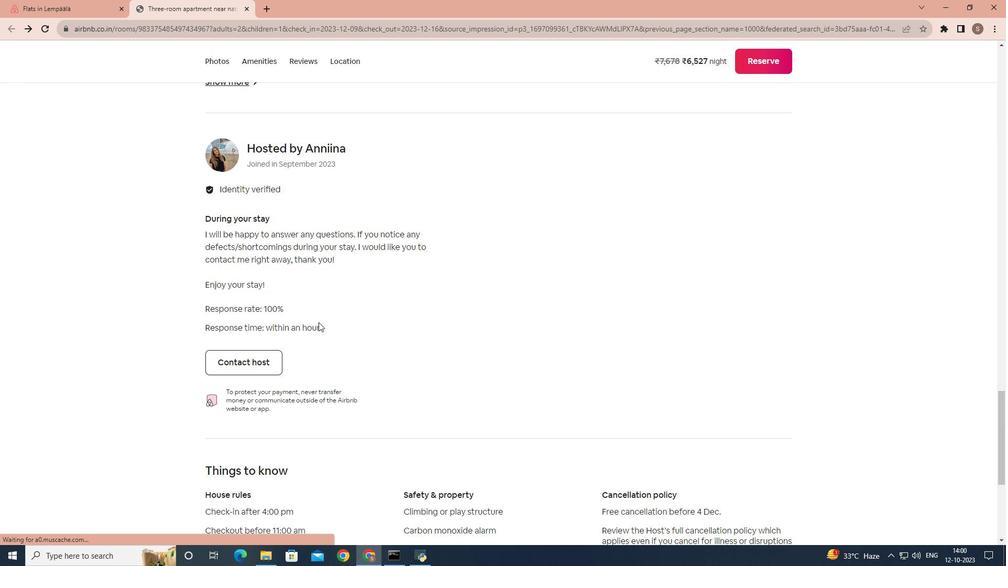 
Action: Mouse scrolled (319, 307) with delta (0, 0)
Screenshot: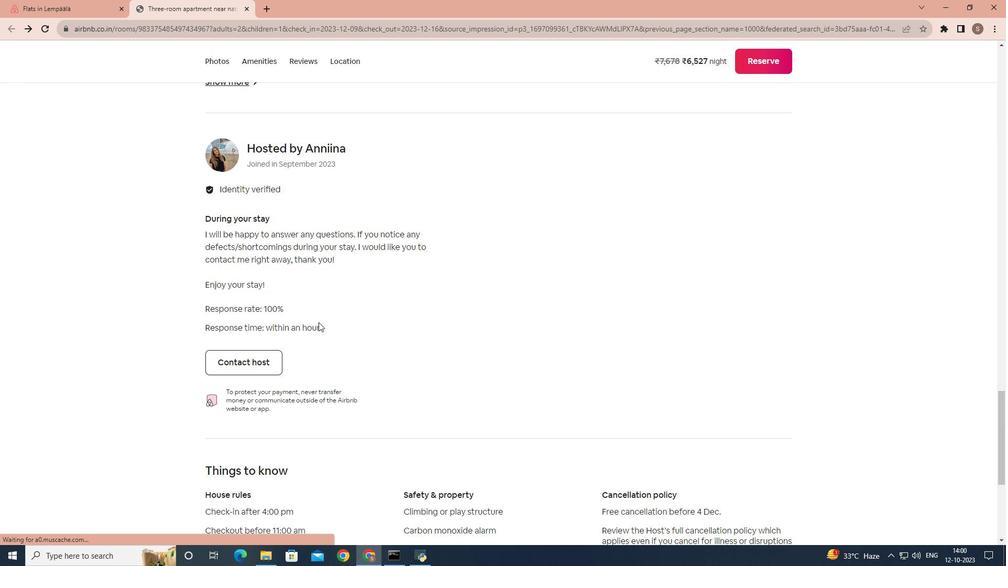 
Action: Mouse moved to (316, 329)
Screenshot: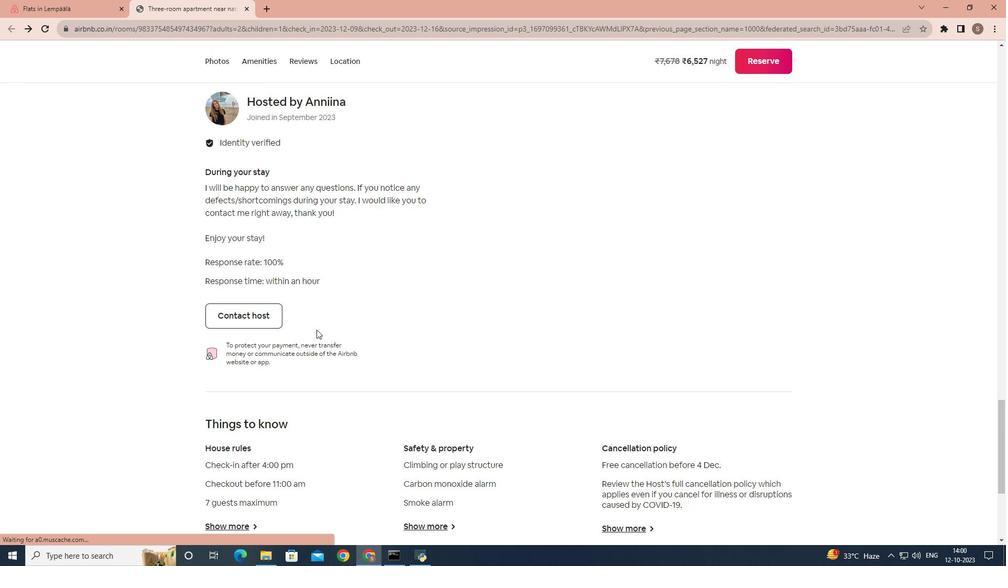 
Action: Mouse scrolled (316, 329) with delta (0, 0)
Screenshot: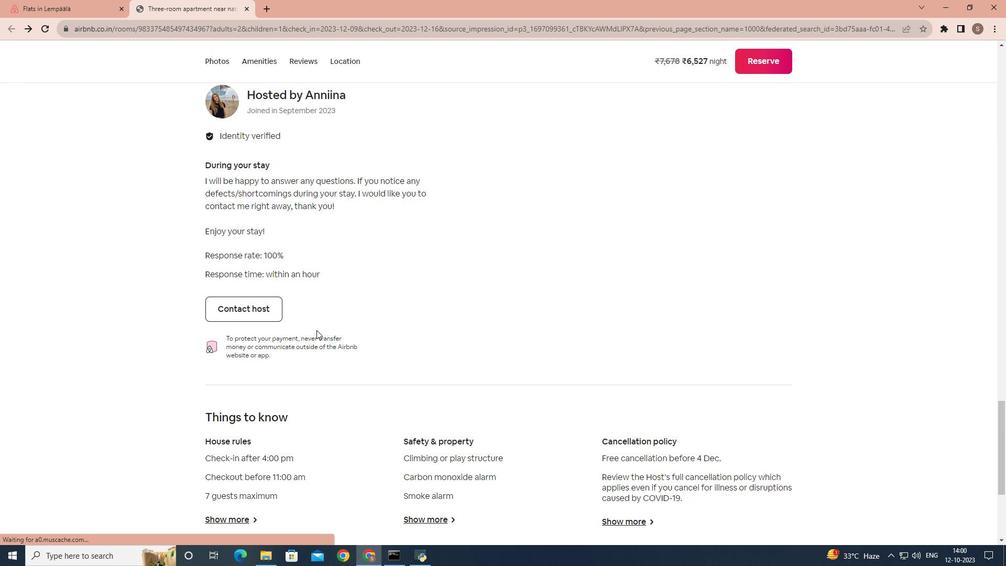 
Action: Mouse moved to (316, 330)
Screenshot: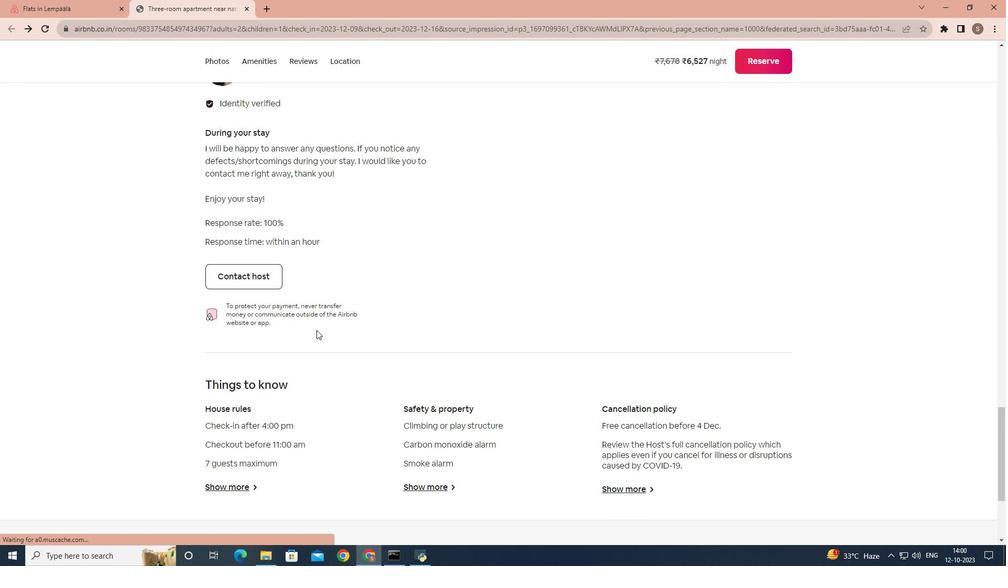 
Action: Mouse scrolled (316, 329) with delta (0, 0)
Screenshot: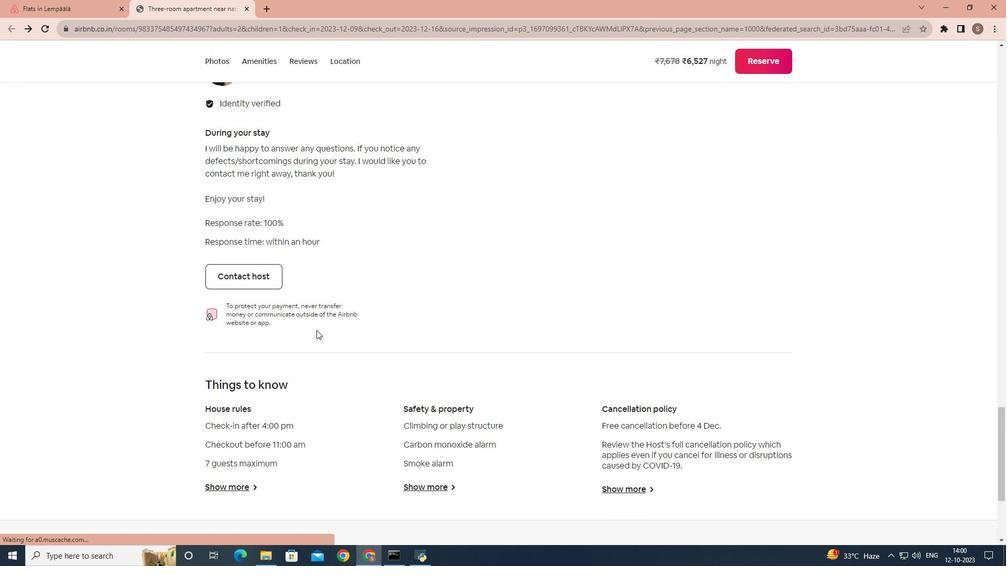 
Action: Mouse scrolled (316, 329) with delta (0, 0)
Screenshot: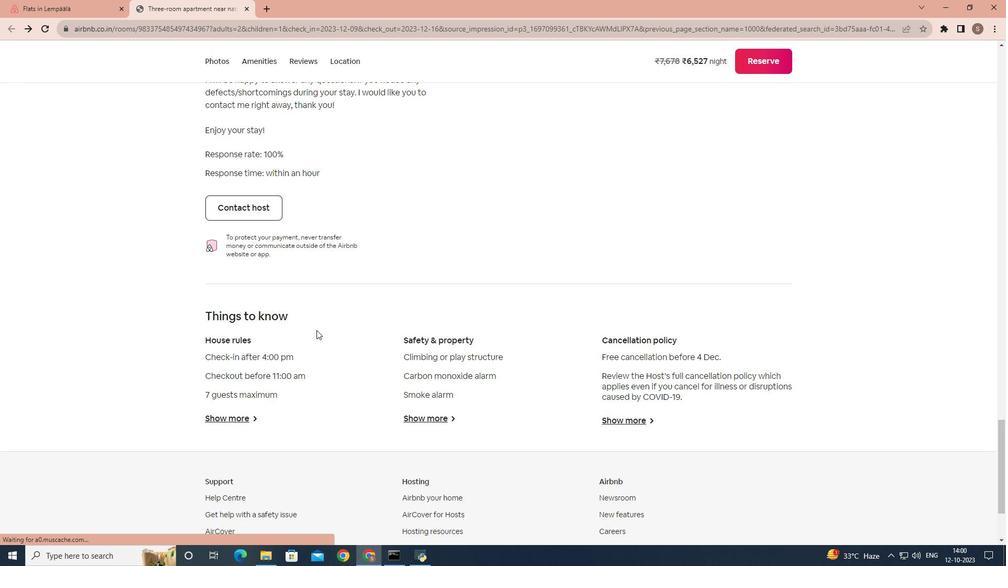 
Action: Mouse scrolled (316, 329) with delta (0, 0)
Screenshot: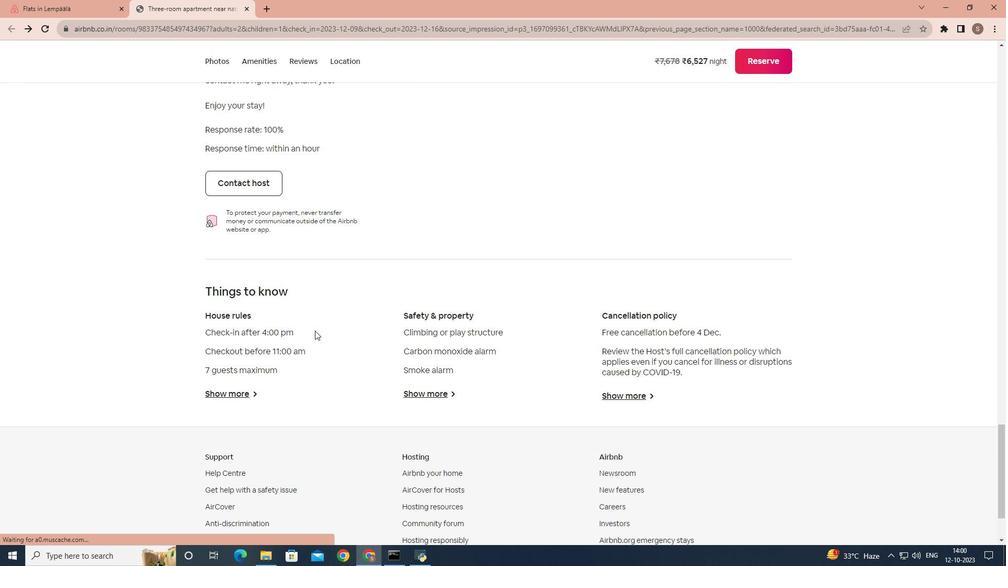 
Action: Mouse moved to (240, 316)
Screenshot: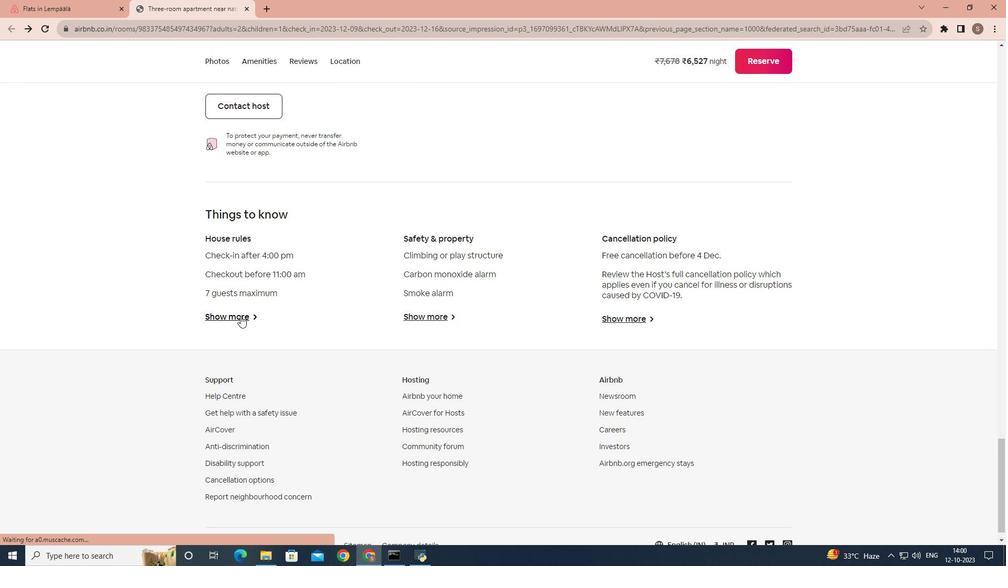 
Action: Mouse pressed left at (240, 316)
Screenshot: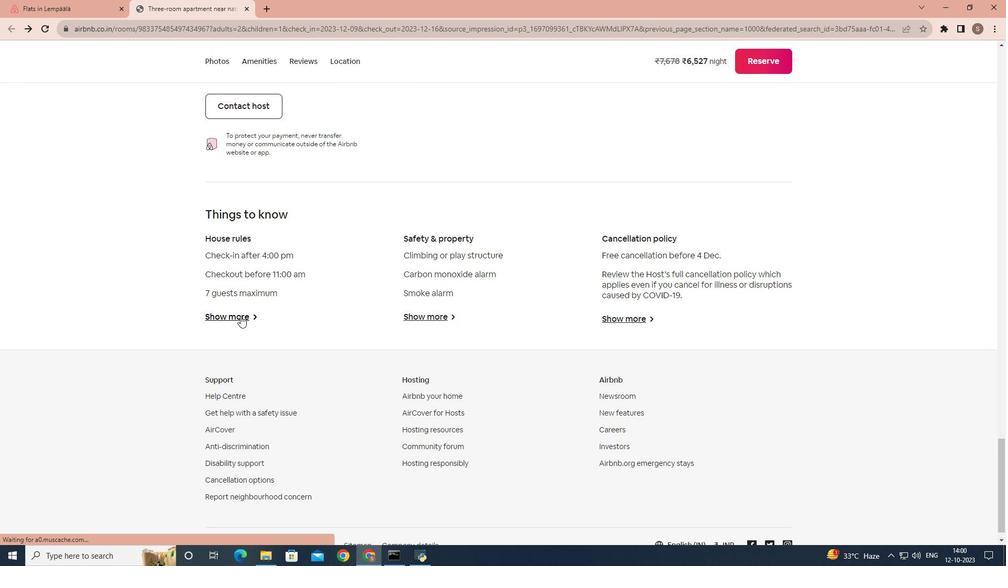
Action: Mouse moved to (376, 313)
Screenshot: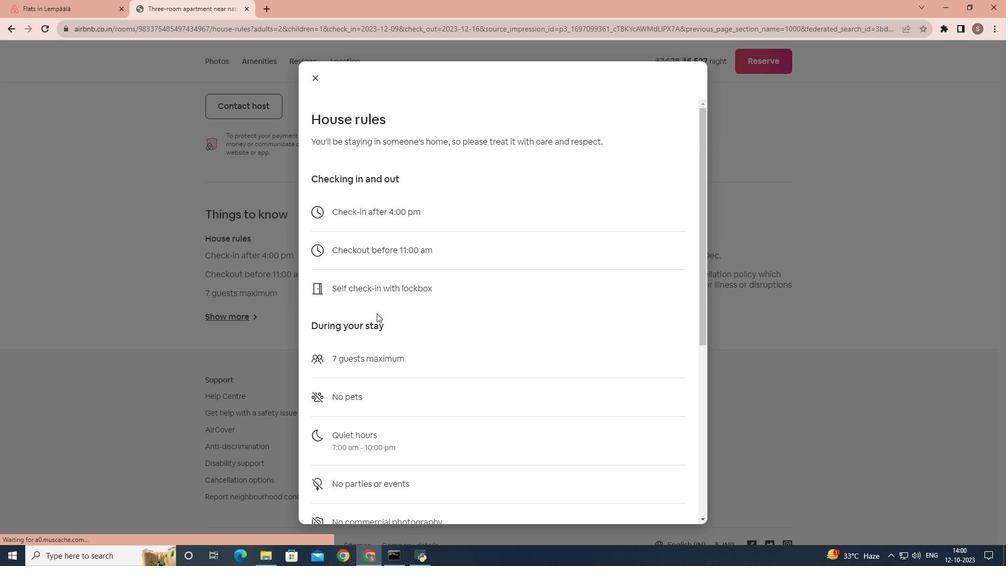 
Action: Mouse scrolled (376, 313) with delta (0, 0)
Screenshot: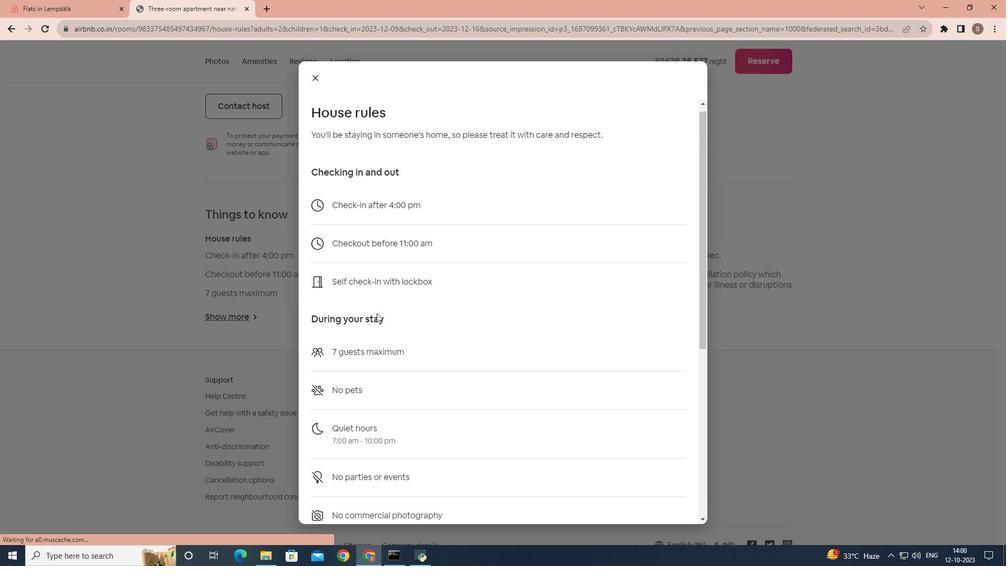 
Action: Mouse scrolled (376, 313) with delta (0, 0)
Screenshot: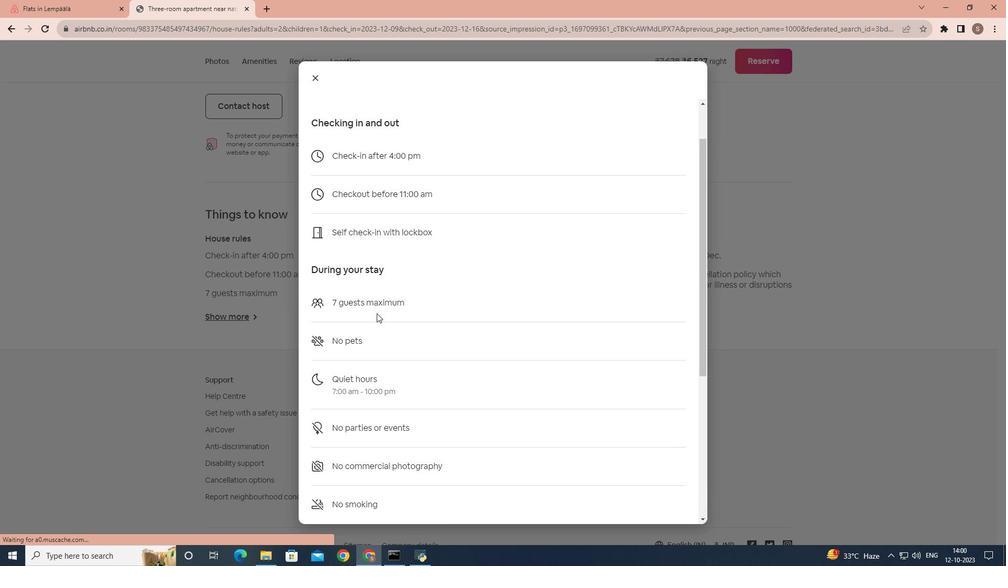
Action: Mouse scrolled (376, 313) with delta (0, 0)
Screenshot: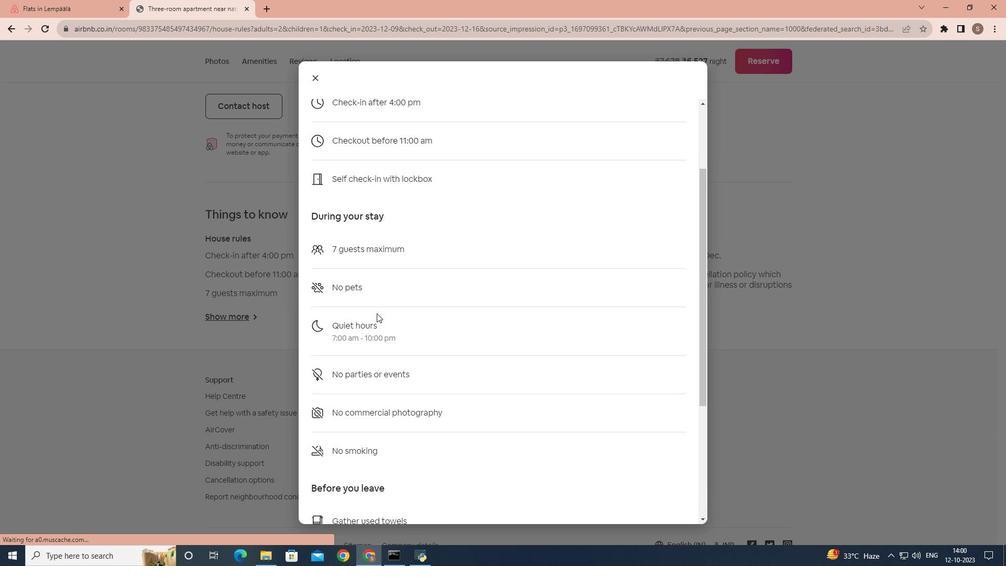
Action: Mouse scrolled (376, 313) with delta (0, 0)
